 Task: Buy 3 EGR Valve Gaskets from Exhaust & Emissions section under best seller category for shipping address: Ella Clark, 1129 Star Trek Drive, Pensacola, Florida 32501, Cell Number 8503109646. Pay from credit card number 3744 337826 32005, Name on card Mark Taylor, Expiration date 12/2024, CVV 3321
Action: Mouse moved to (51, 108)
Screenshot: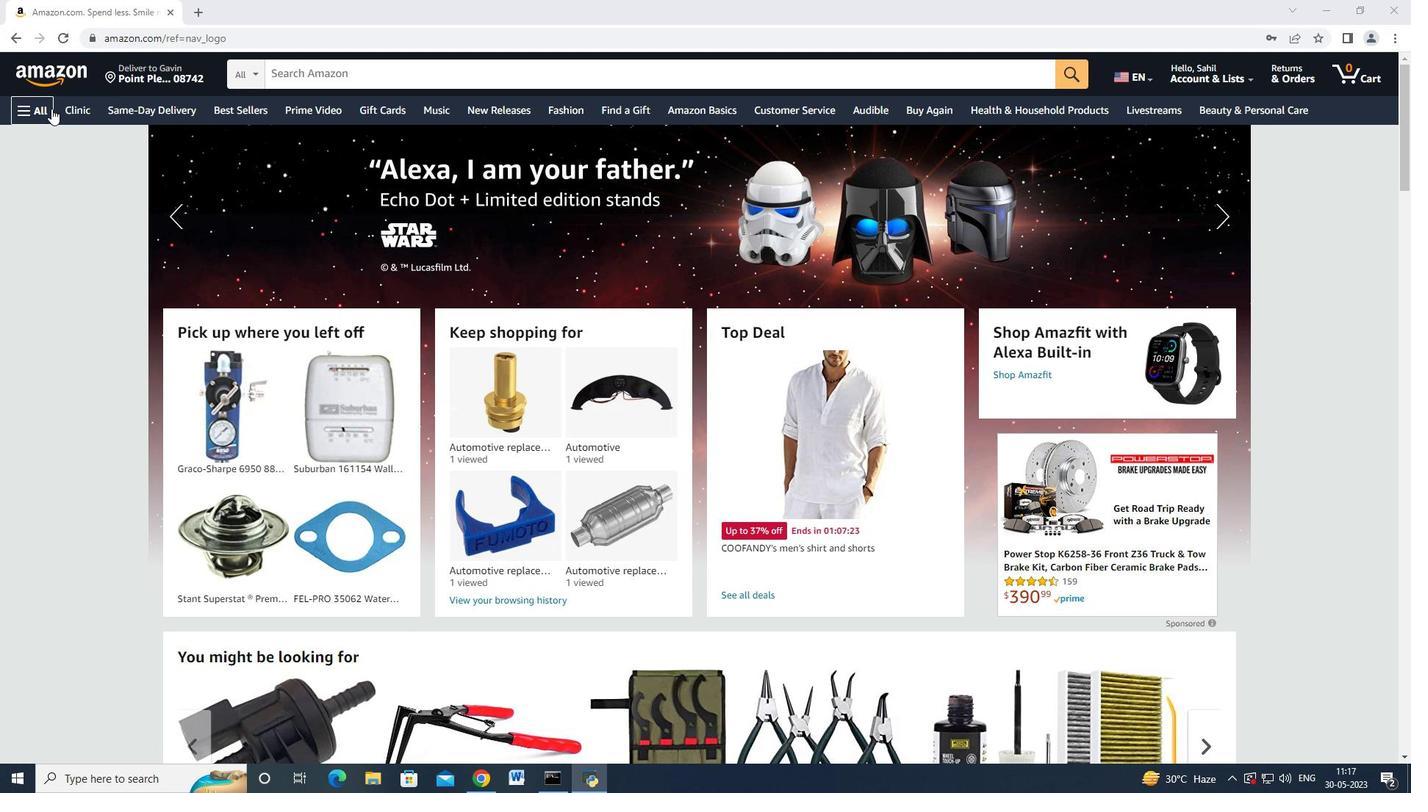 
Action: Mouse pressed left at (51, 108)
Screenshot: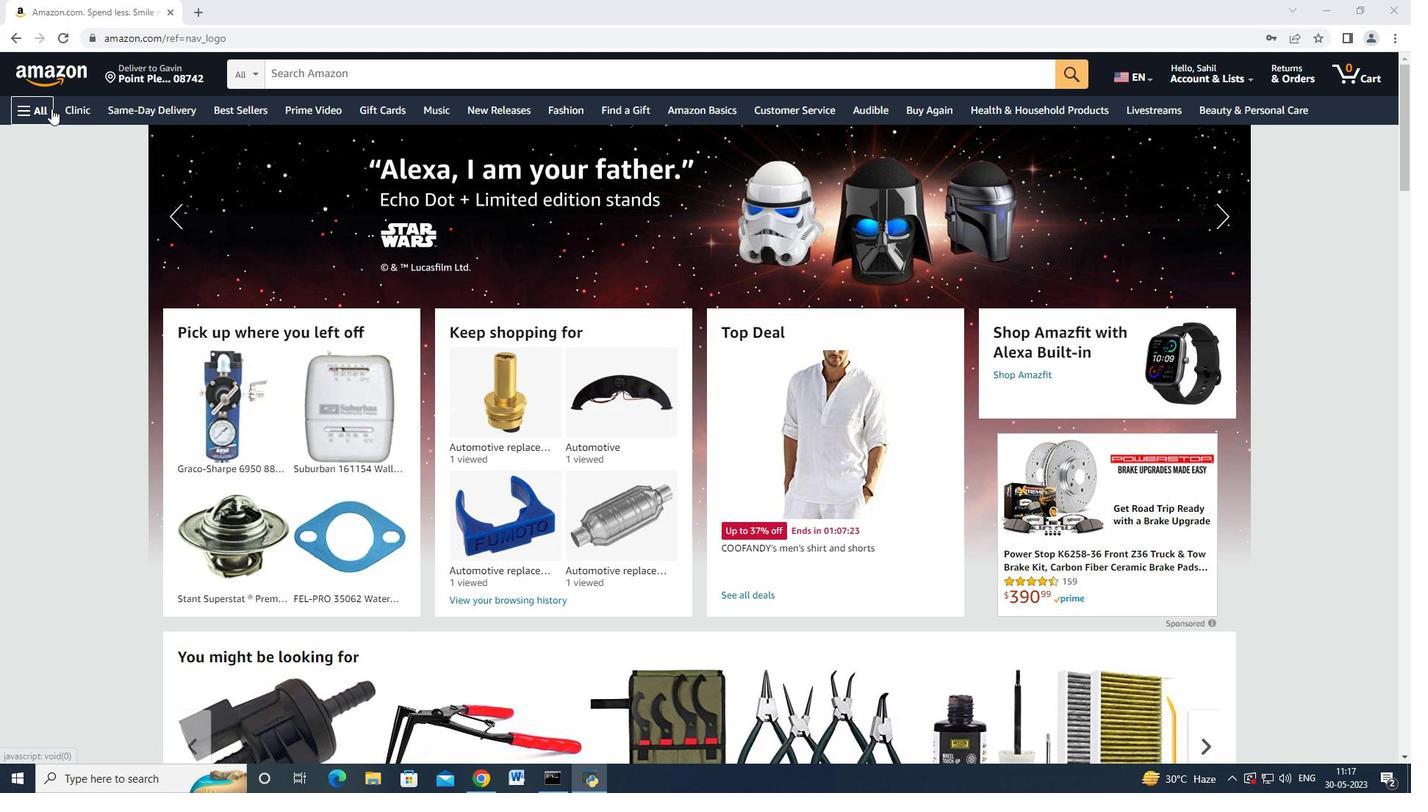 
Action: Mouse moved to (148, 354)
Screenshot: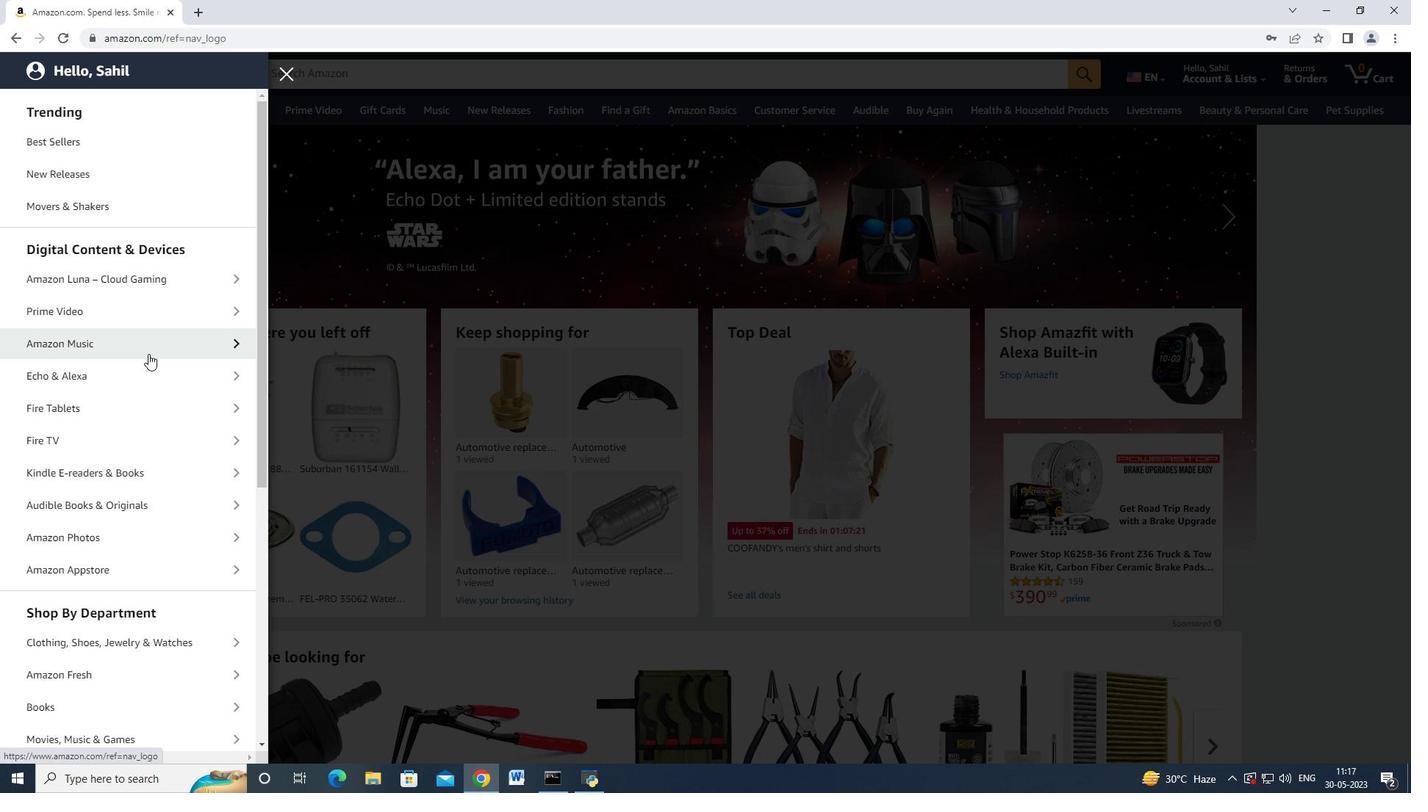 
Action: Mouse scrolled (148, 353) with delta (0, 0)
Screenshot: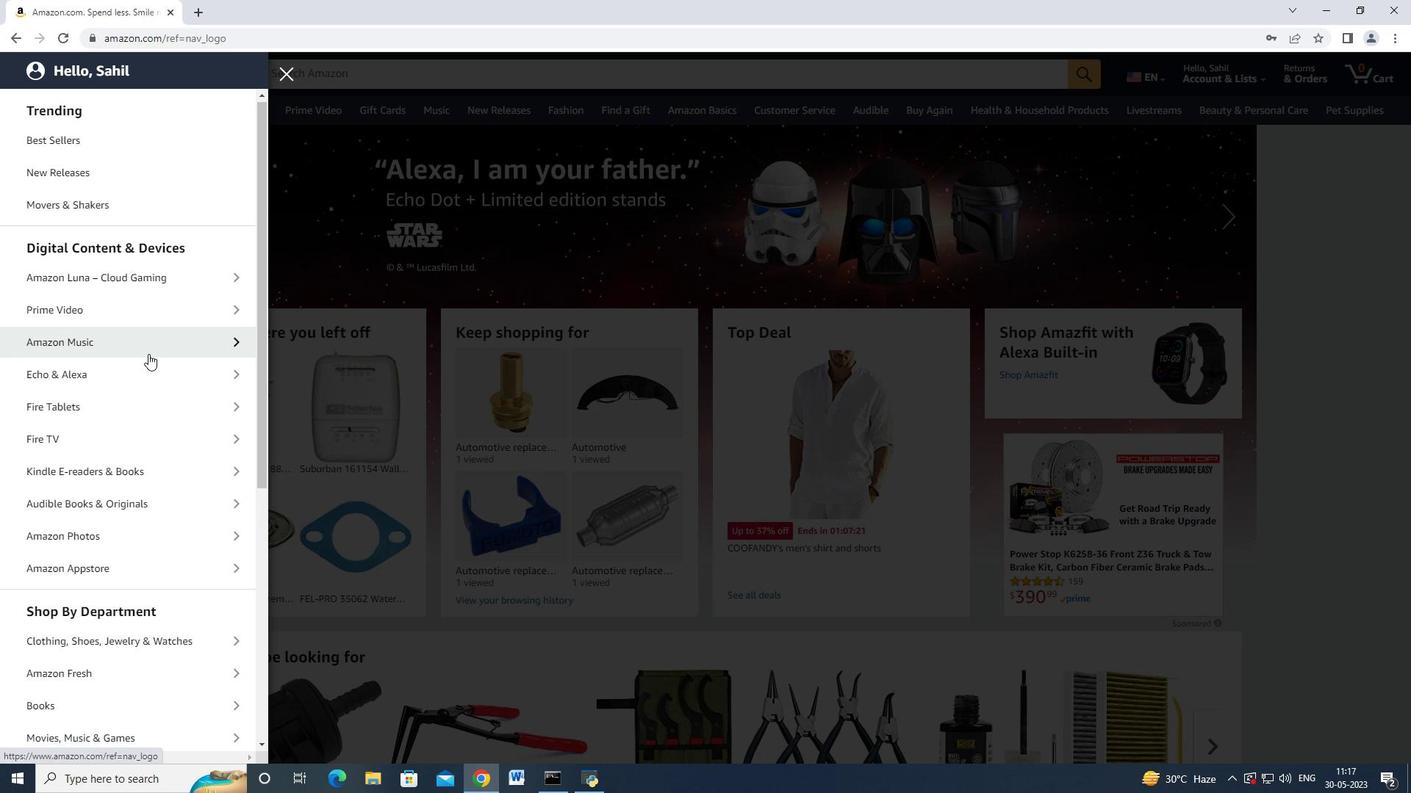 
Action: Mouse scrolled (148, 353) with delta (0, 0)
Screenshot: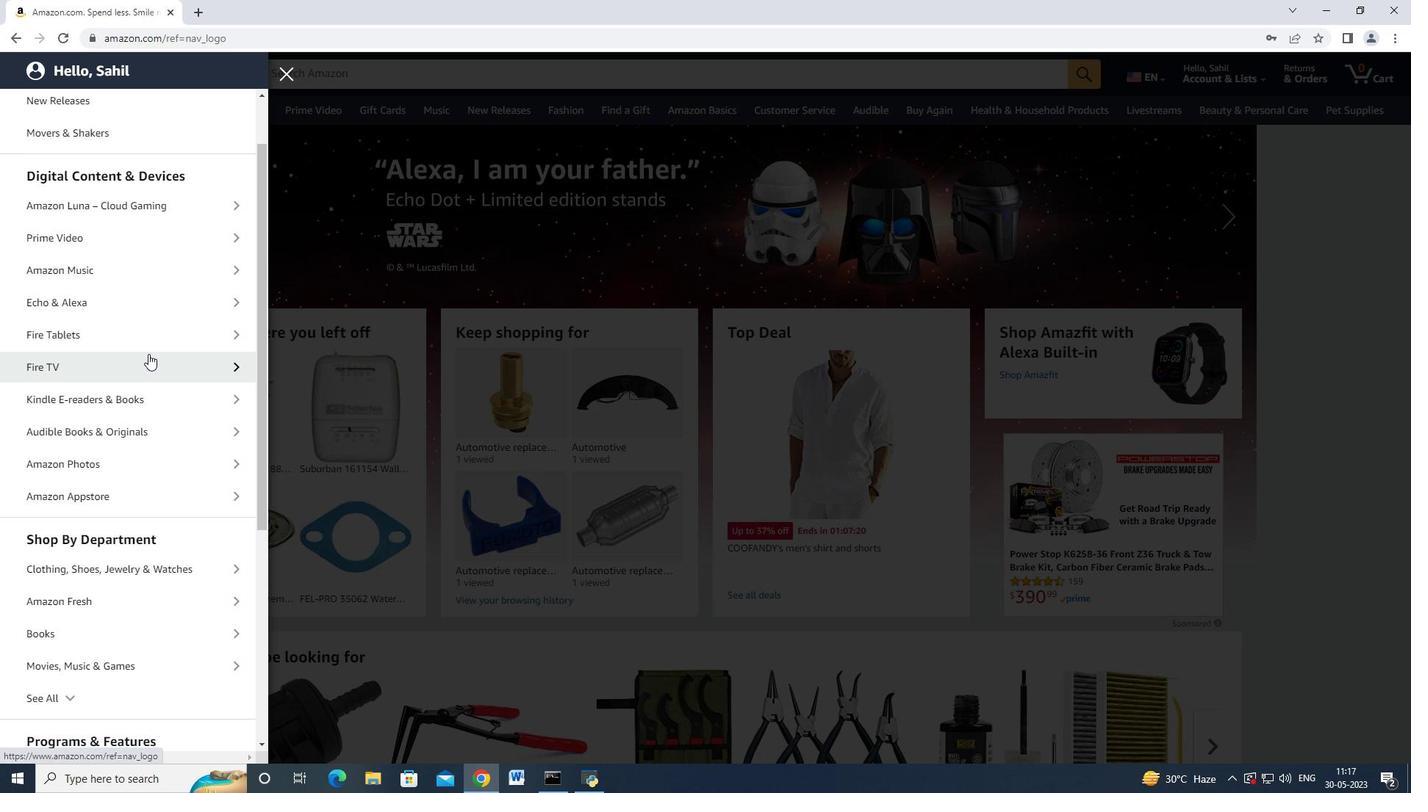 
Action: Mouse scrolled (148, 353) with delta (0, 0)
Screenshot: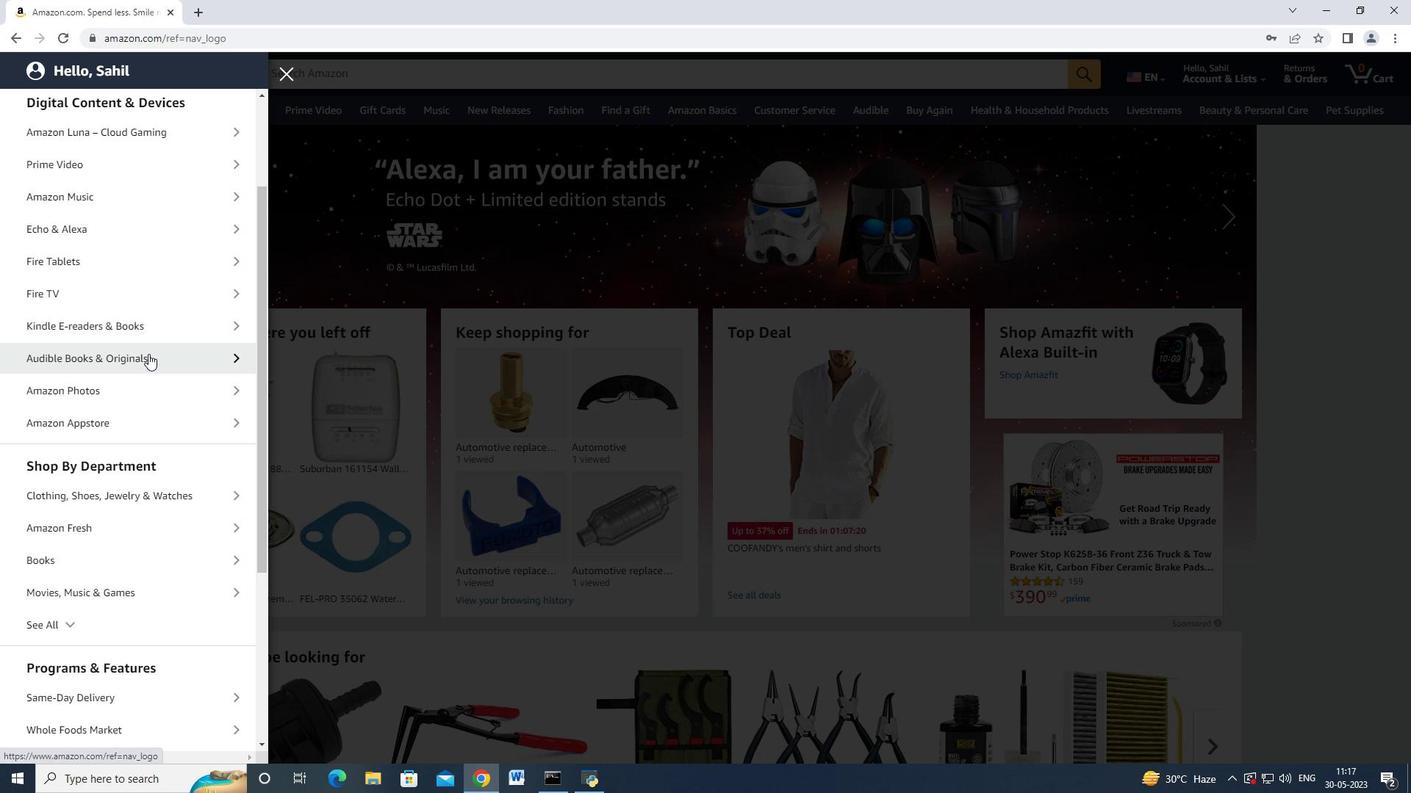 
Action: Mouse scrolled (148, 353) with delta (0, 0)
Screenshot: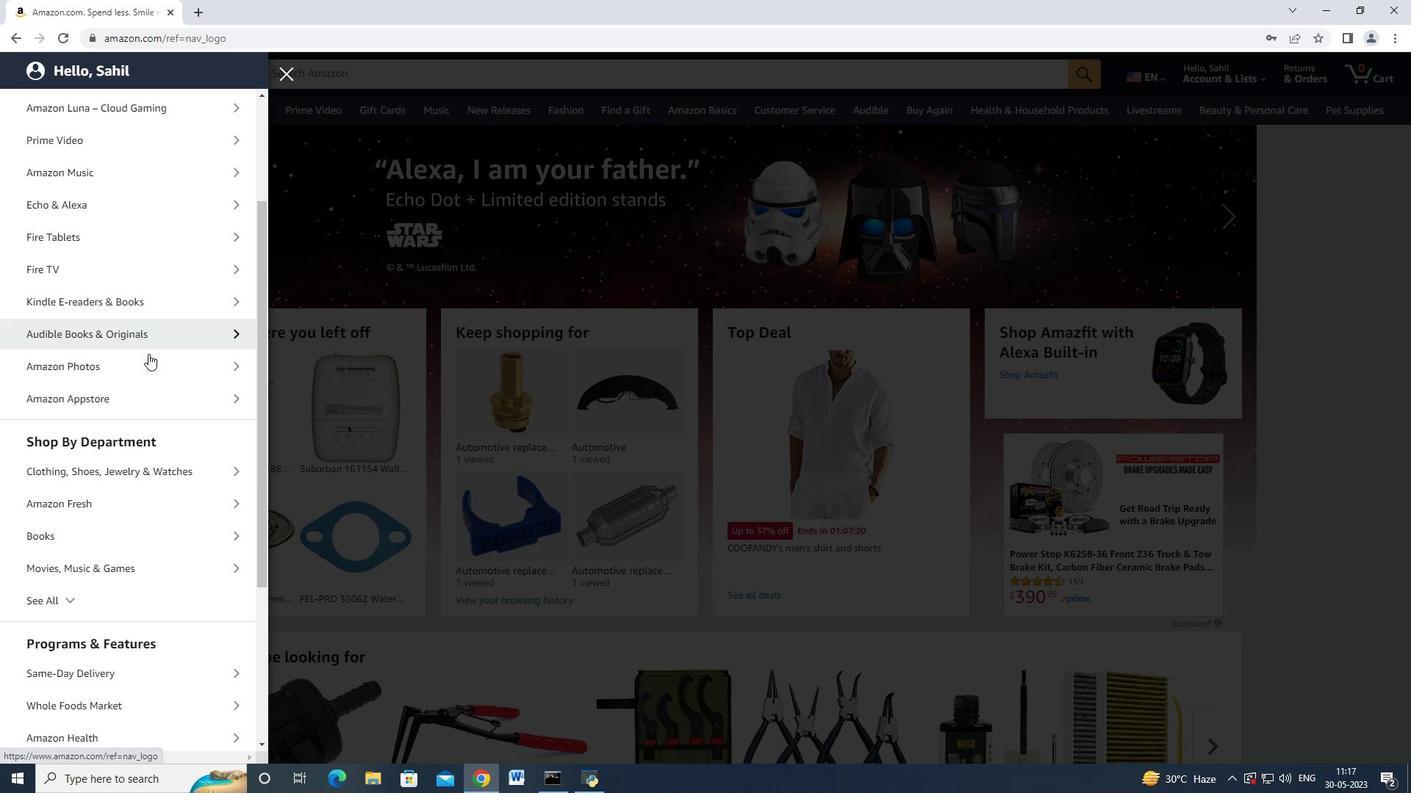 
Action: Mouse scrolled (148, 353) with delta (0, 0)
Screenshot: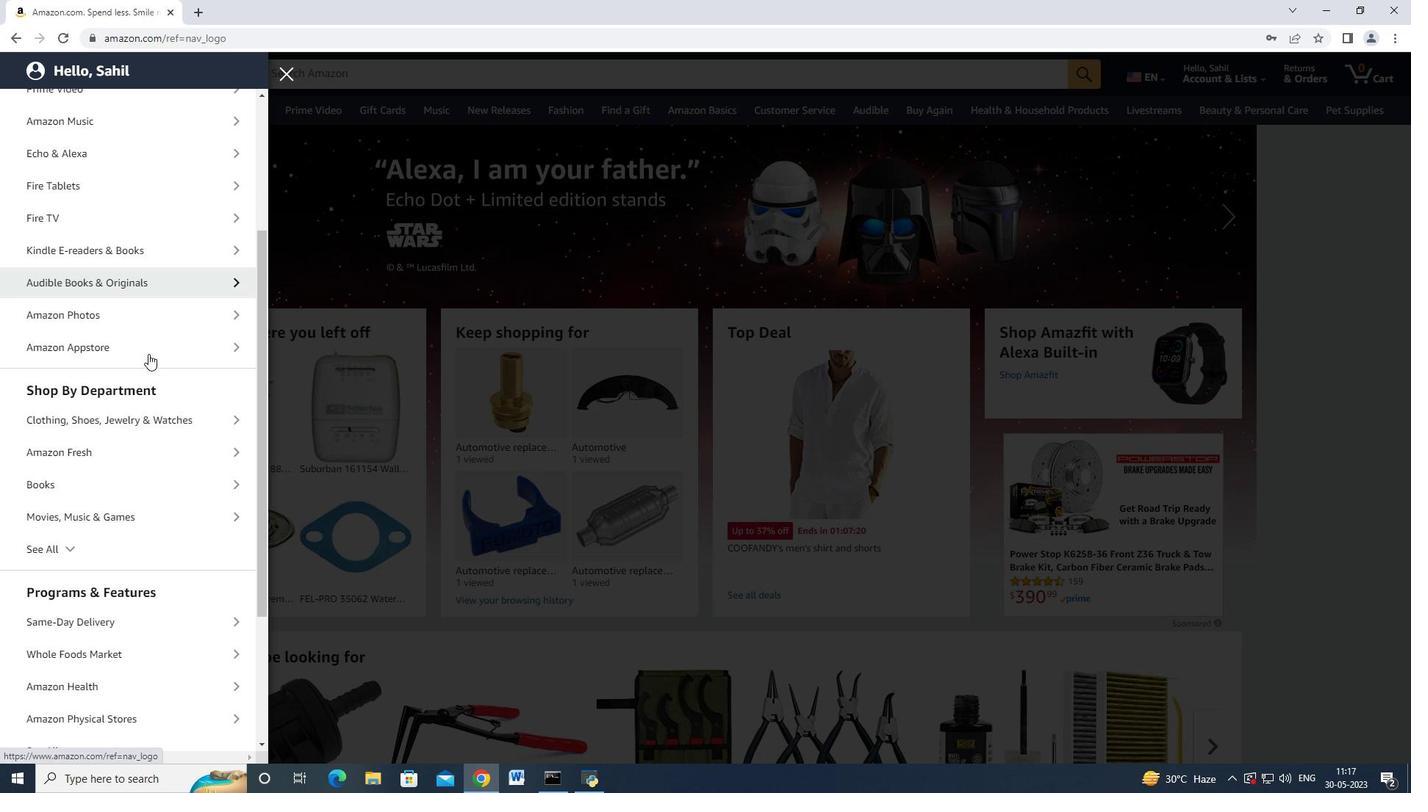 
Action: Mouse scrolled (148, 353) with delta (0, 0)
Screenshot: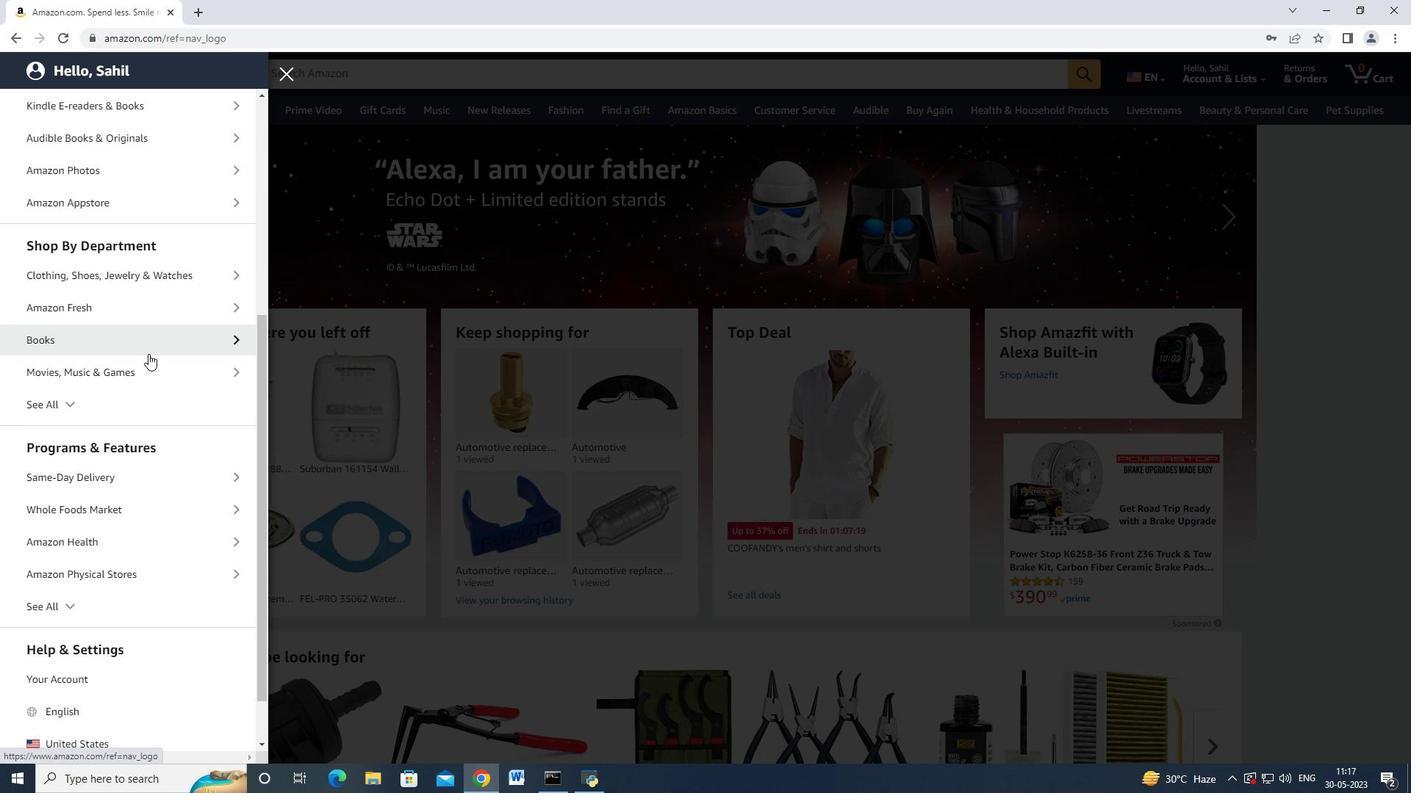 
Action: Mouse moved to (69, 346)
Screenshot: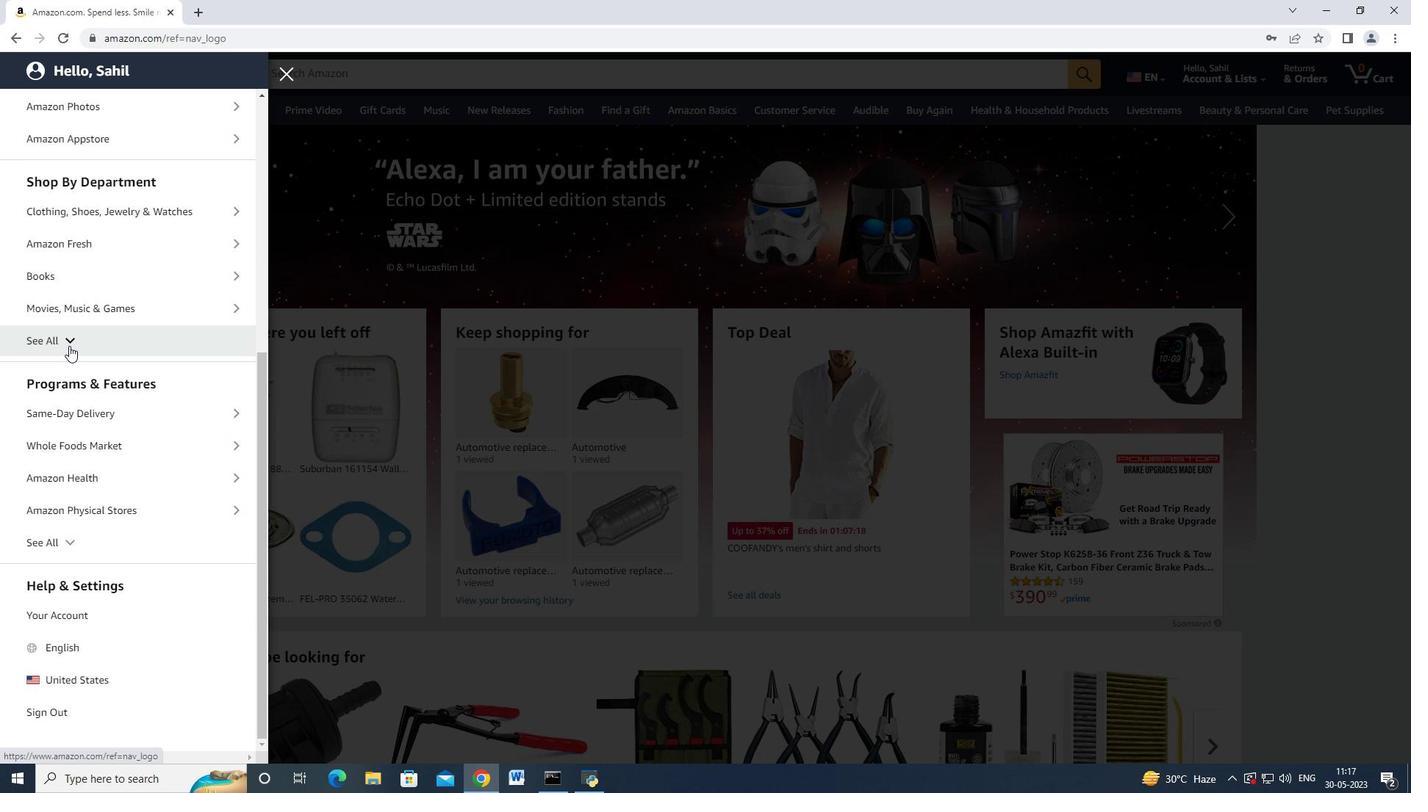 
Action: Mouse pressed left at (69, 346)
Screenshot: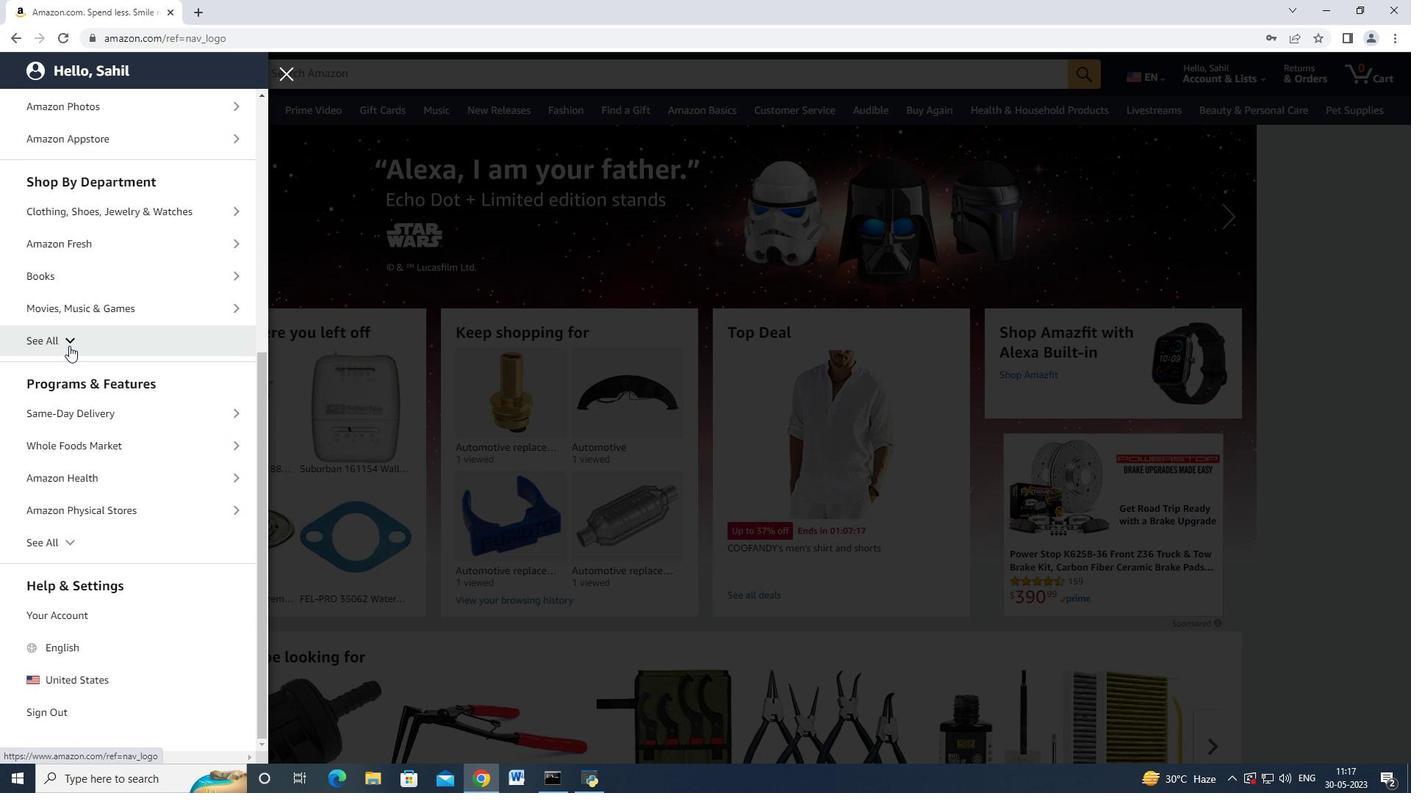 
Action: Mouse moved to (80, 344)
Screenshot: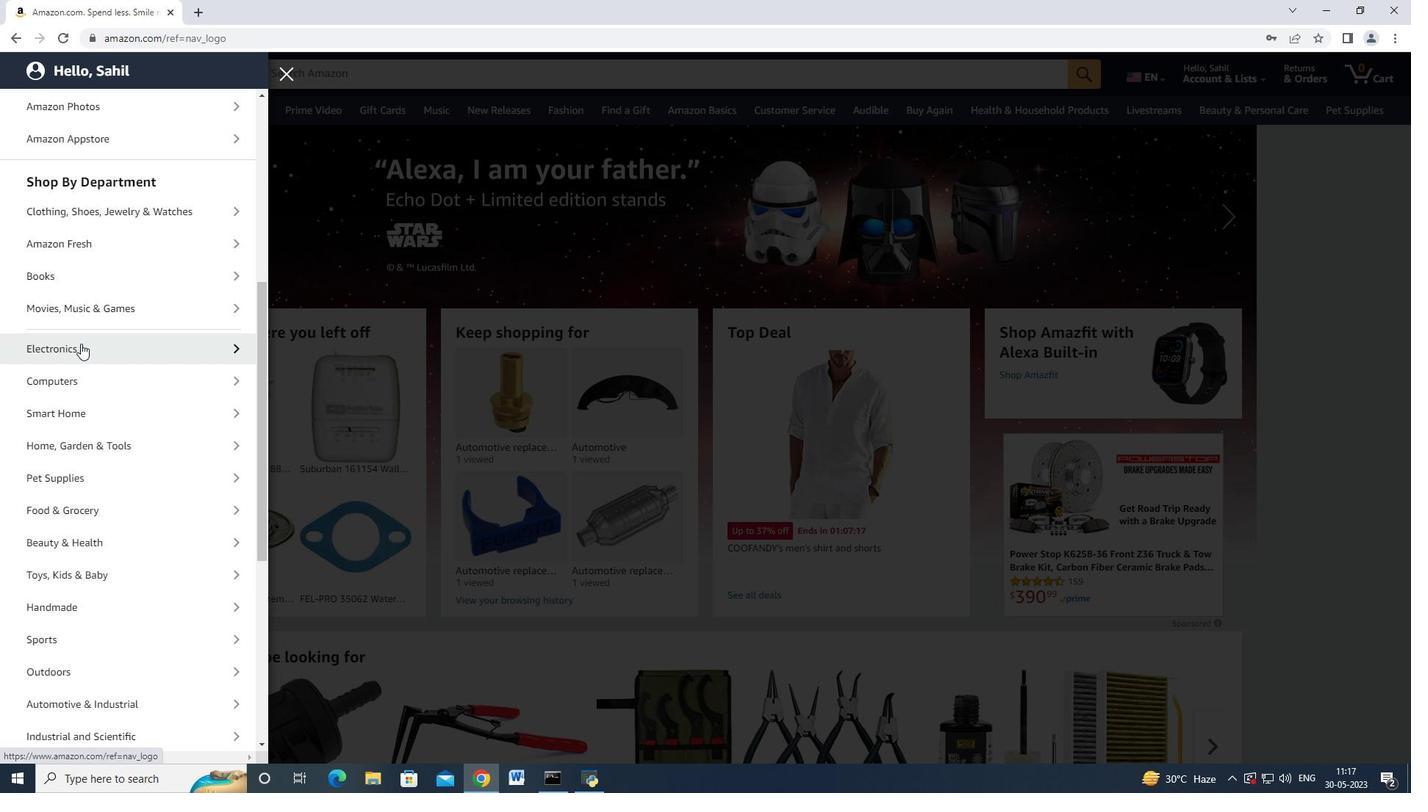 
Action: Mouse scrolled (80, 343) with delta (0, 0)
Screenshot: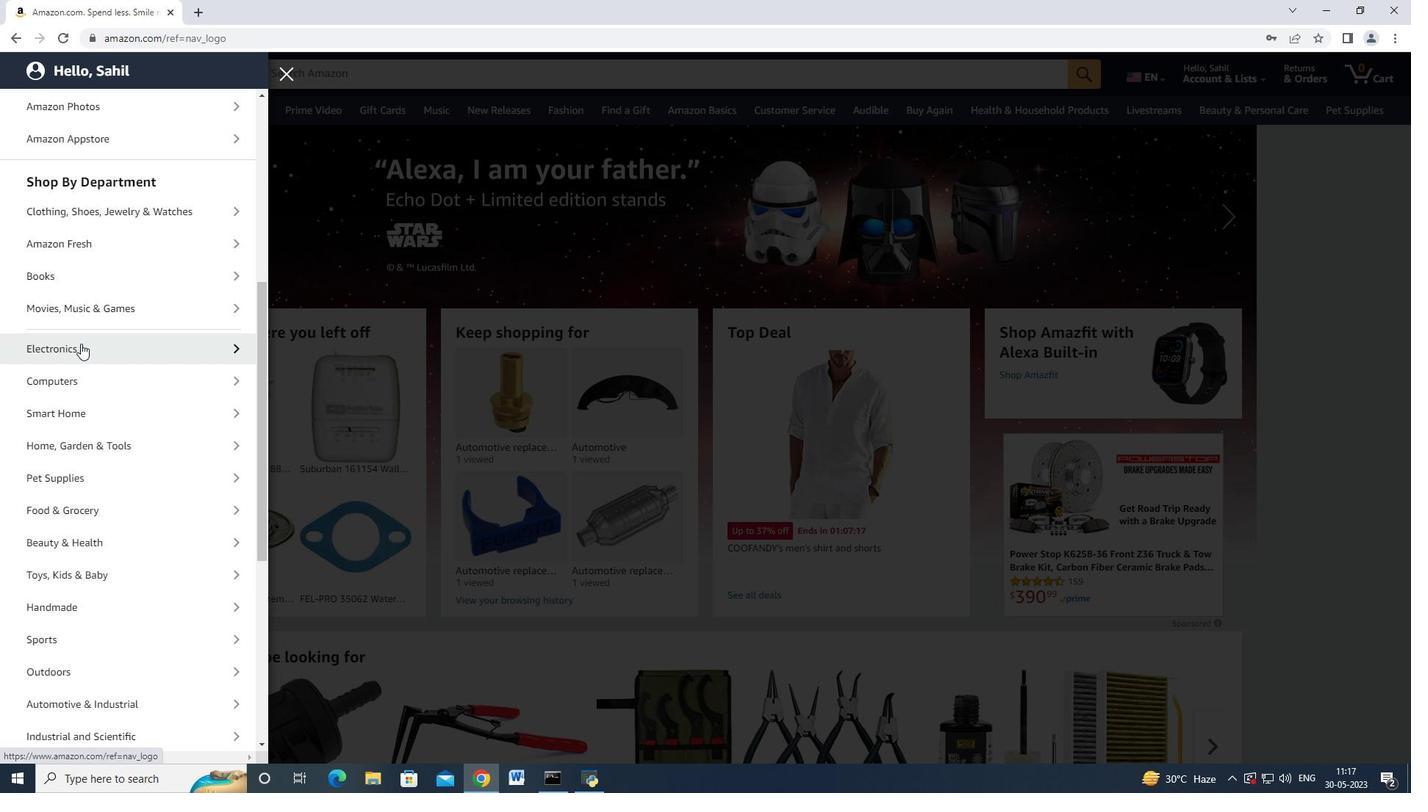 
Action: Mouse scrolled (80, 343) with delta (0, 0)
Screenshot: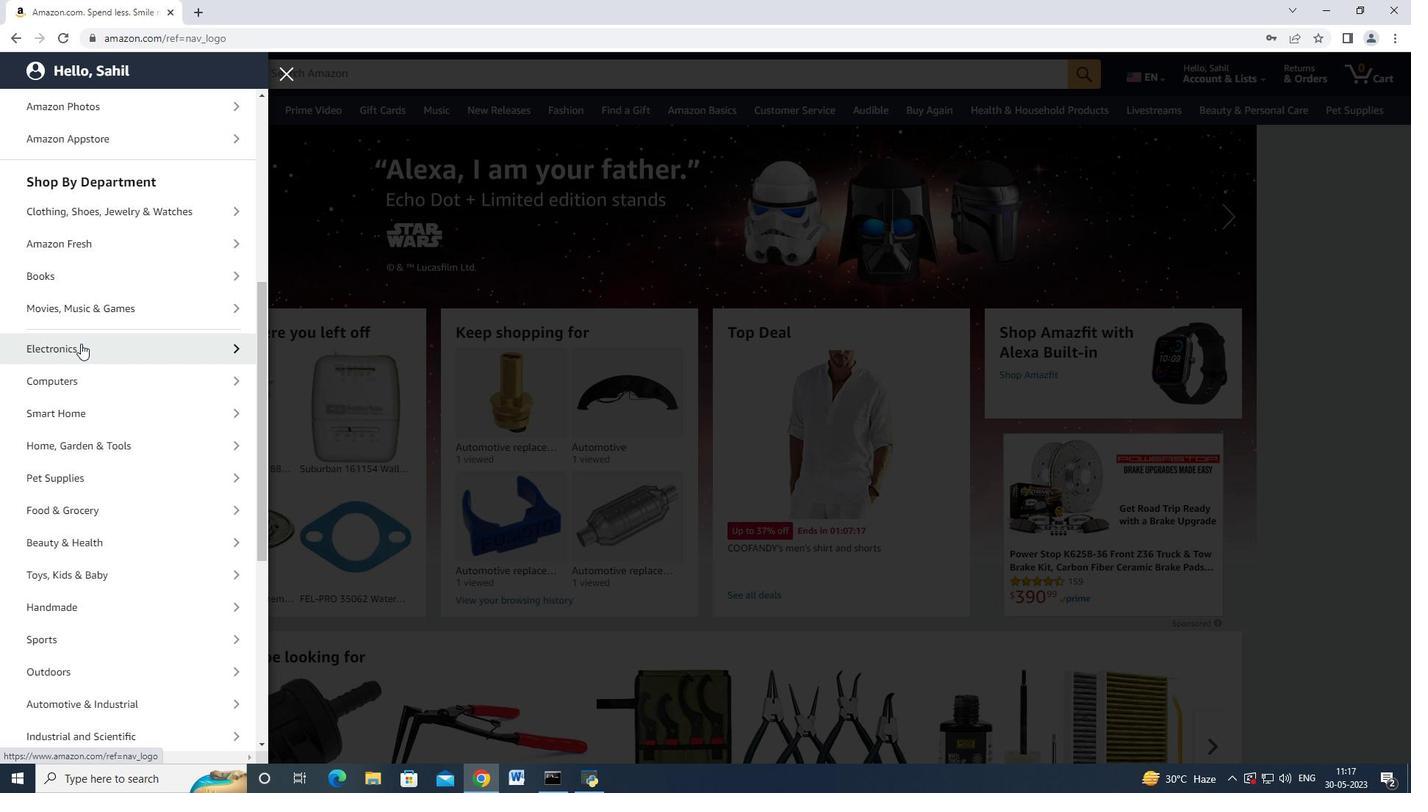 
Action: Mouse moved to (80, 344)
Screenshot: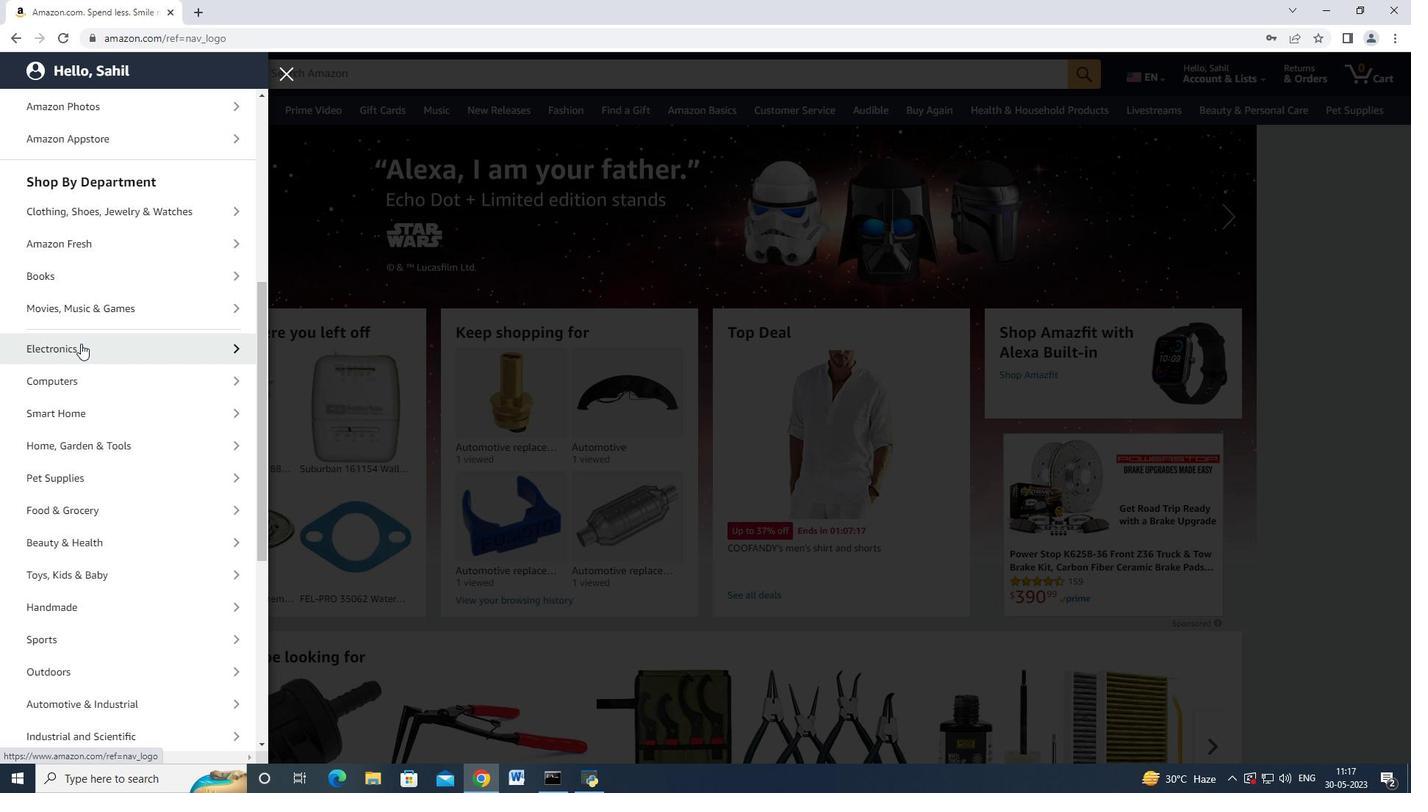 
Action: Mouse scrolled (80, 343) with delta (0, 0)
Screenshot: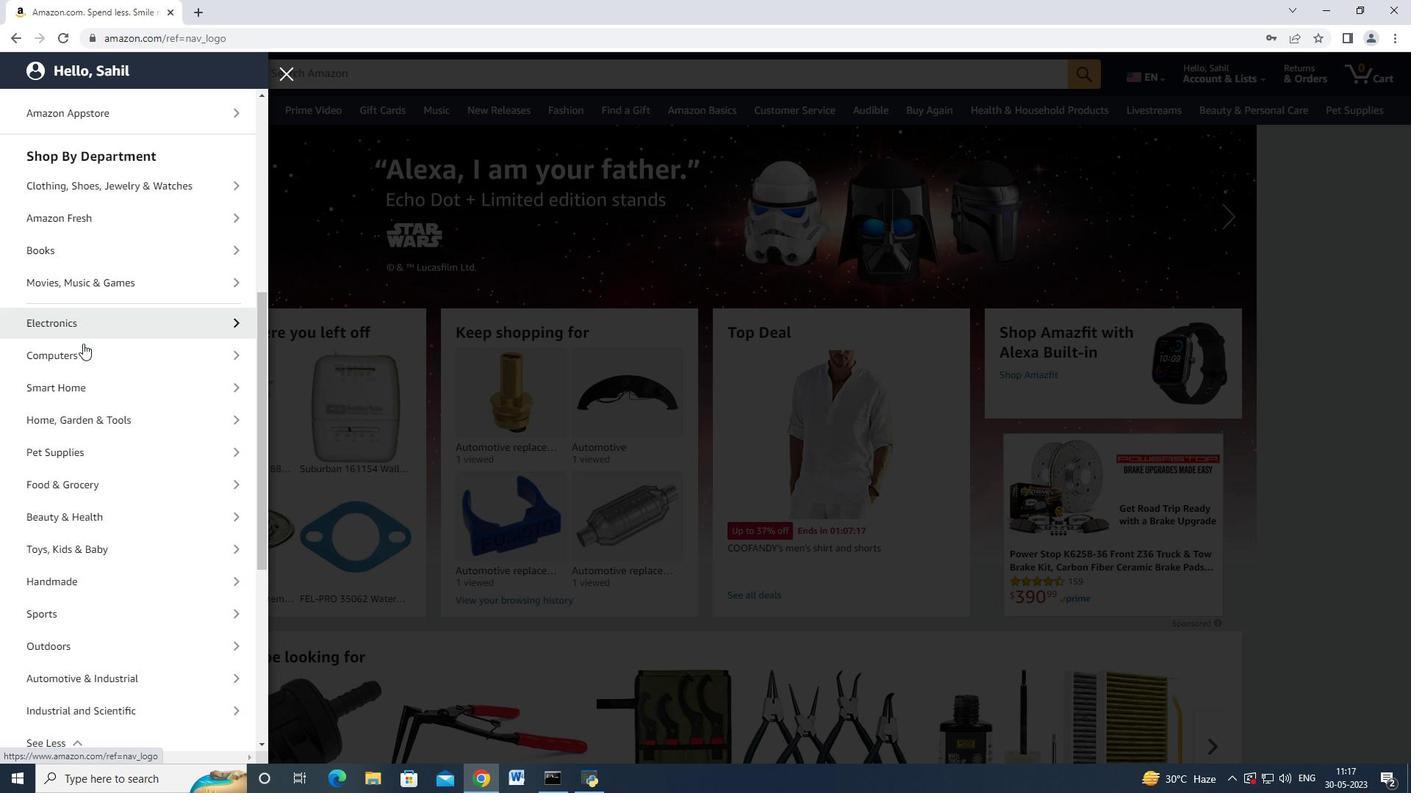 
Action: Mouse moved to (82, 344)
Screenshot: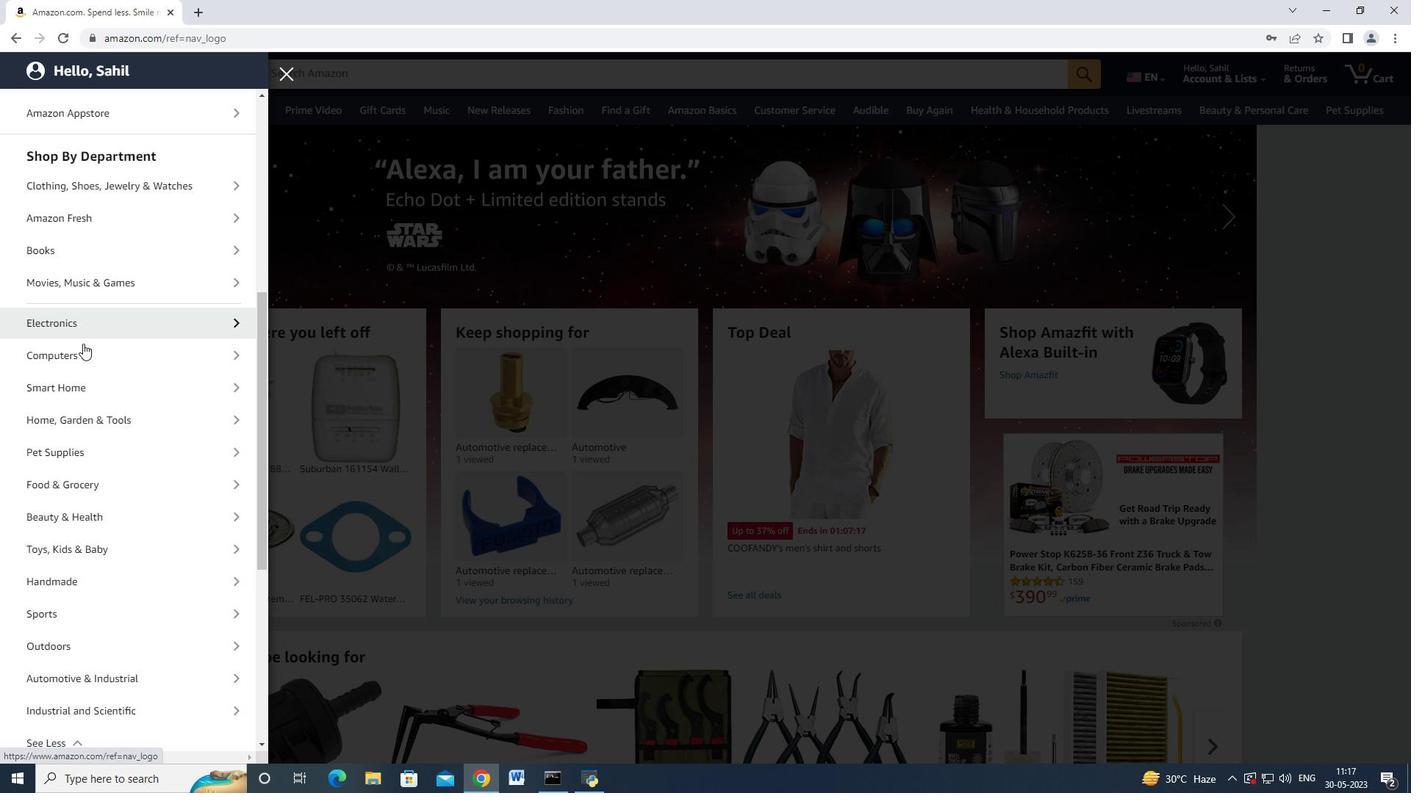 
Action: Mouse scrolled (82, 343) with delta (0, 0)
Screenshot: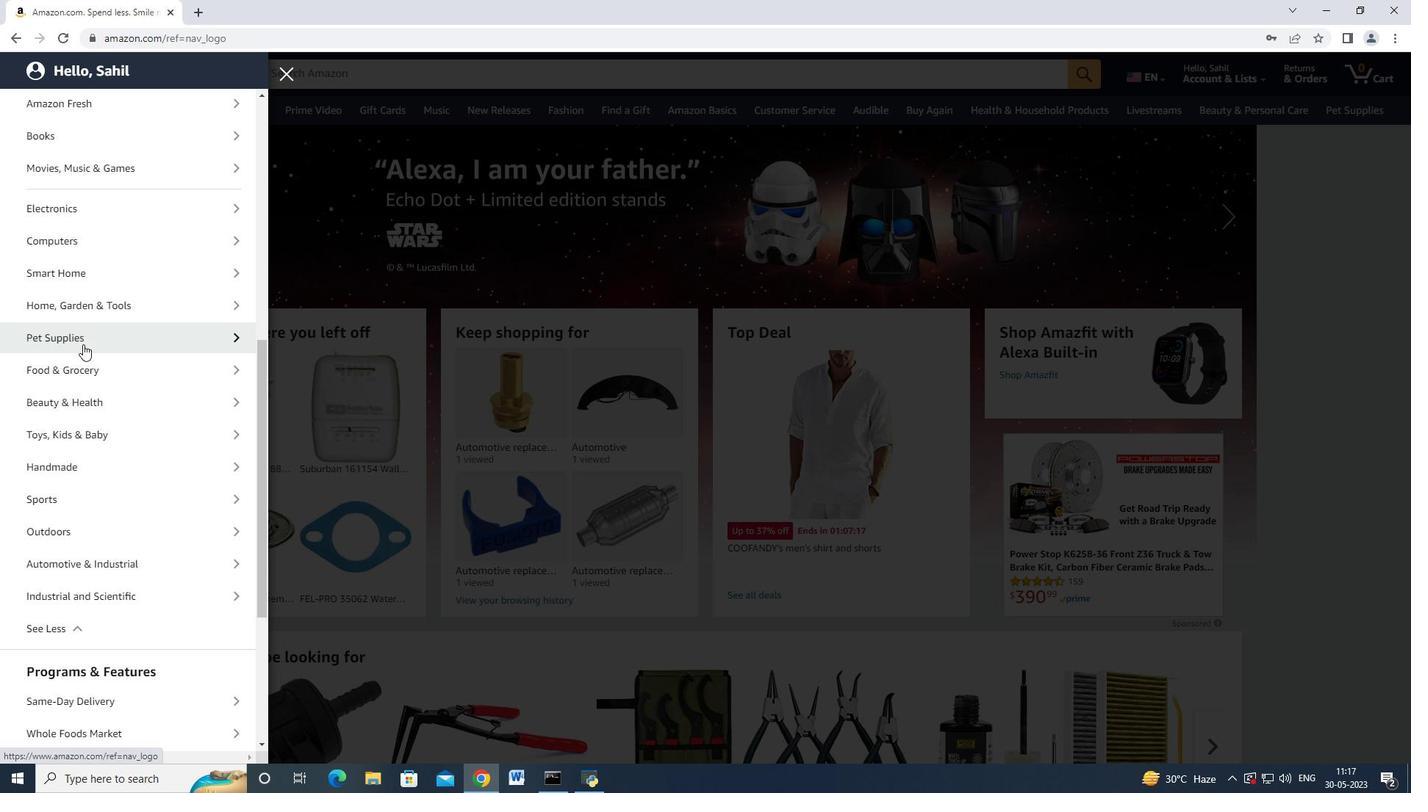 
Action: Mouse moved to (117, 405)
Screenshot: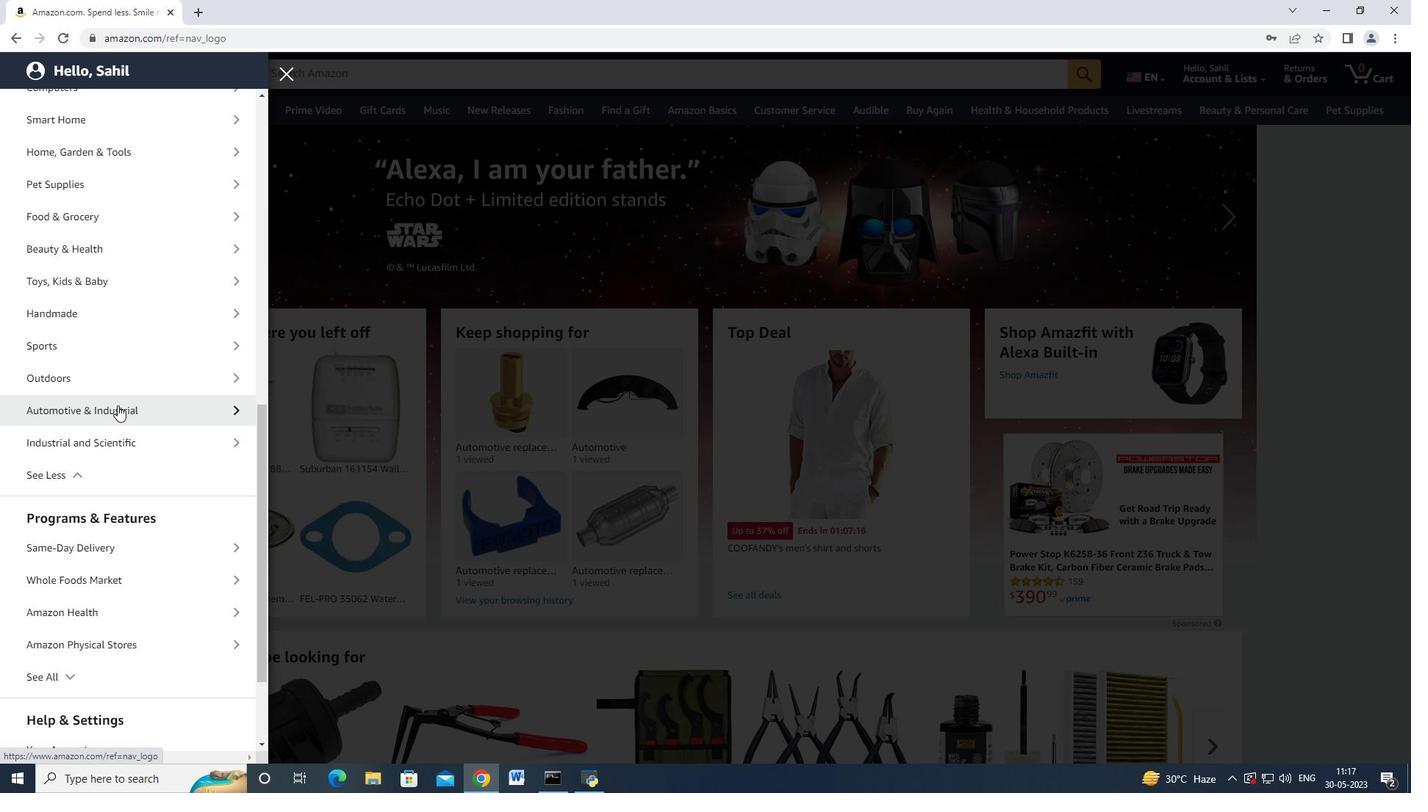 
Action: Mouse pressed left at (117, 405)
Screenshot: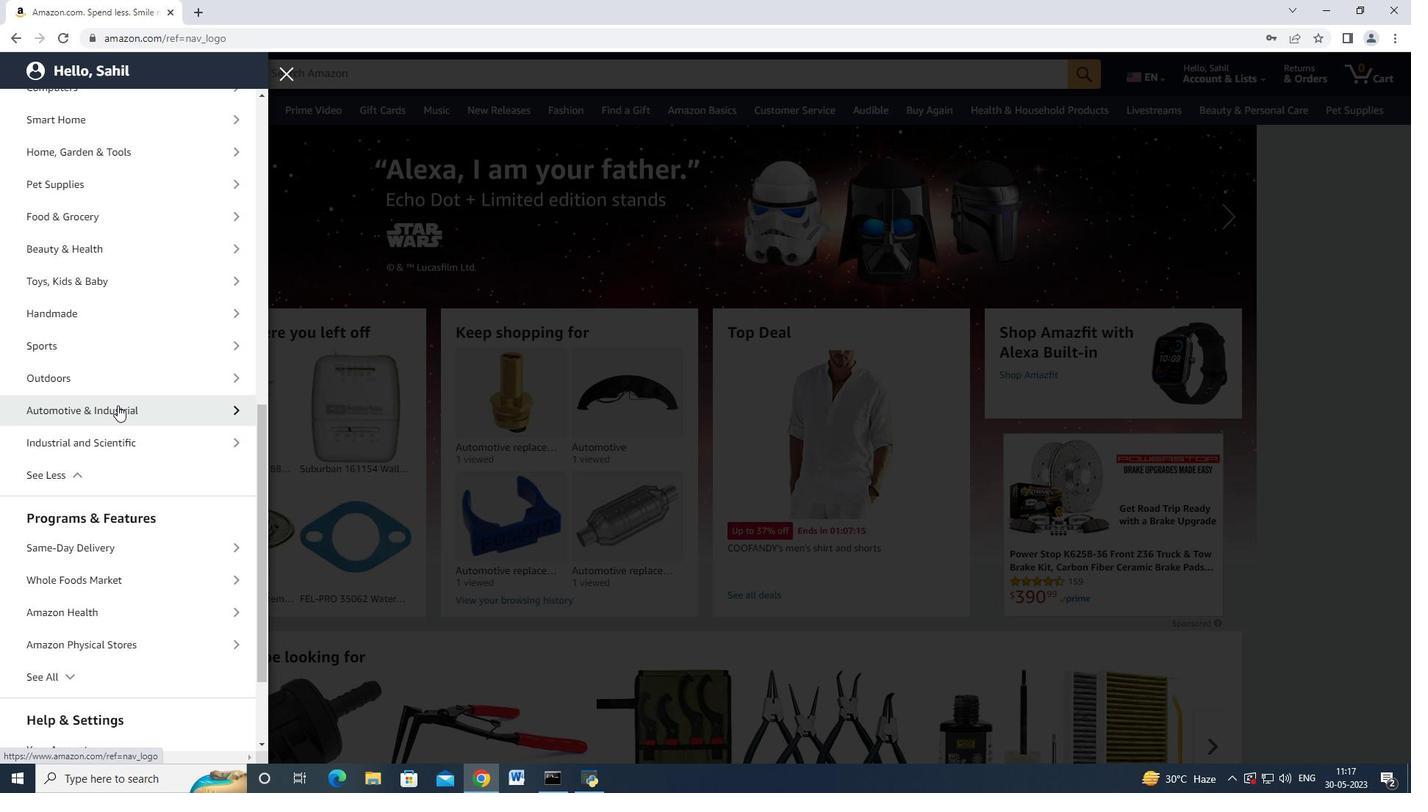 
Action: Mouse moved to (111, 178)
Screenshot: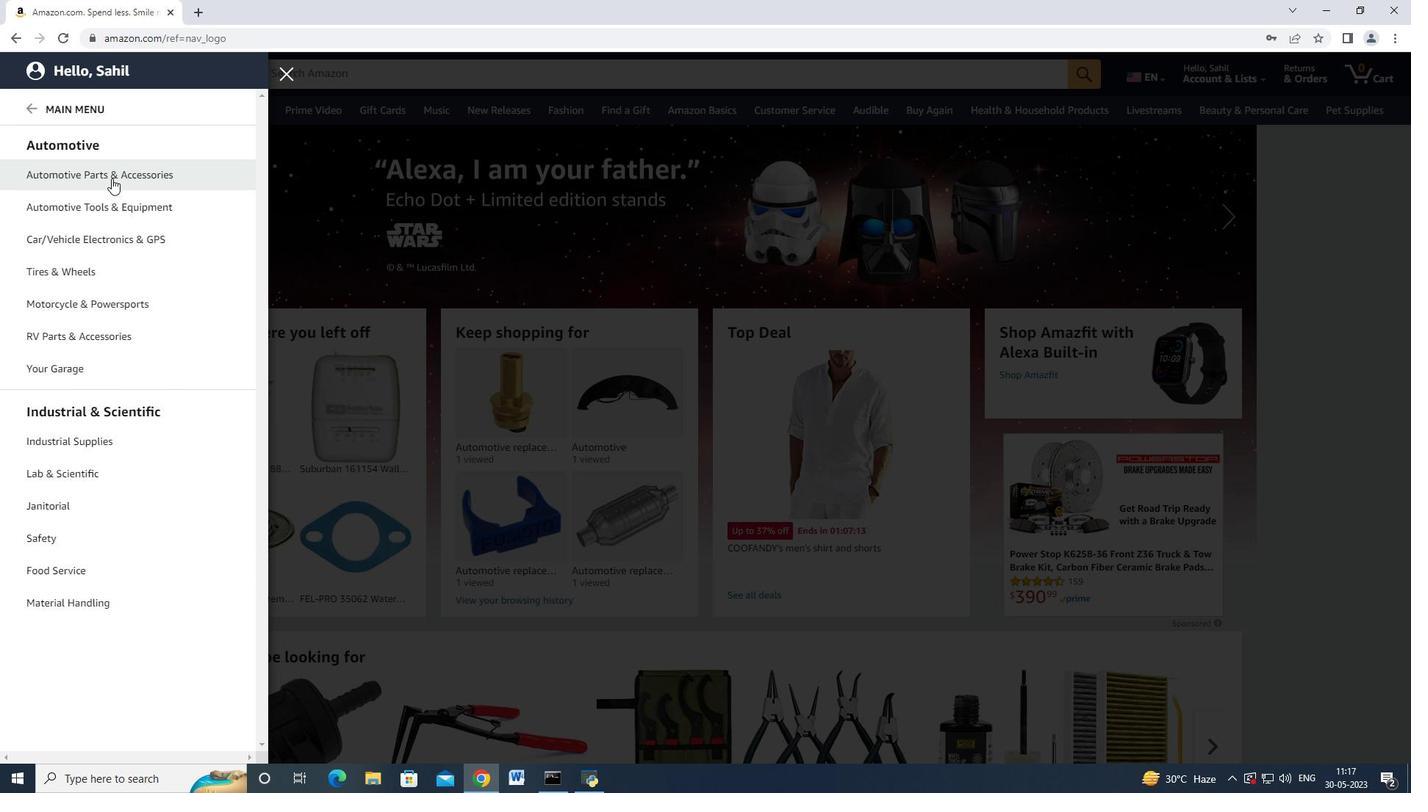 
Action: Mouse pressed left at (111, 178)
Screenshot: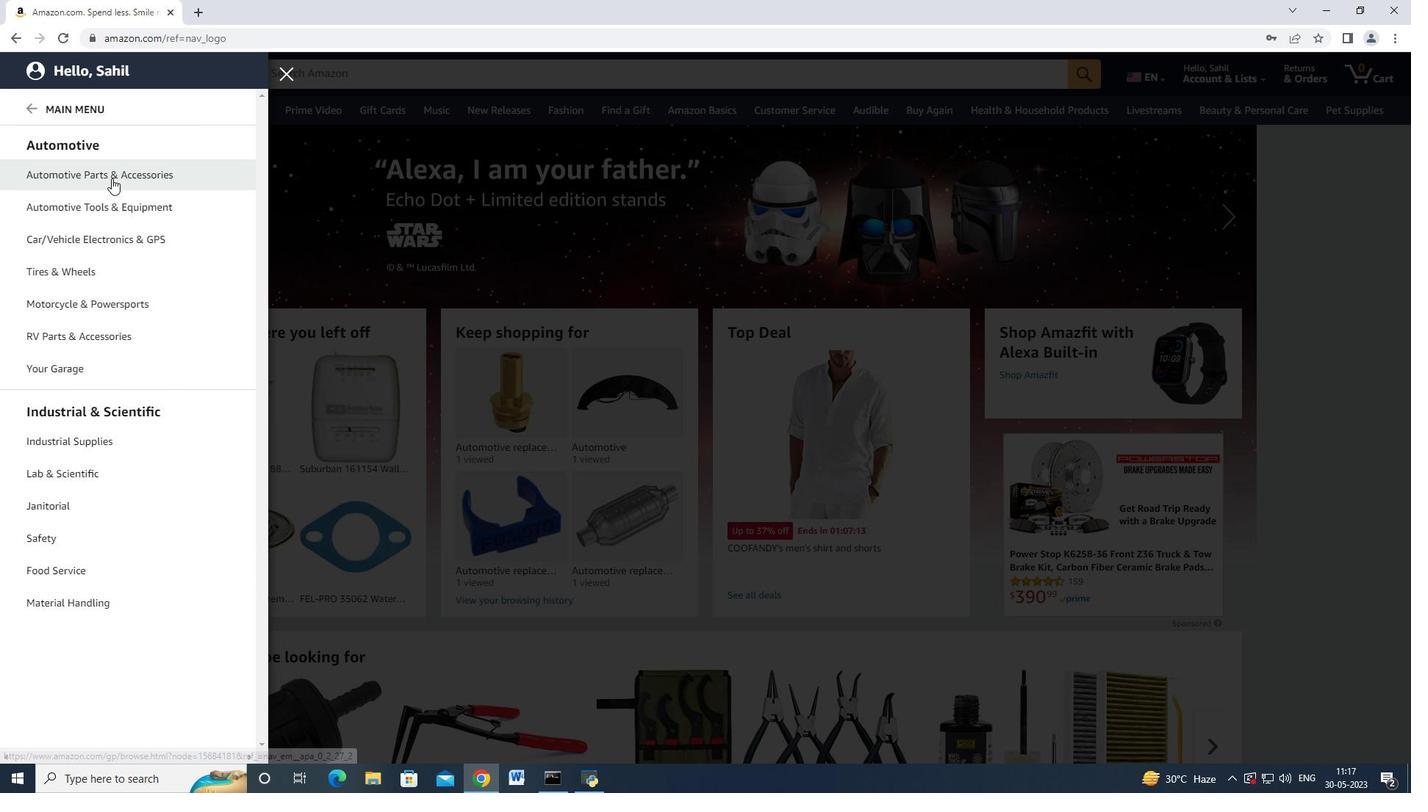 
Action: Mouse moved to (247, 140)
Screenshot: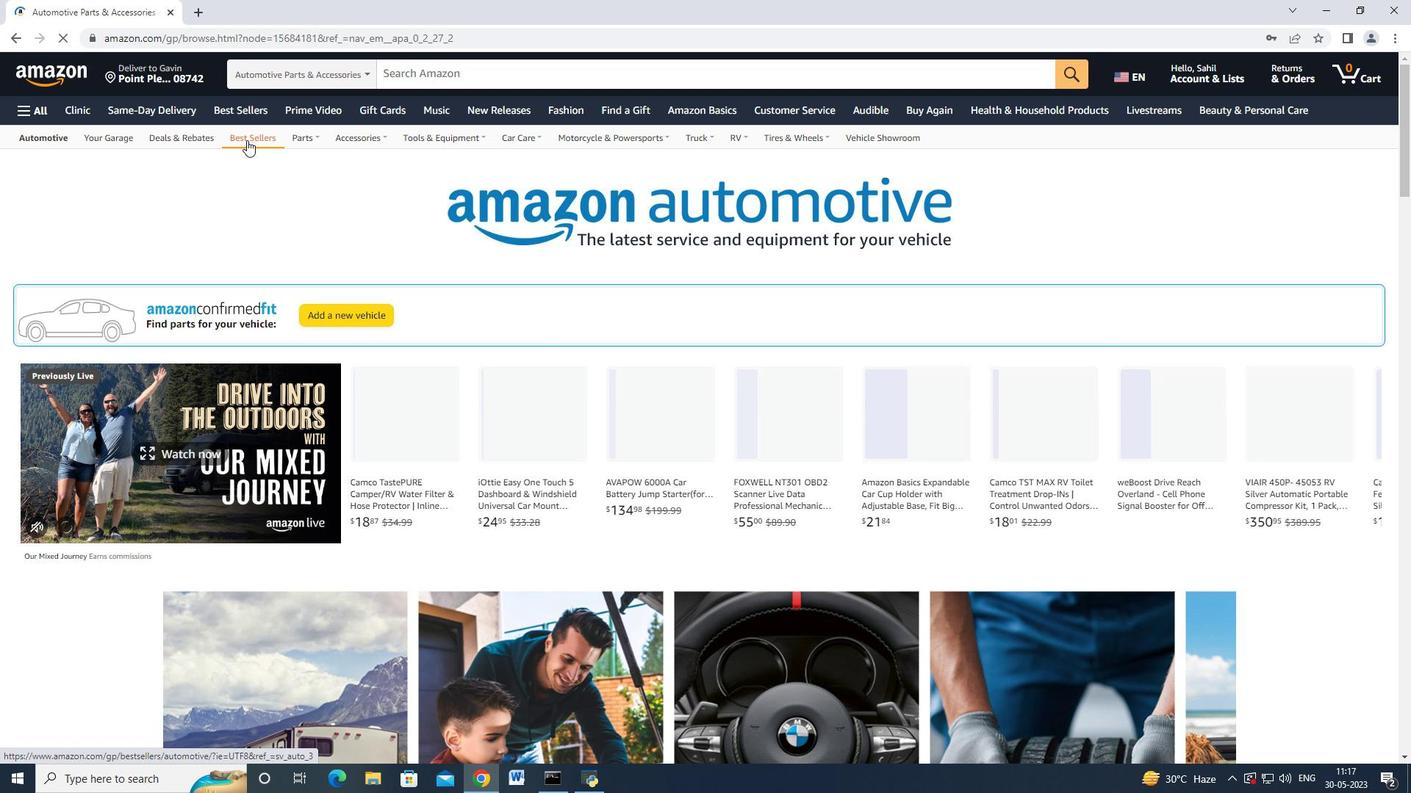 
Action: Mouse pressed left at (247, 140)
Screenshot: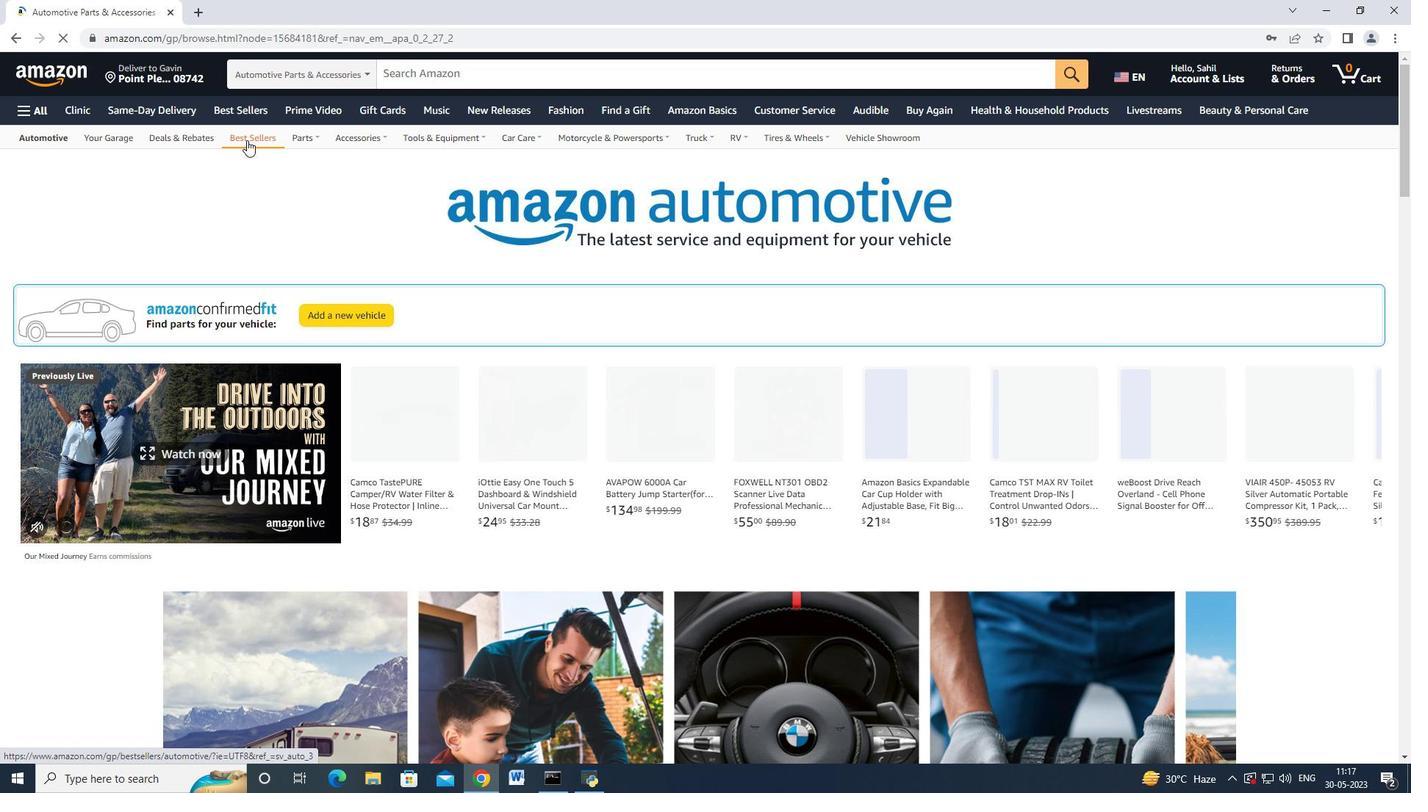 
Action: Mouse moved to (205, 274)
Screenshot: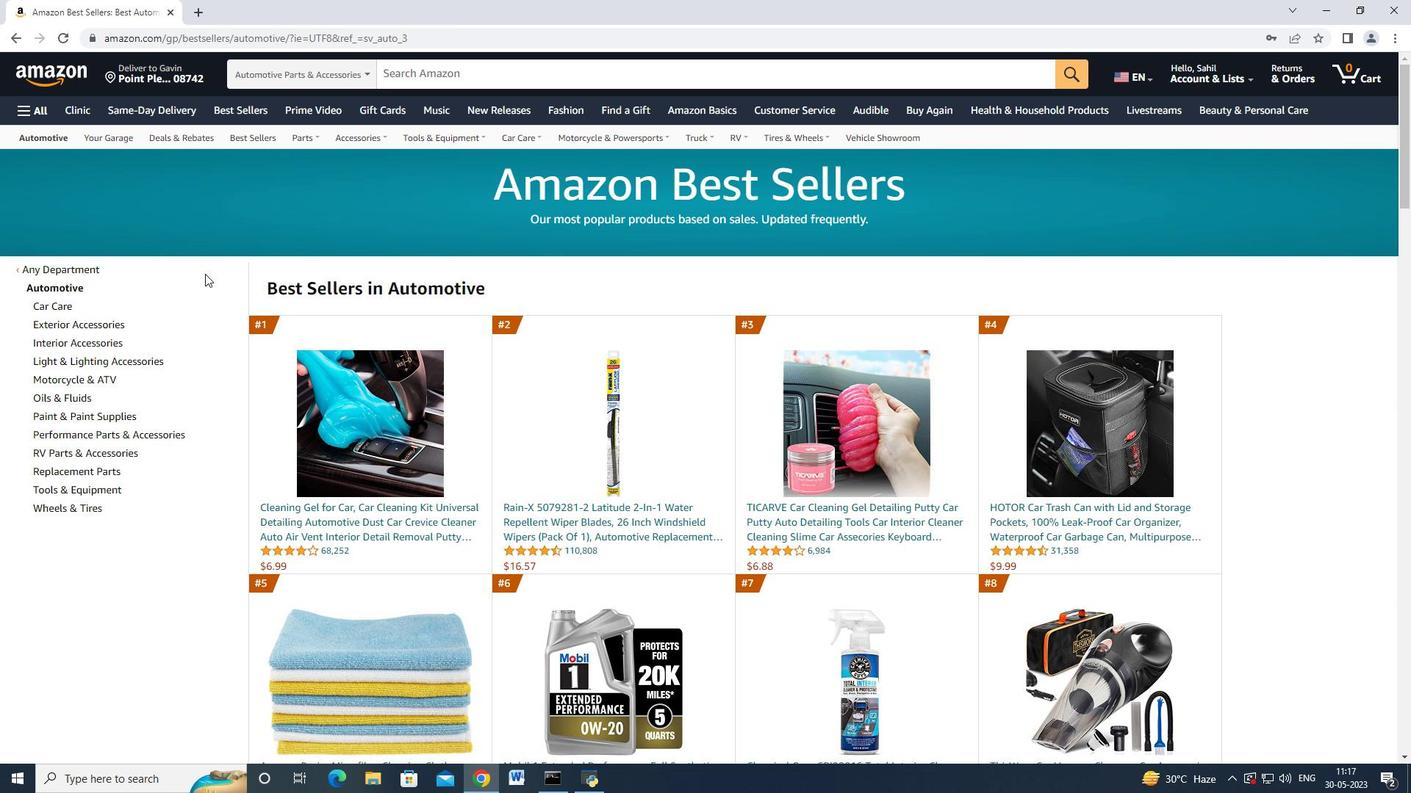 
Action: Mouse scrolled (205, 273) with delta (0, 0)
Screenshot: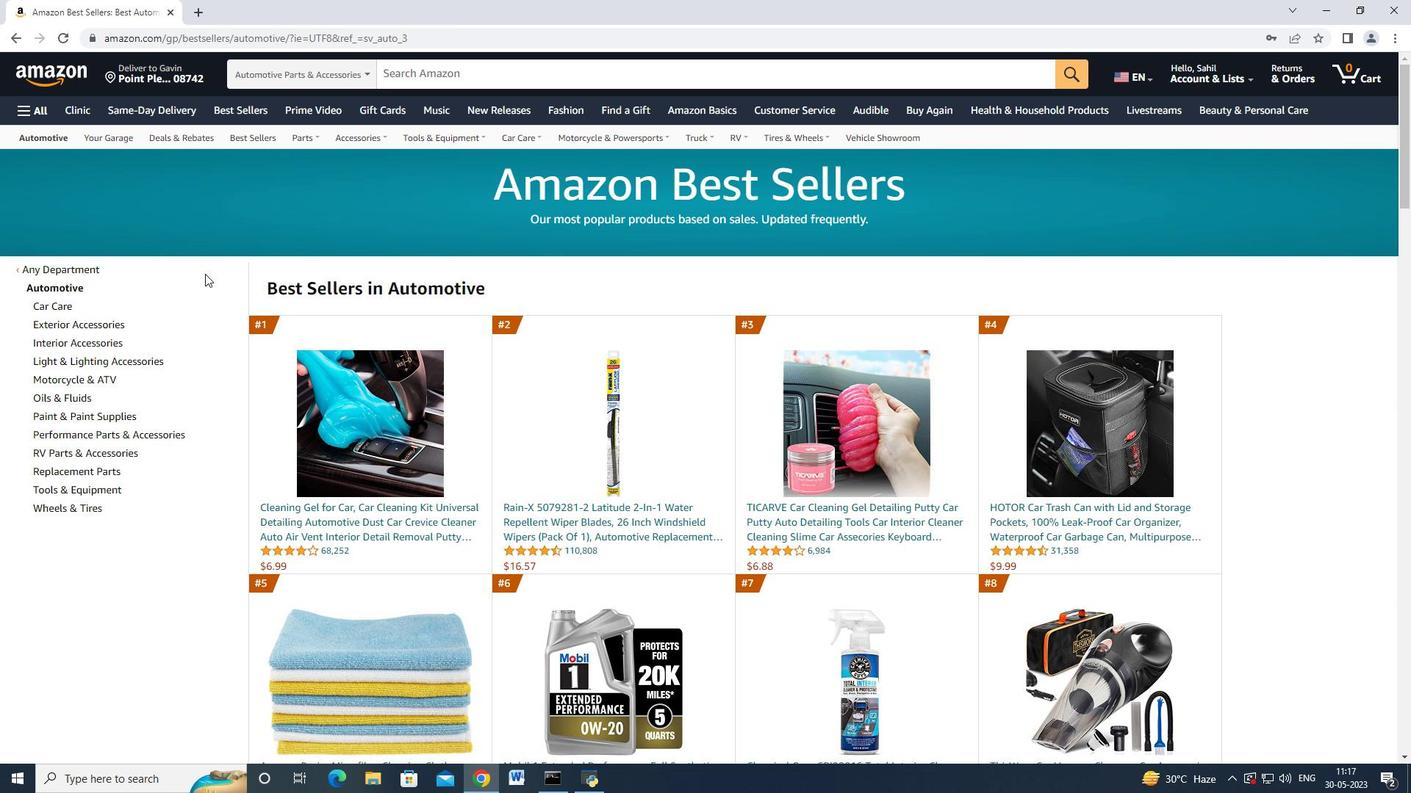 
Action: Mouse moved to (99, 394)
Screenshot: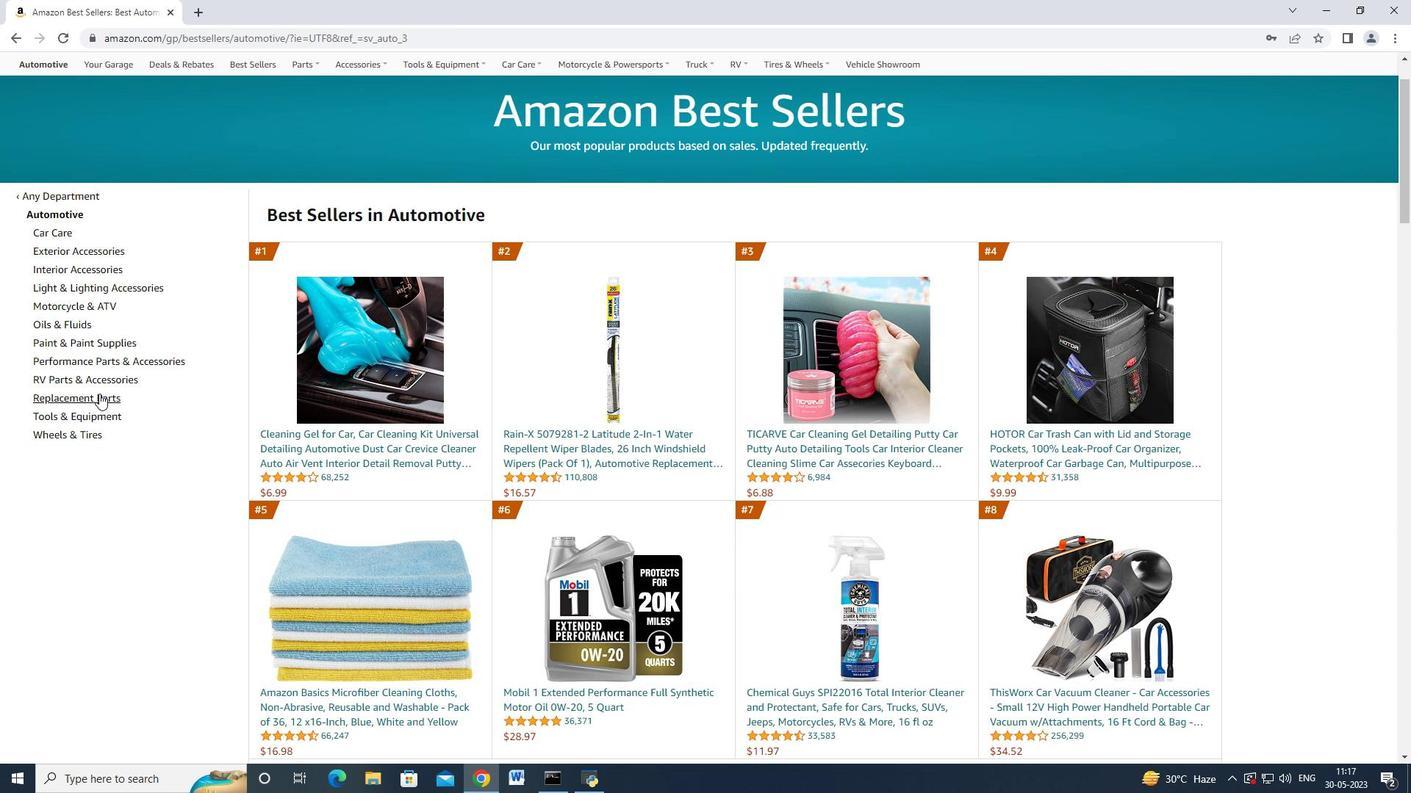 
Action: Mouse pressed left at (99, 394)
Screenshot: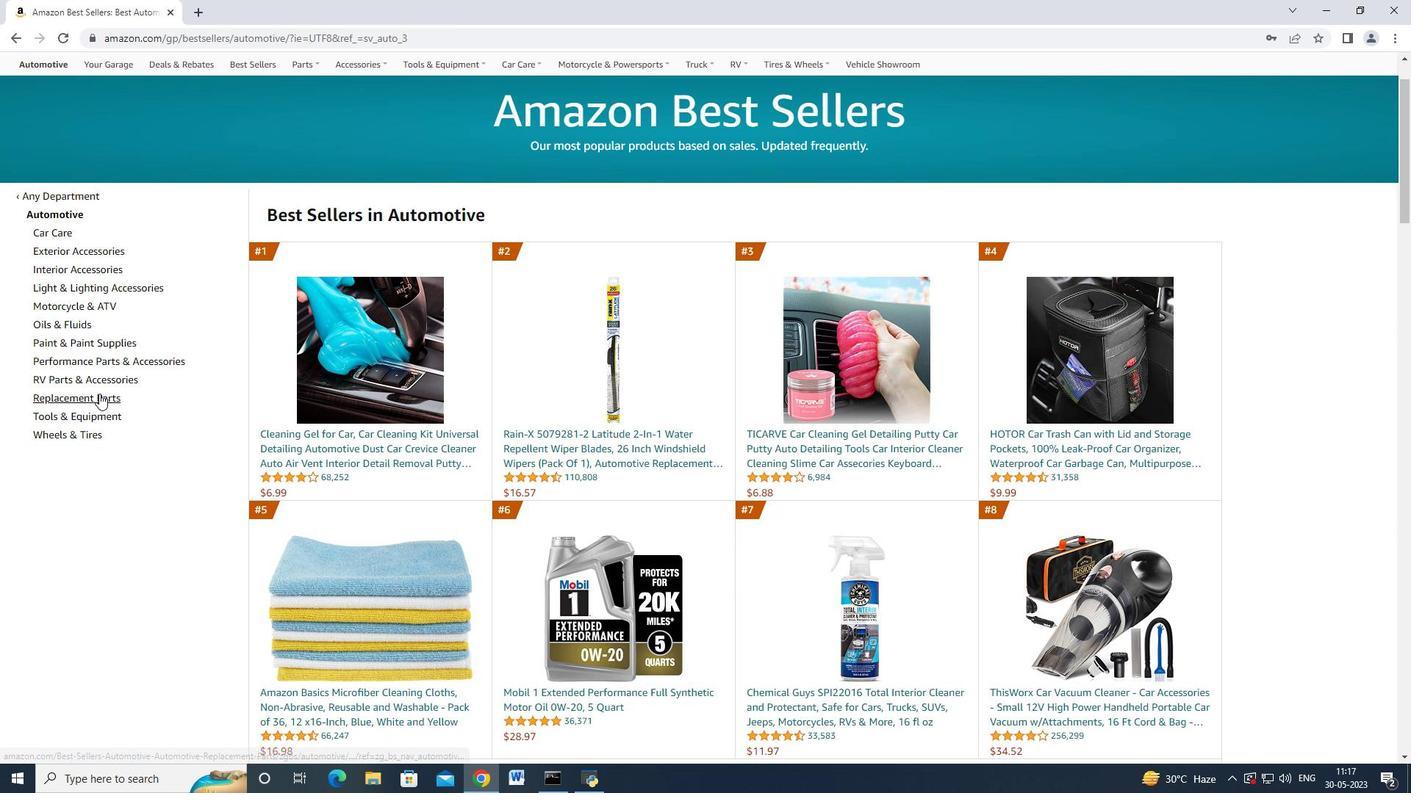 
Action: Mouse moved to (135, 367)
Screenshot: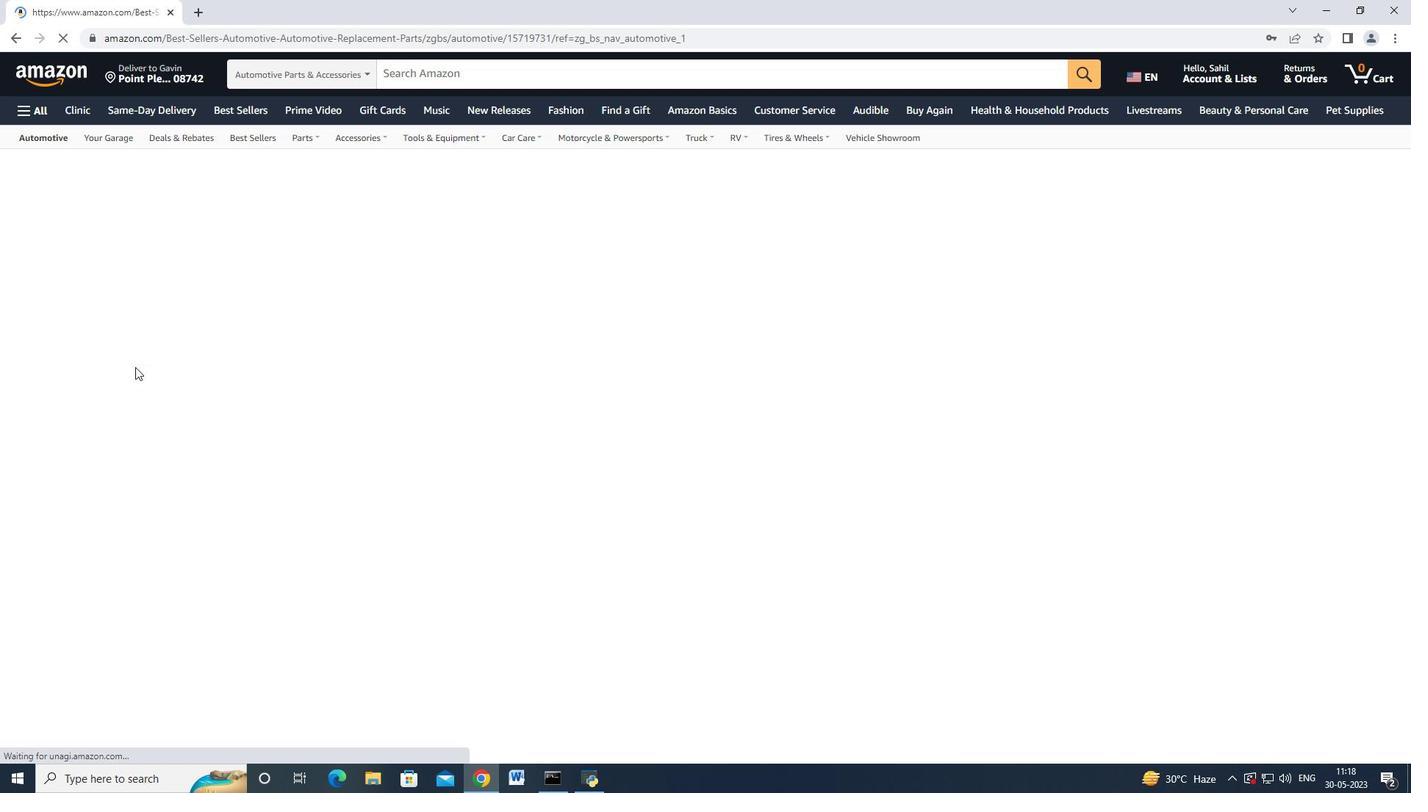 
Action: Mouse scrolled (135, 366) with delta (0, 0)
Screenshot: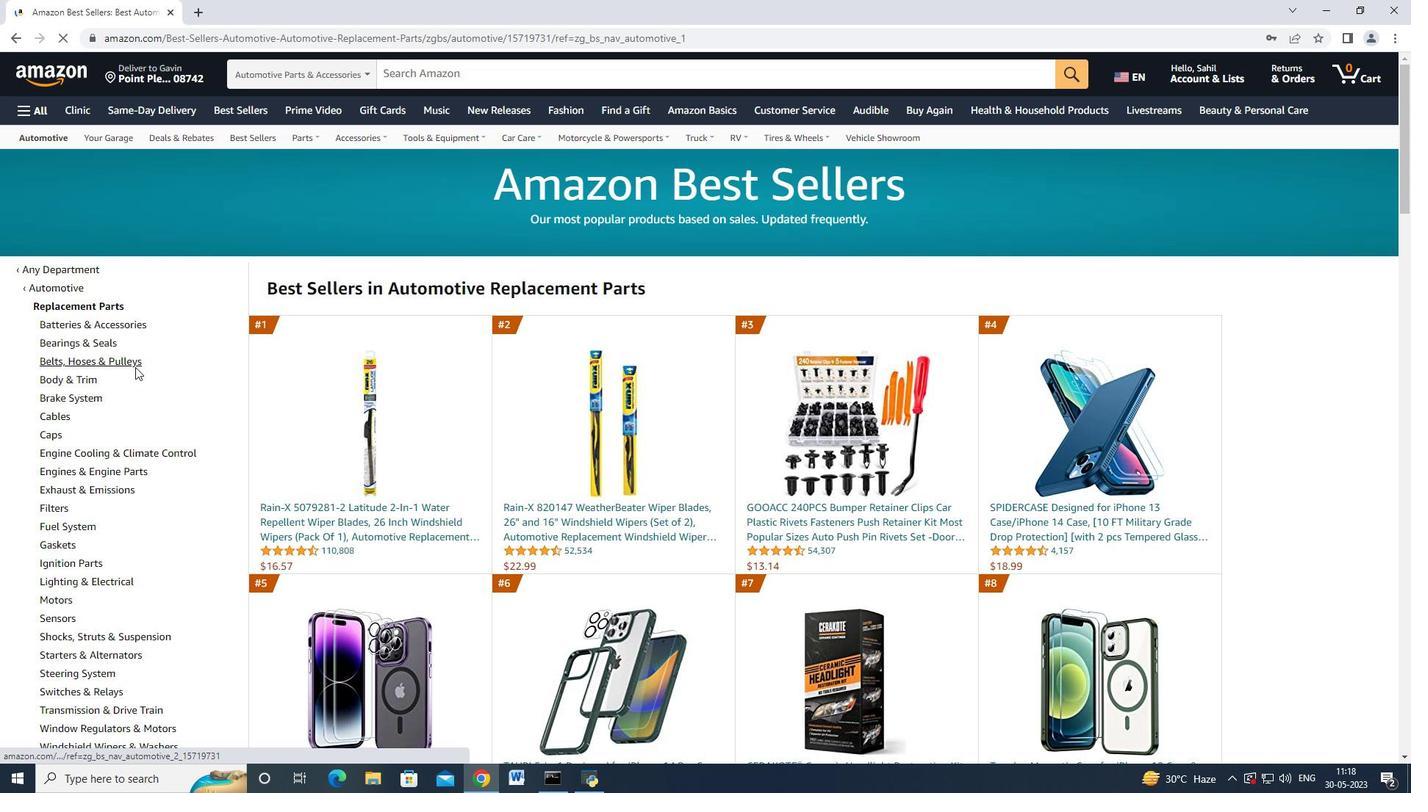 
Action: Mouse scrolled (135, 366) with delta (0, 0)
Screenshot: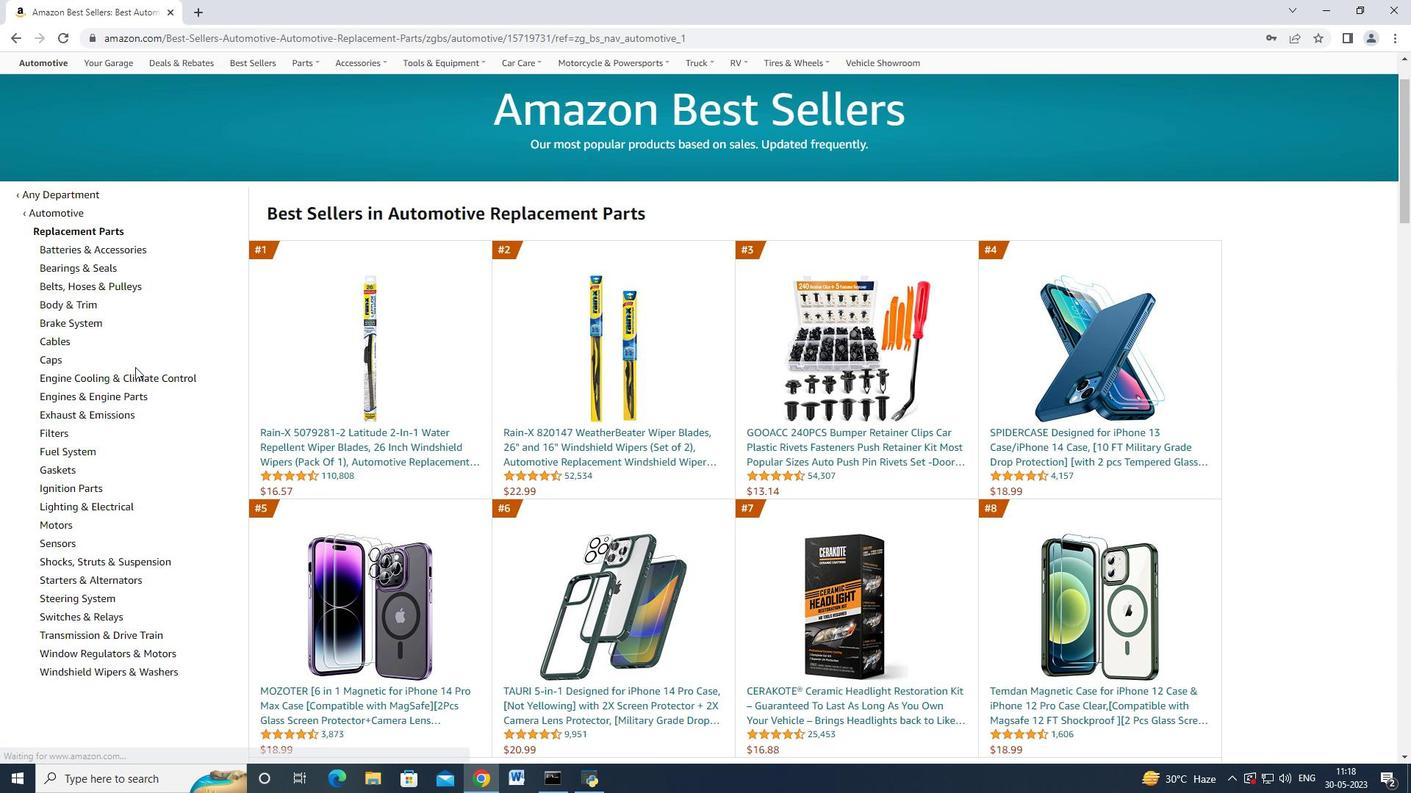 
Action: Mouse moved to (96, 343)
Screenshot: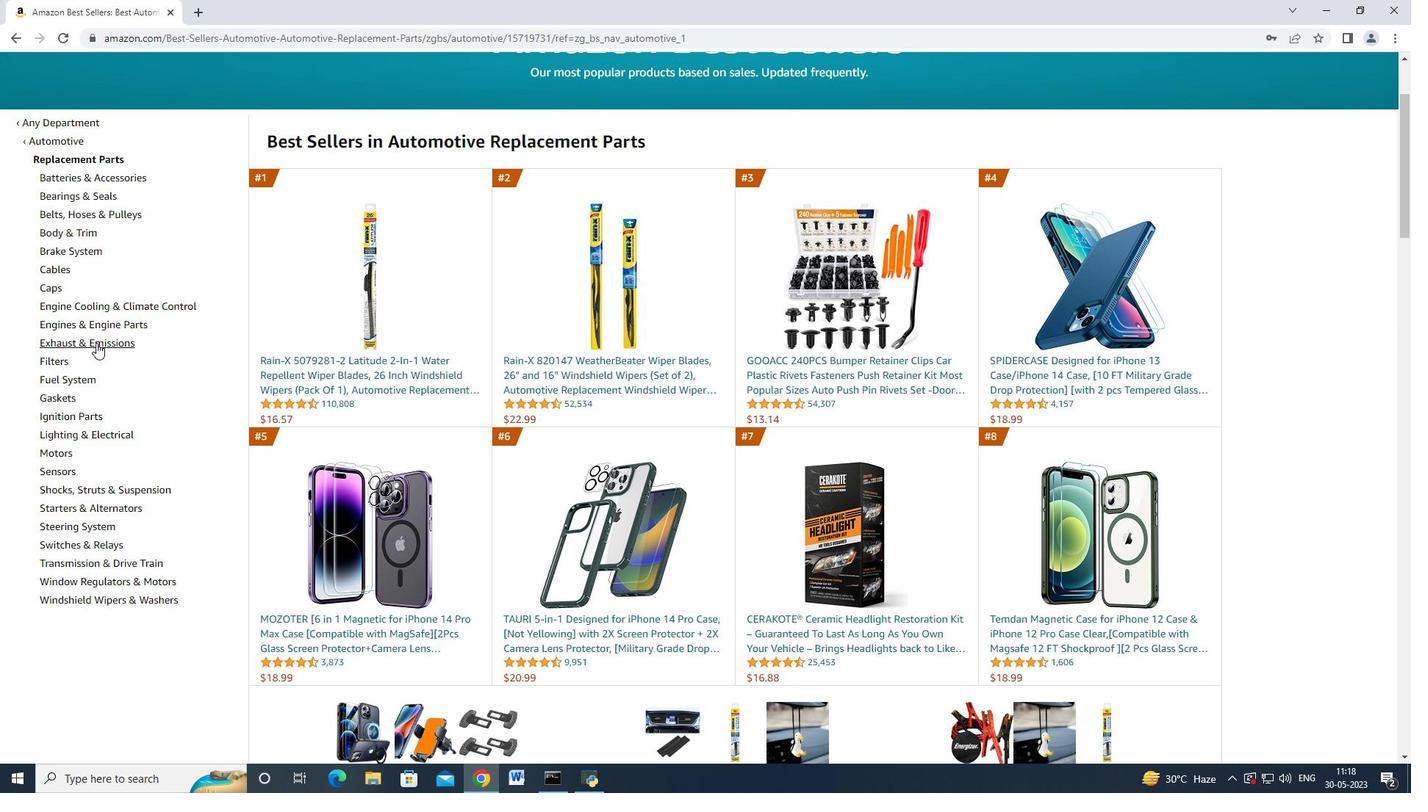 
Action: Mouse pressed left at (96, 343)
Screenshot: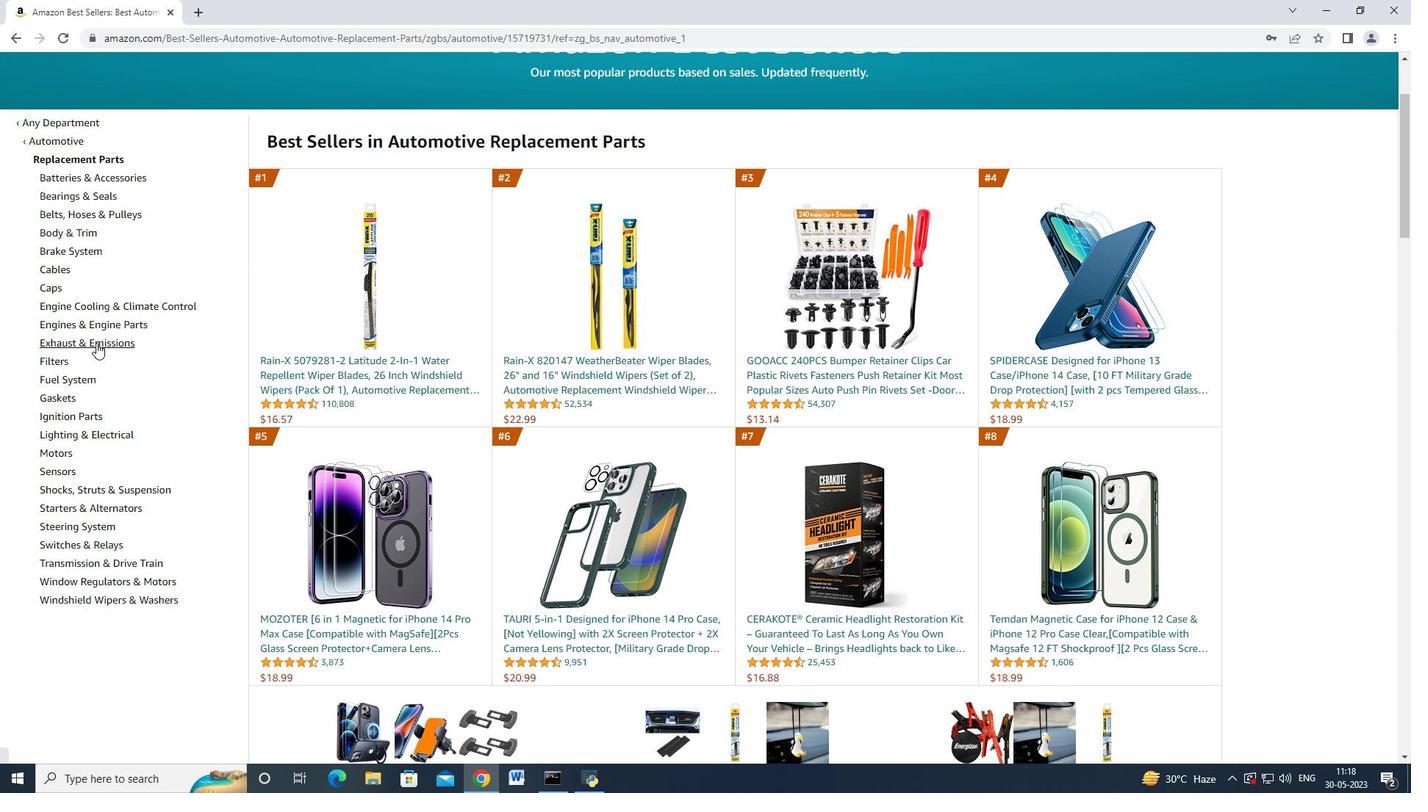 
Action: Mouse moved to (116, 338)
Screenshot: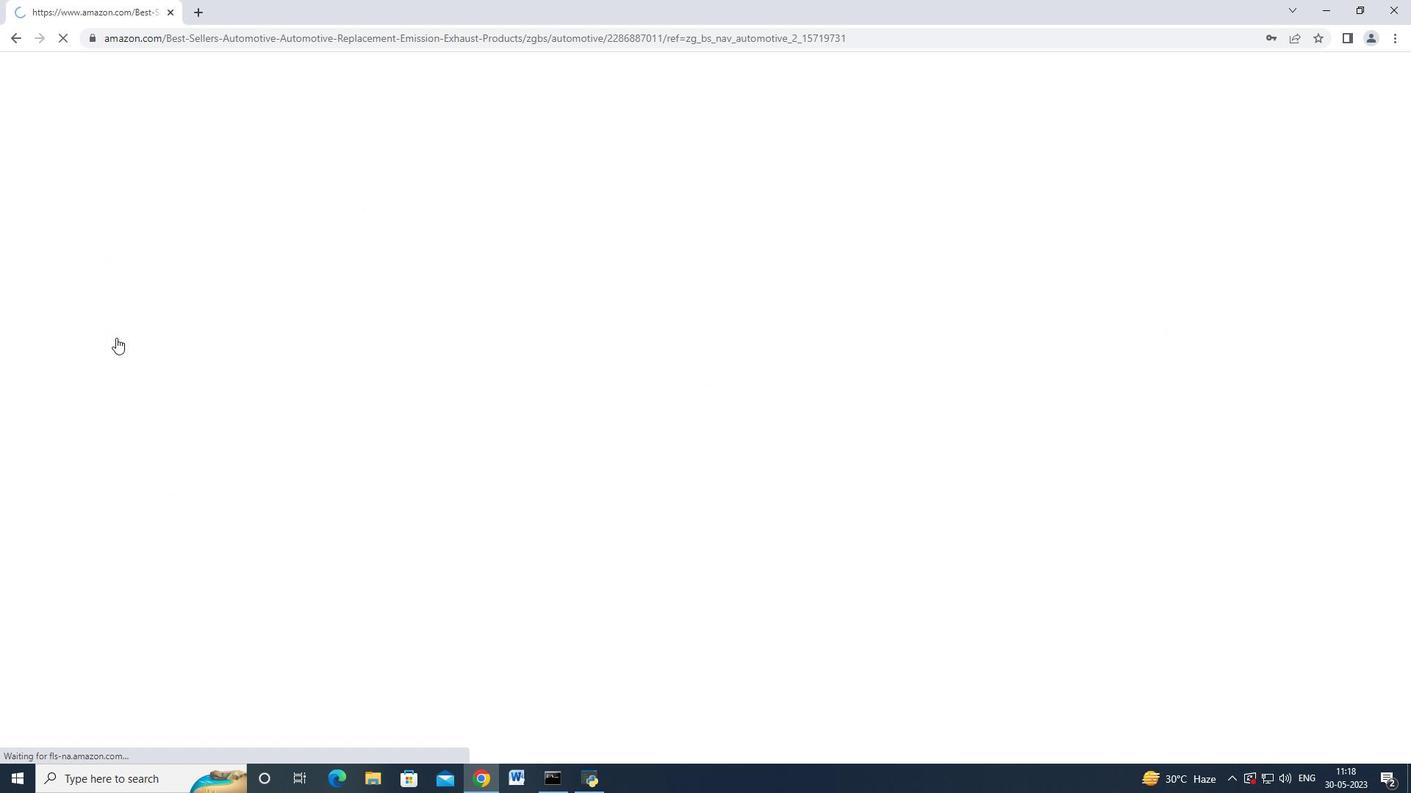 
Action: Mouse scrolled (116, 337) with delta (0, 0)
Screenshot: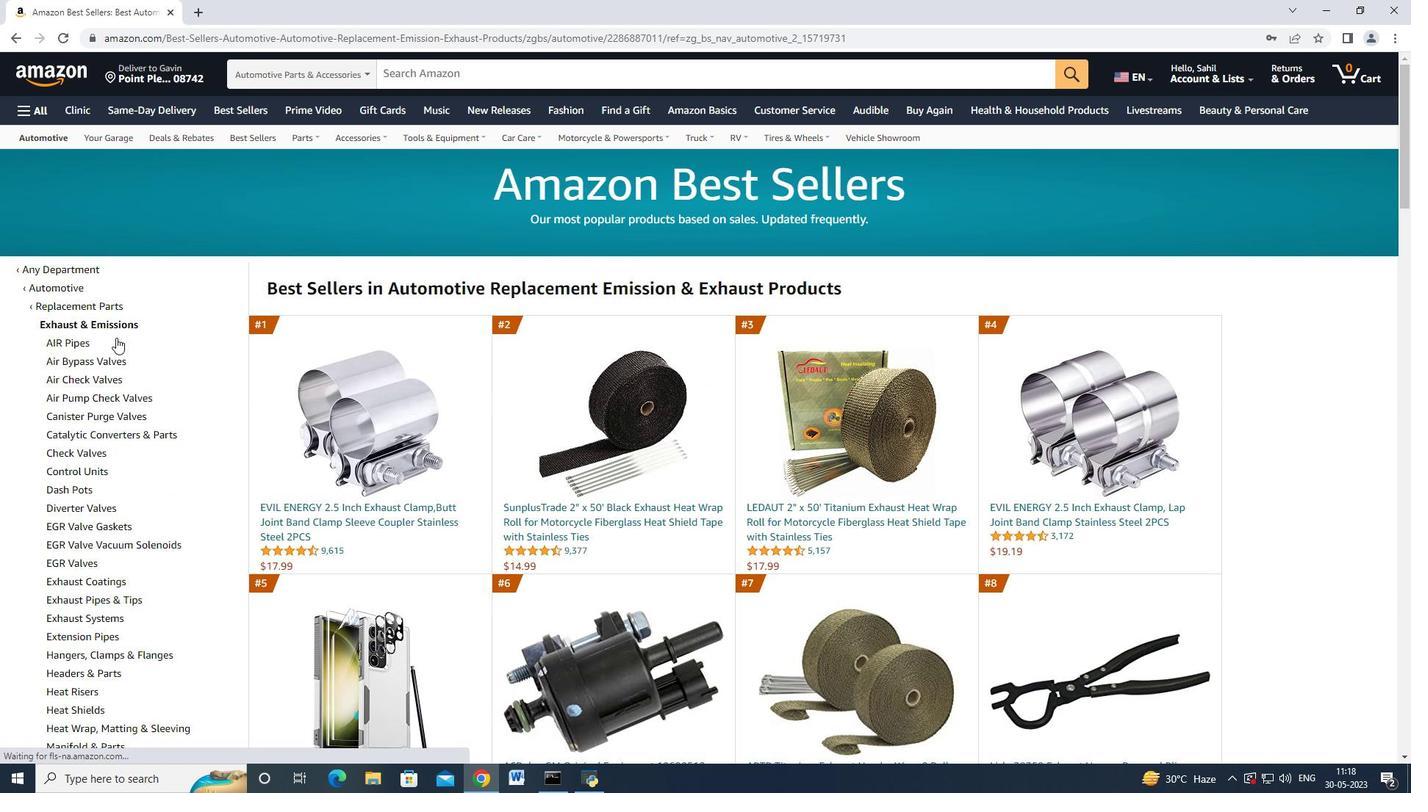 
Action: Mouse scrolled (116, 337) with delta (0, 0)
Screenshot: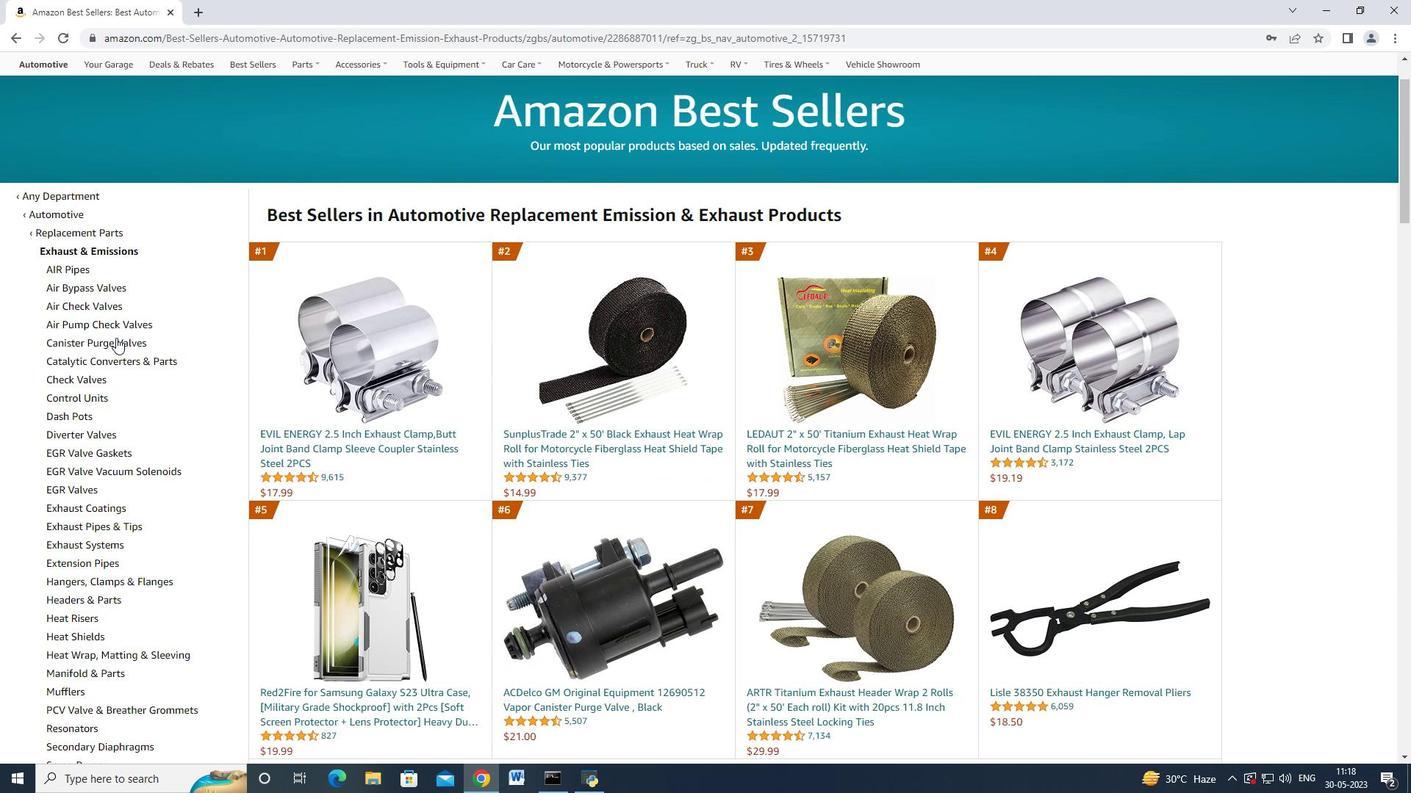 
Action: Mouse scrolled (116, 337) with delta (0, 0)
Screenshot: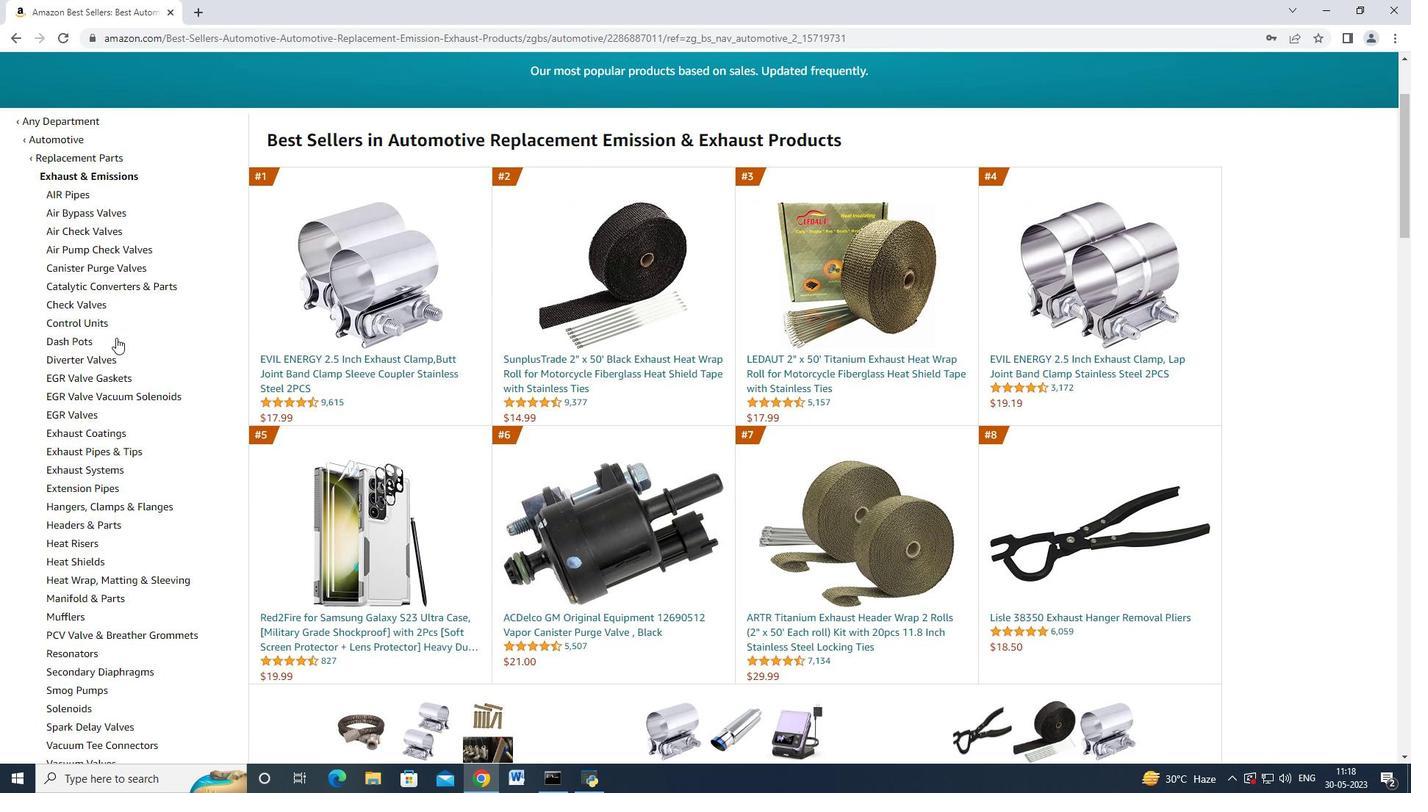 
Action: Mouse scrolled (116, 337) with delta (0, 0)
Screenshot: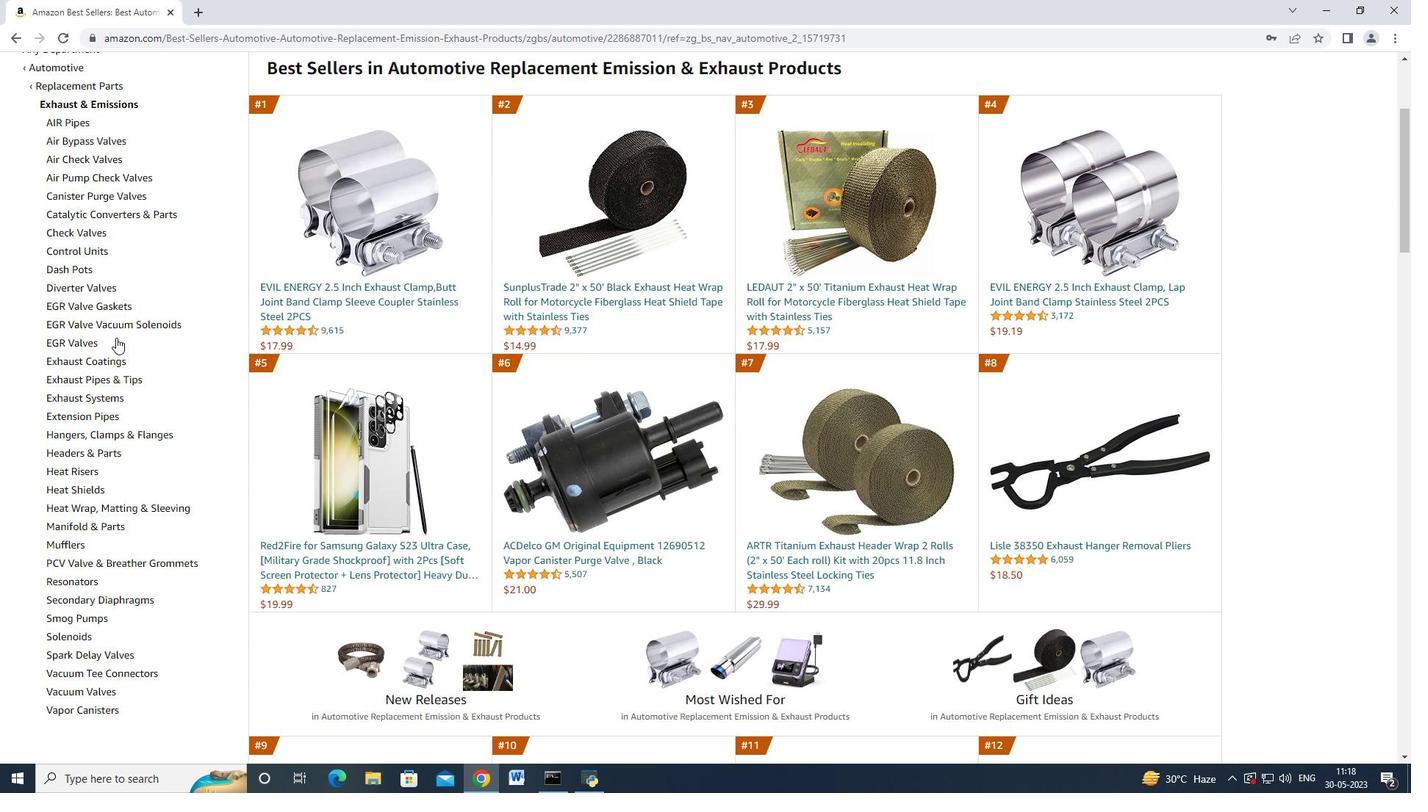 
Action: Mouse scrolled (116, 337) with delta (0, 0)
Screenshot: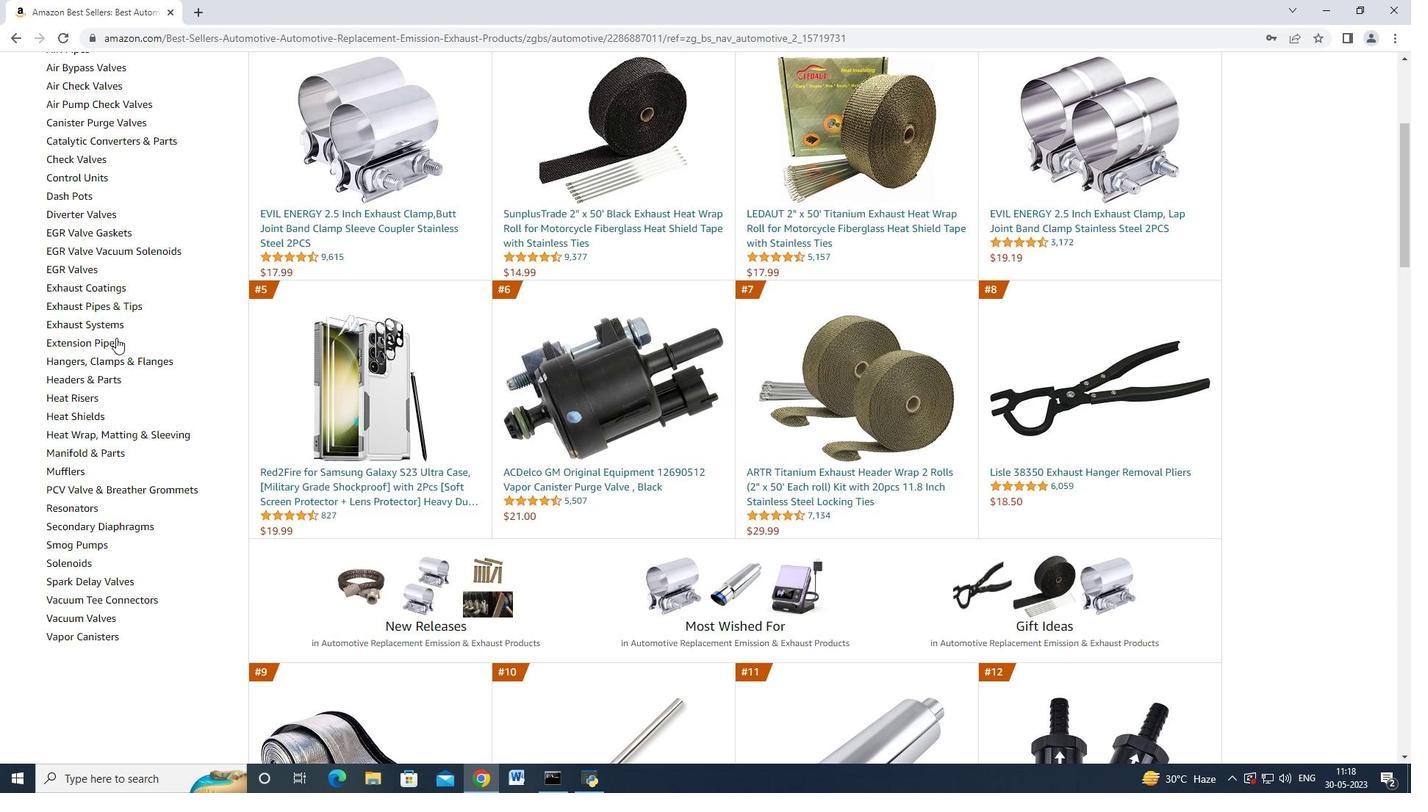 
Action: Mouse scrolled (116, 337) with delta (0, 0)
Screenshot: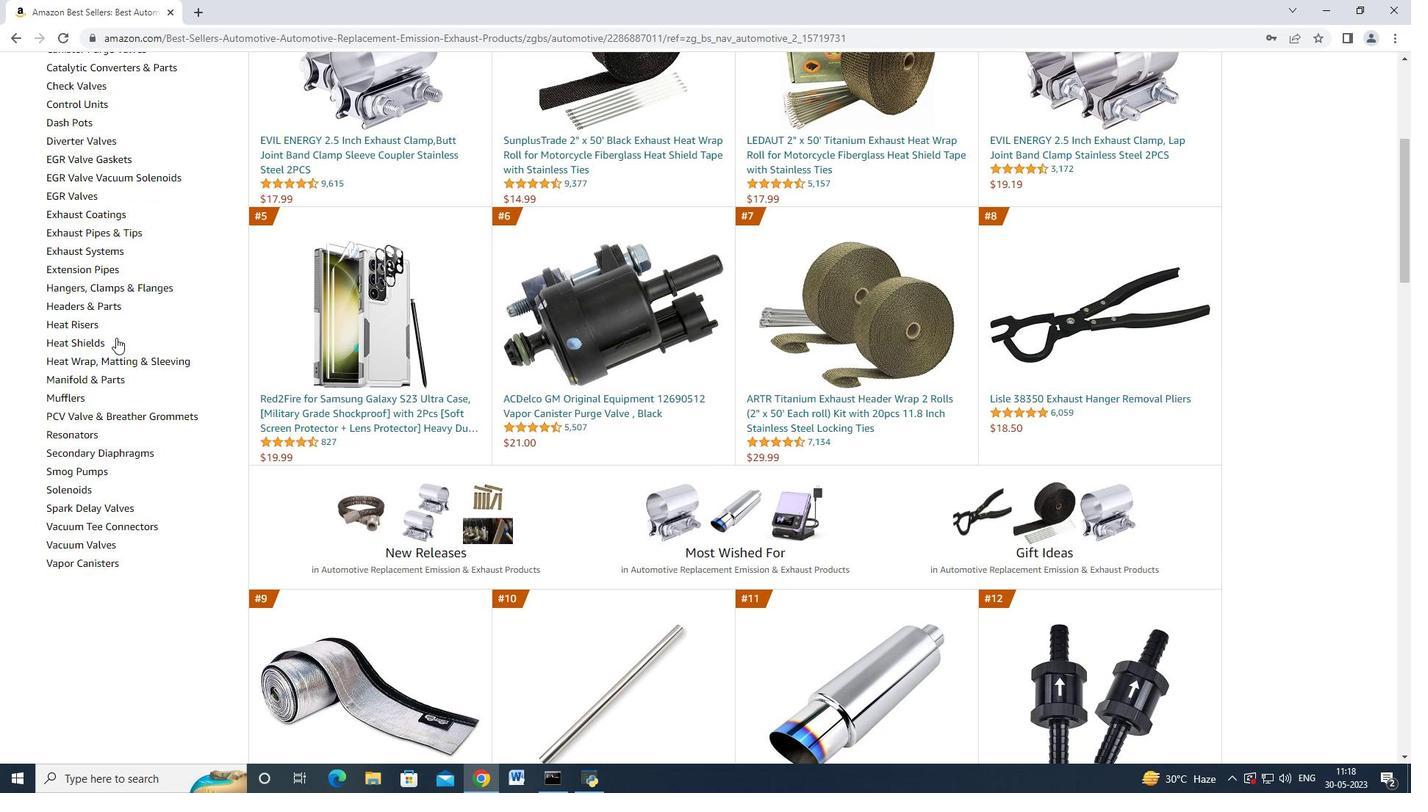 
Action: Mouse scrolled (116, 337) with delta (0, 0)
Screenshot: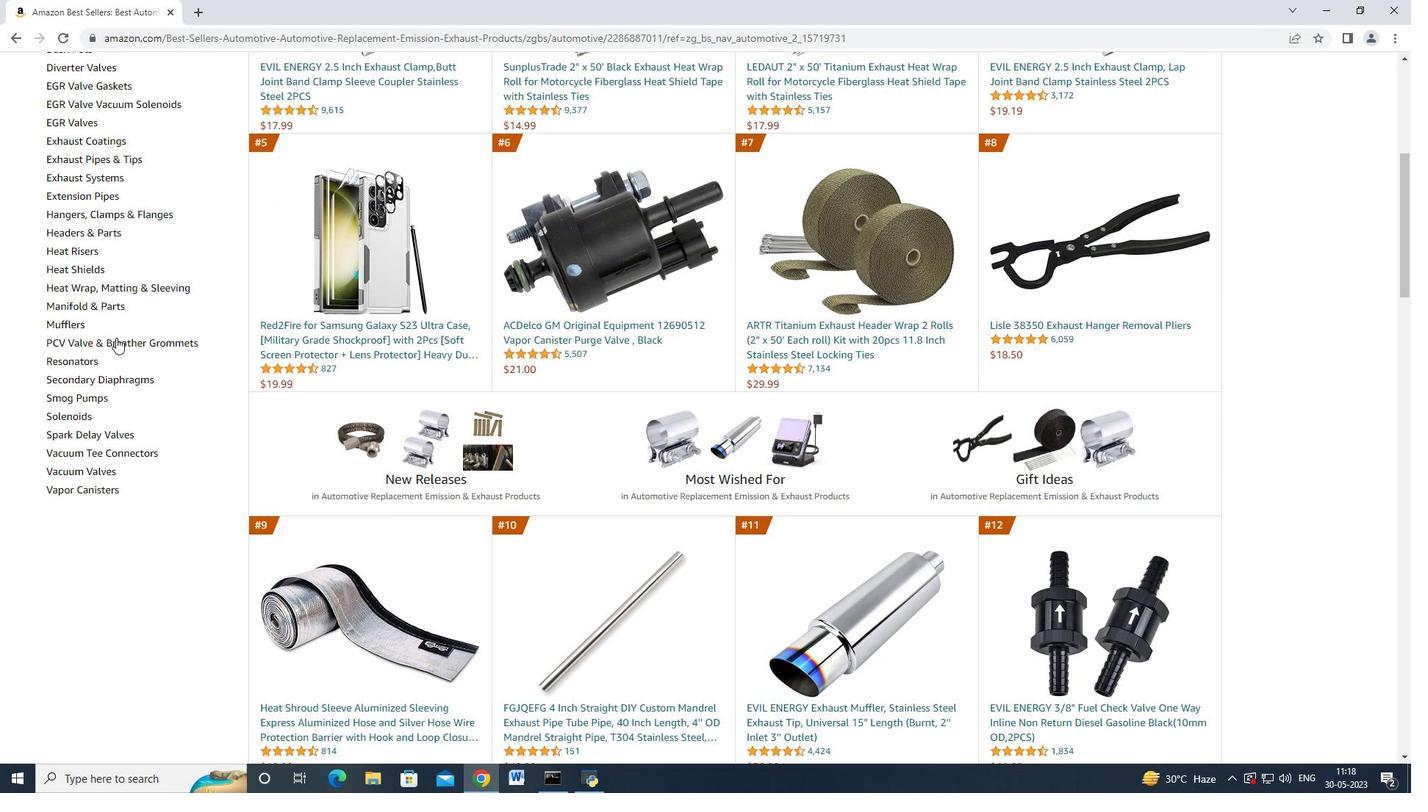 
Action: Mouse scrolled (116, 338) with delta (0, 0)
Screenshot: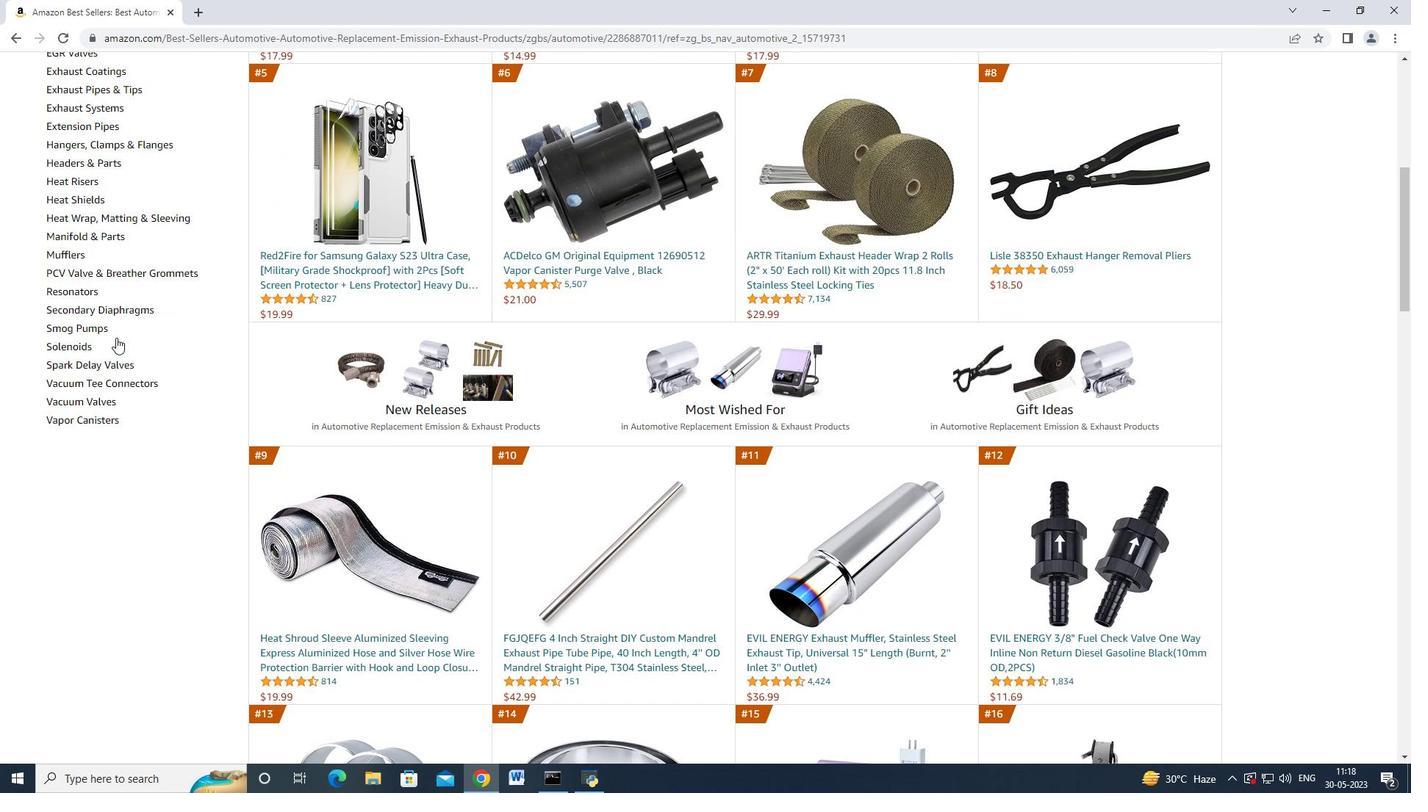 
Action: Mouse scrolled (116, 338) with delta (0, 0)
Screenshot: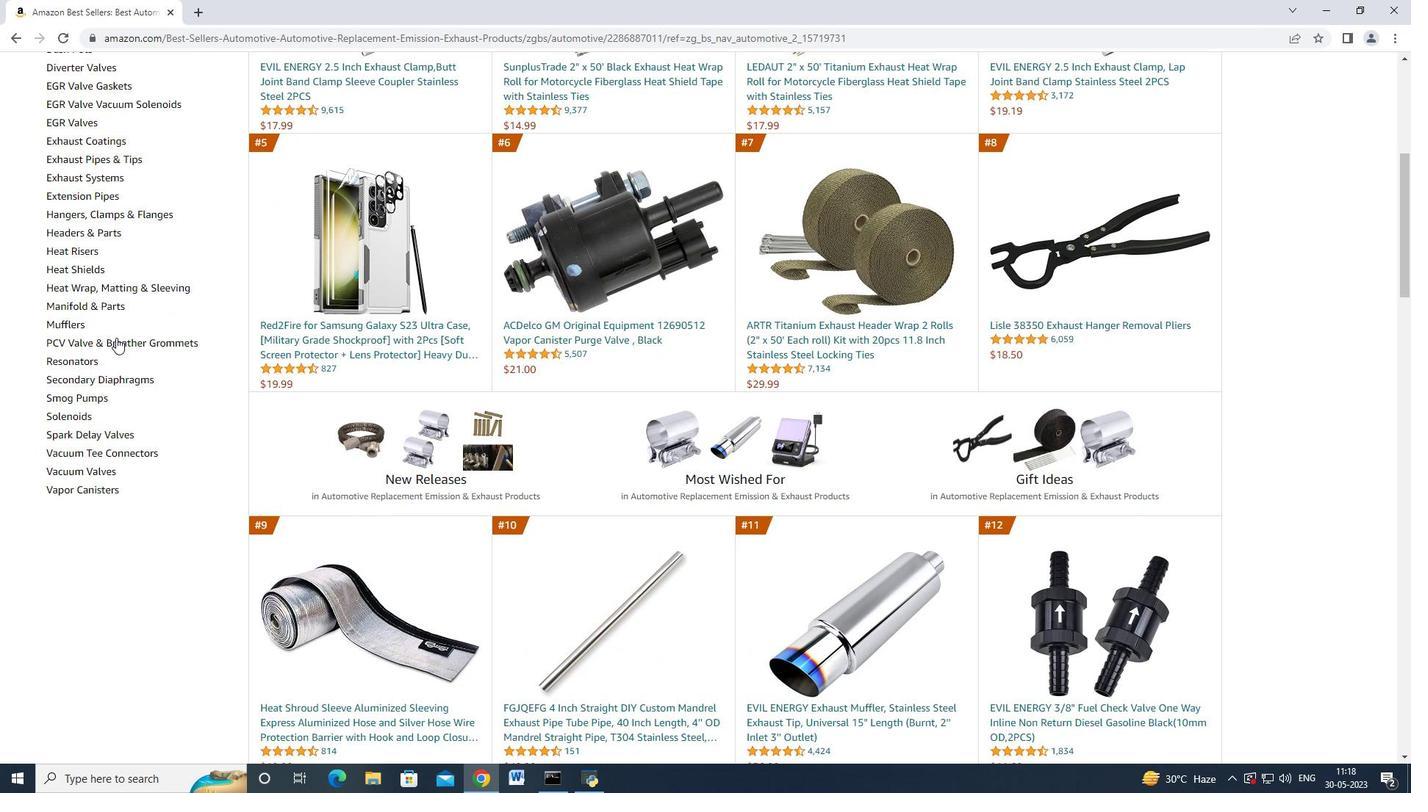 
Action: Mouse moved to (116, 319)
Screenshot: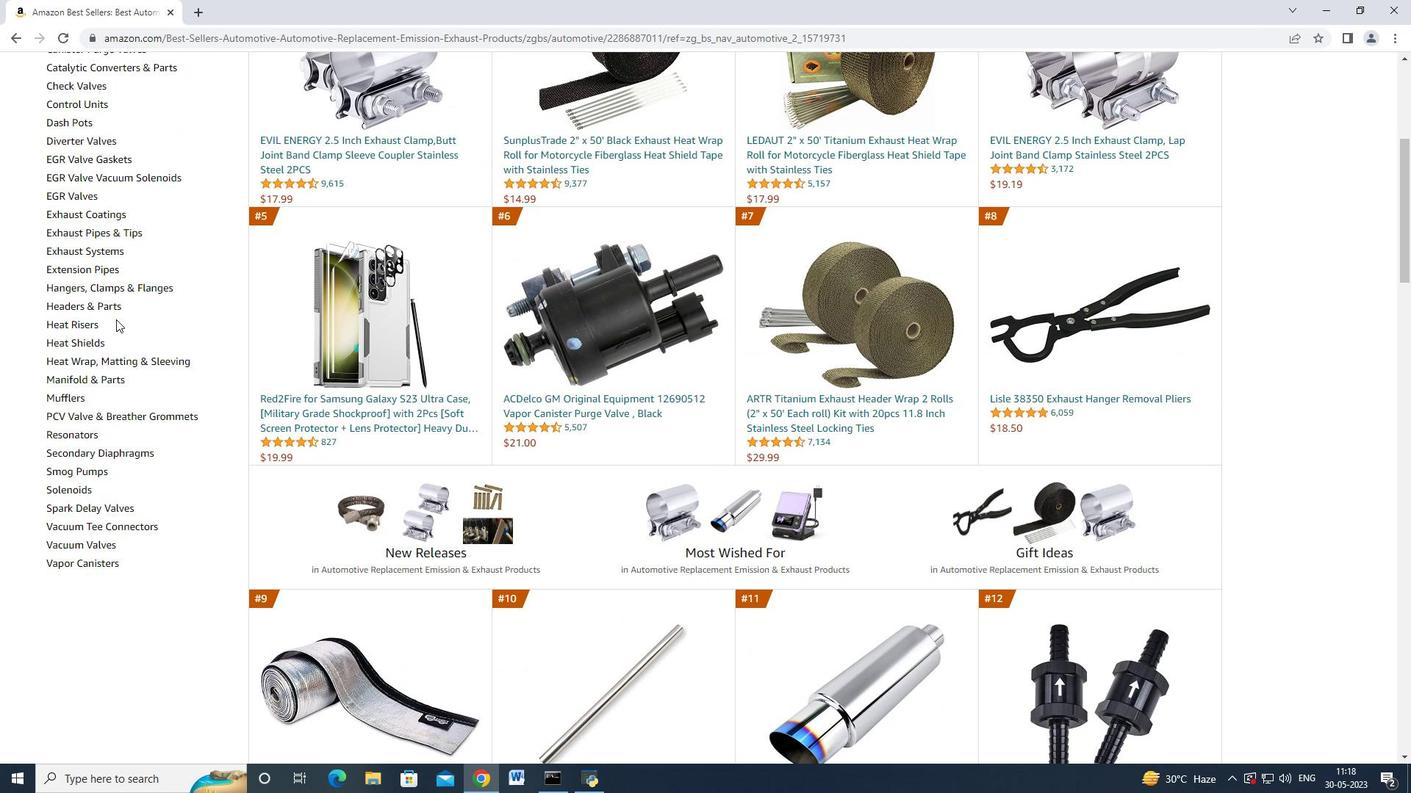 
Action: Mouse scrolled (116, 320) with delta (0, 0)
Screenshot: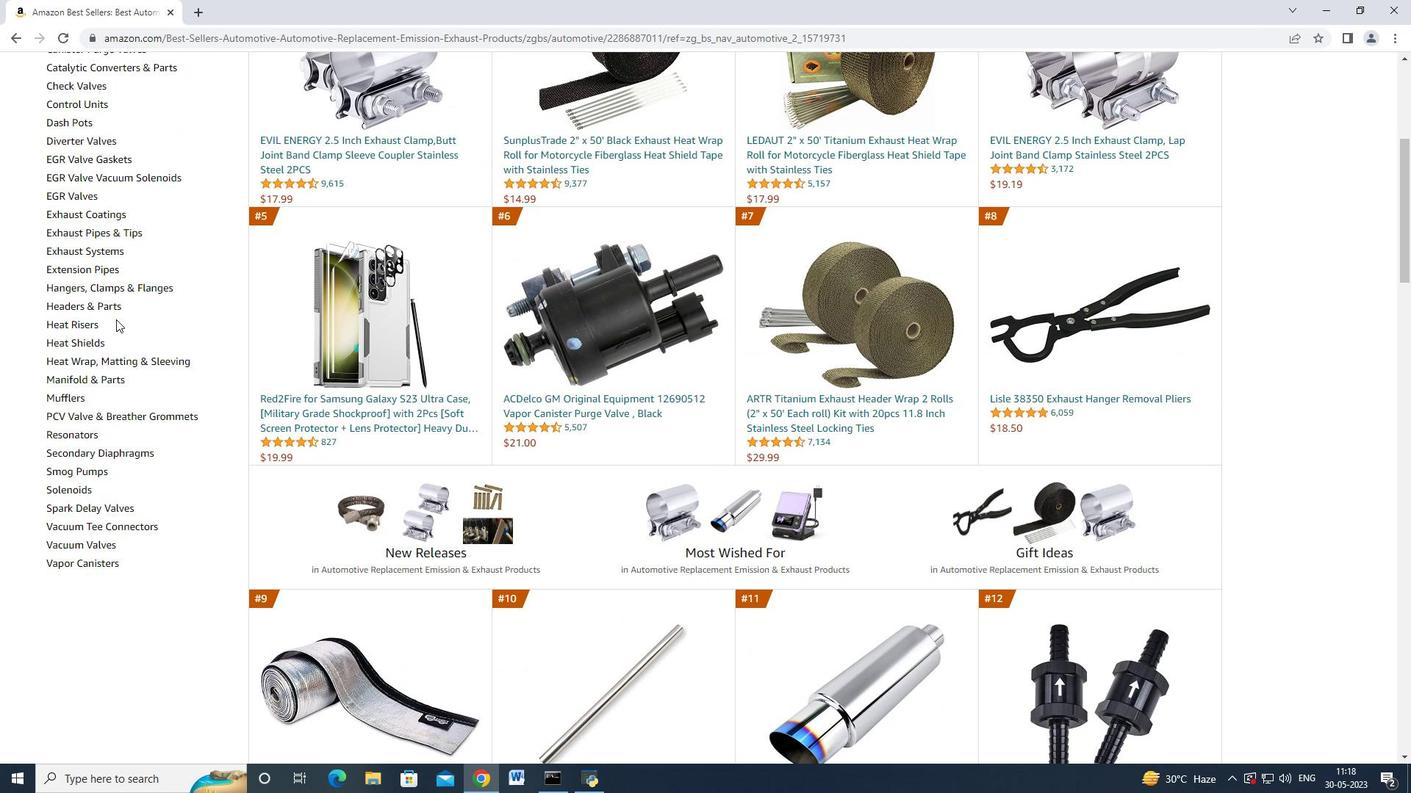 
Action: Mouse scrolled (116, 320) with delta (0, 0)
Screenshot: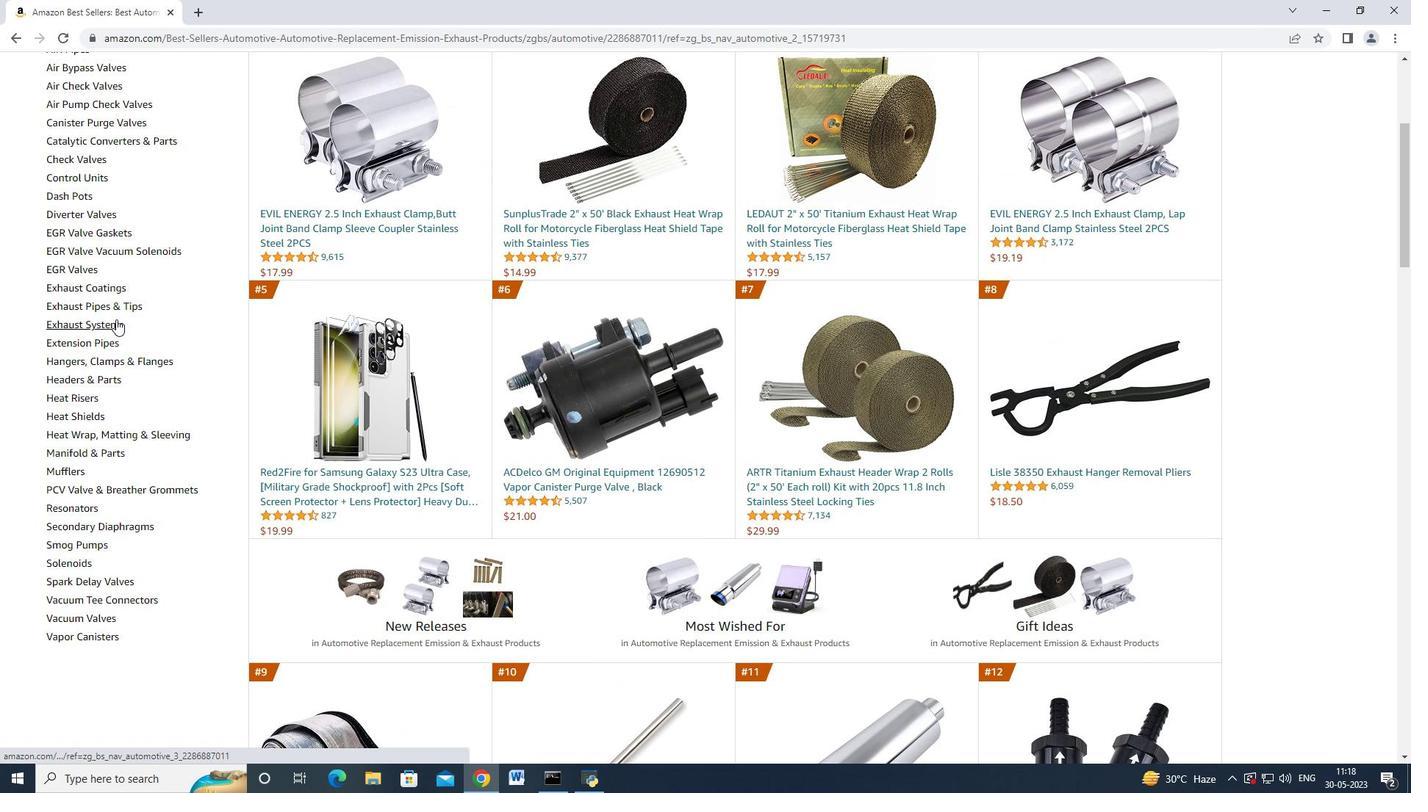 
Action: Mouse scrolled (116, 320) with delta (0, 0)
Screenshot: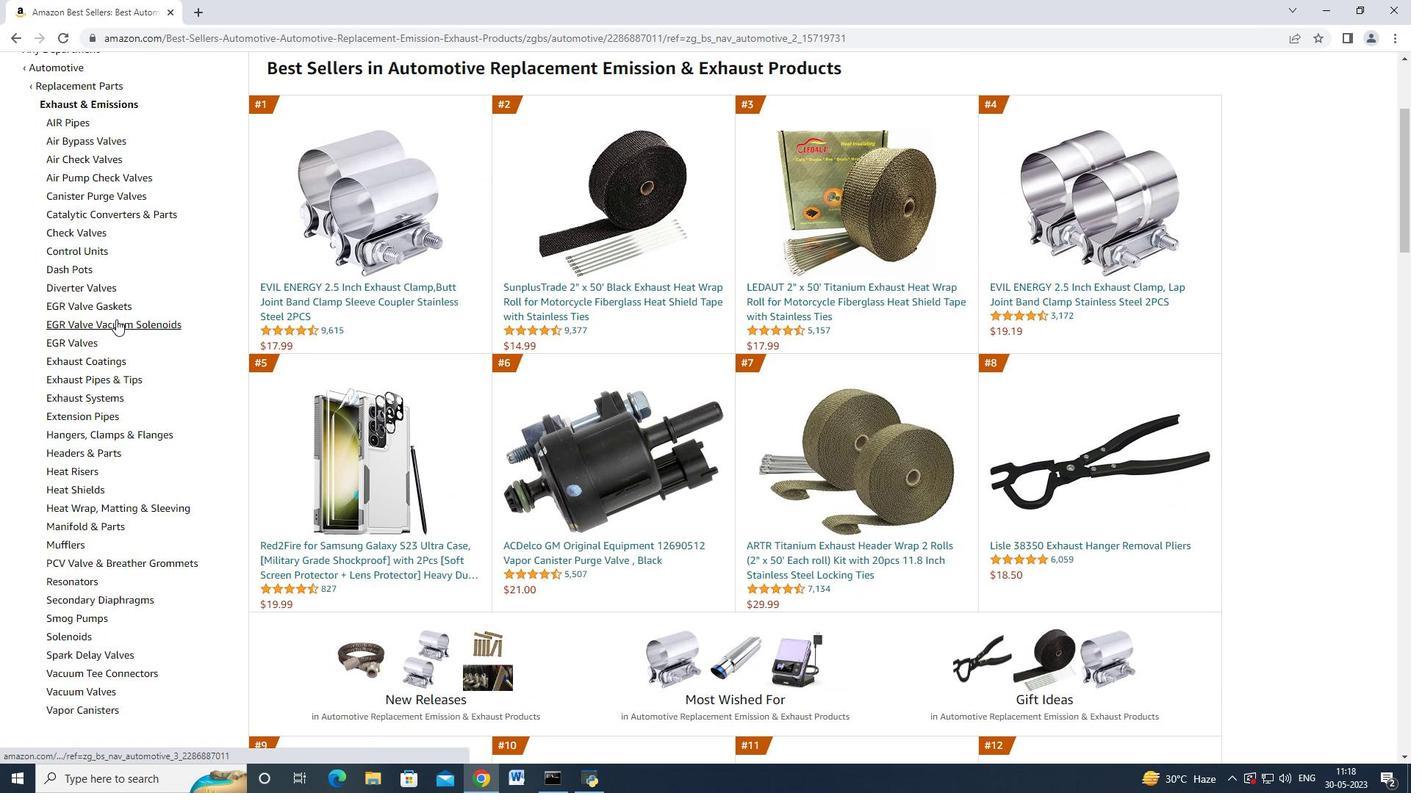 
Action: Mouse moved to (112, 377)
Screenshot: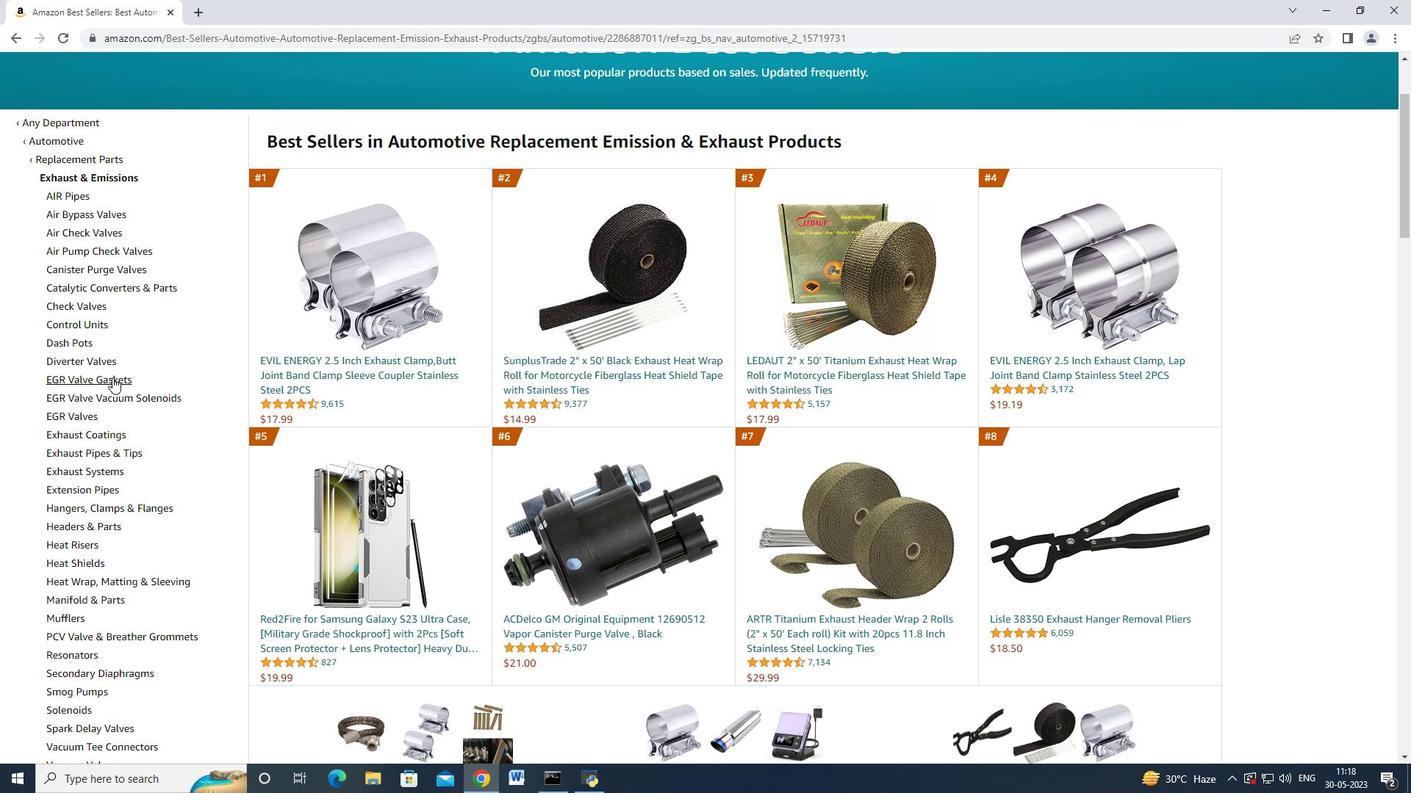 
Action: Mouse pressed left at (112, 377)
Screenshot: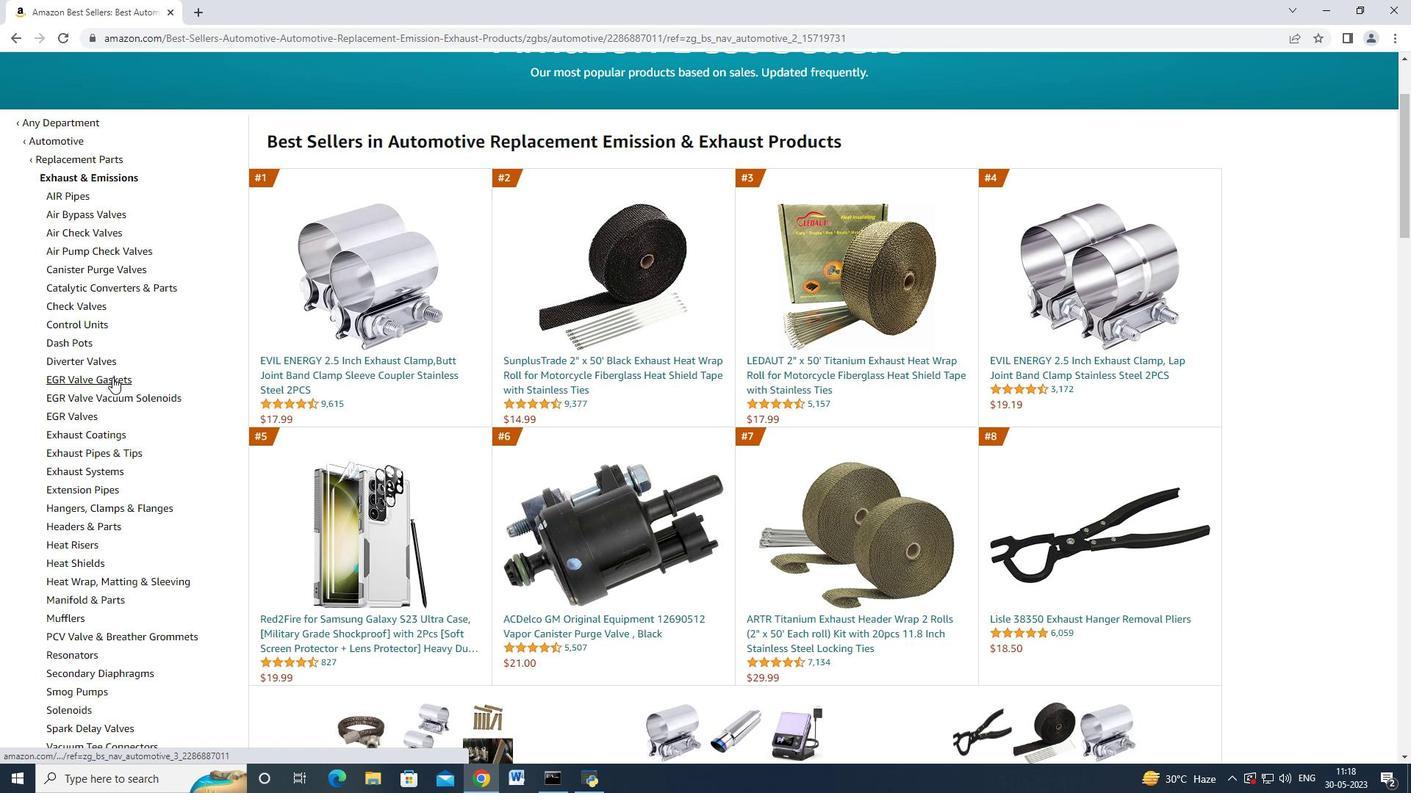 
Action: Mouse moved to (396, 504)
Screenshot: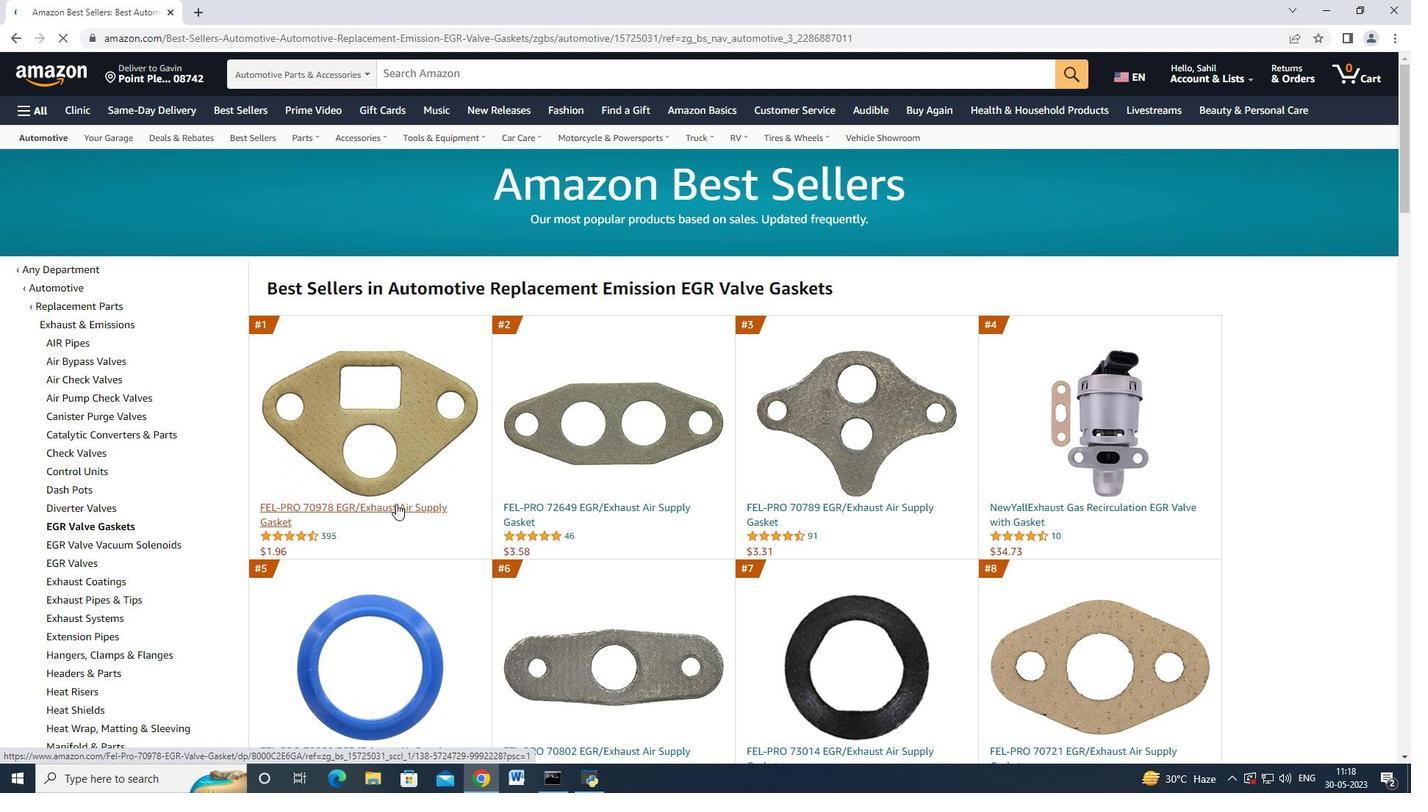 
Action: Mouse pressed left at (396, 504)
Screenshot: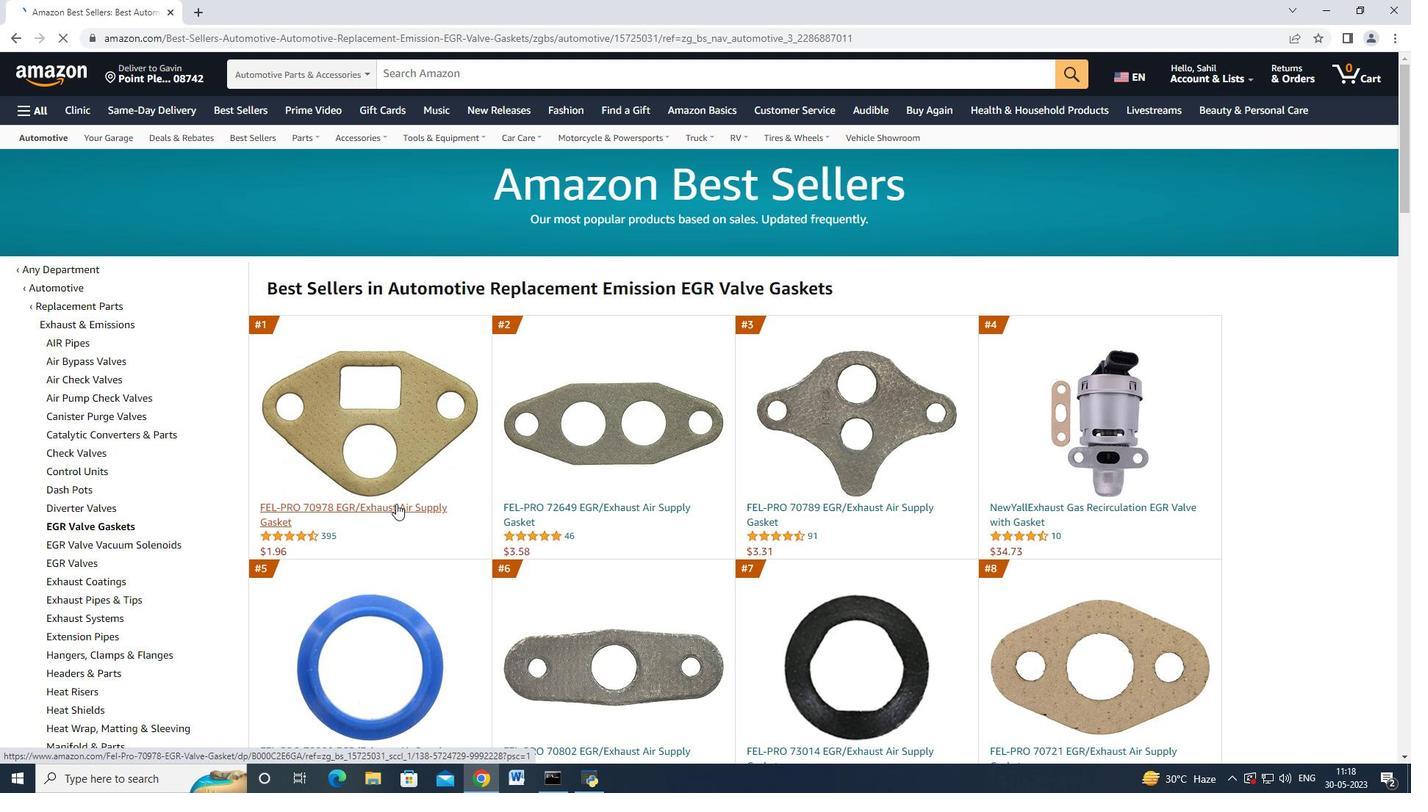 
Action: Mouse moved to (1160, 632)
Screenshot: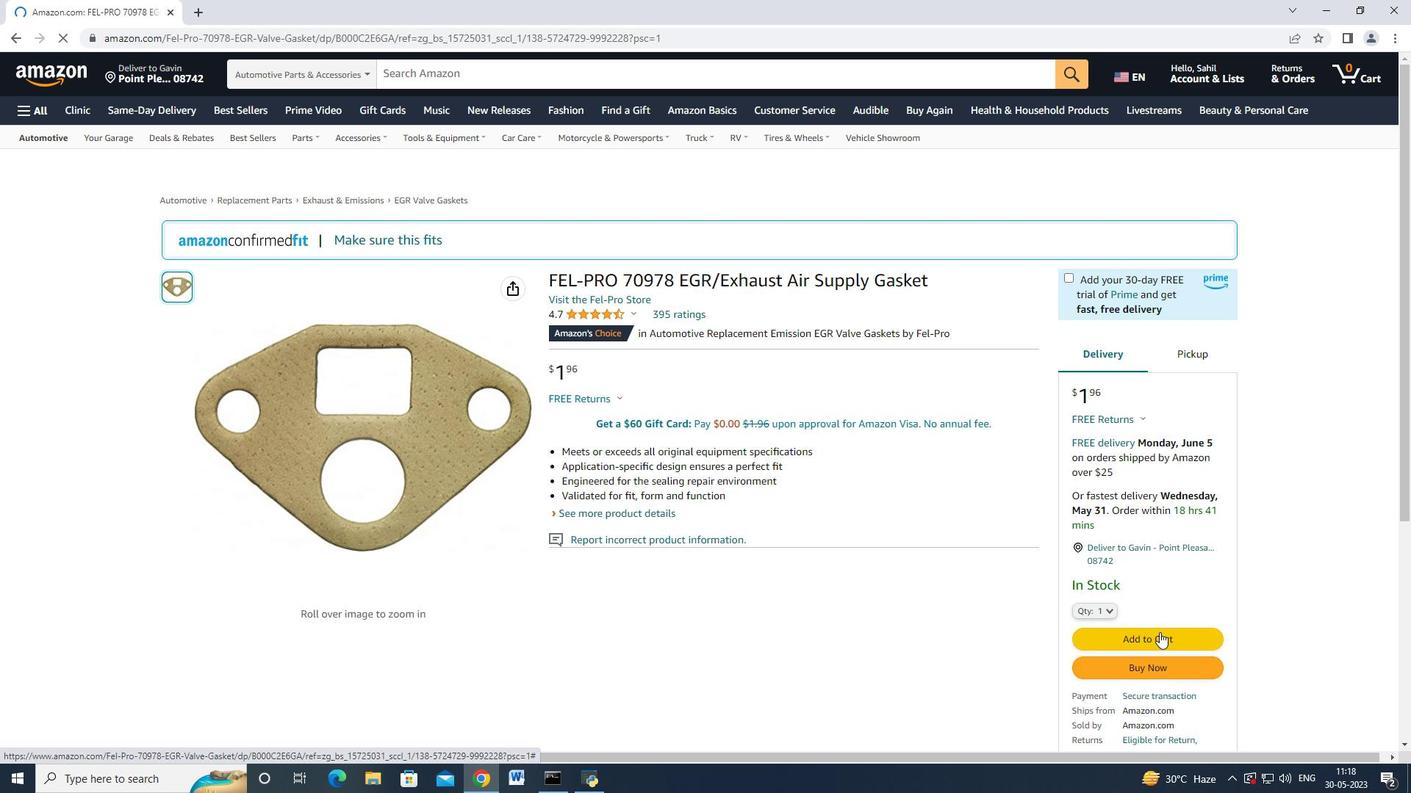 
Action: Mouse pressed left at (1160, 632)
Screenshot: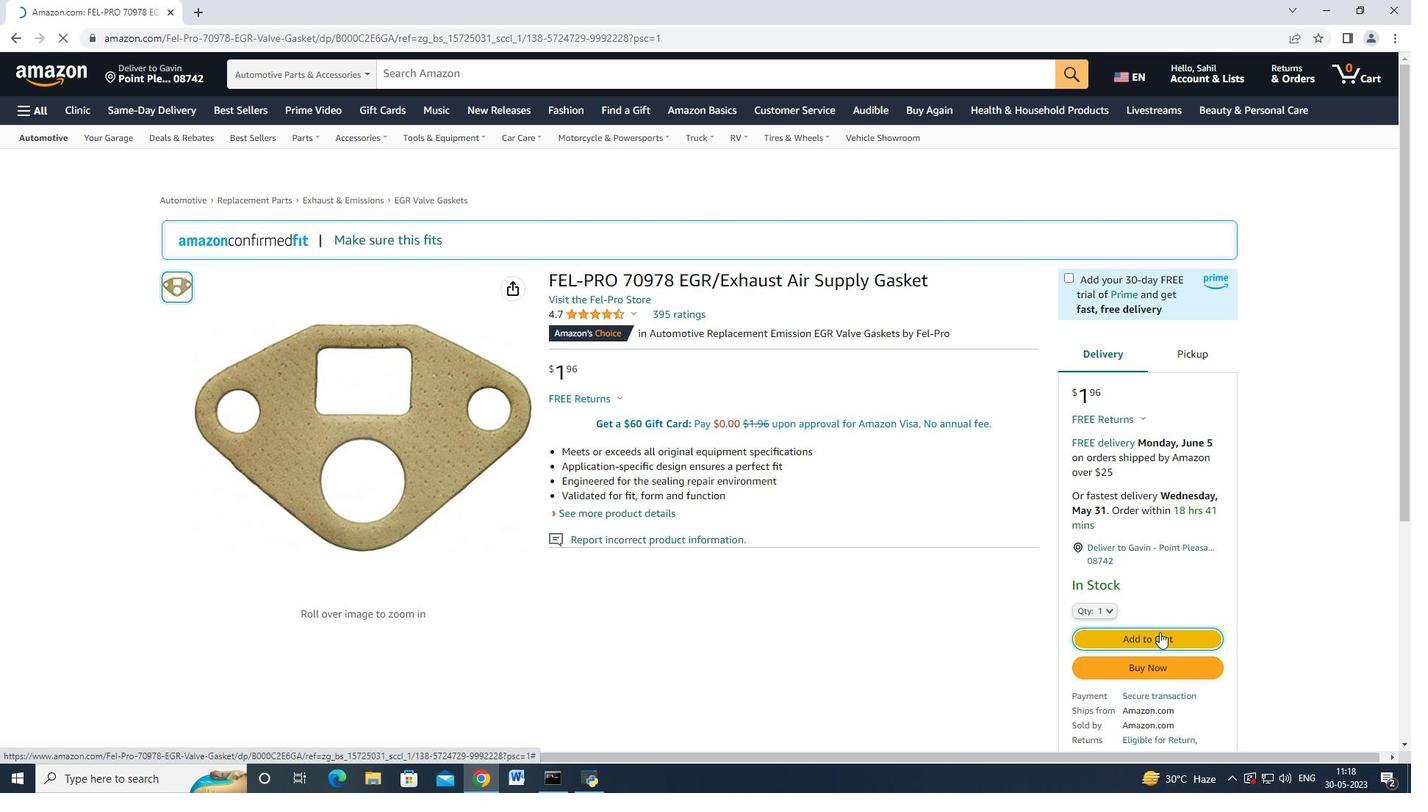 
Action: Mouse moved to (2, 37)
Screenshot: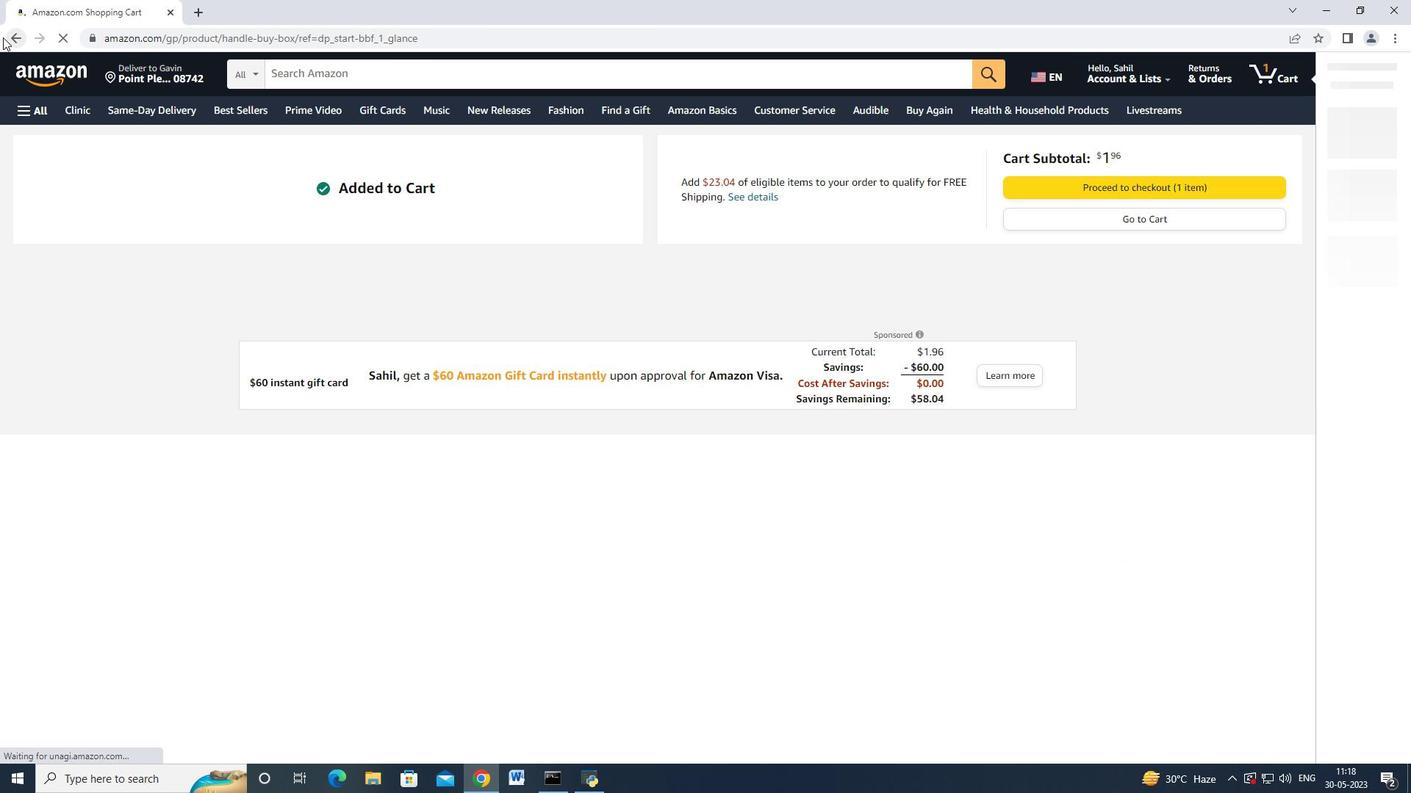 
Action: Mouse pressed left at (2, 37)
Screenshot: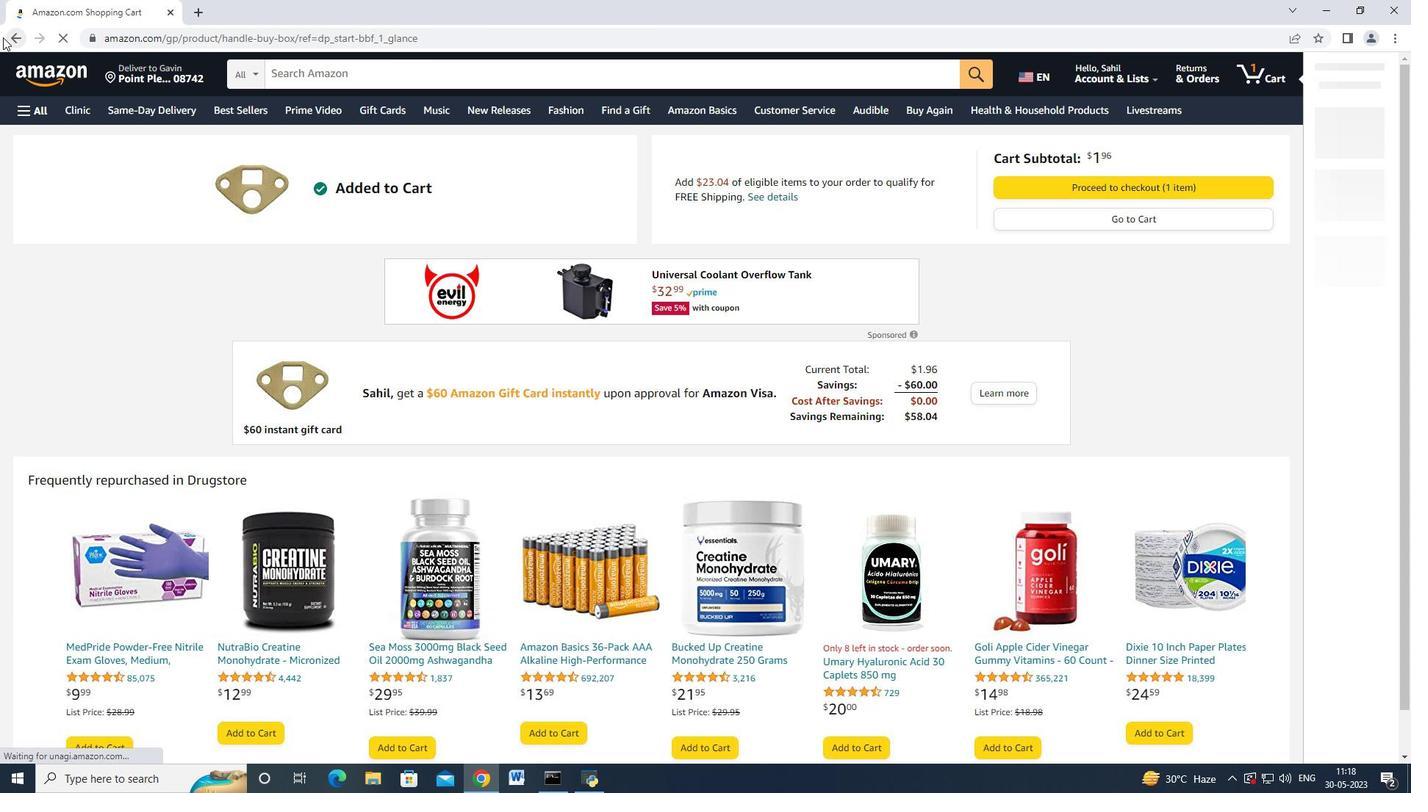 
Action: Mouse moved to (4, 37)
Screenshot: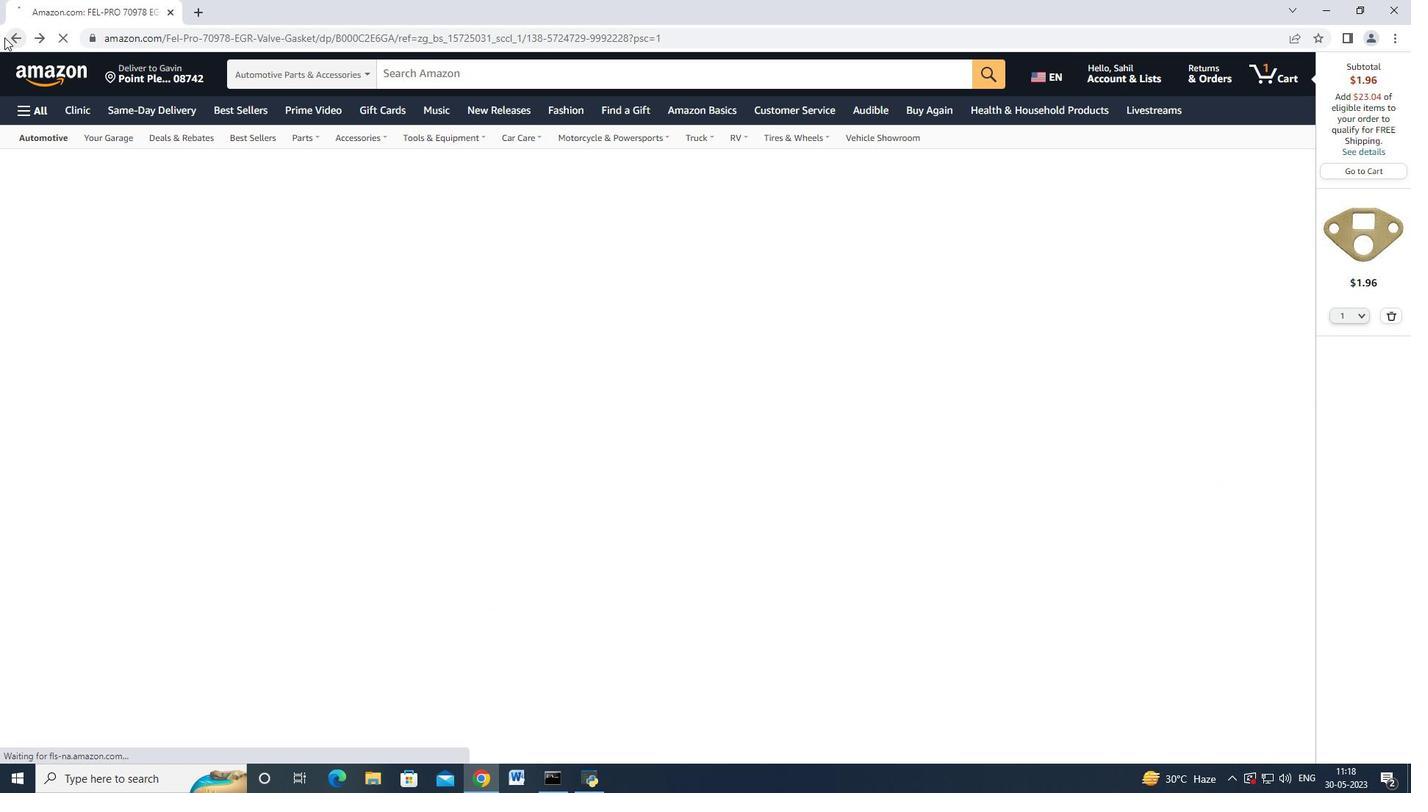
Action: Mouse pressed left at (4, 37)
Screenshot: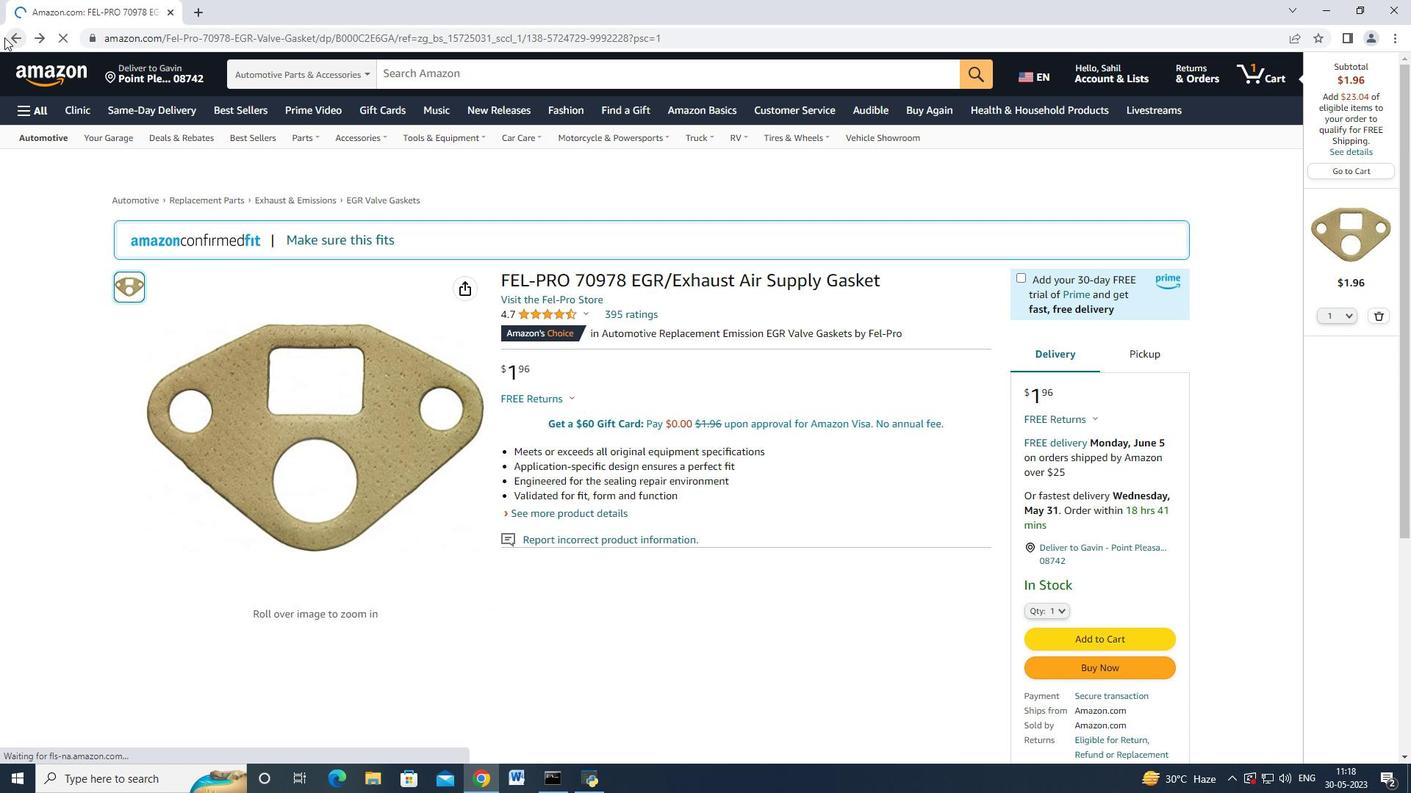 
Action: Mouse moved to (674, 519)
Screenshot: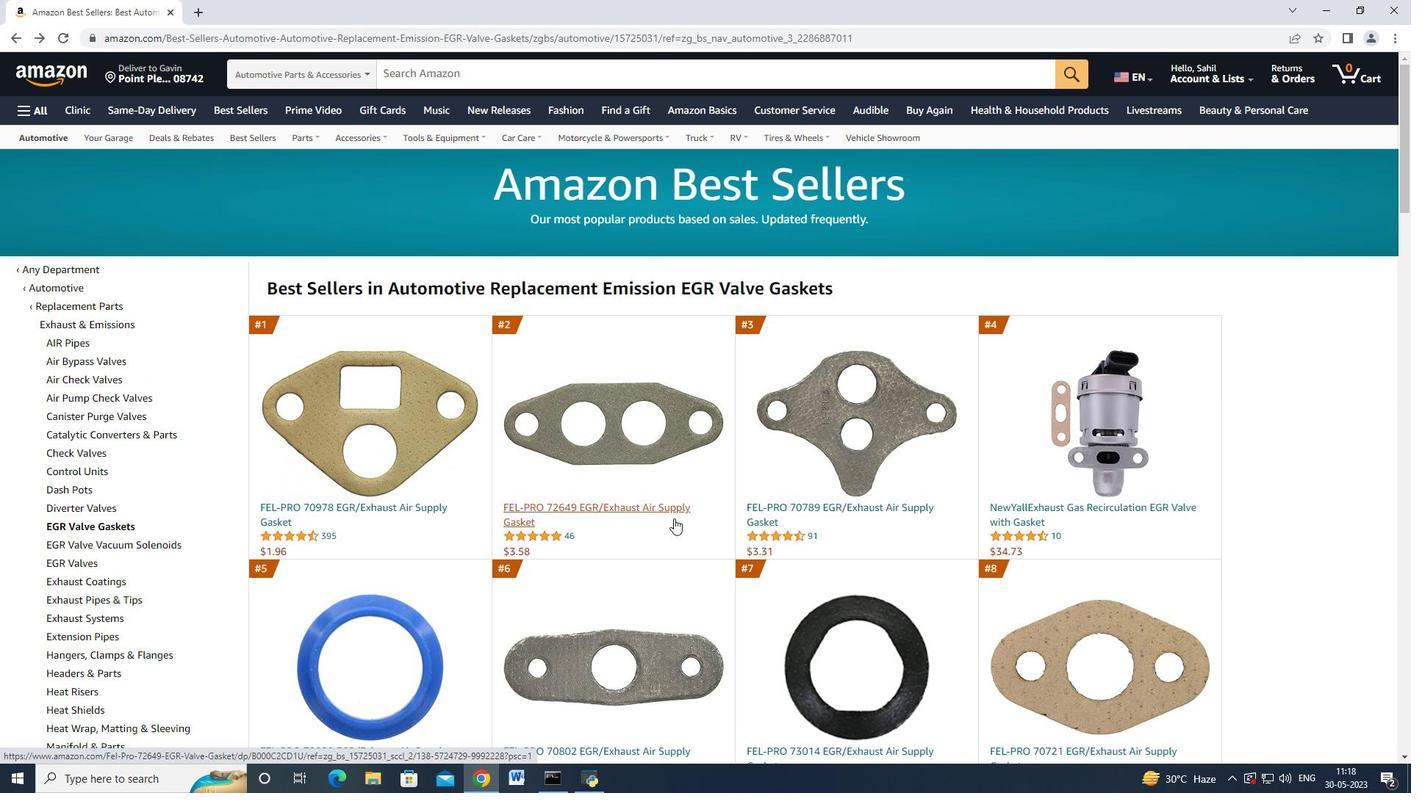 
Action: Mouse pressed left at (674, 519)
Screenshot: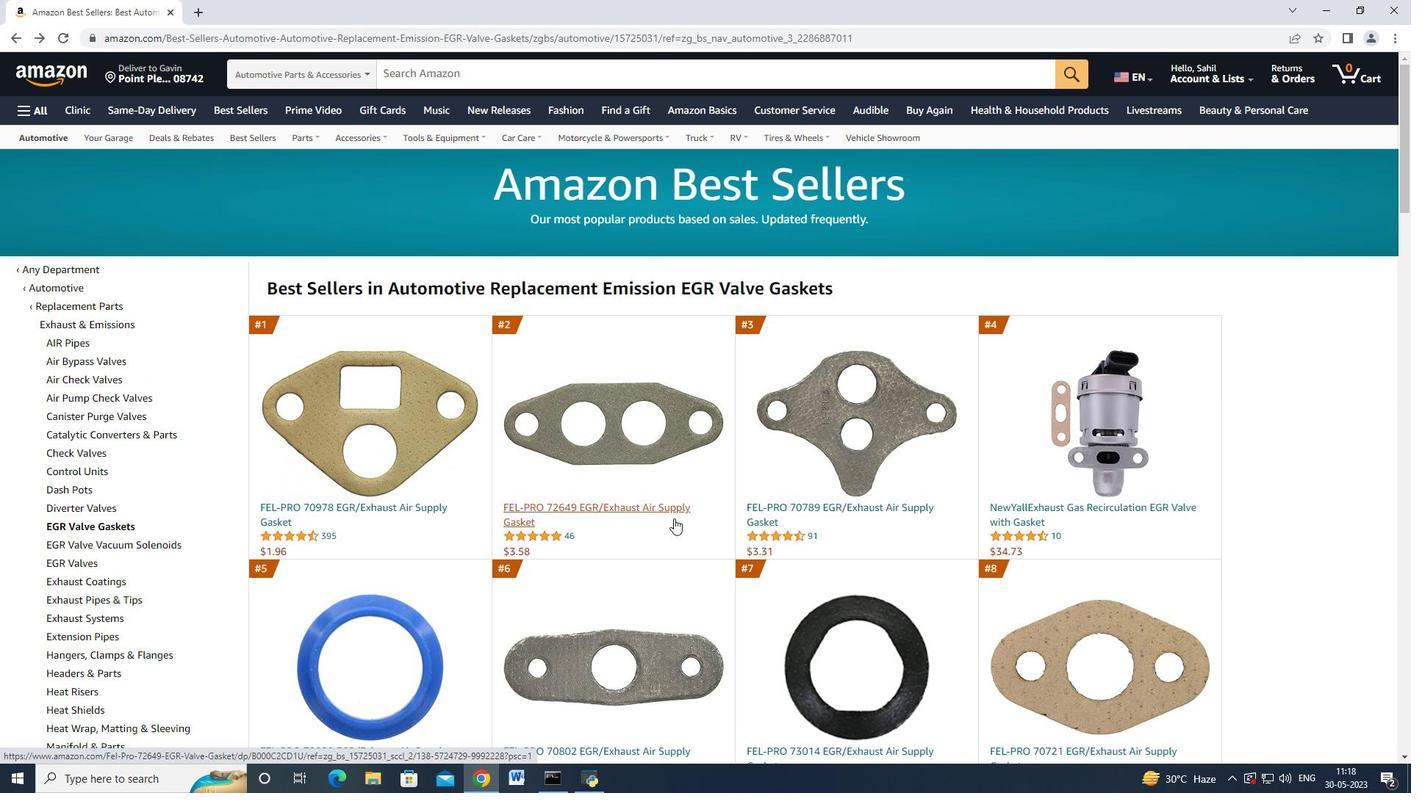 
Action: Mouse moved to (1060, 635)
Screenshot: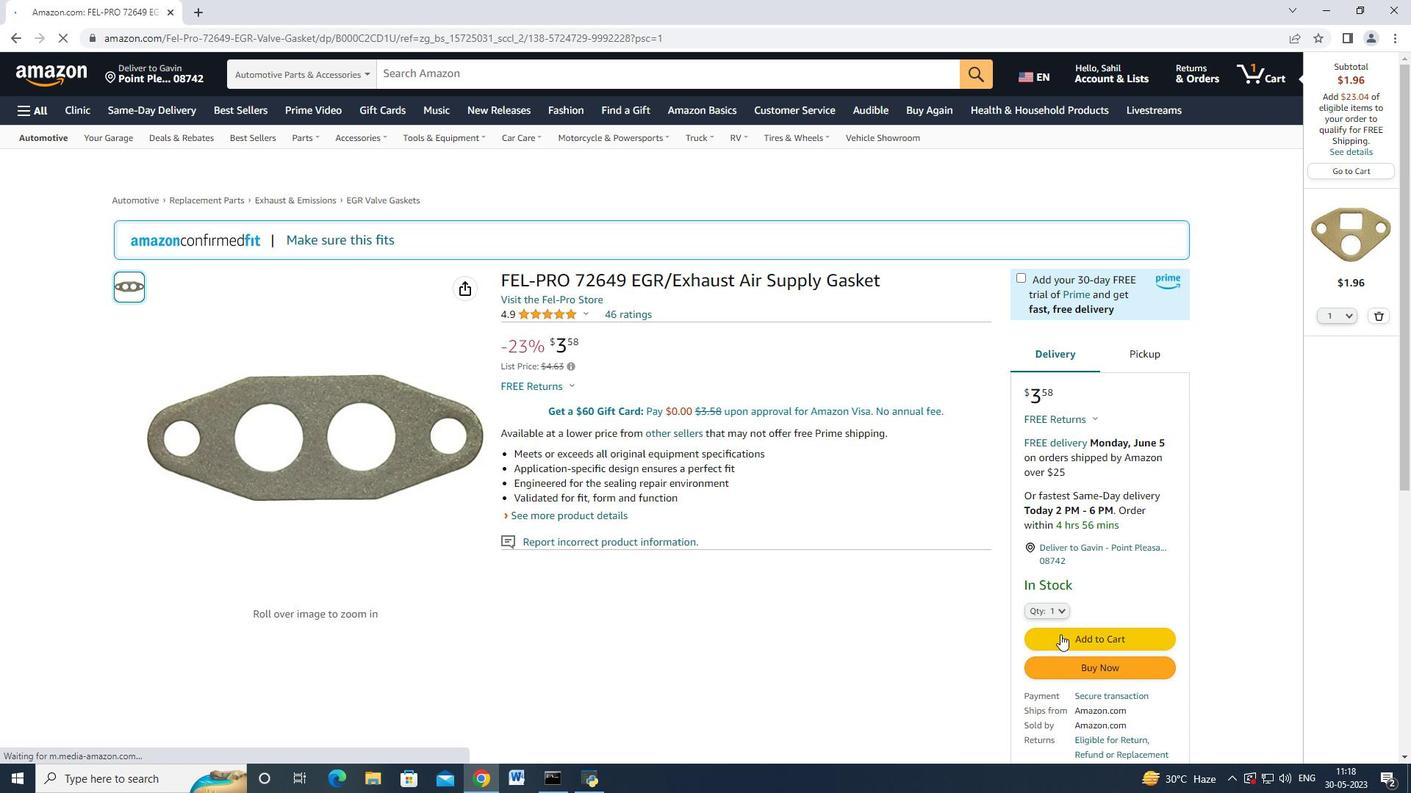 
Action: Mouse pressed left at (1060, 635)
Screenshot: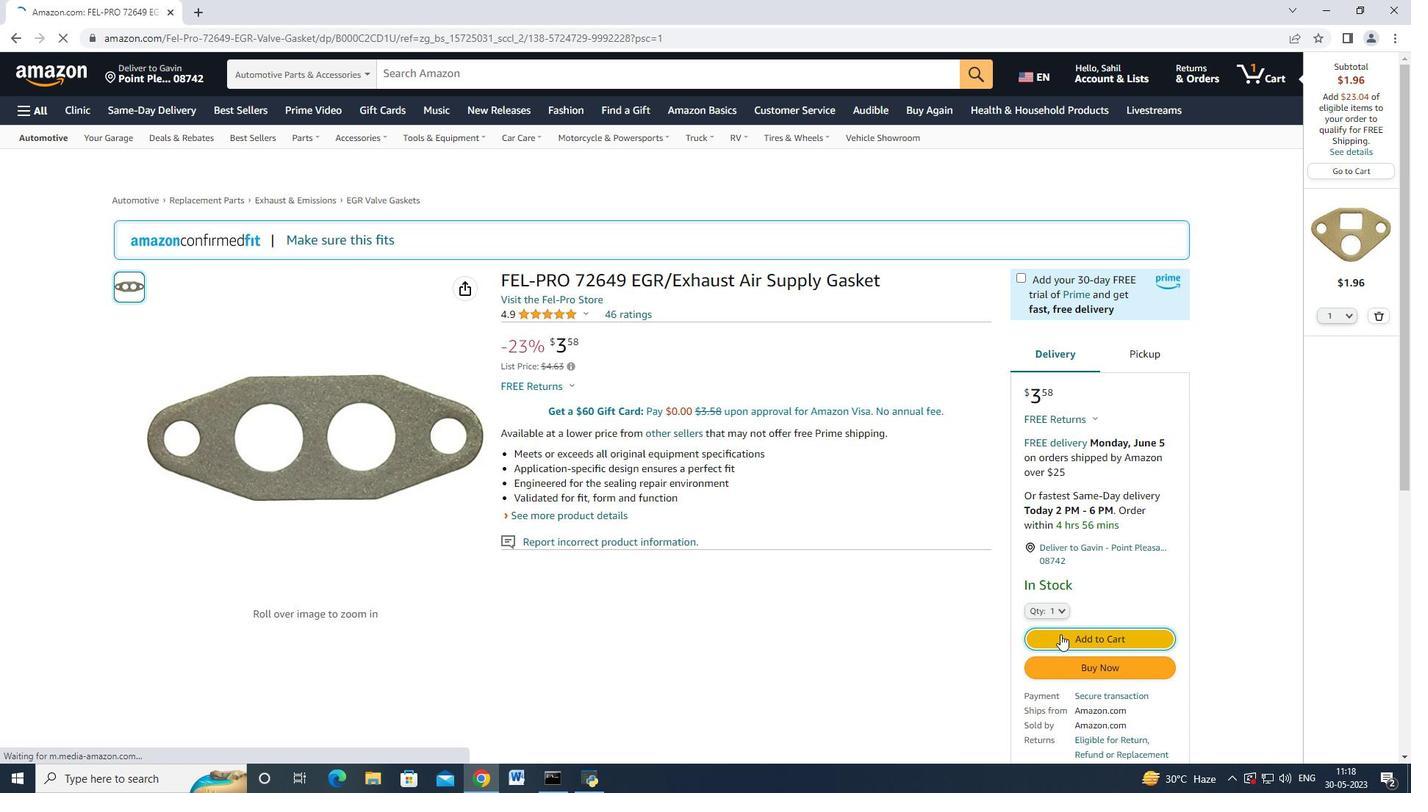
Action: Mouse moved to (9, 36)
Screenshot: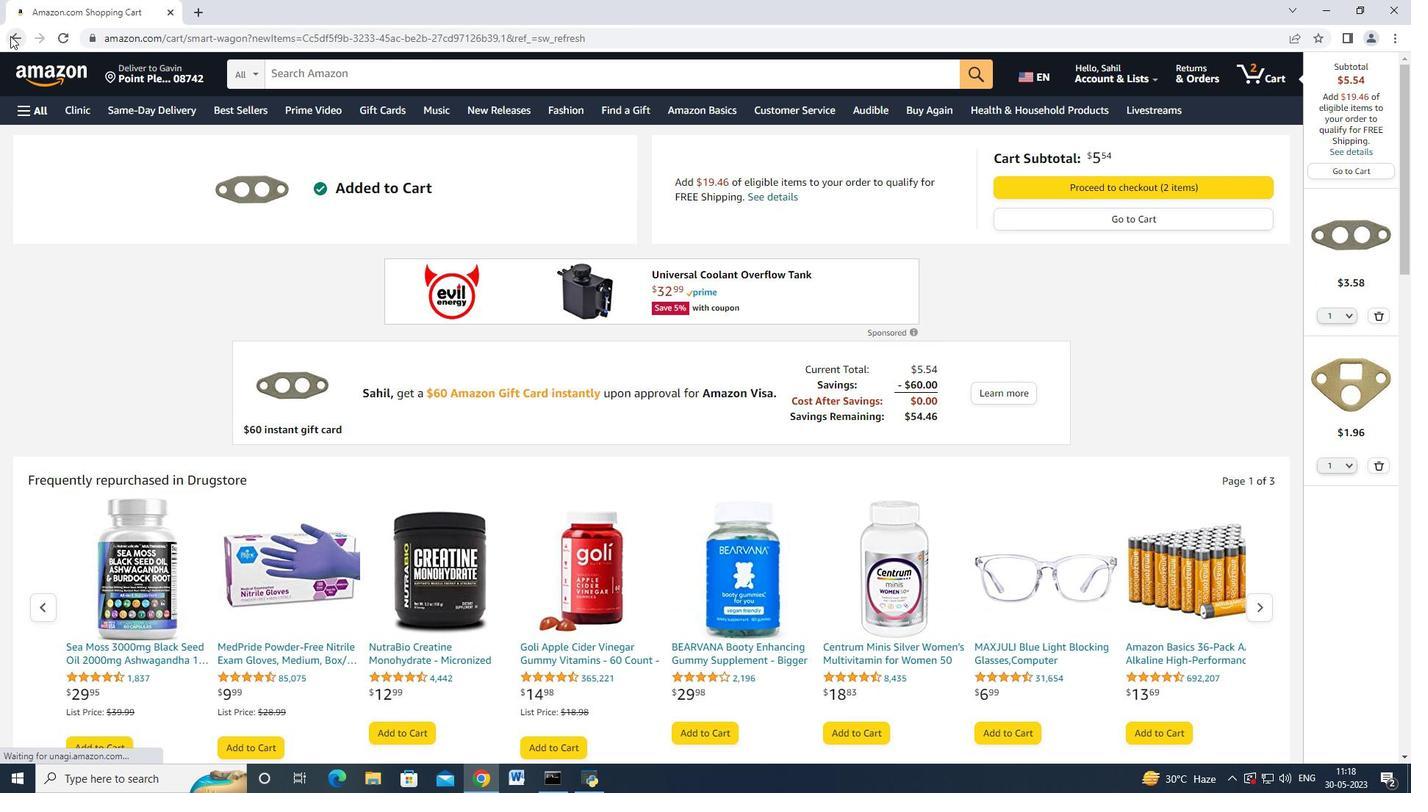 
Action: Mouse pressed left at (9, 36)
Screenshot: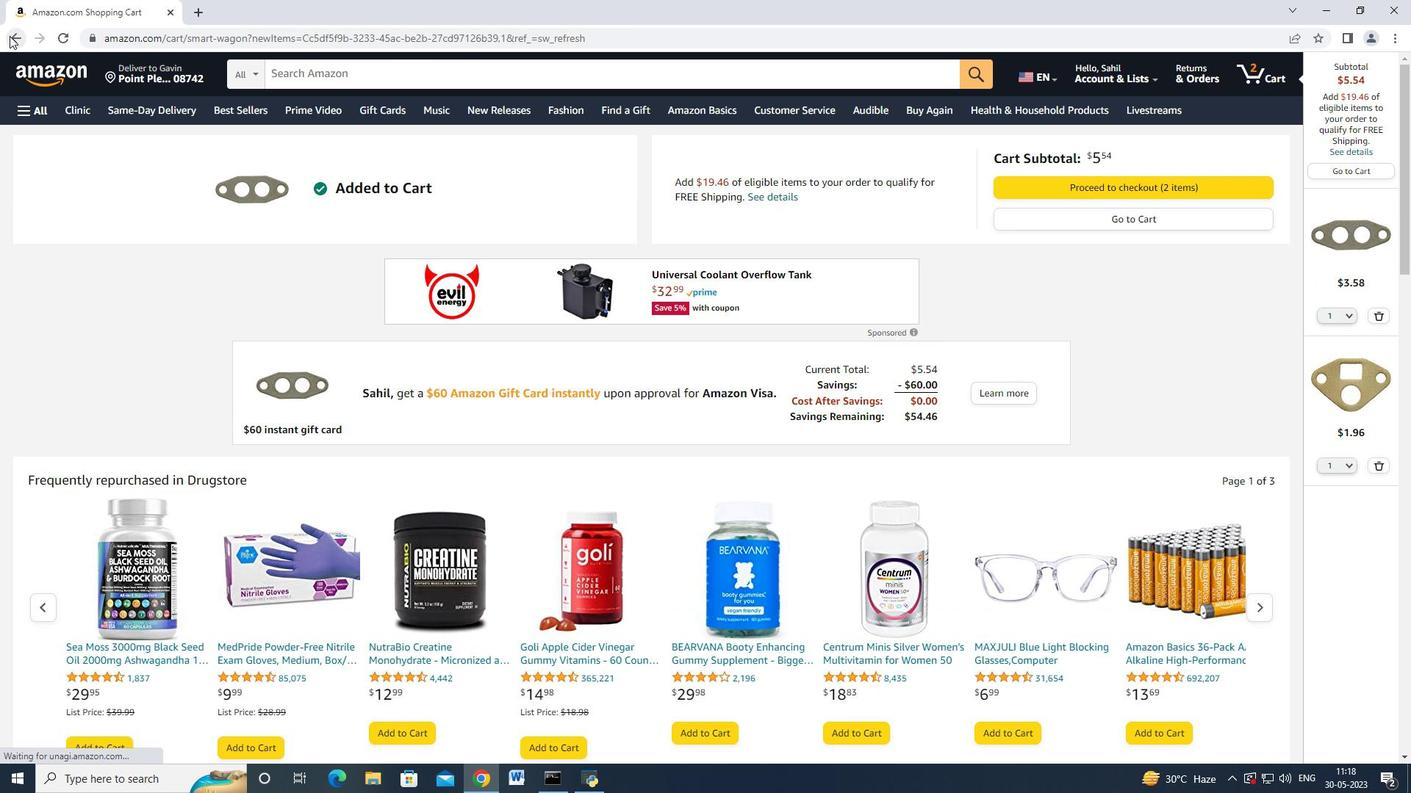 
Action: Mouse moved to (19, 36)
Screenshot: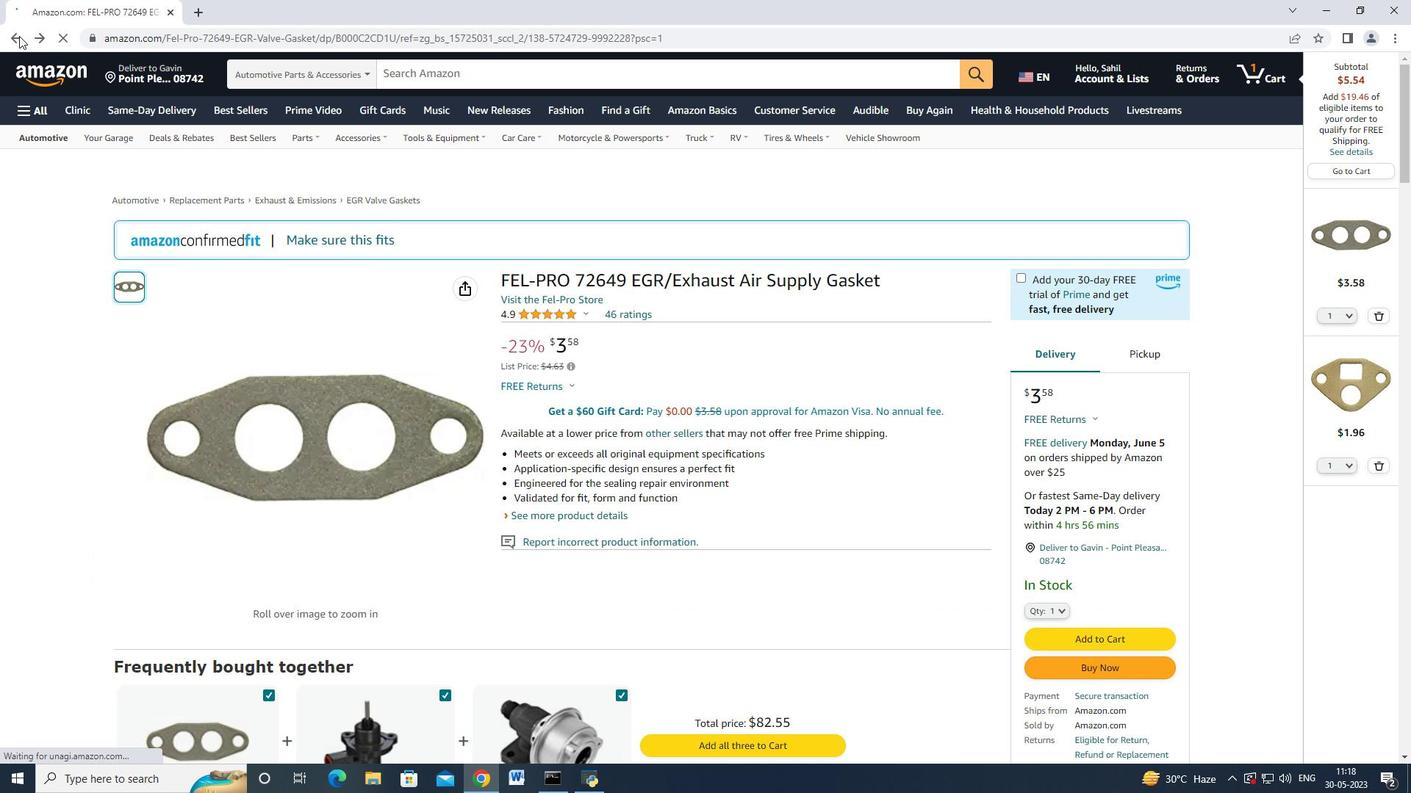 
Action: Mouse pressed left at (19, 36)
Screenshot: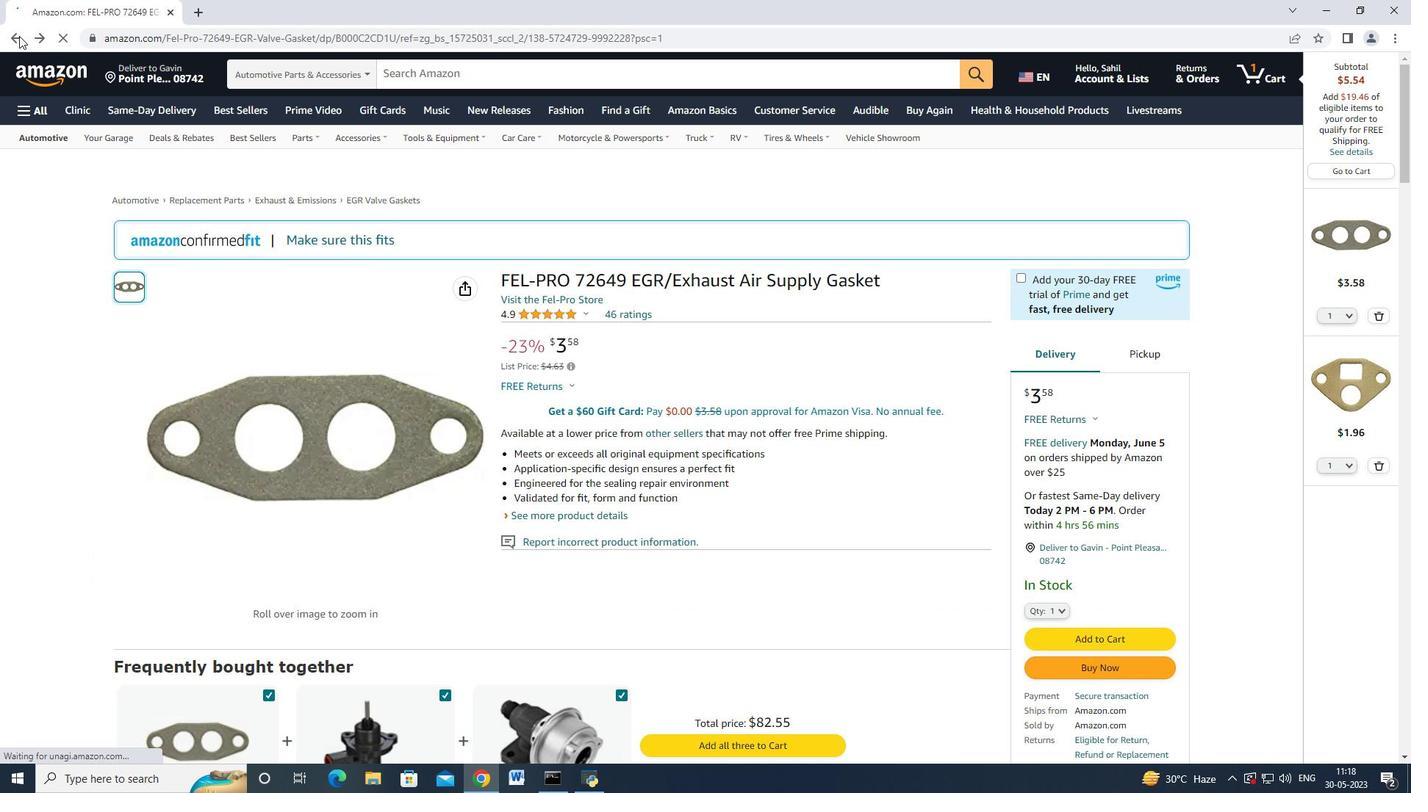 
Action: Mouse moved to (841, 508)
Screenshot: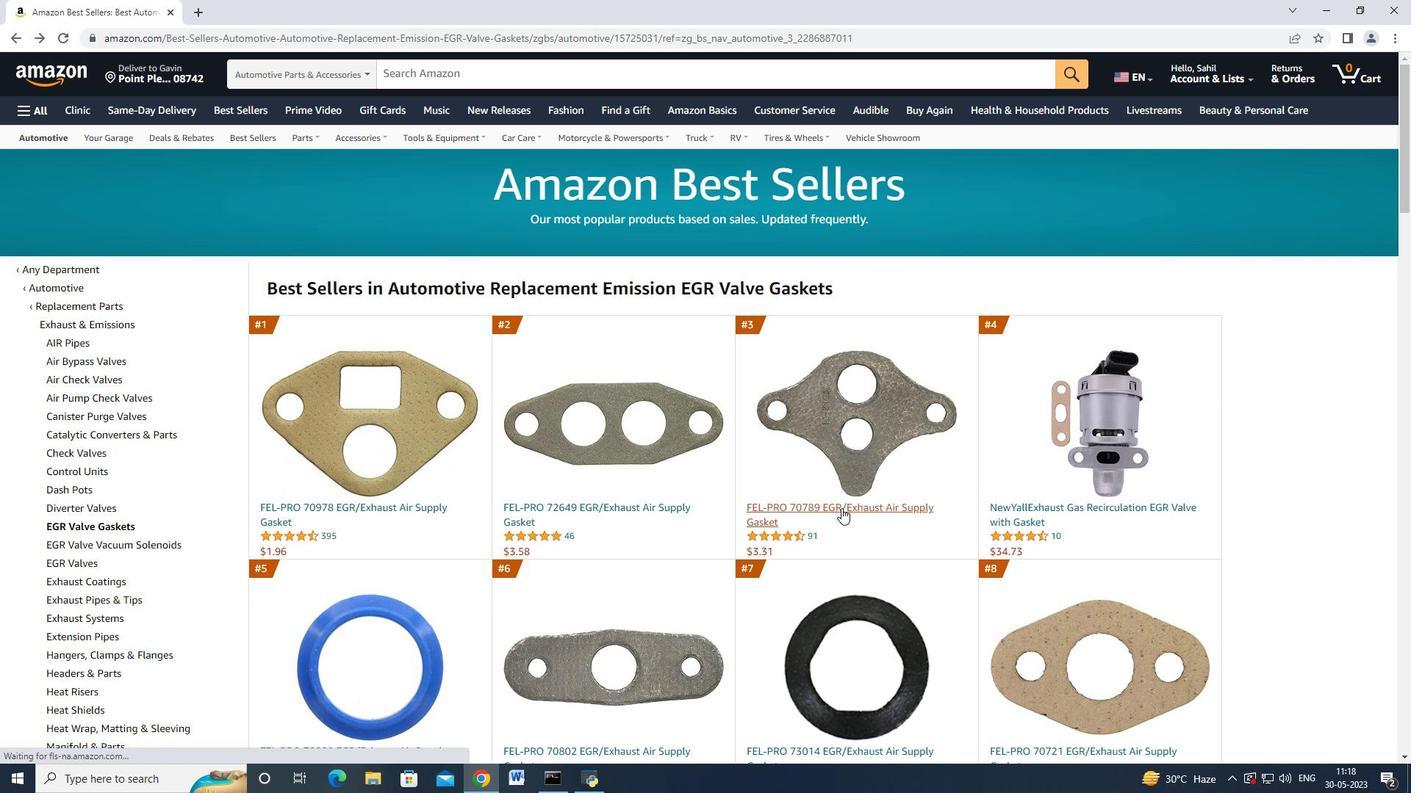 
Action: Mouse pressed left at (841, 508)
Screenshot: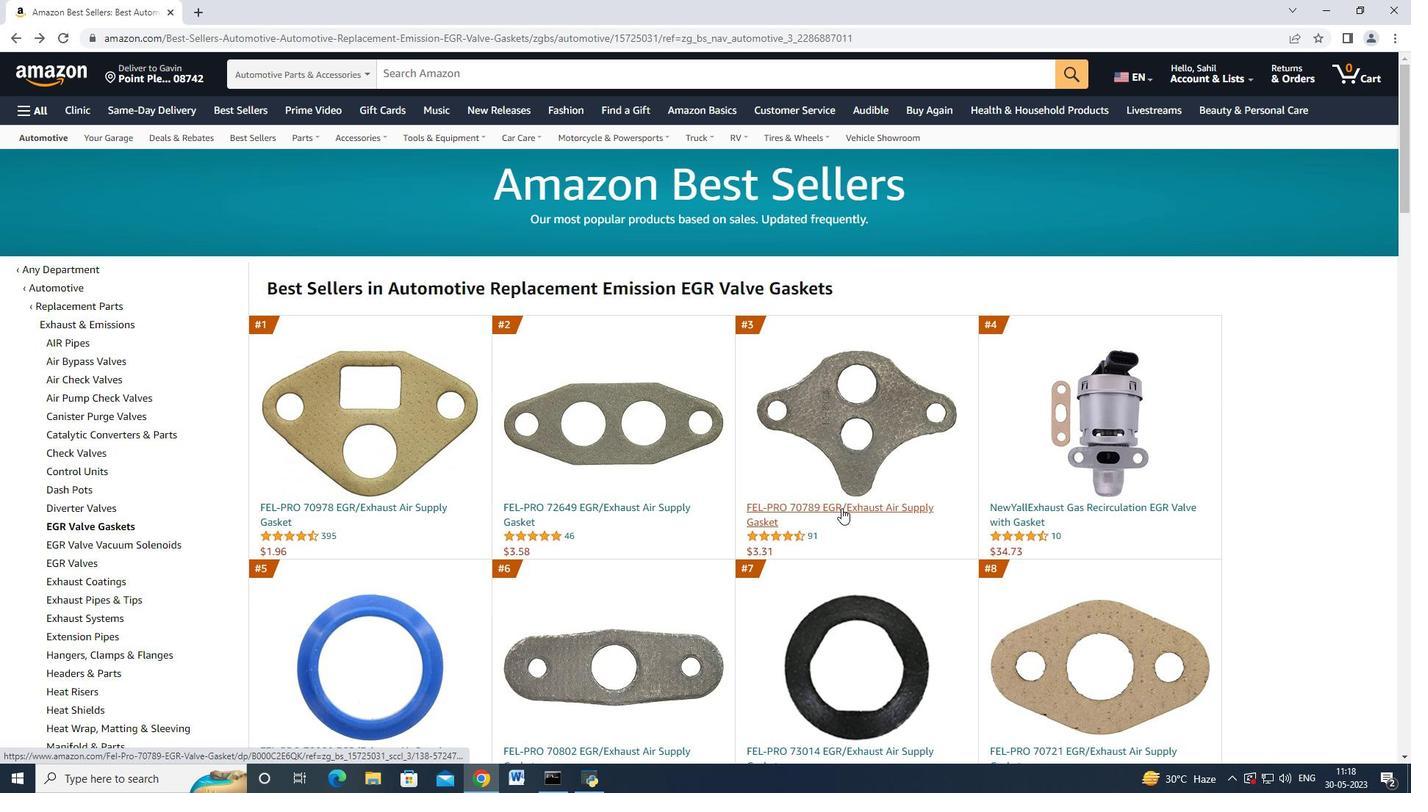 
Action: Mouse moved to (1048, 638)
Screenshot: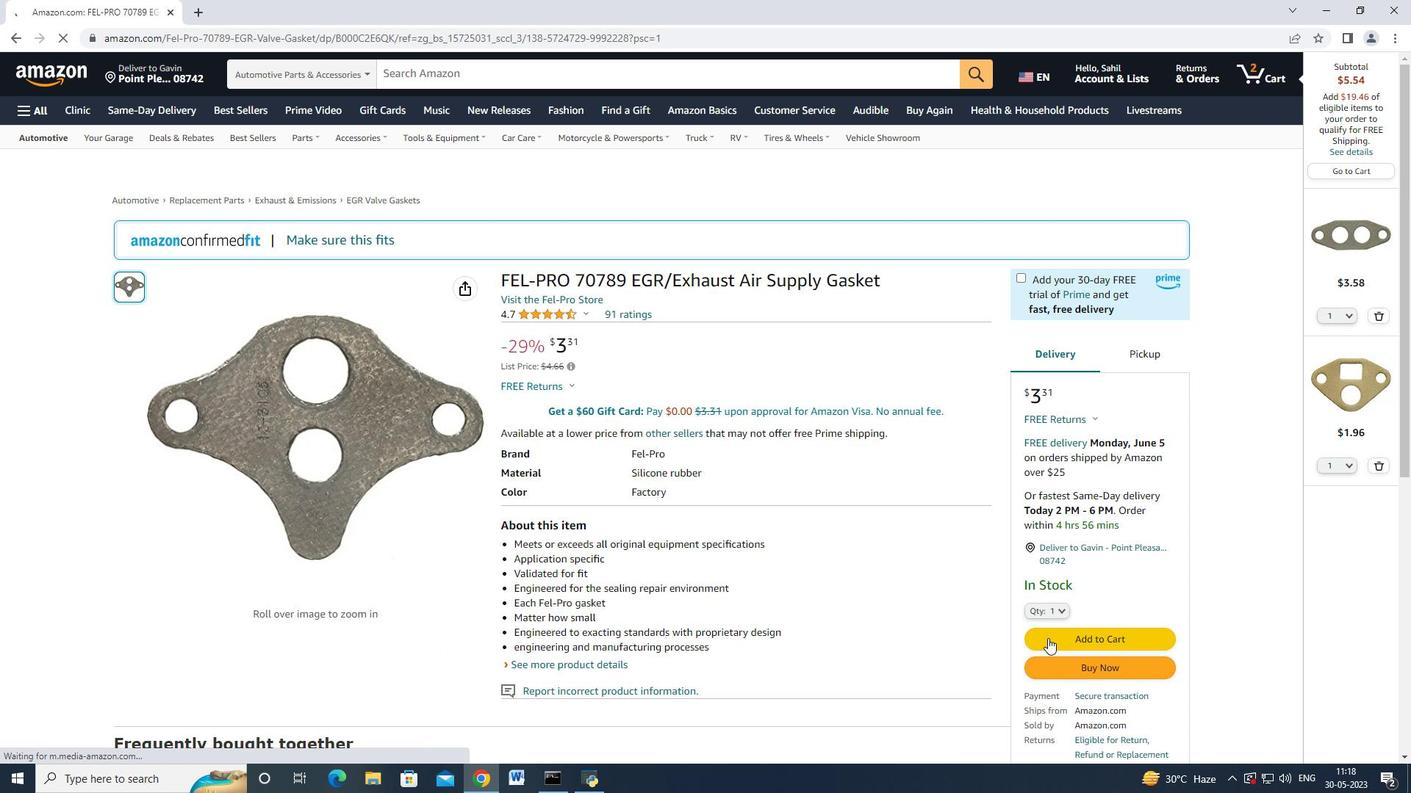 
Action: Mouse pressed left at (1048, 638)
Screenshot: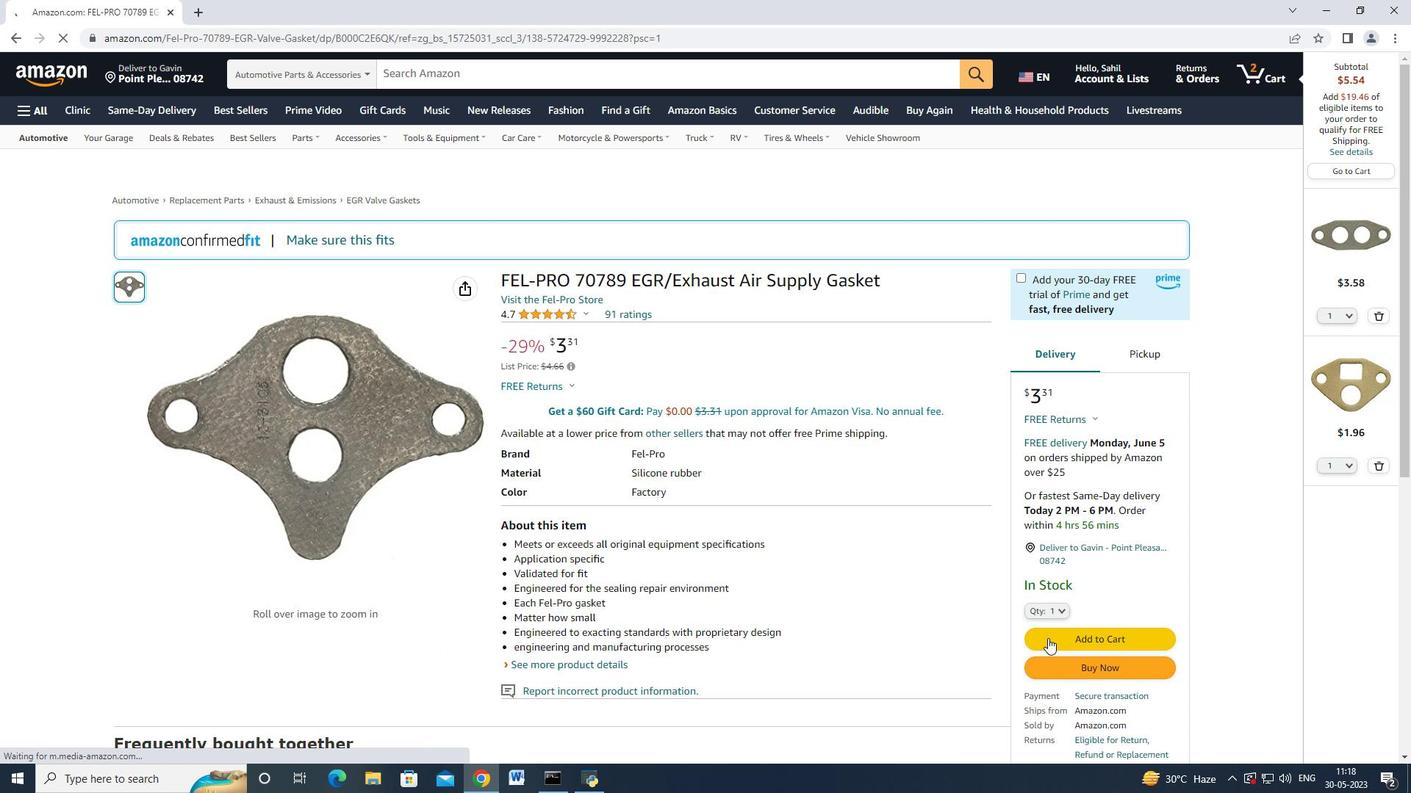 
Action: Mouse moved to (1148, 182)
Screenshot: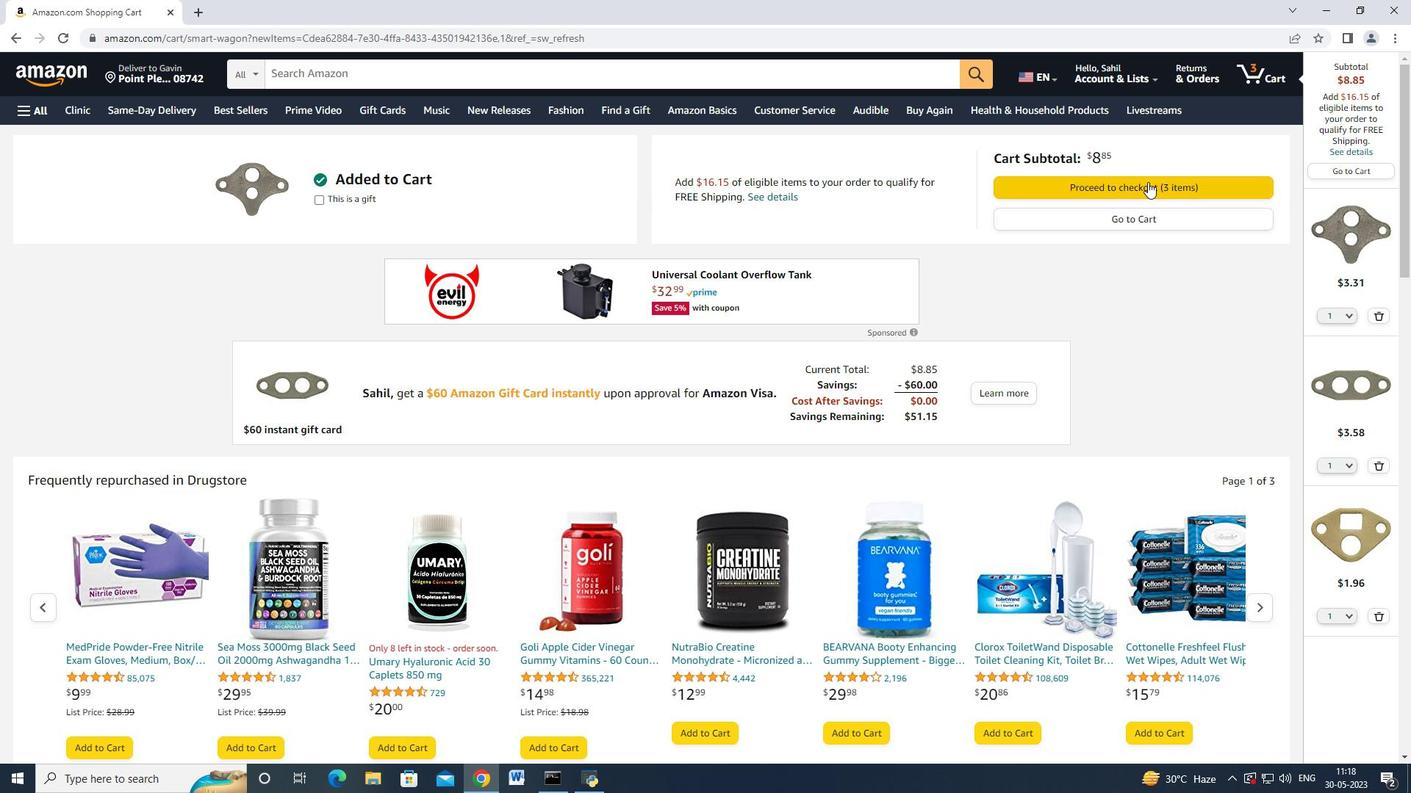 
Action: Mouse pressed left at (1148, 182)
Screenshot: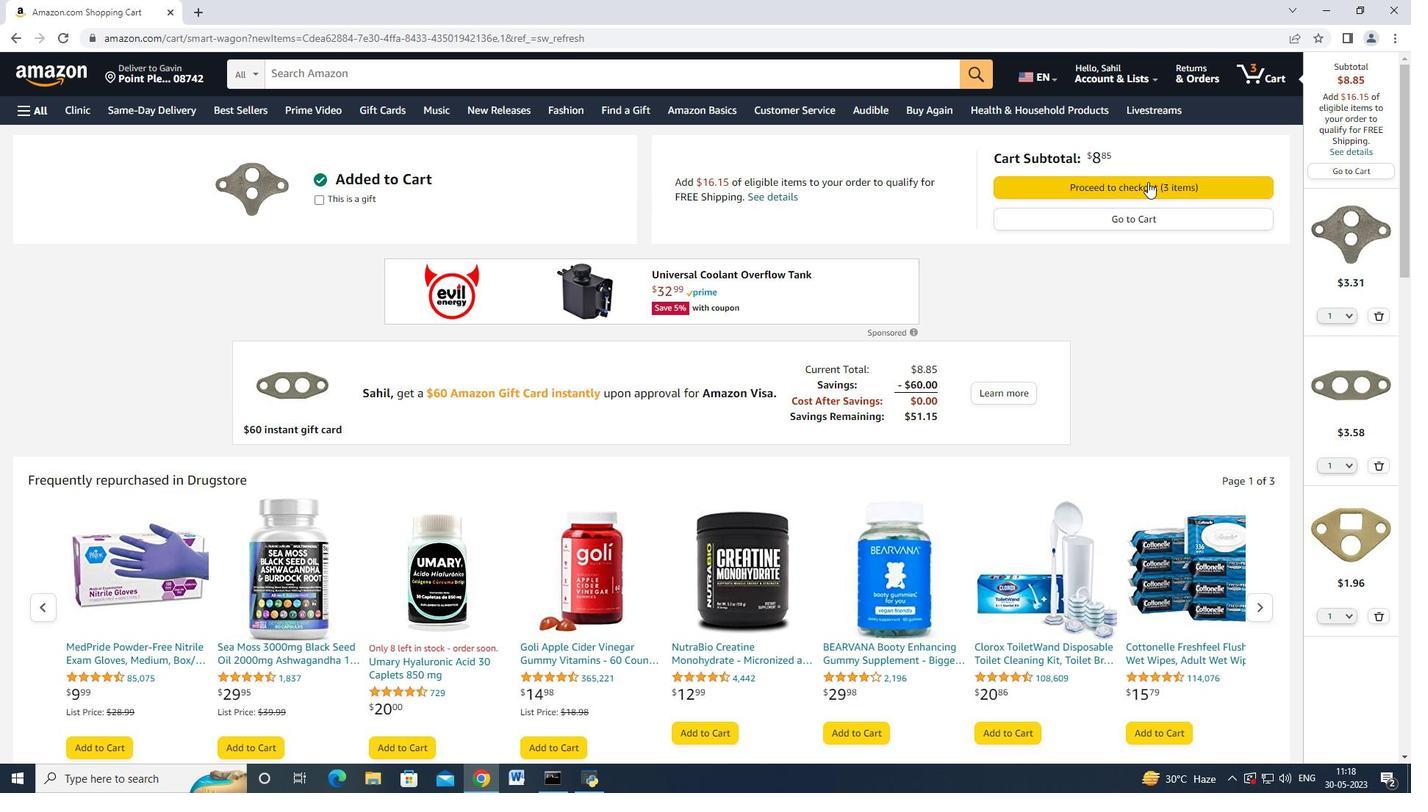 
Action: Mouse moved to (621, 294)
Screenshot: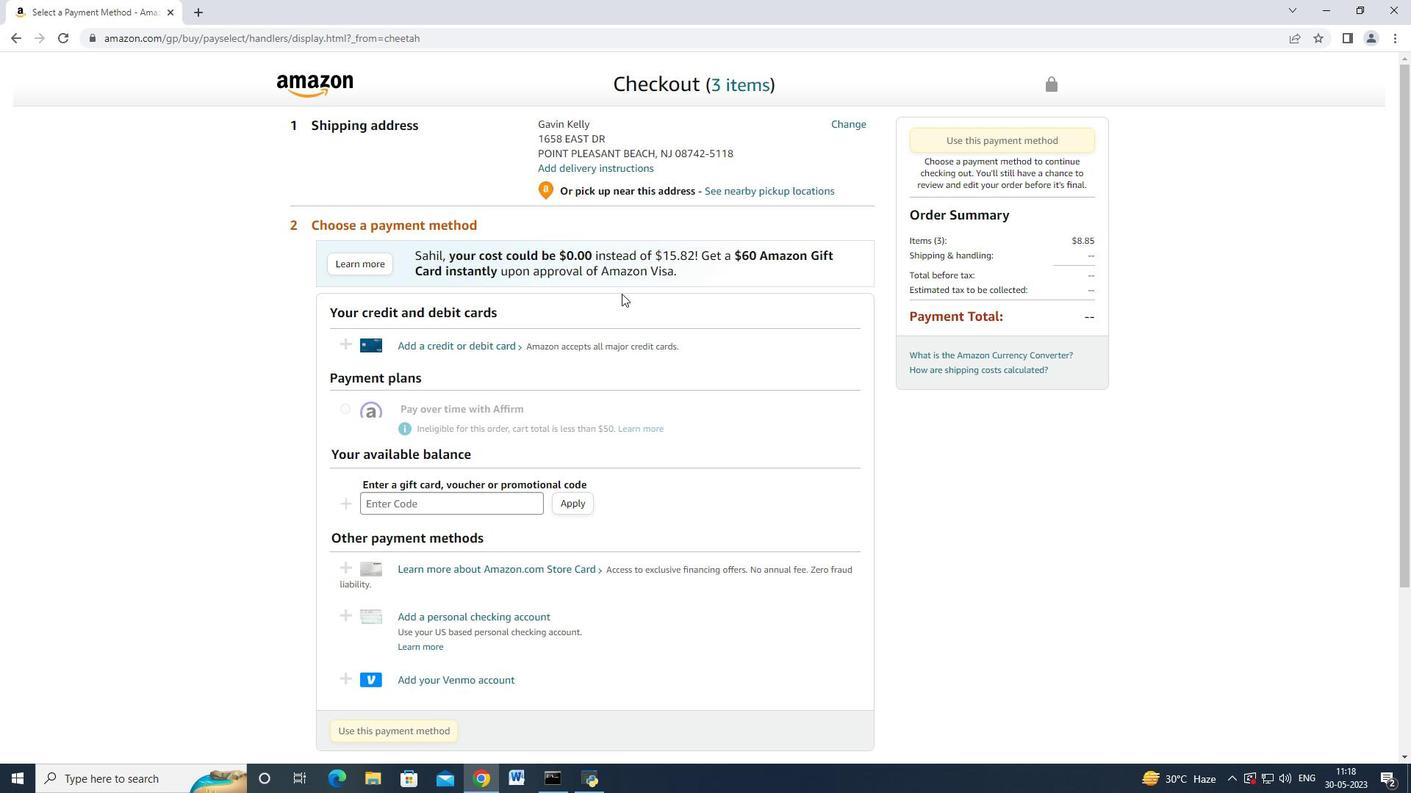 
Action: Mouse scrolled (621, 293) with delta (0, 0)
Screenshot: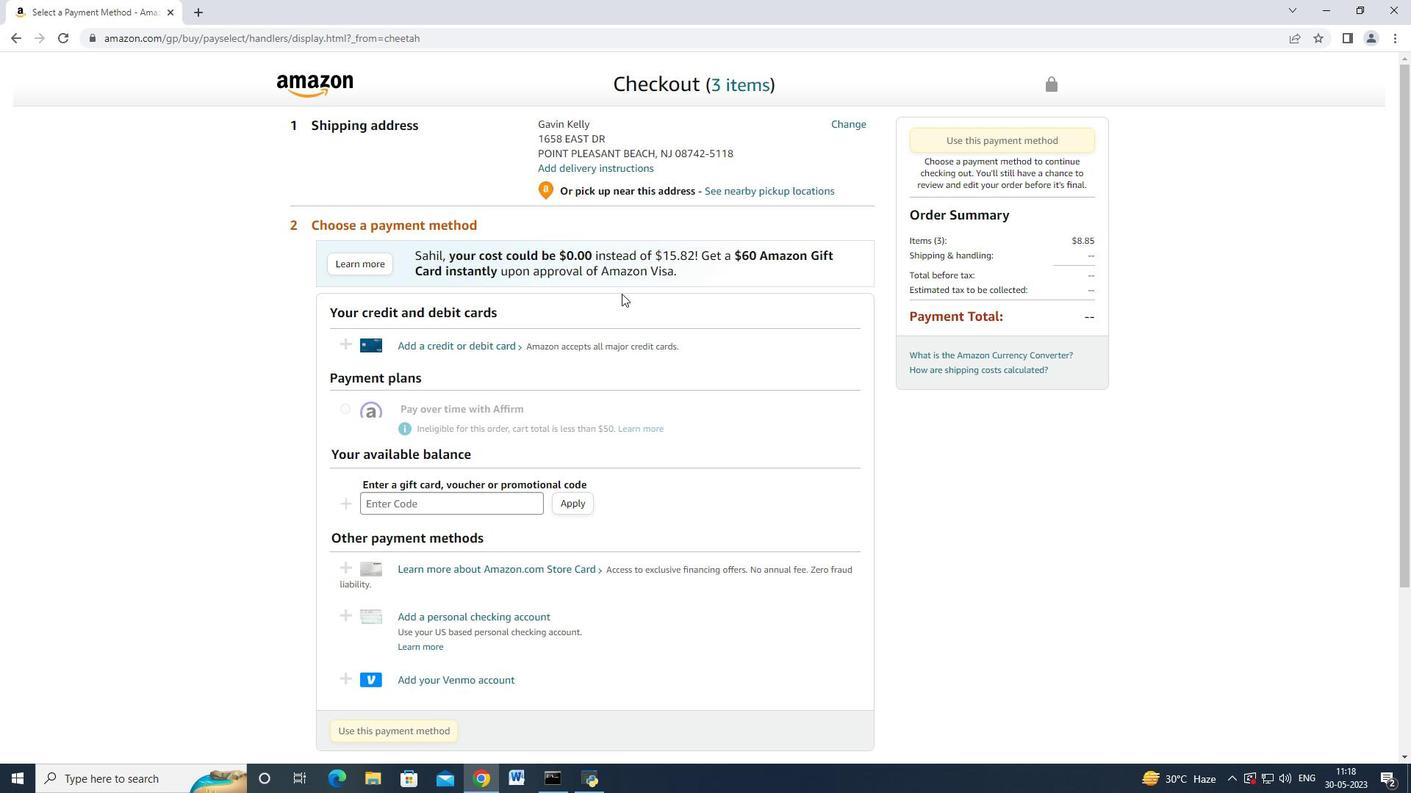 
Action: Mouse moved to (449, 272)
Screenshot: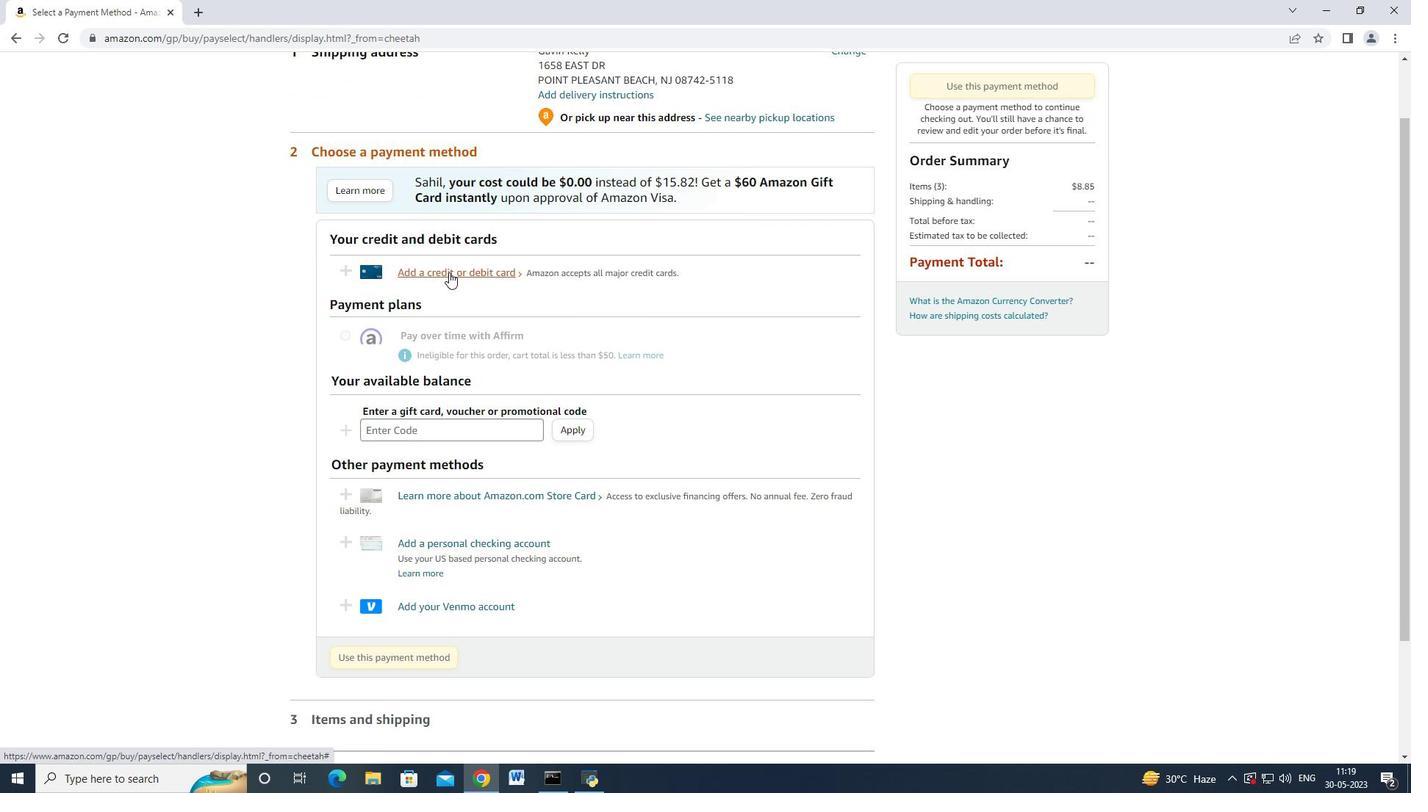
Action: Mouse scrolled (449, 273) with delta (0, 0)
Screenshot: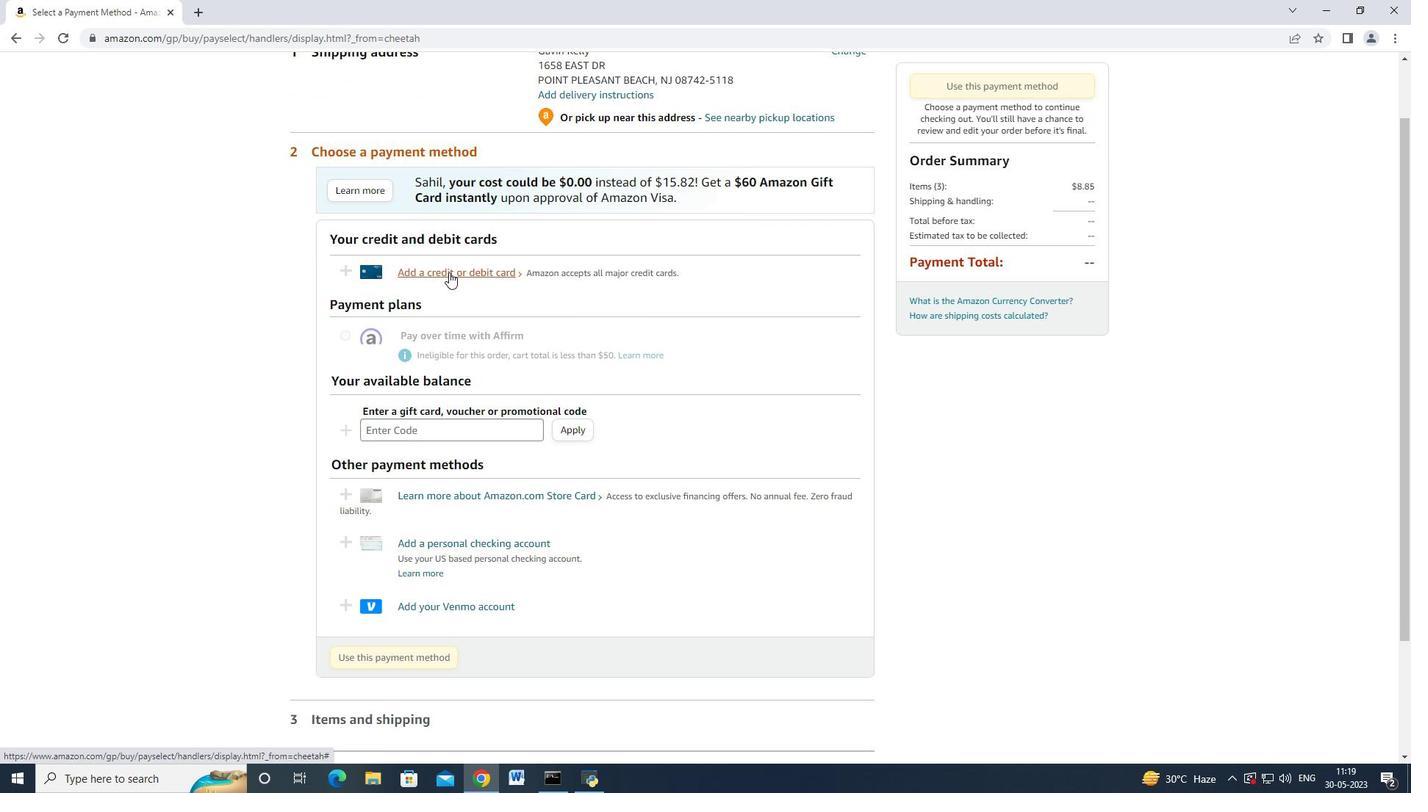 
Action: Mouse scrolled (449, 273) with delta (0, 0)
Screenshot: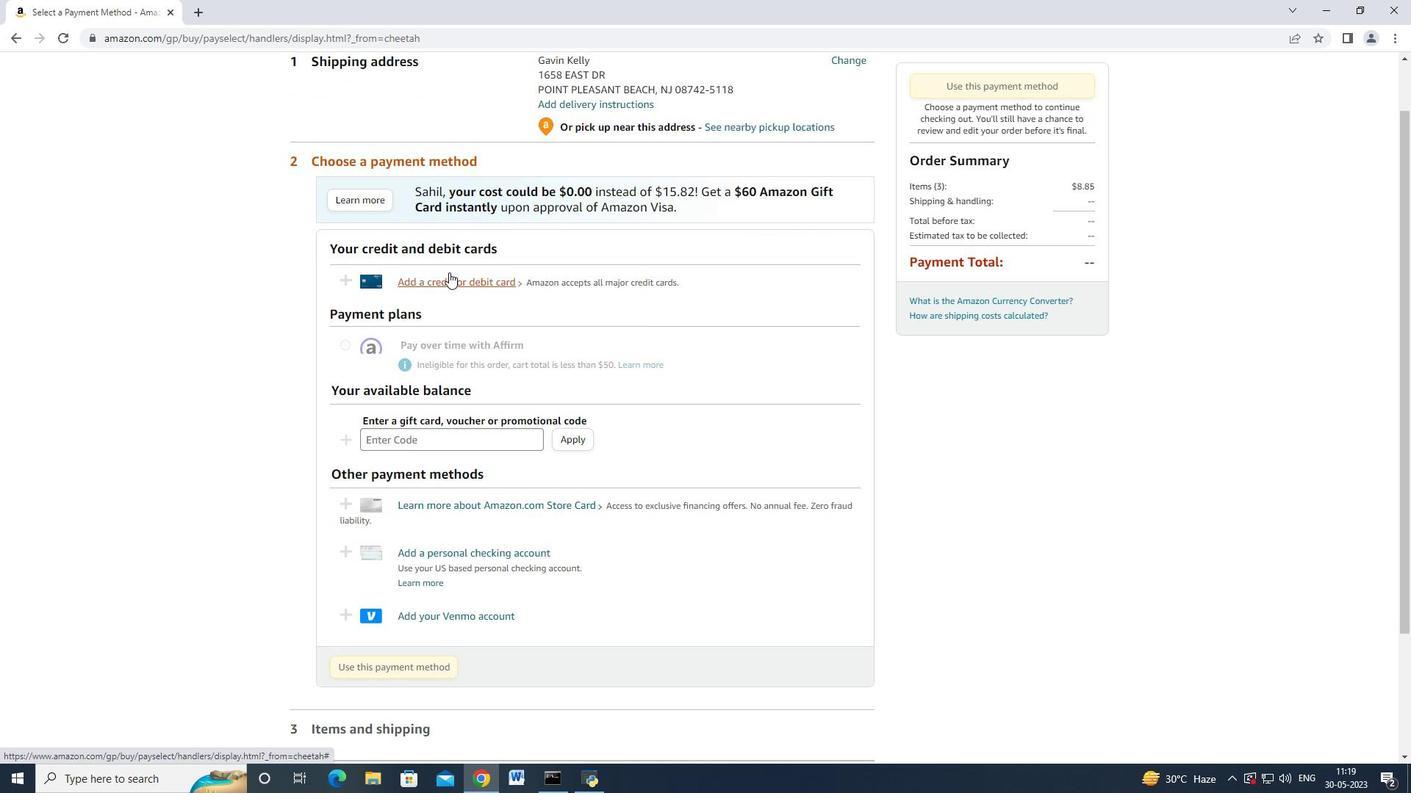 
Action: Mouse moved to (846, 130)
Screenshot: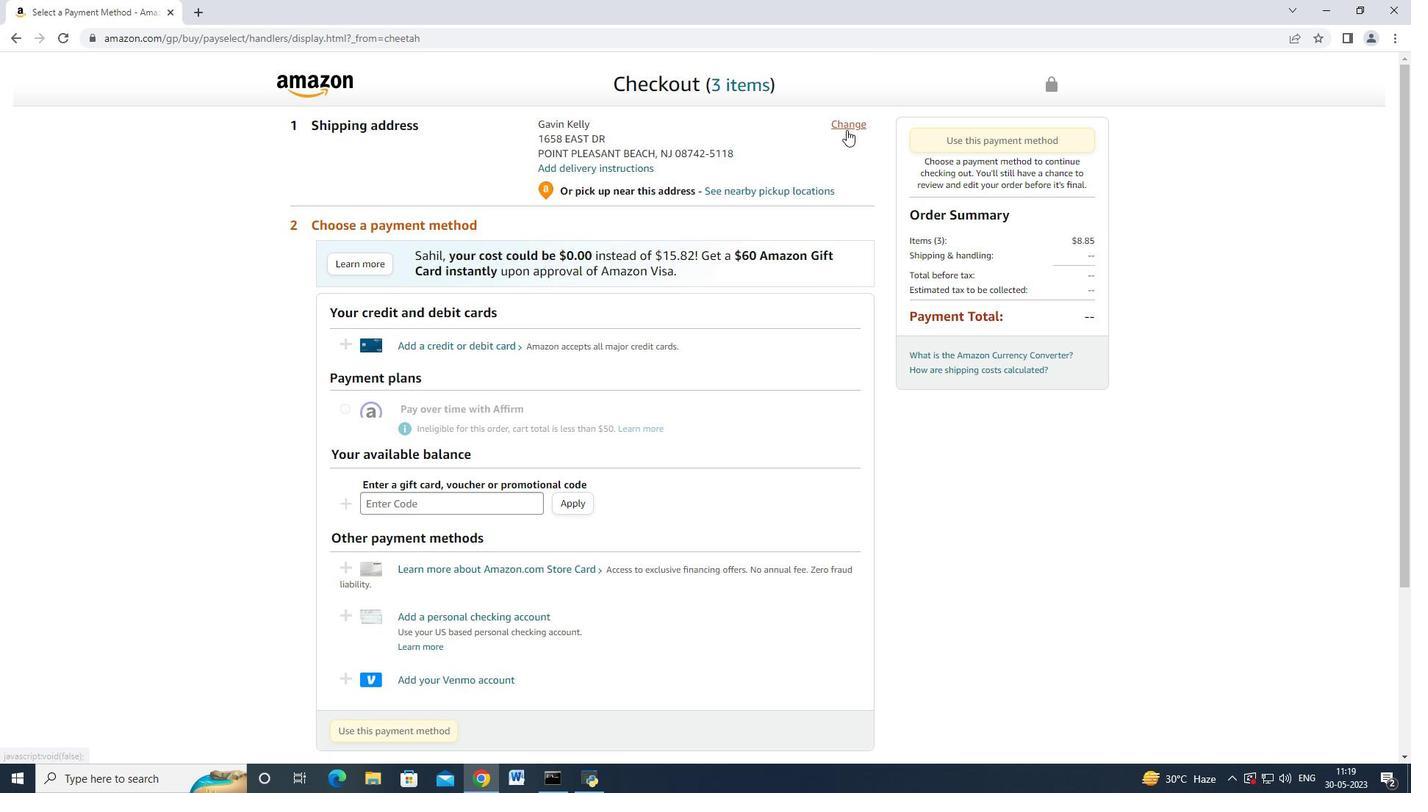 
Action: Mouse pressed left at (846, 130)
Screenshot: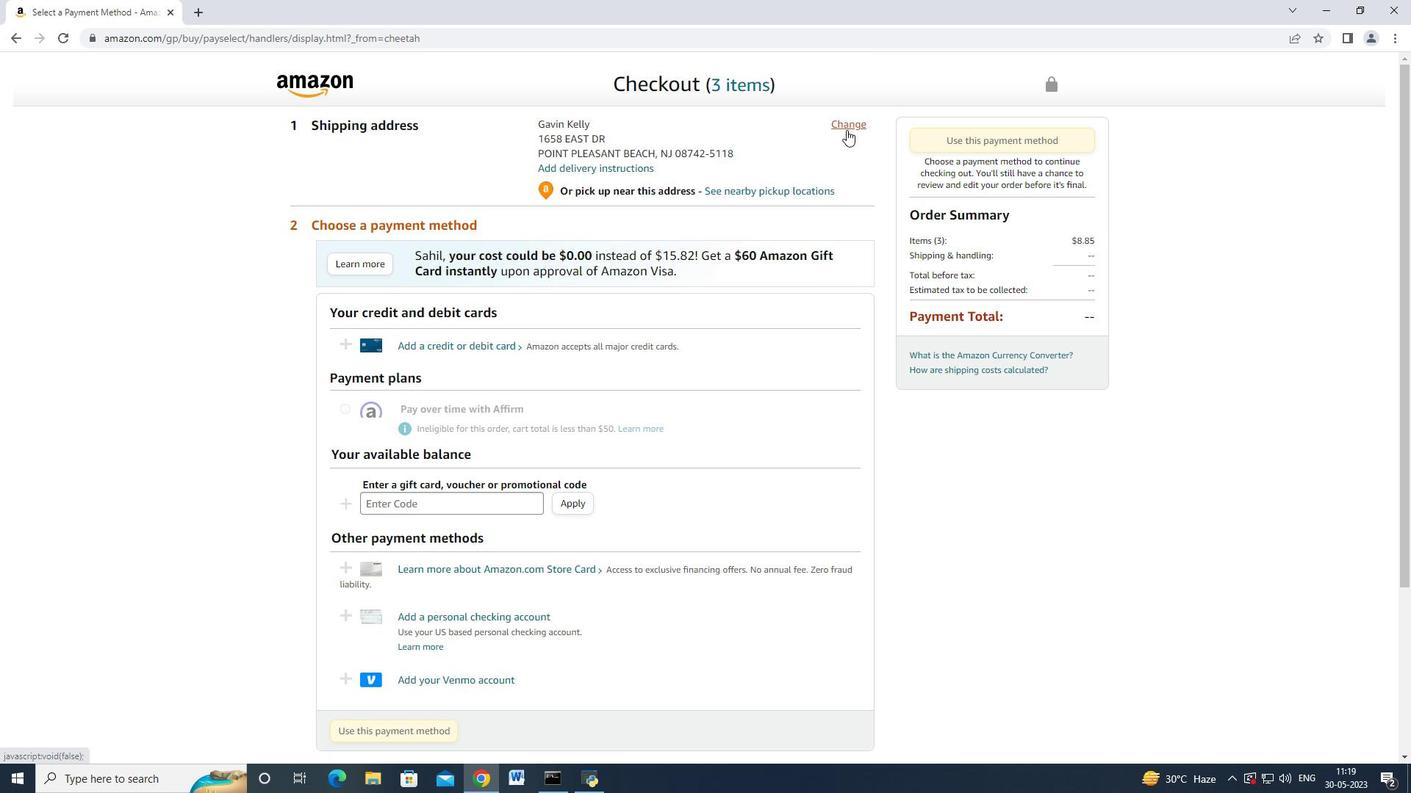 
Action: Mouse moved to (689, 304)
Screenshot: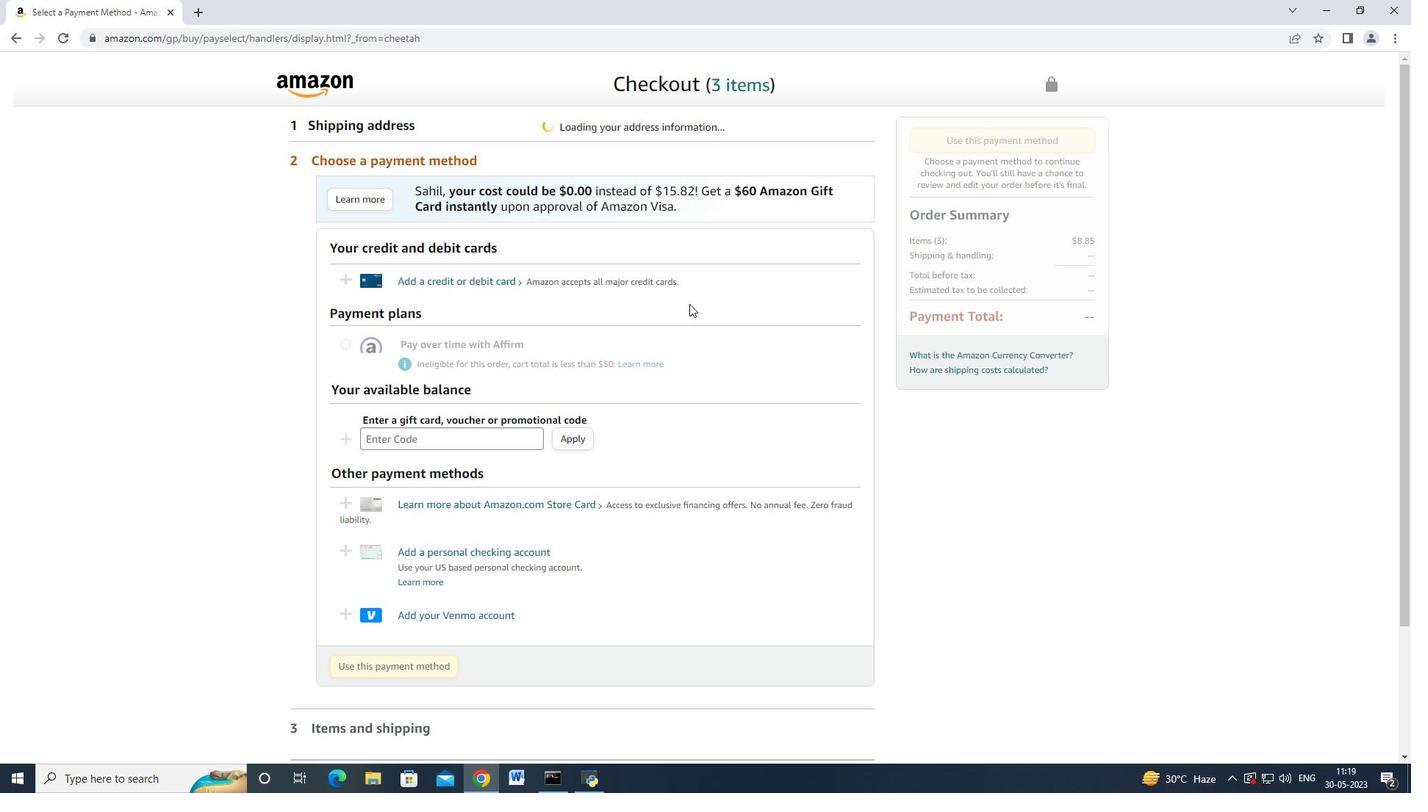 
Action: Mouse scrolled (689, 305) with delta (0, 0)
Screenshot: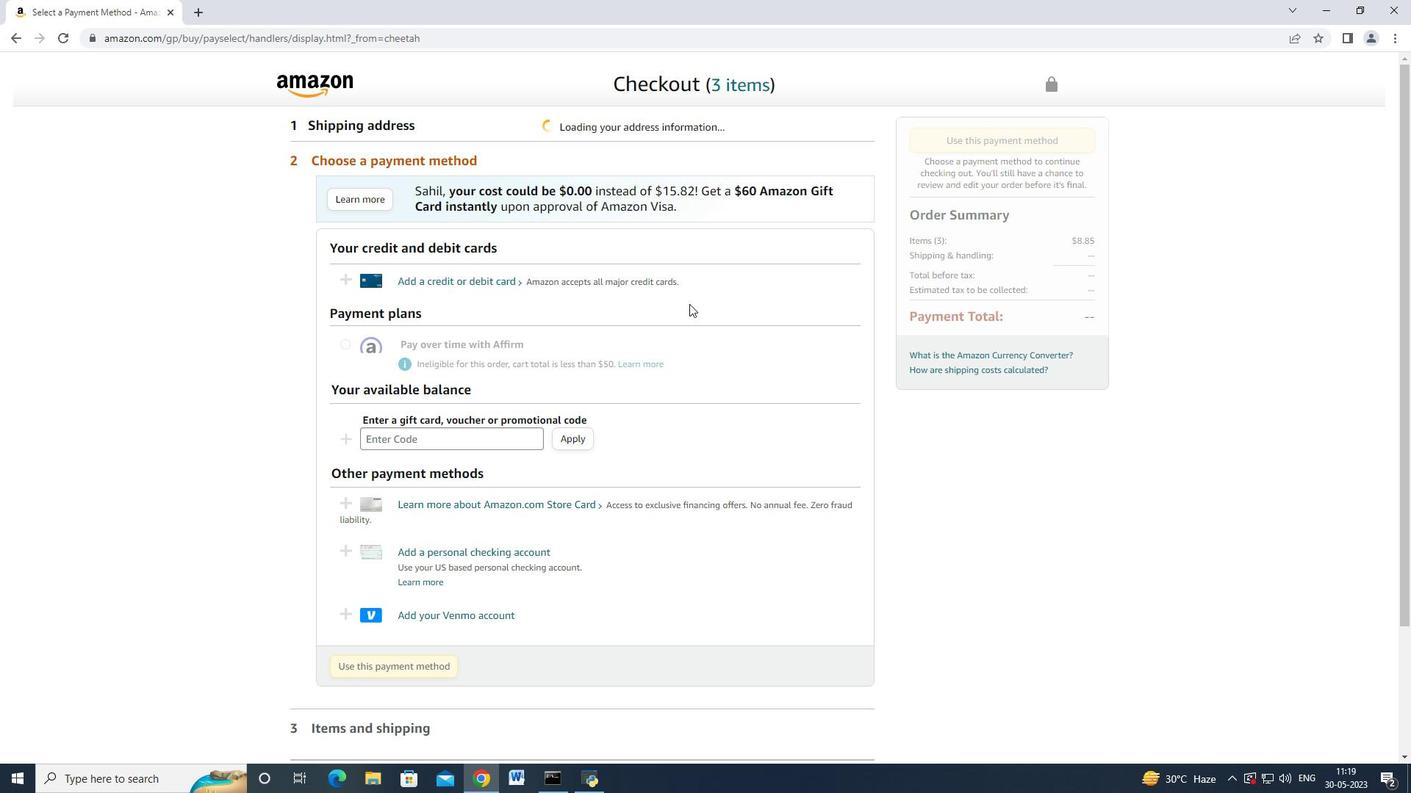 
Action: Mouse scrolled (689, 305) with delta (0, 0)
Screenshot: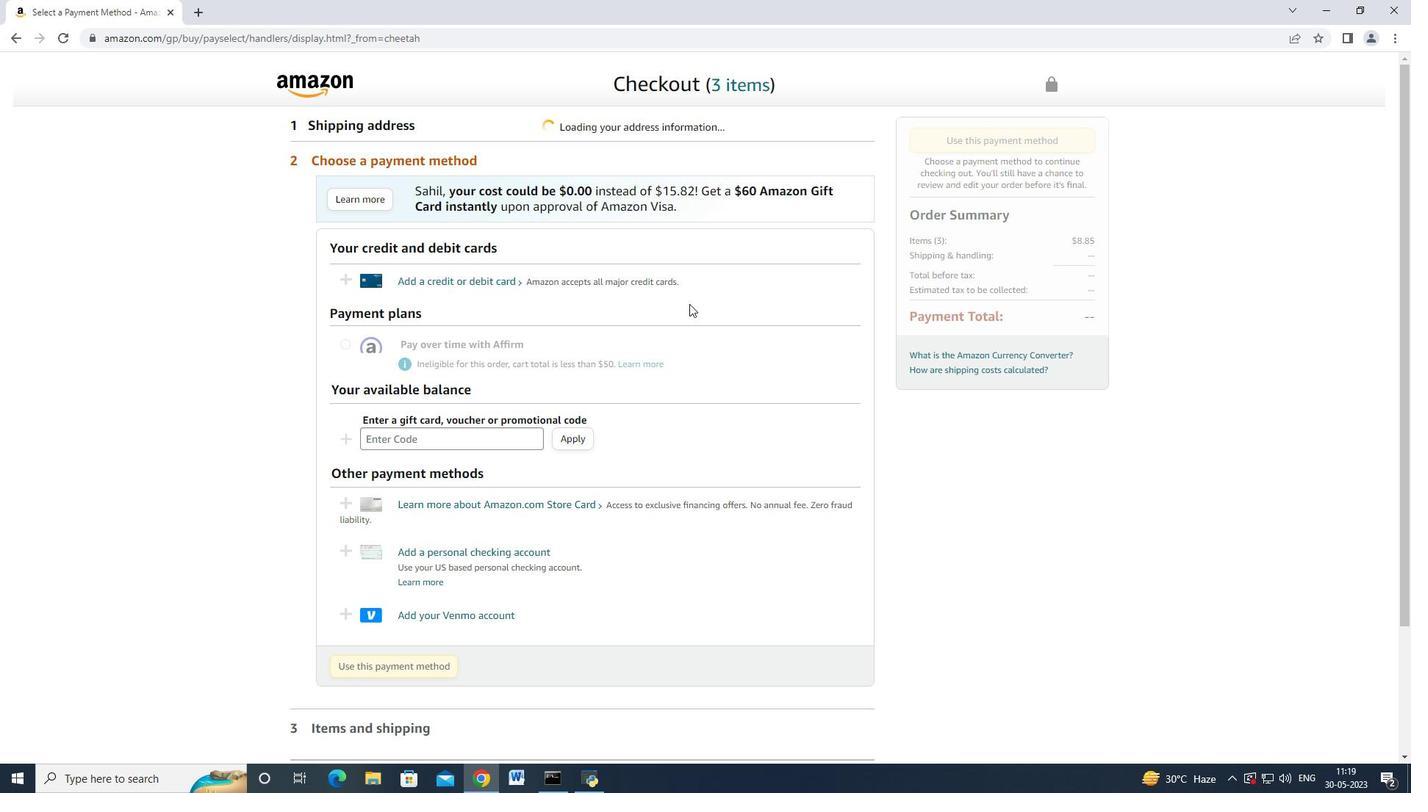 
Action: Mouse moved to (626, 523)
Screenshot: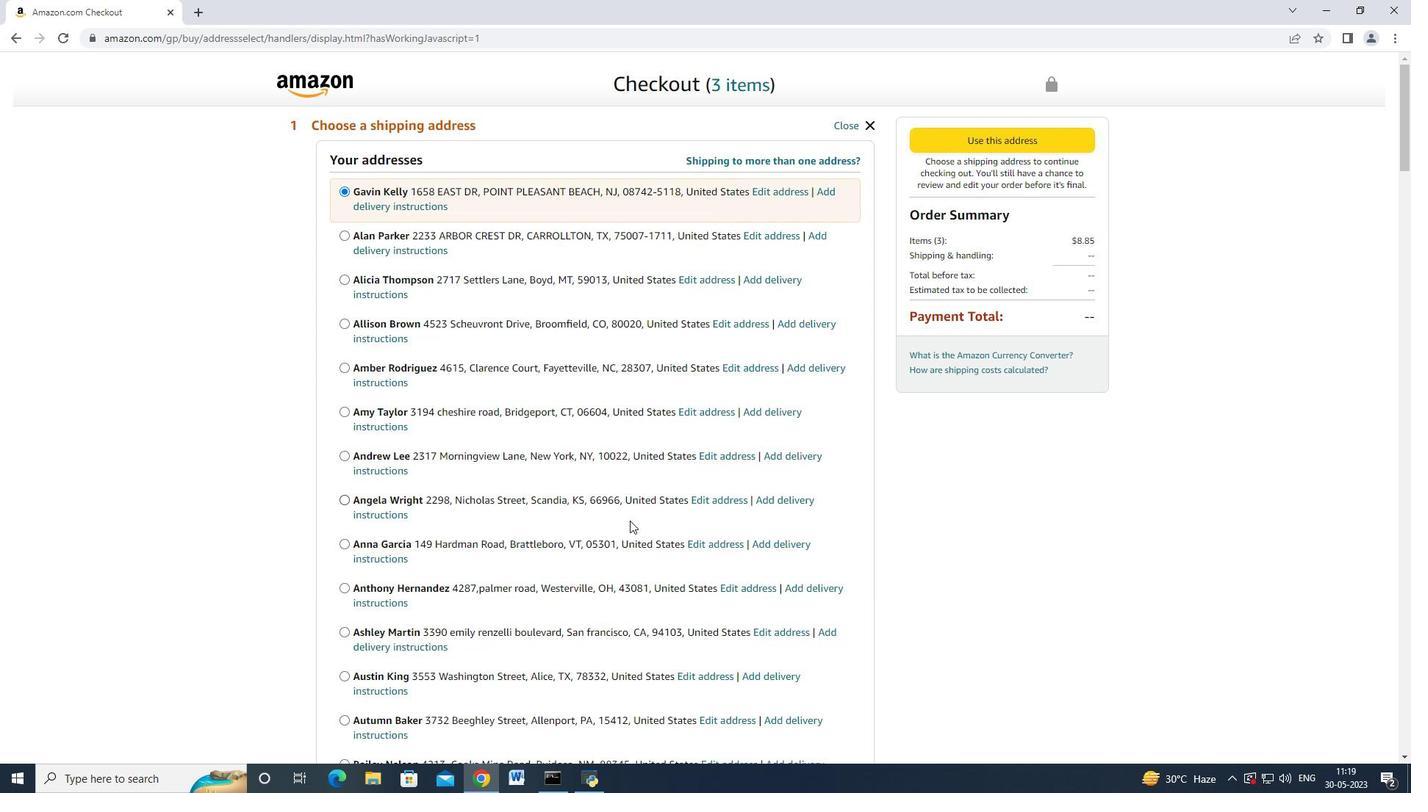 
Action: Mouse scrolled (630, 520) with delta (0, 0)
Screenshot: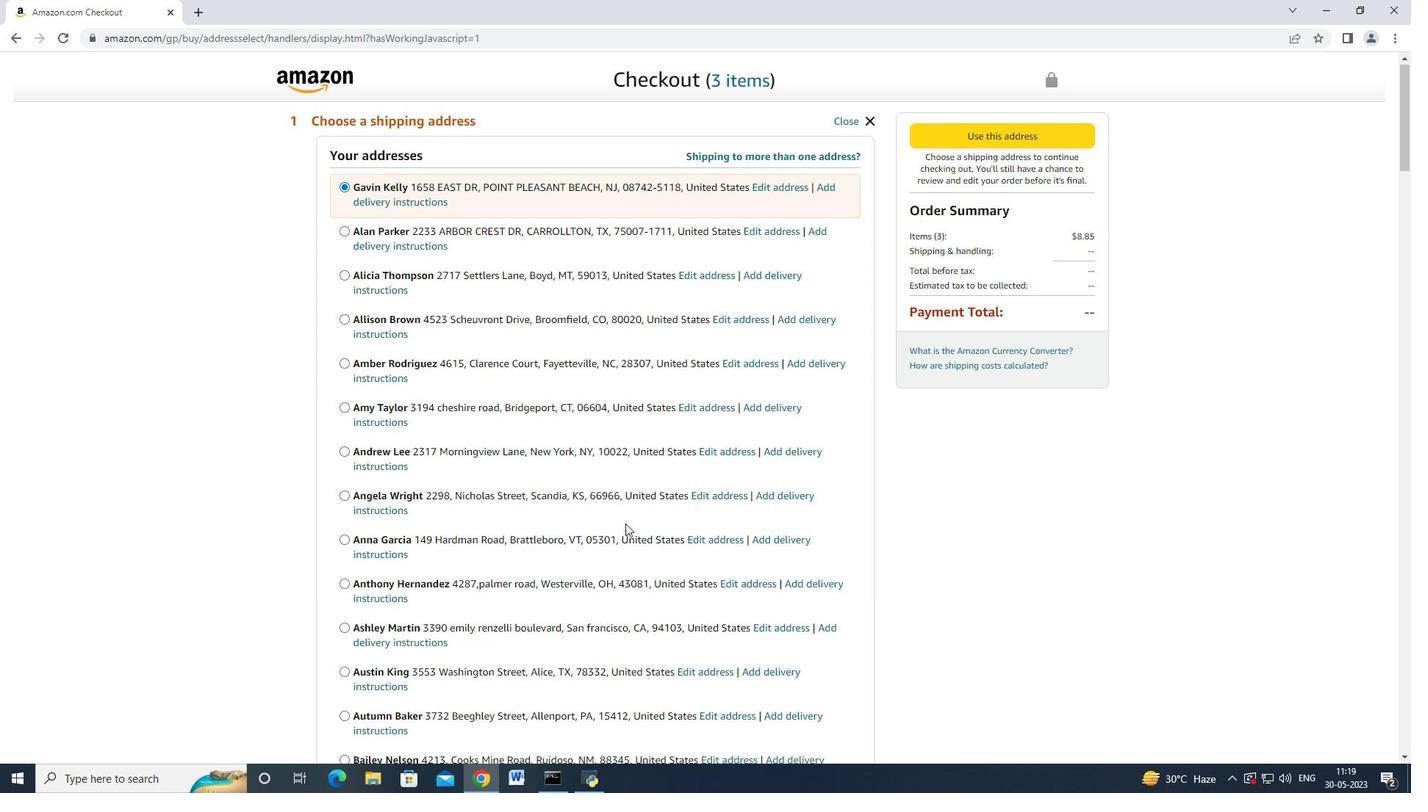
Action: Mouse moved to (626, 523)
Screenshot: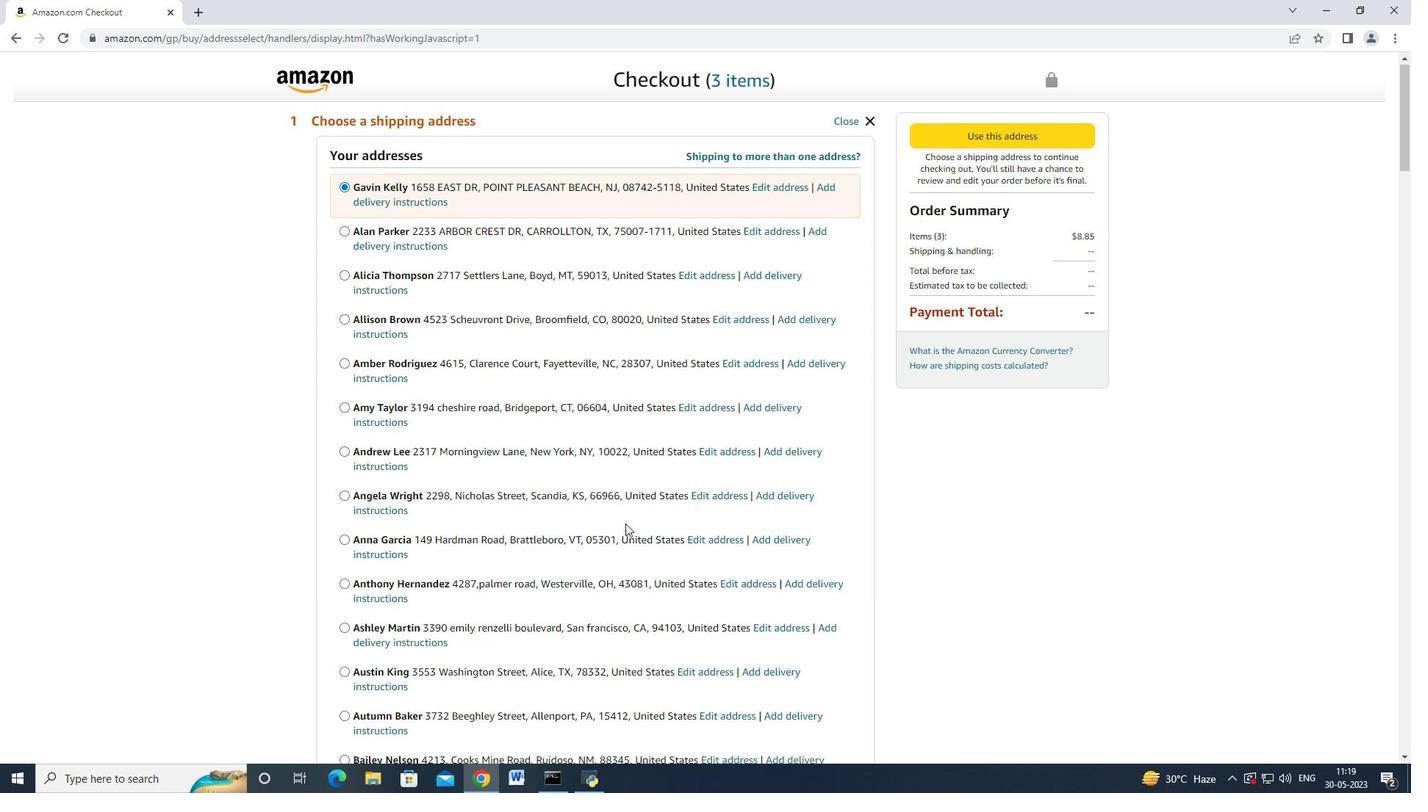 
Action: Mouse scrolled (630, 520) with delta (0, 0)
Screenshot: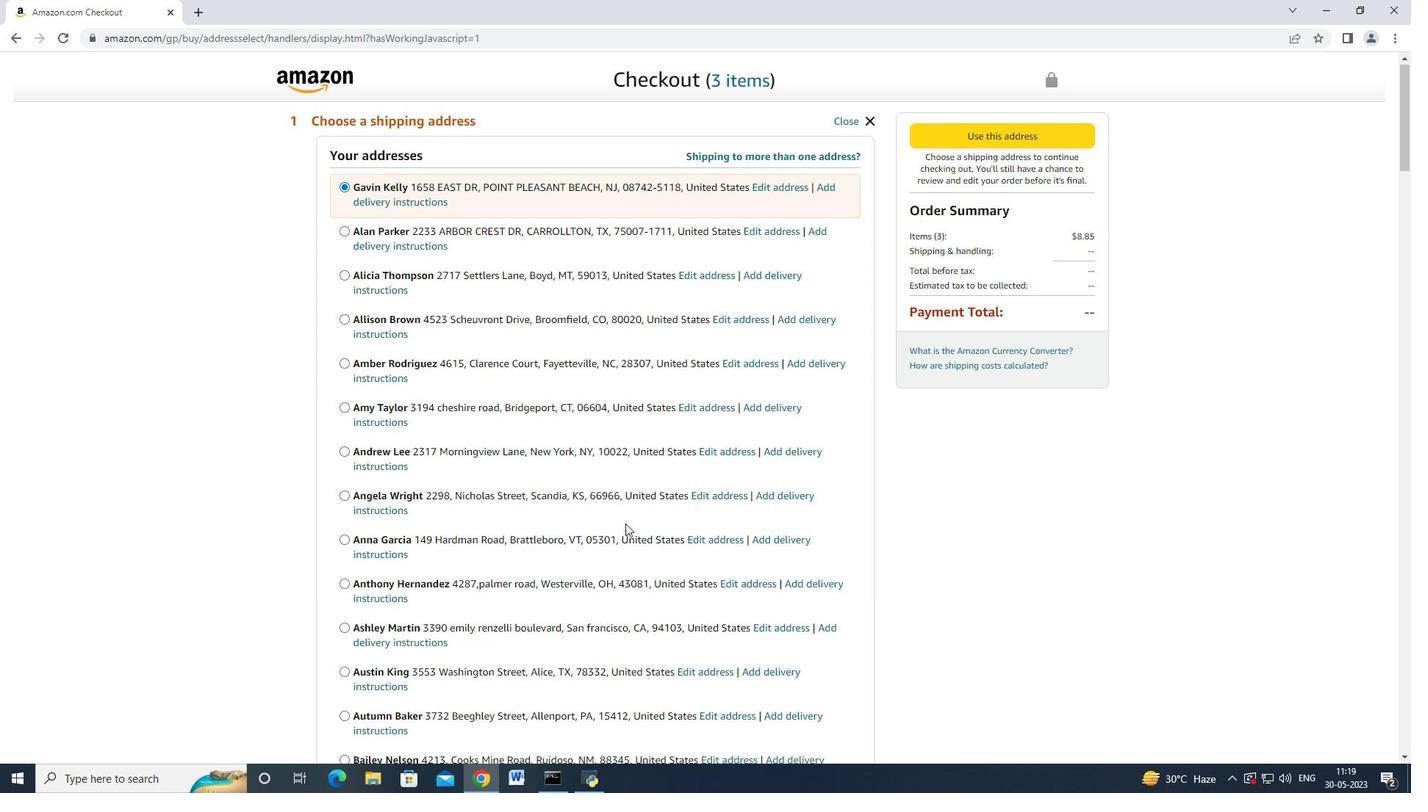 
Action: Mouse moved to (625, 524)
Screenshot: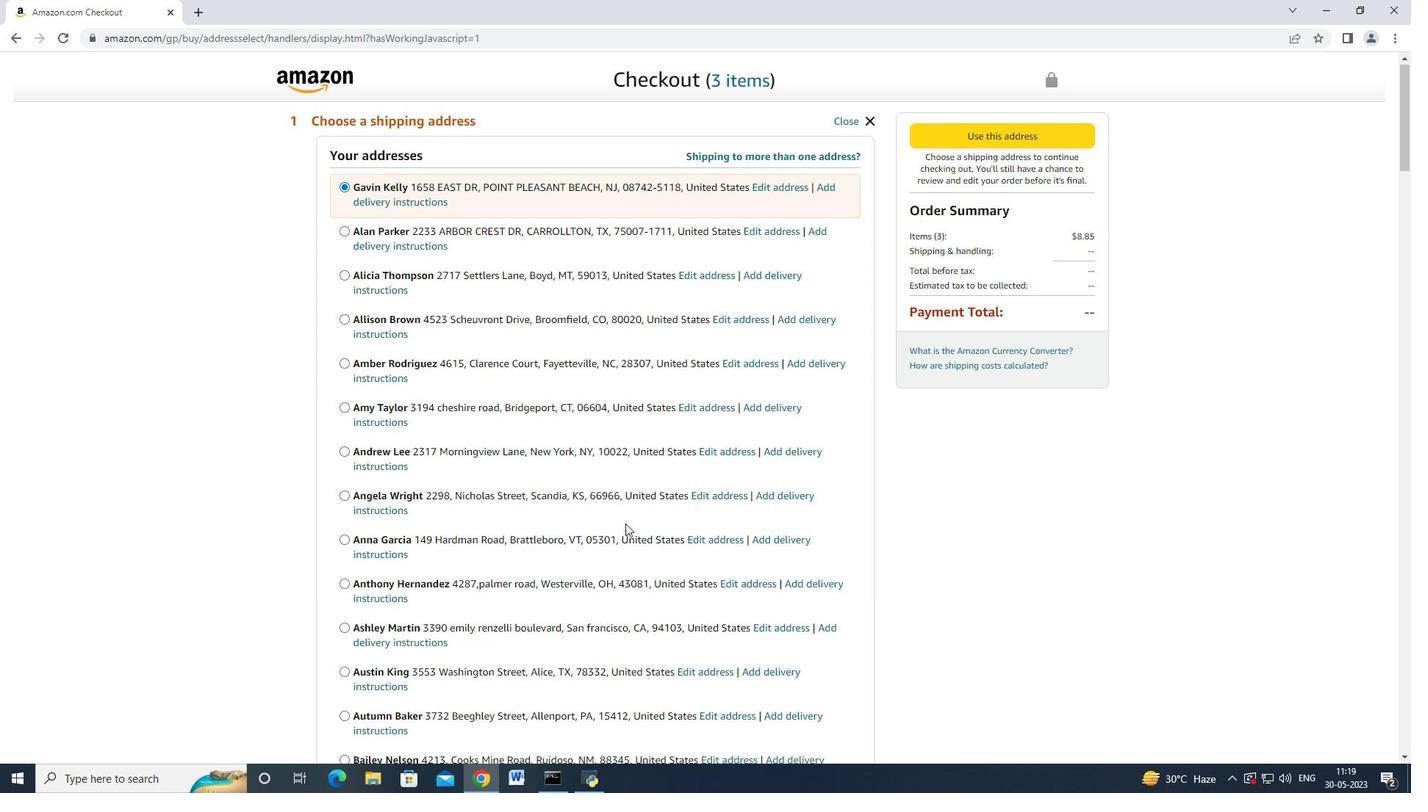 
Action: Mouse scrolled (629, 520) with delta (0, 0)
Screenshot: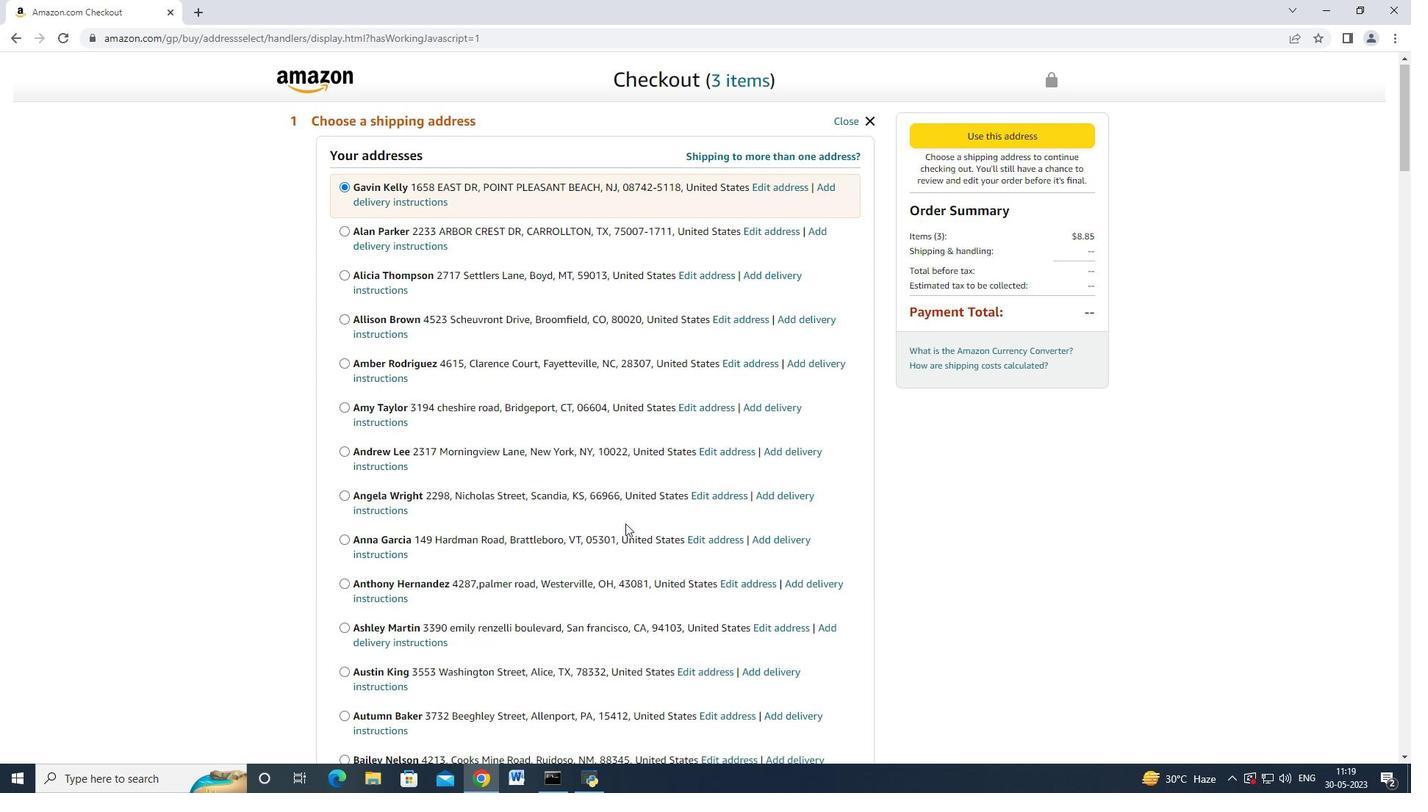 
Action: Mouse scrolled (629, 520) with delta (0, 0)
Screenshot: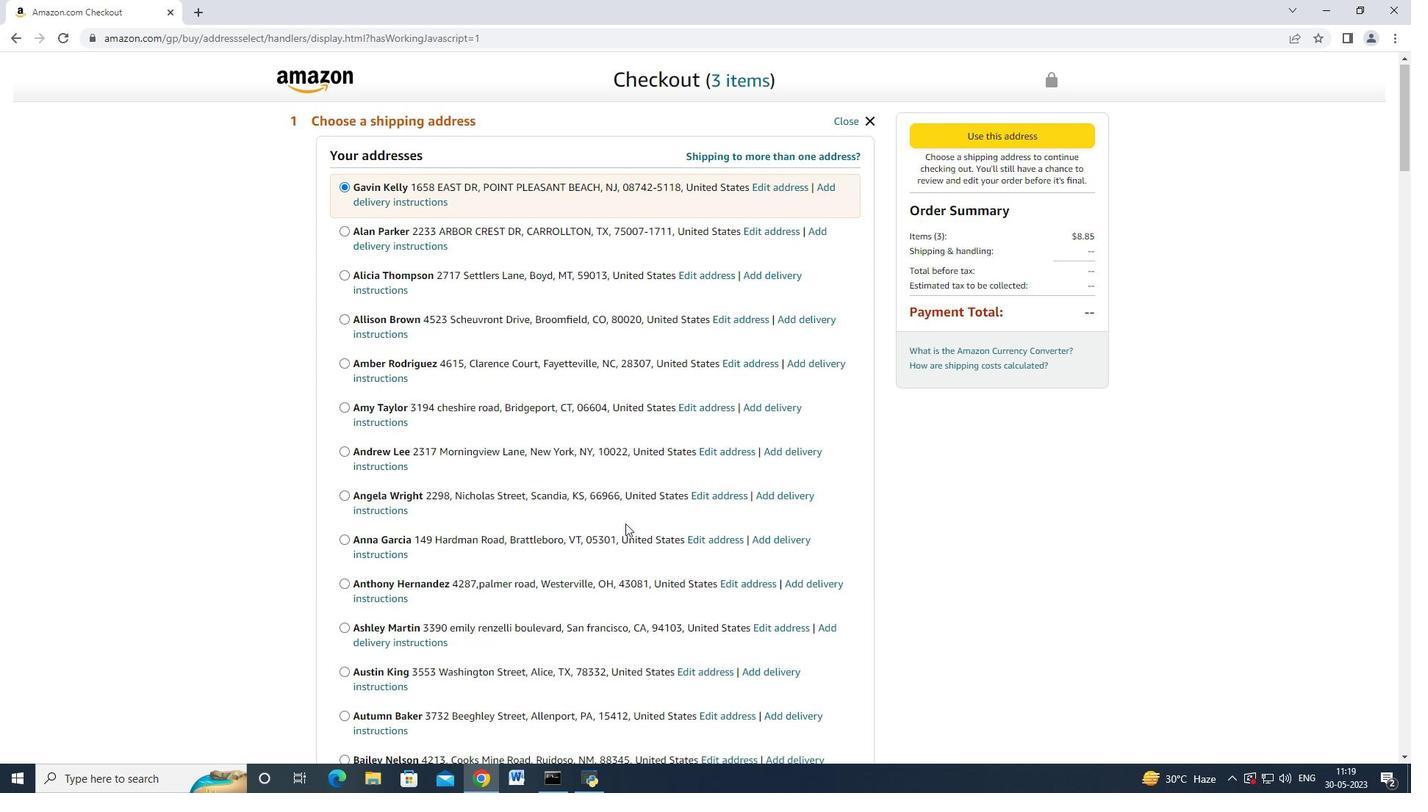 
Action: Mouse scrolled (629, 520) with delta (0, 0)
Screenshot: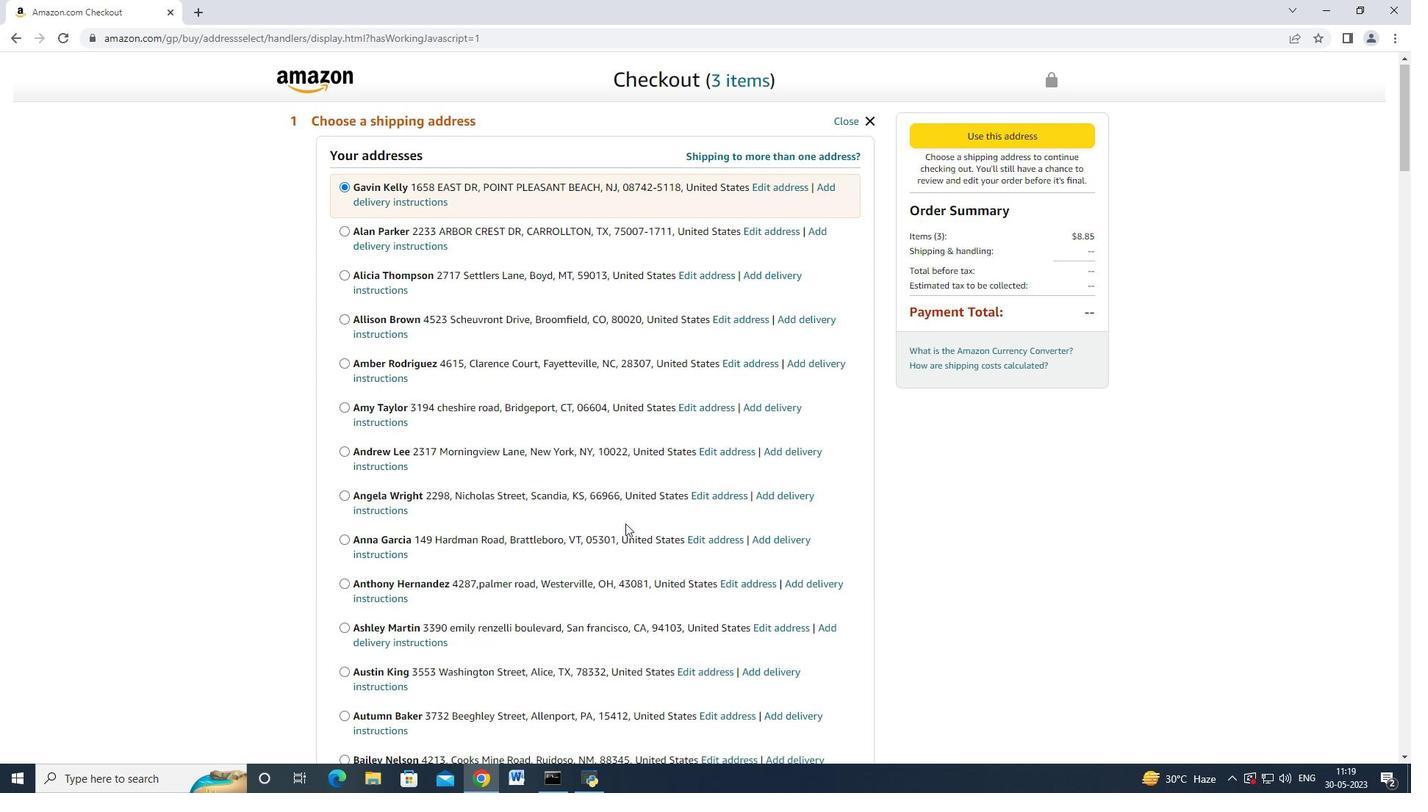 
Action: Mouse scrolled (625, 523) with delta (0, 0)
Screenshot: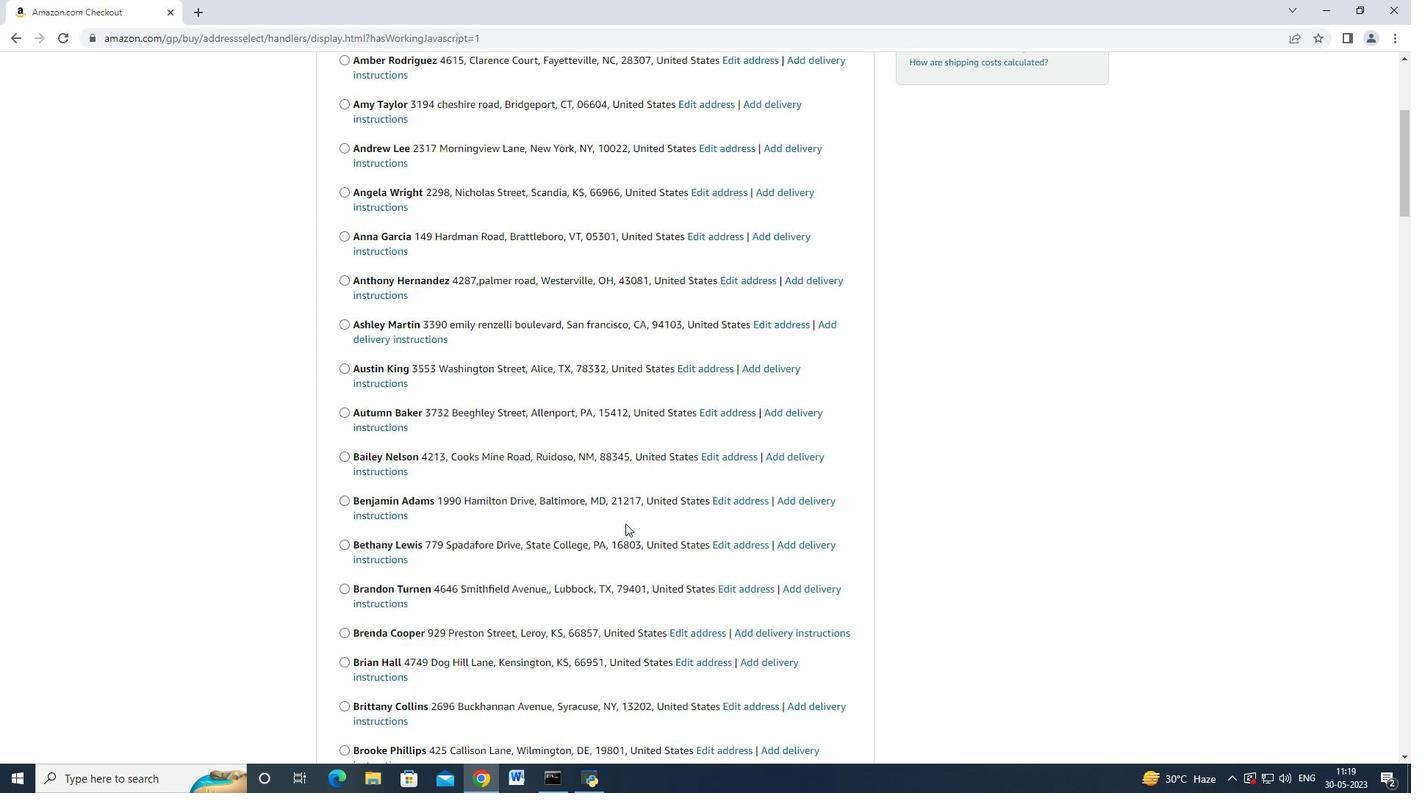 
Action: Mouse scrolled (625, 523) with delta (0, 0)
Screenshot: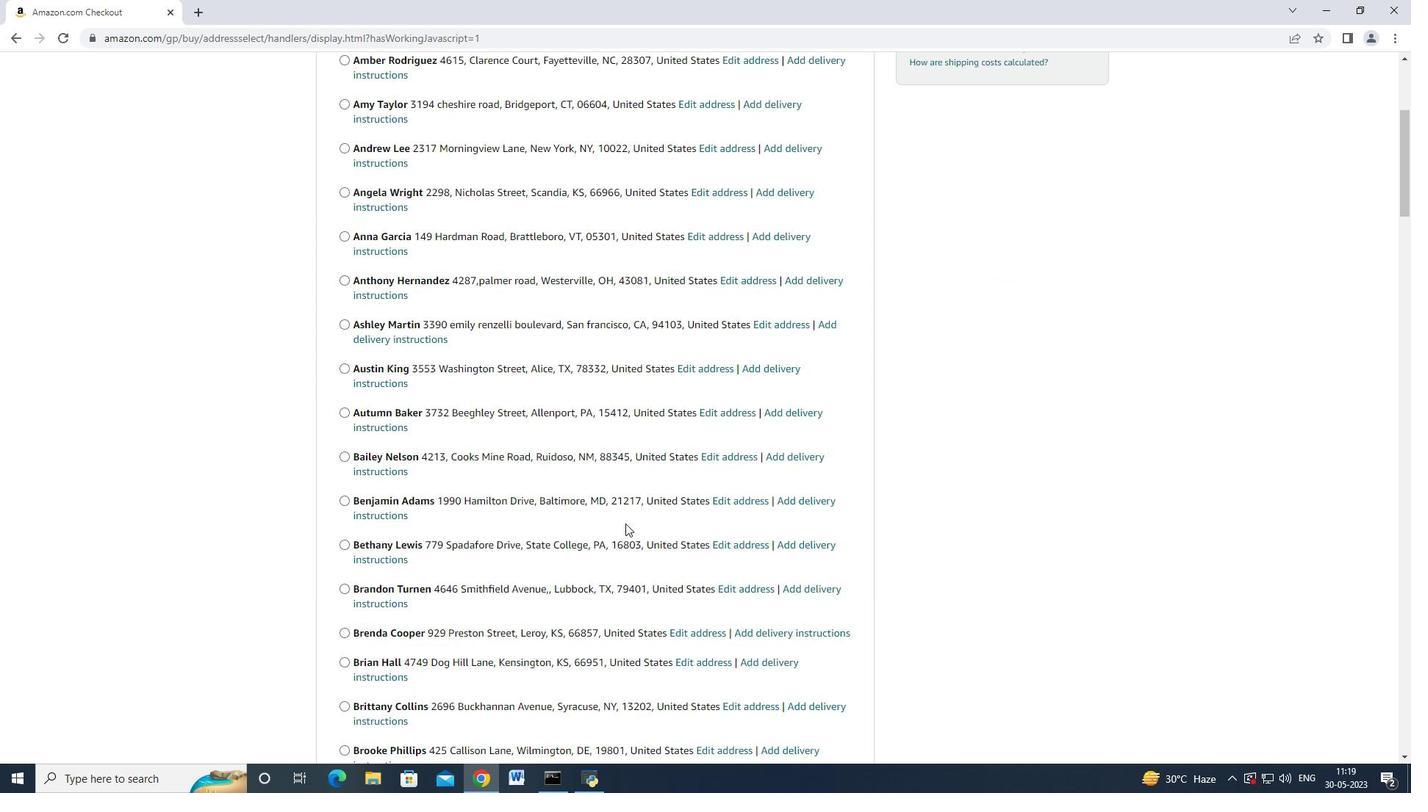 
Action: Mouse scrolled (625, 523) with delta (0, 0)
Screenshot: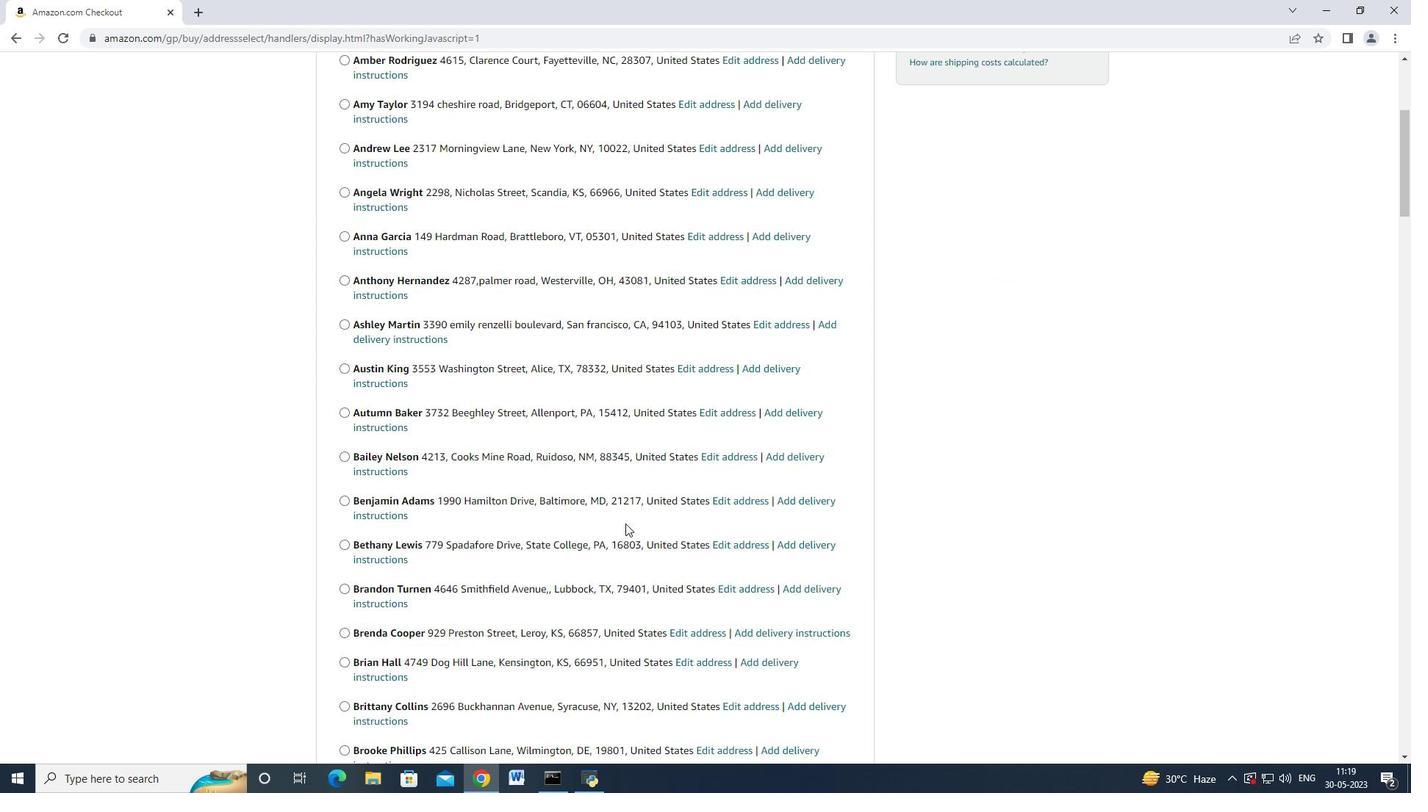 
Action: Mouse scrolled (625, 523) with delta (0, 0)
Screenshot: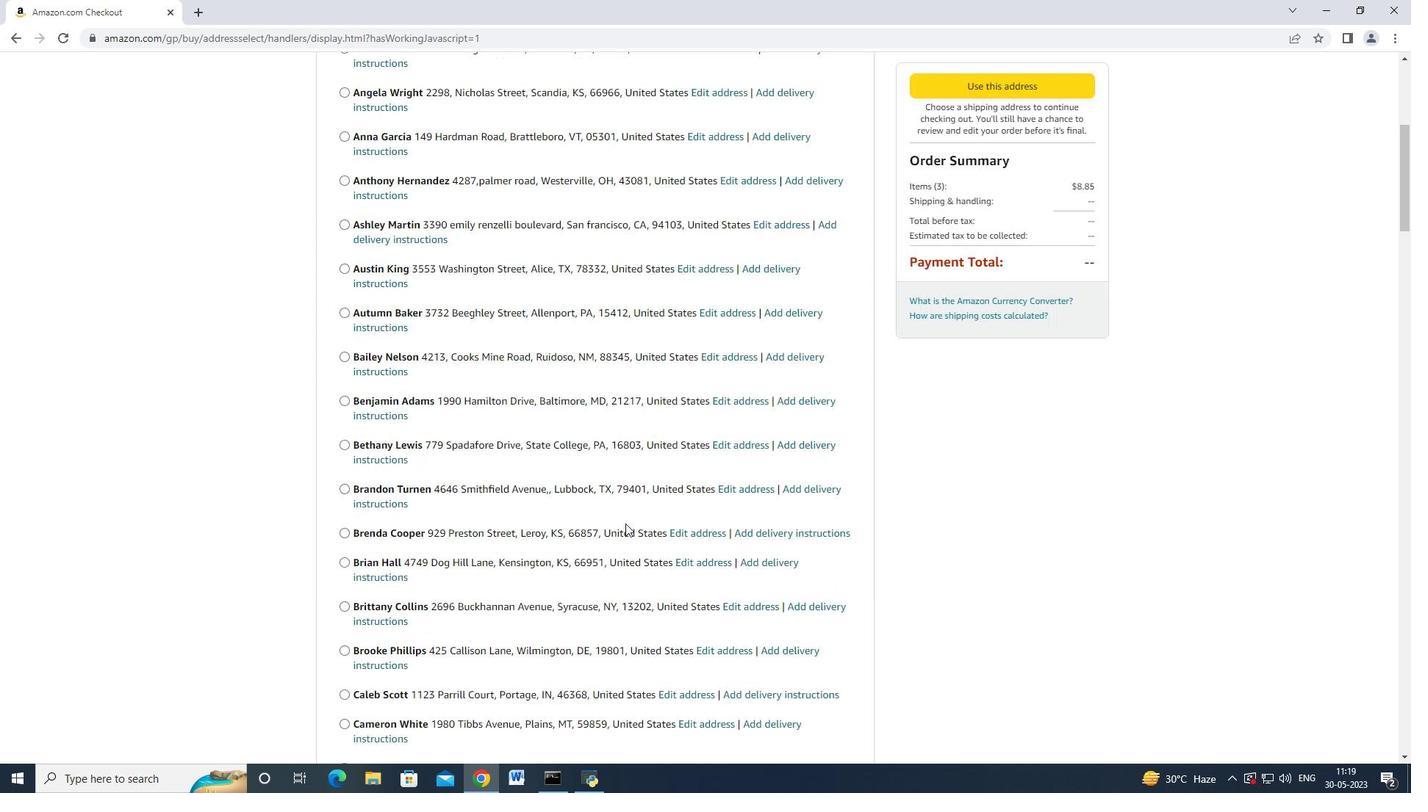 
Action: Mouse scrolled (625, 523) with delta (0, 0)
Screenshot: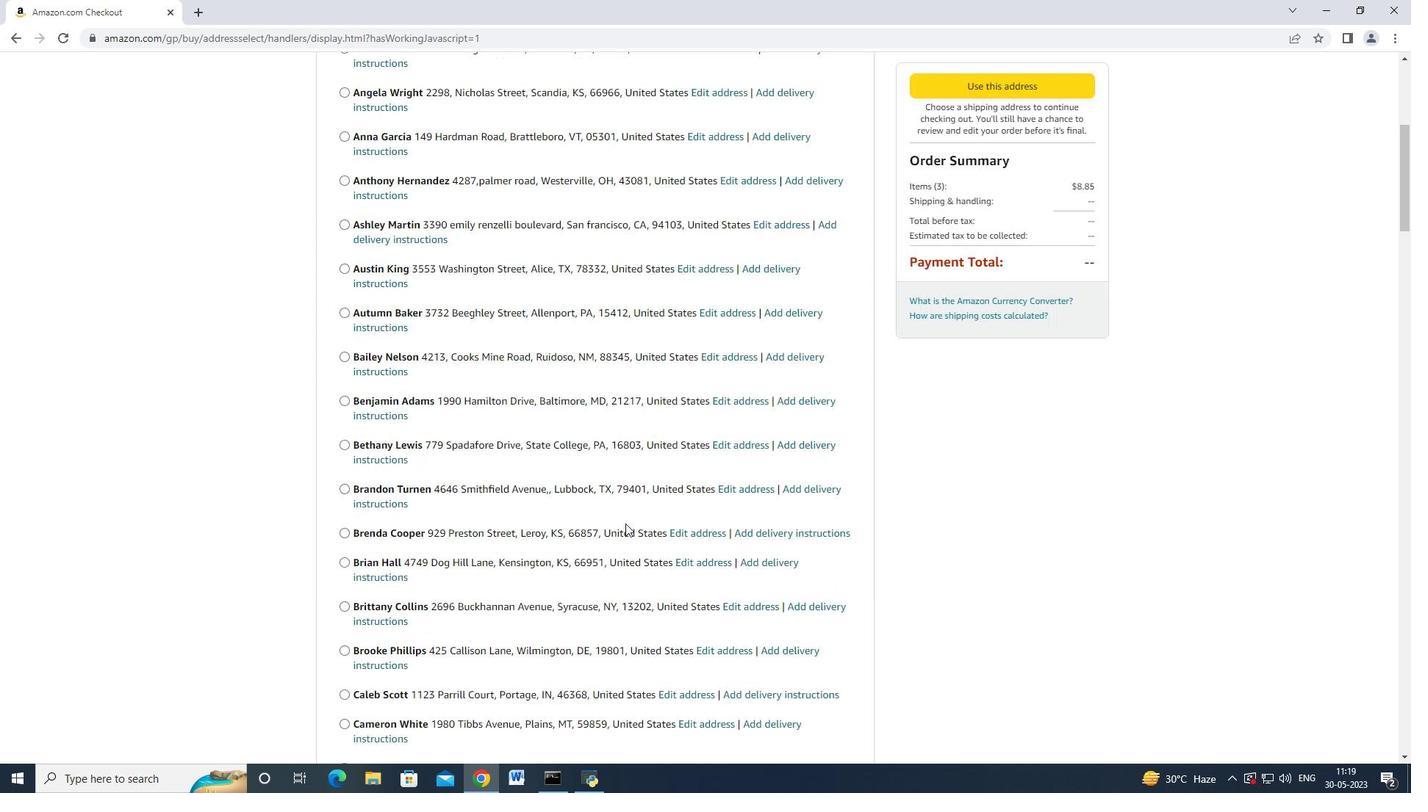 
Action: Mouse scrolled (625, 523) with delta (0, 0)
Screenshot: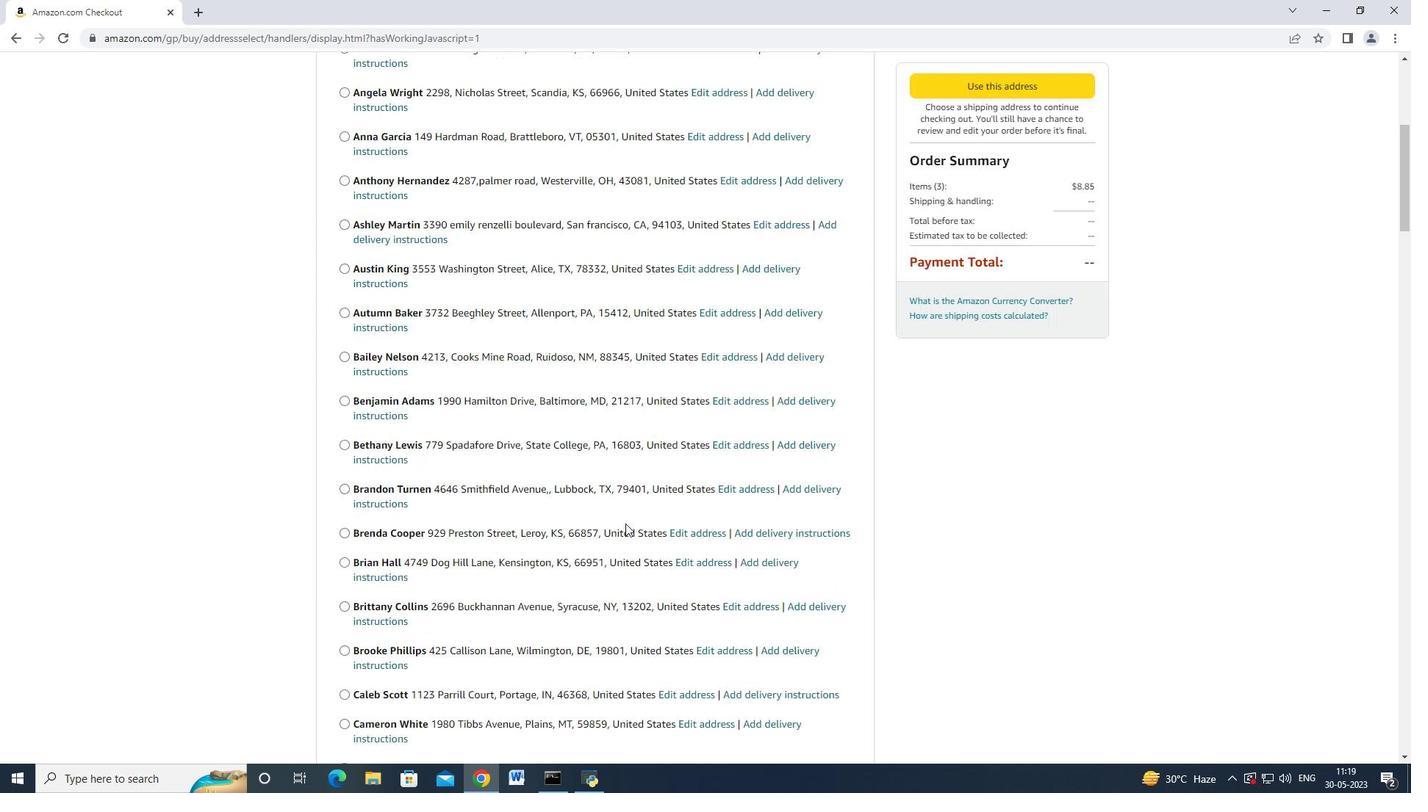 
Action: Mouse scrolled (625, 523) with delta (0, 0)
Screenshot: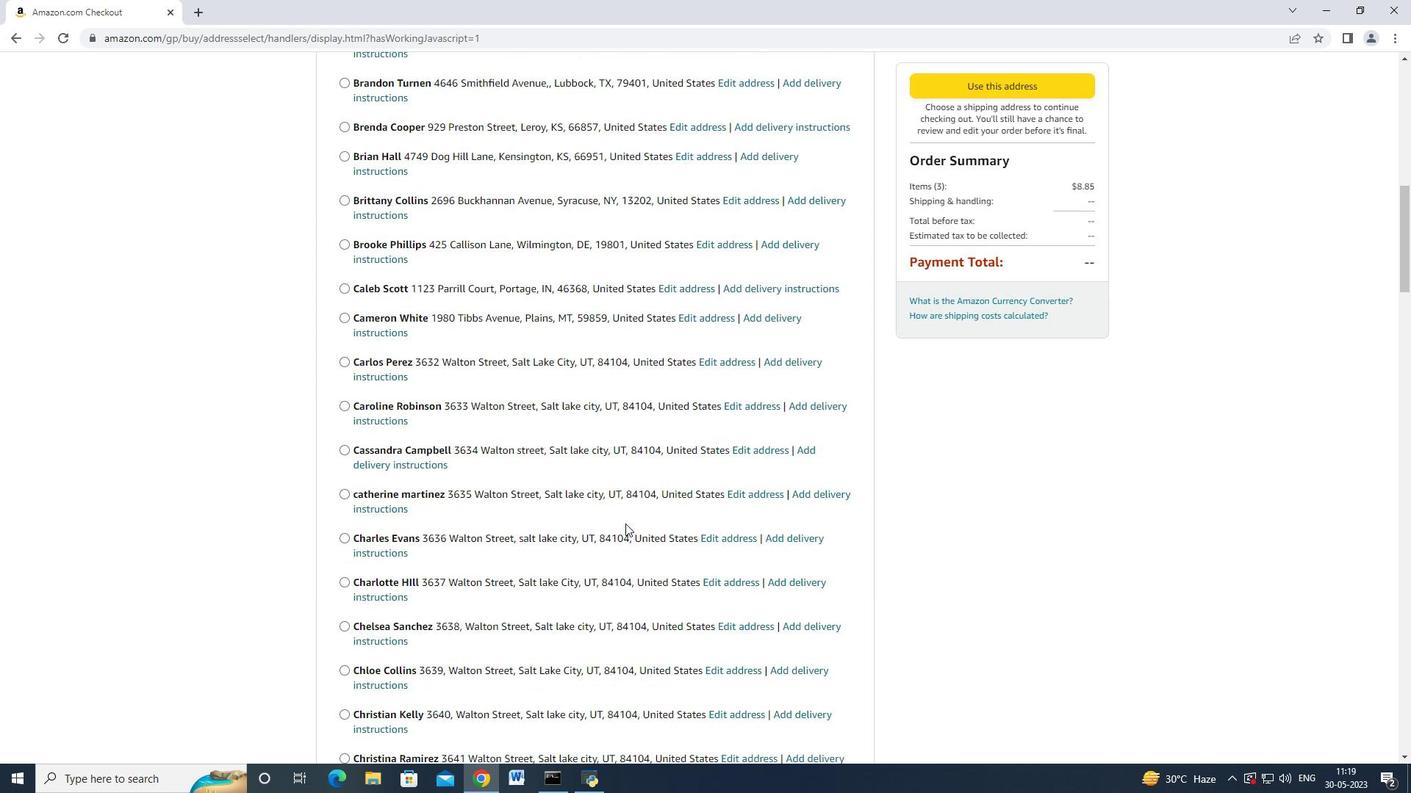 
Action: Mouse scrolled (625, 523) with delta (0, 0)
Screenshot: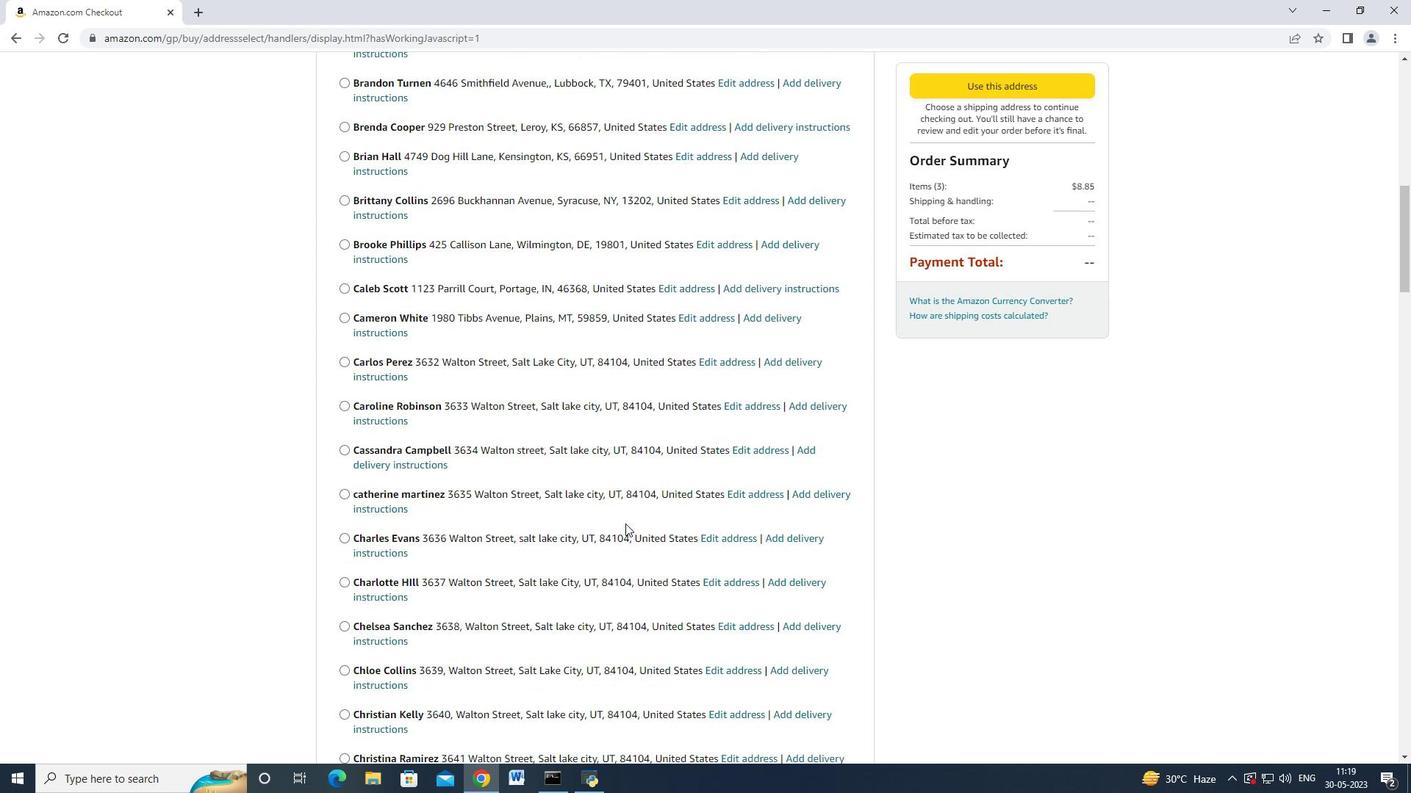 
Action: Mouse scrolled (625, 523) with delta (0, 0)
Screenshot: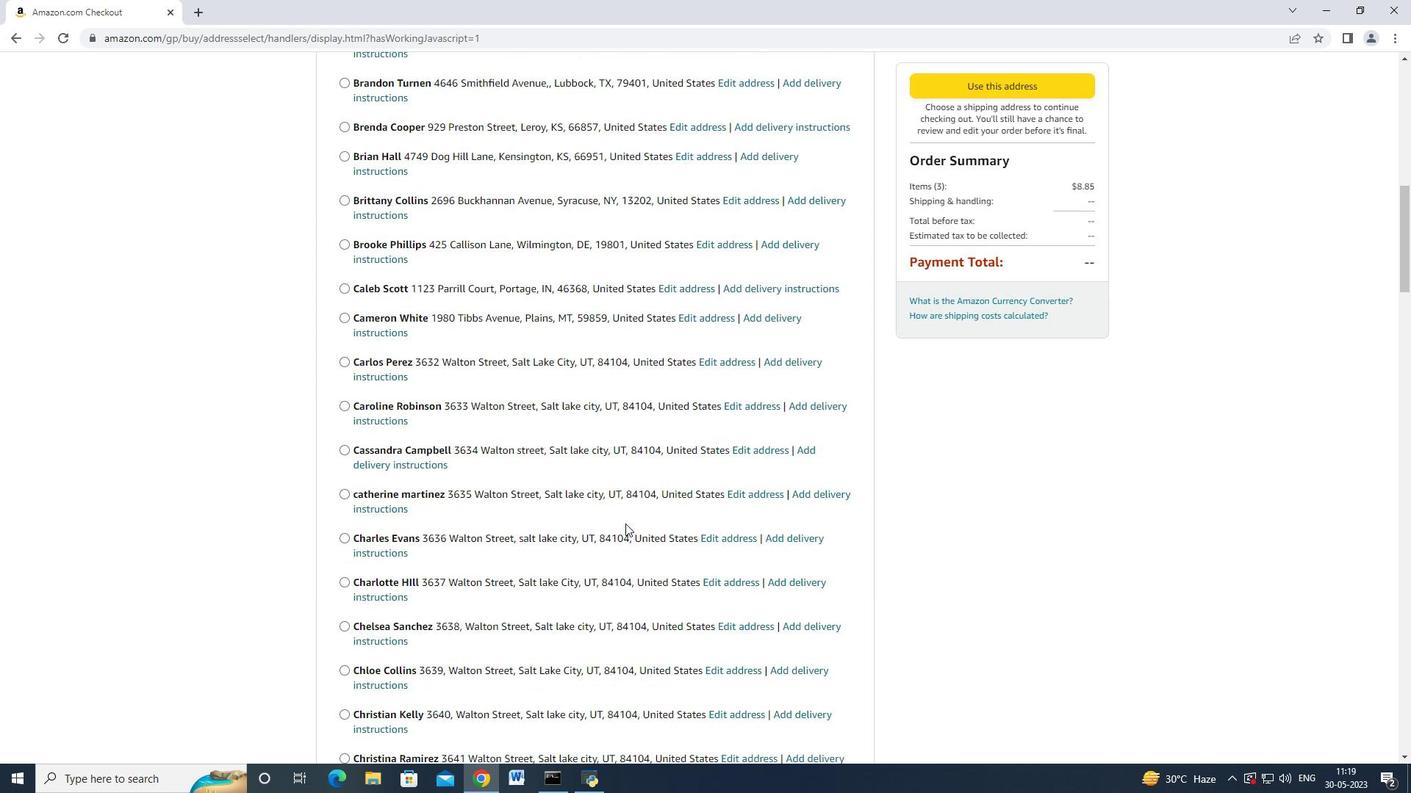 
Action: Mouse scrolled (625, 523) with delta (0, 0)
Screenshot: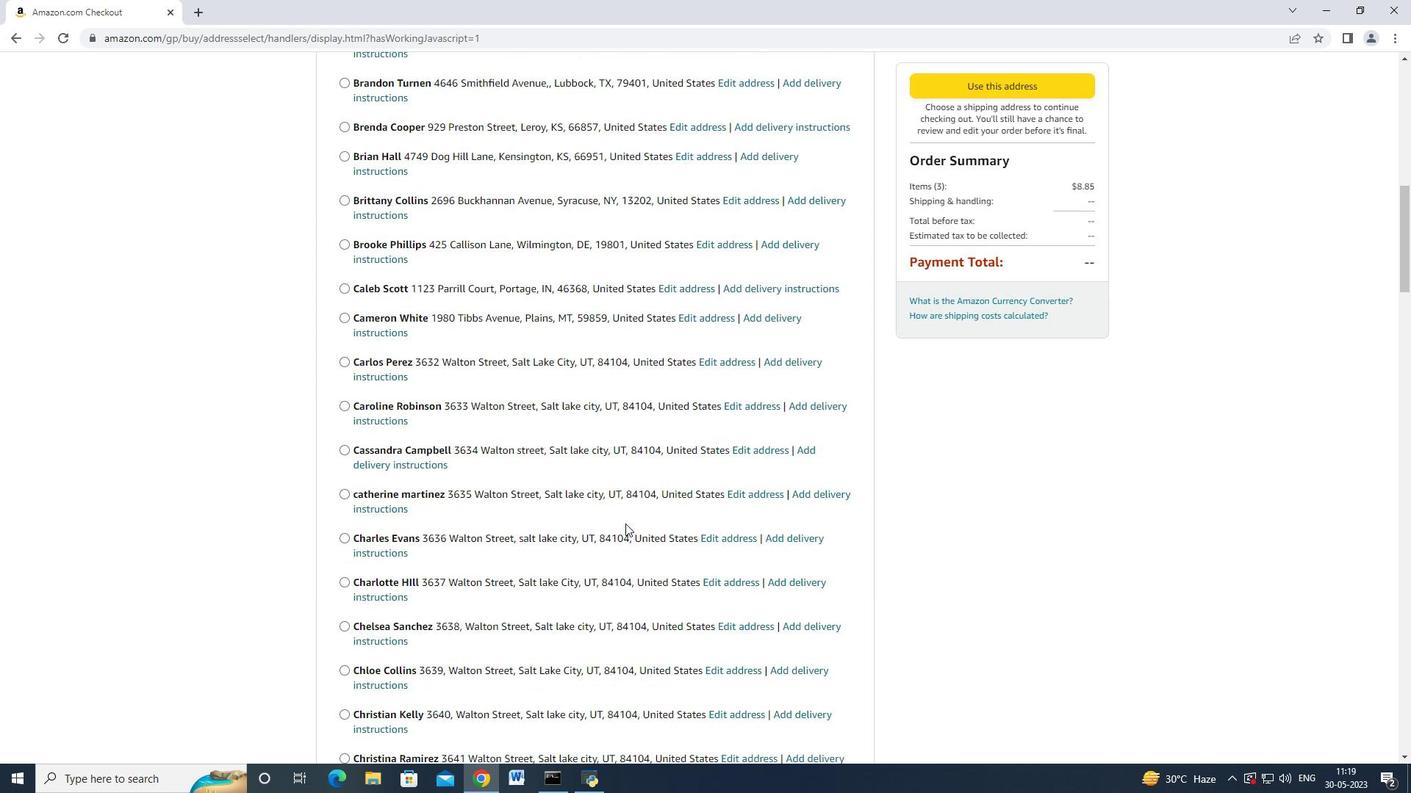 
Action: Mouse scrolled (625, 523) with delta (0, 0)
Screenshot: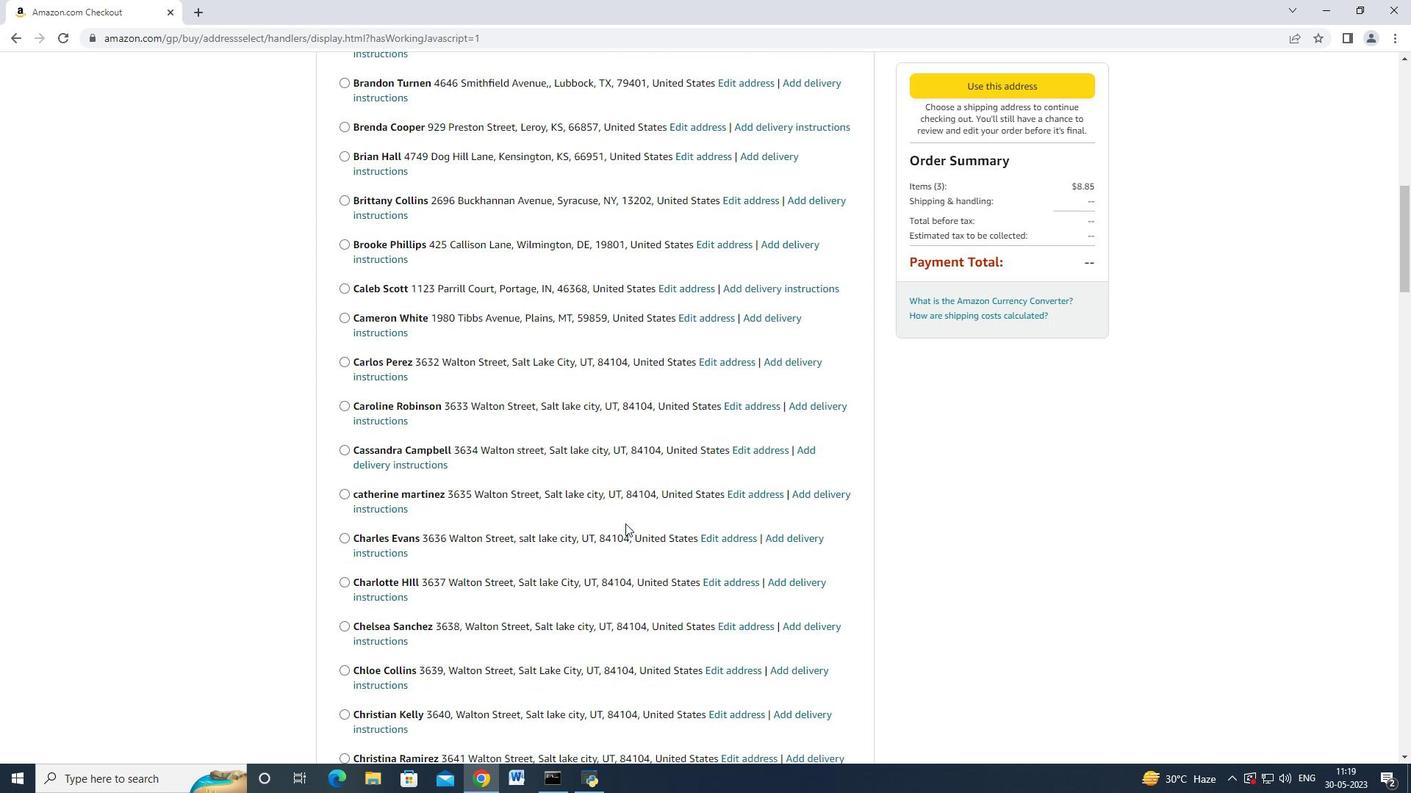 
Action: Mouse scrolled (625, 523) with delta (0, 0)
Screenshot: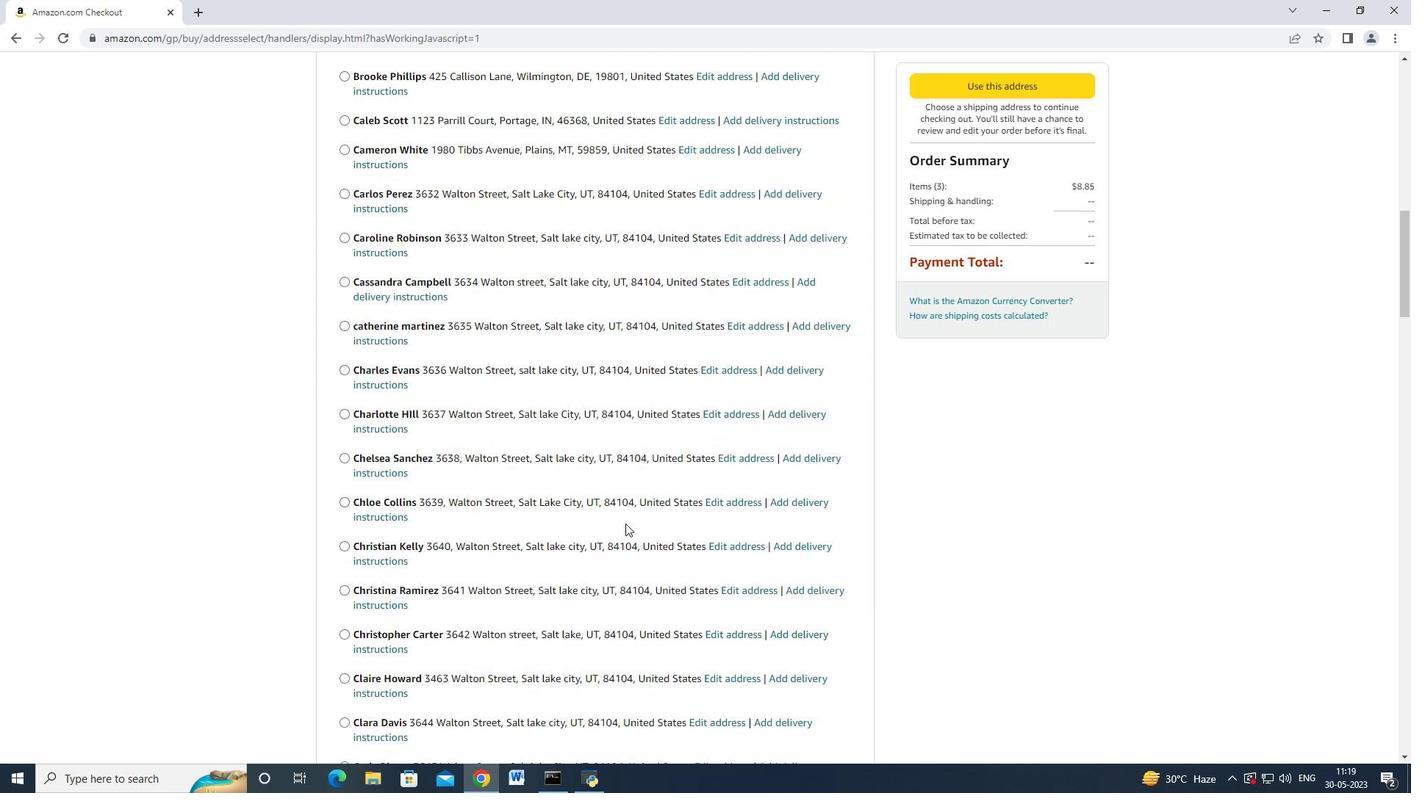 
Action: Mouse scrolled (625, 523) with delta (0, 0)
Screenshot: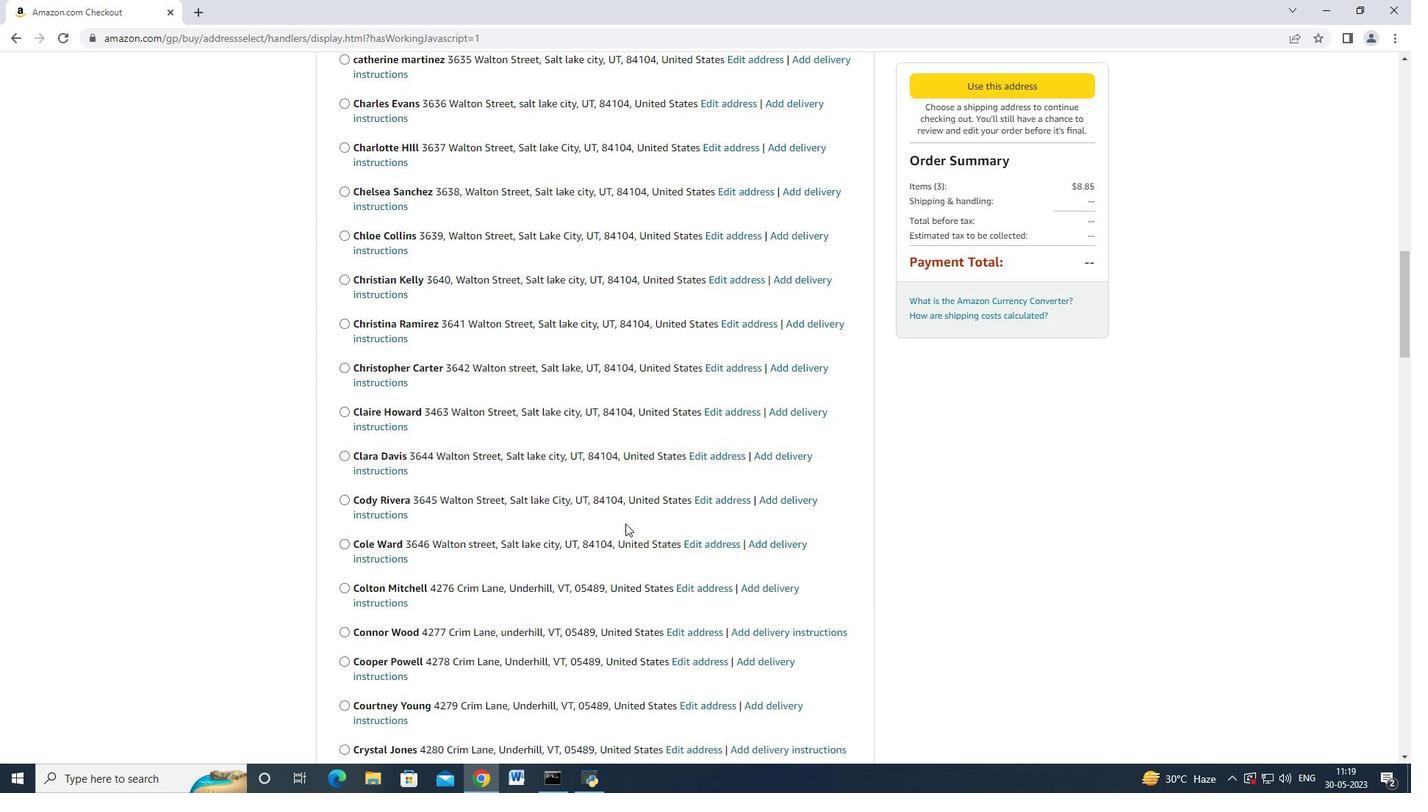 
Action: Mouse scrolled (625, 523) with delta (0, 0)
Screenshot: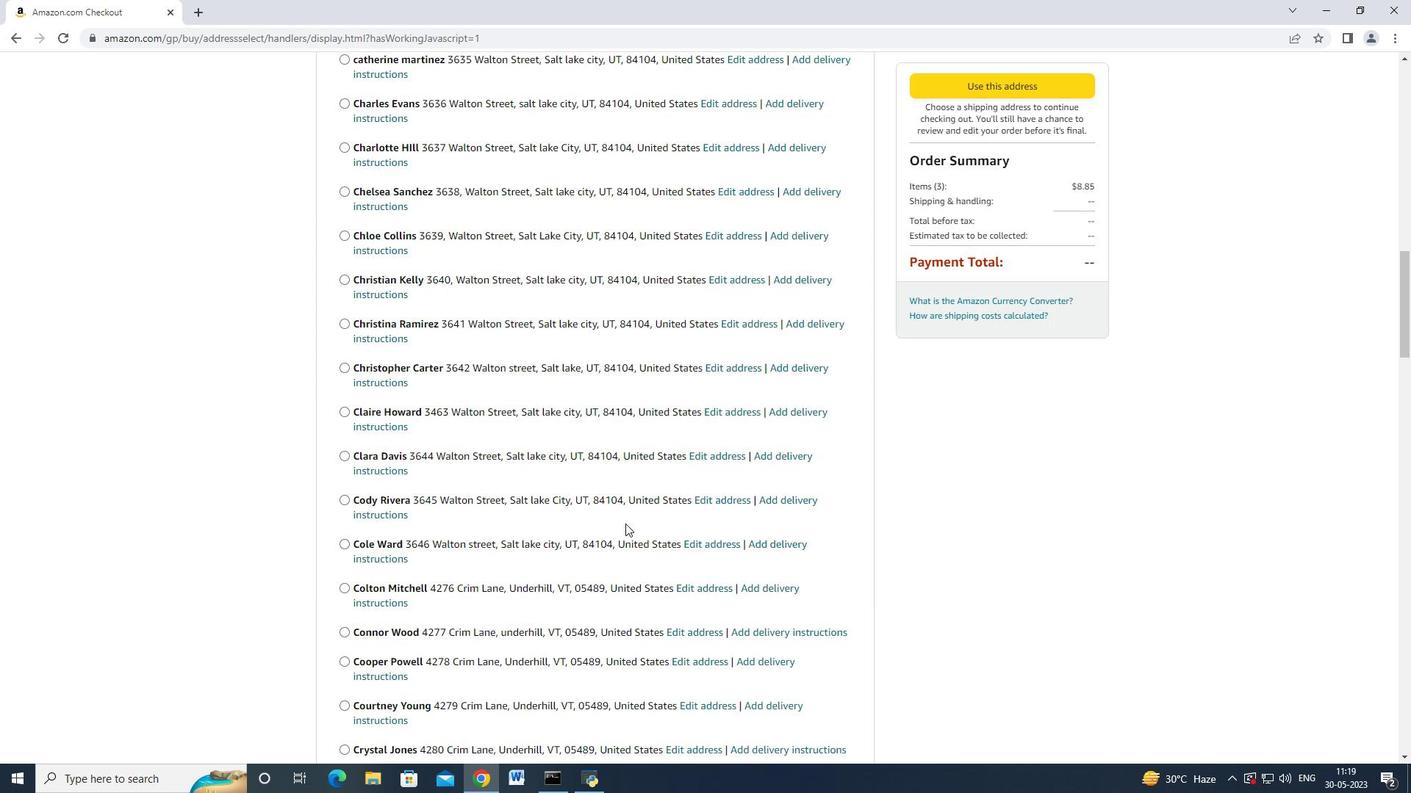 
Action: Mouse scrolled (625, 523) with delta (0, 0)
Screenshot: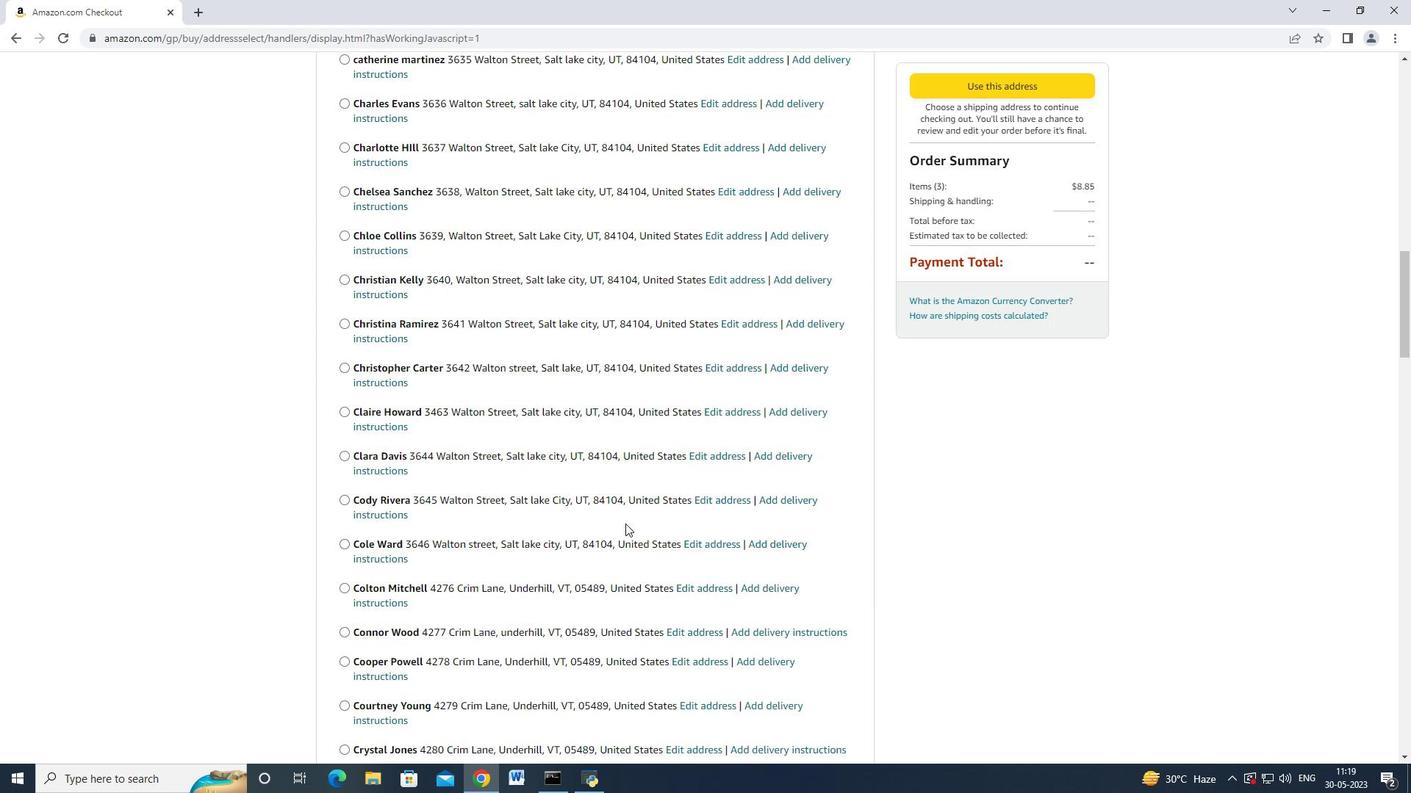 
Action: Mouse scrolled (625, 523) with delta (0, 0)
Screenshot: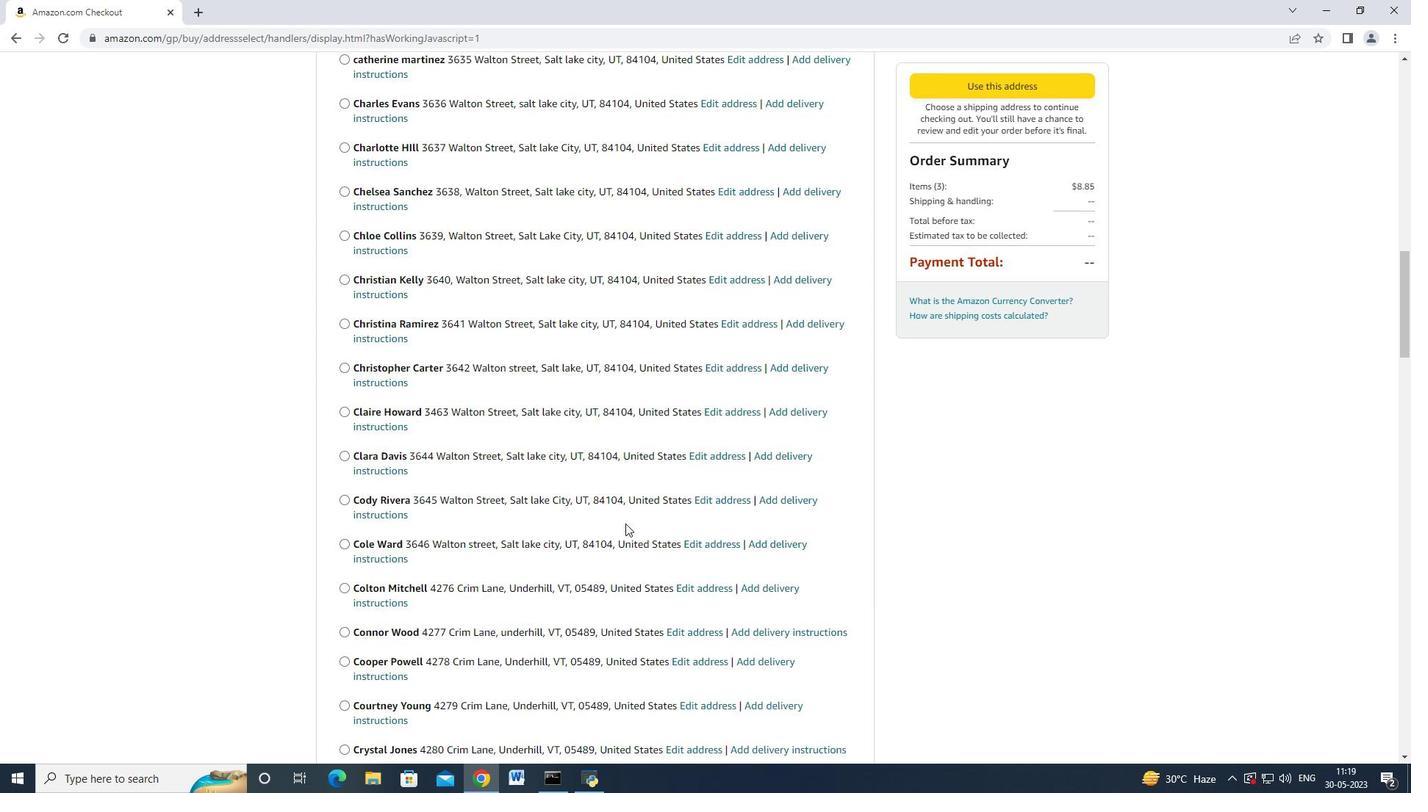 
Action: Mouse scrolled (625, 523) with delta (0, 0)
Screenshot: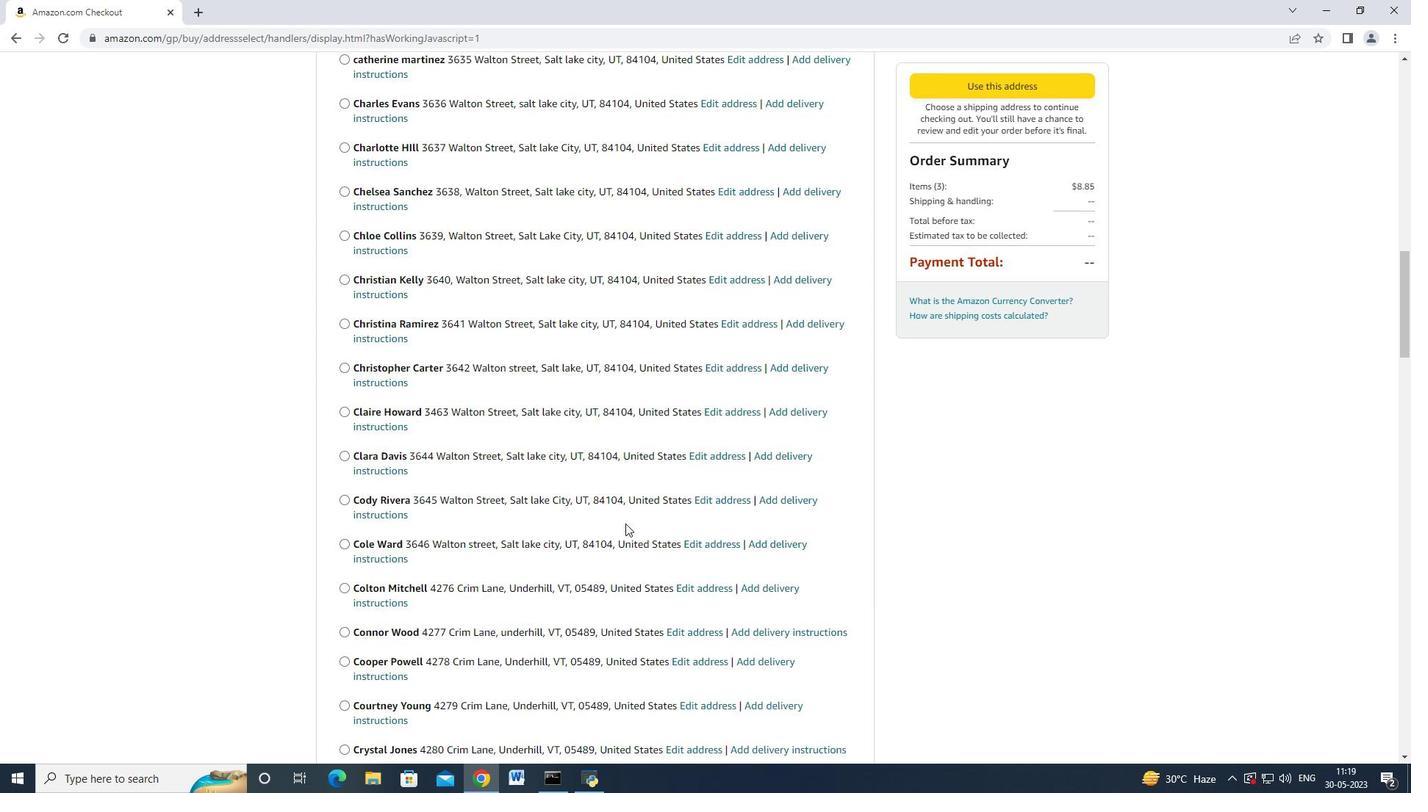 
Action: Mouse scrolled (625, 523) with delta (0, 0)
Screenshot: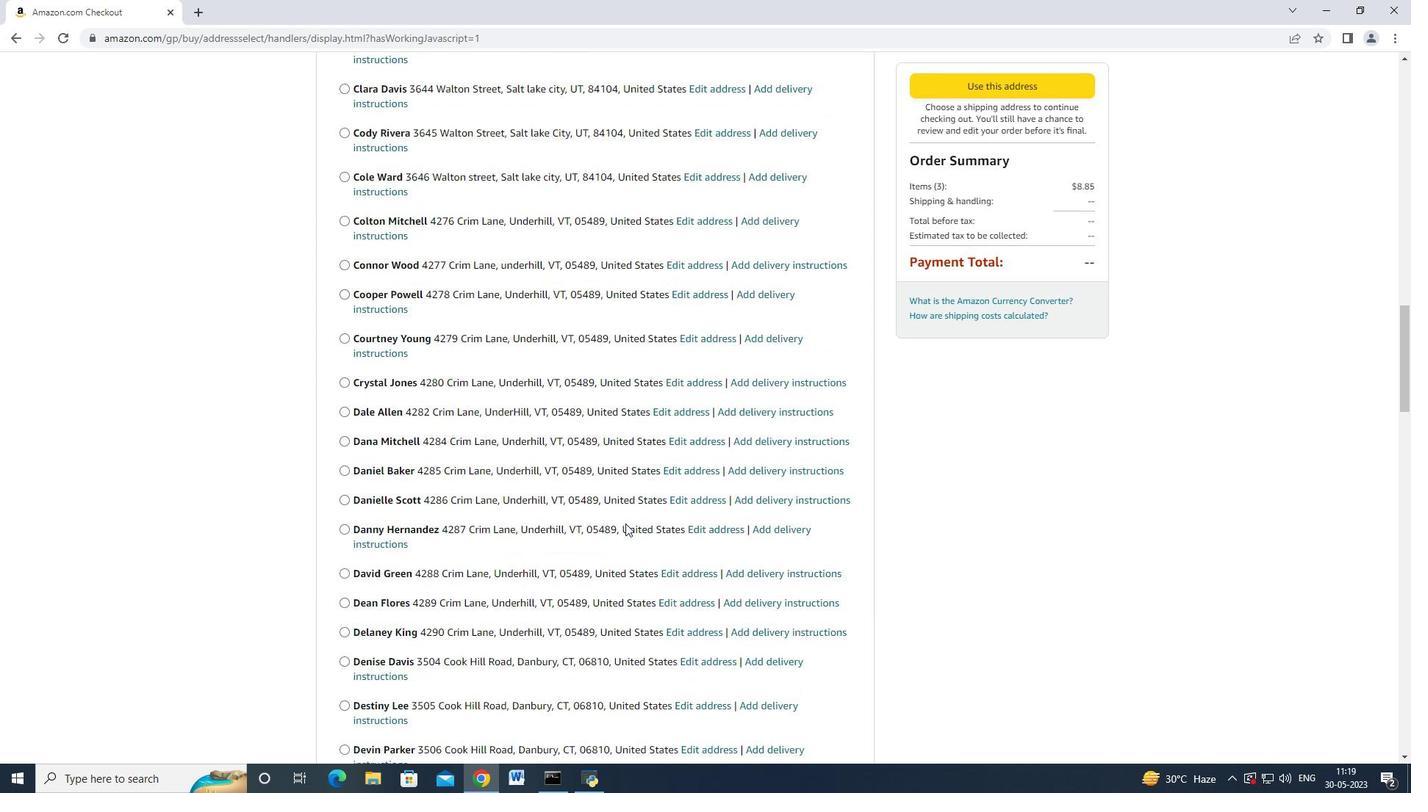 
Action: Mouse scrolled (625, 523) with delta (0, 0)
Screenshot: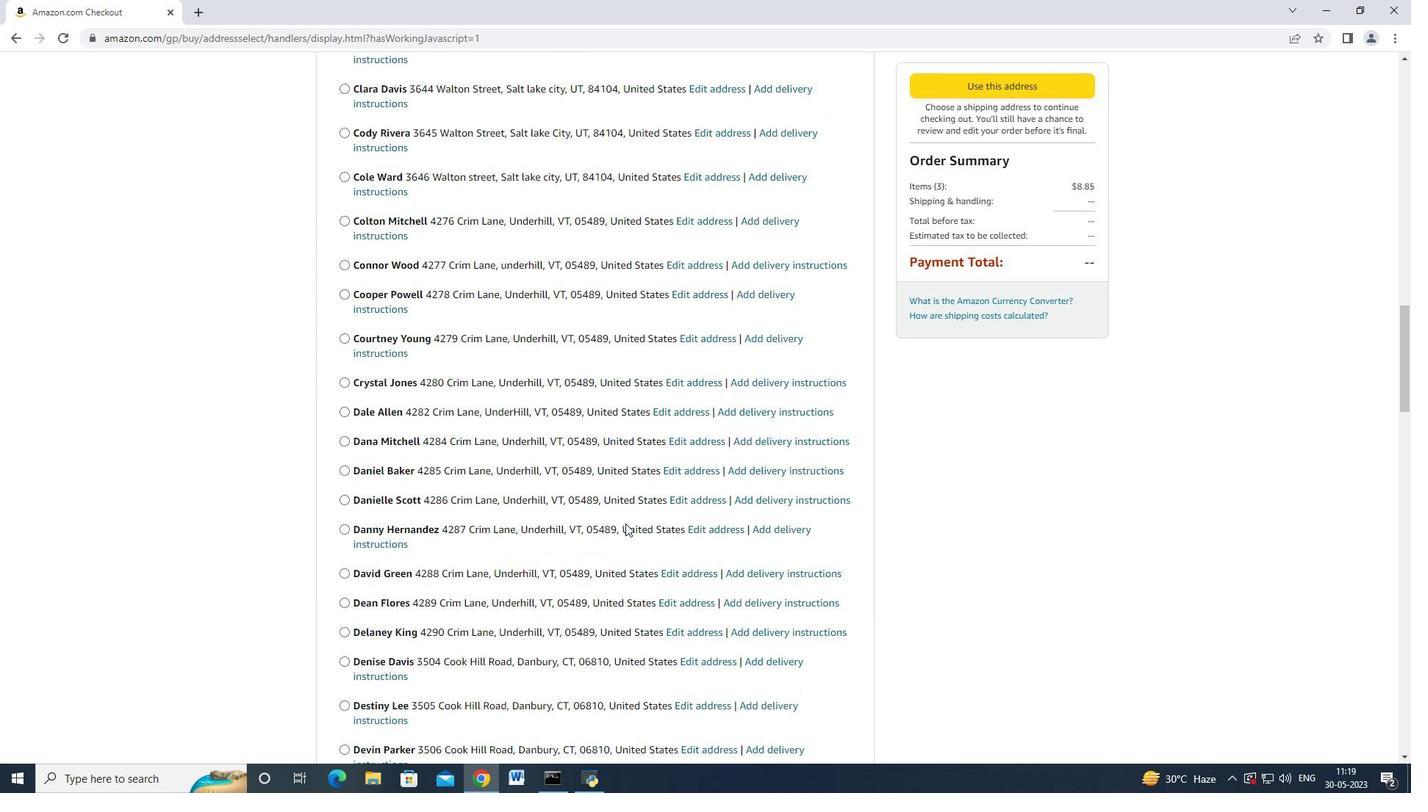 
Action: Mouse scrolled (625, 523) with delta (0, 0)
Screenshot: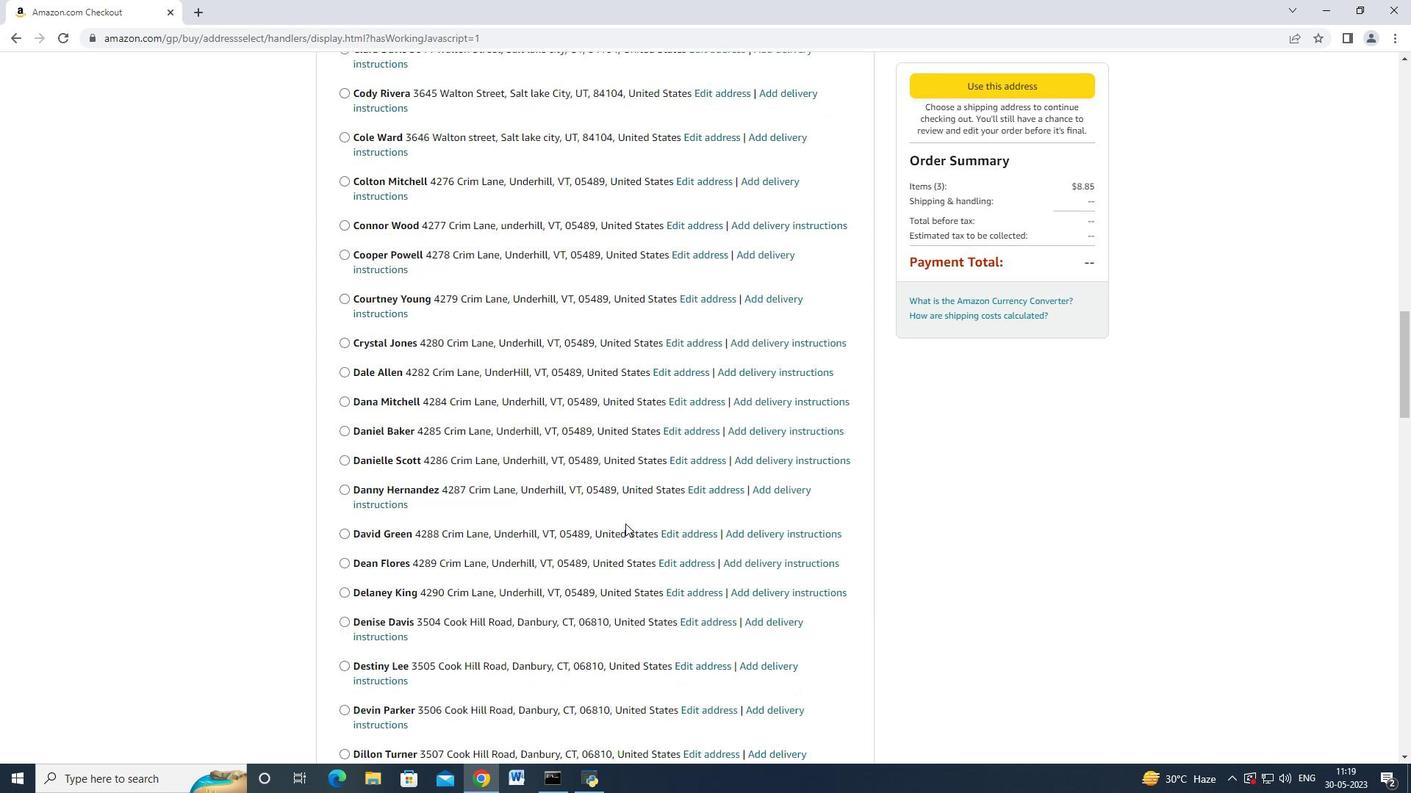 
Action: Mouse scrolled (625, 523) with delta (0, 0)
Screenshot: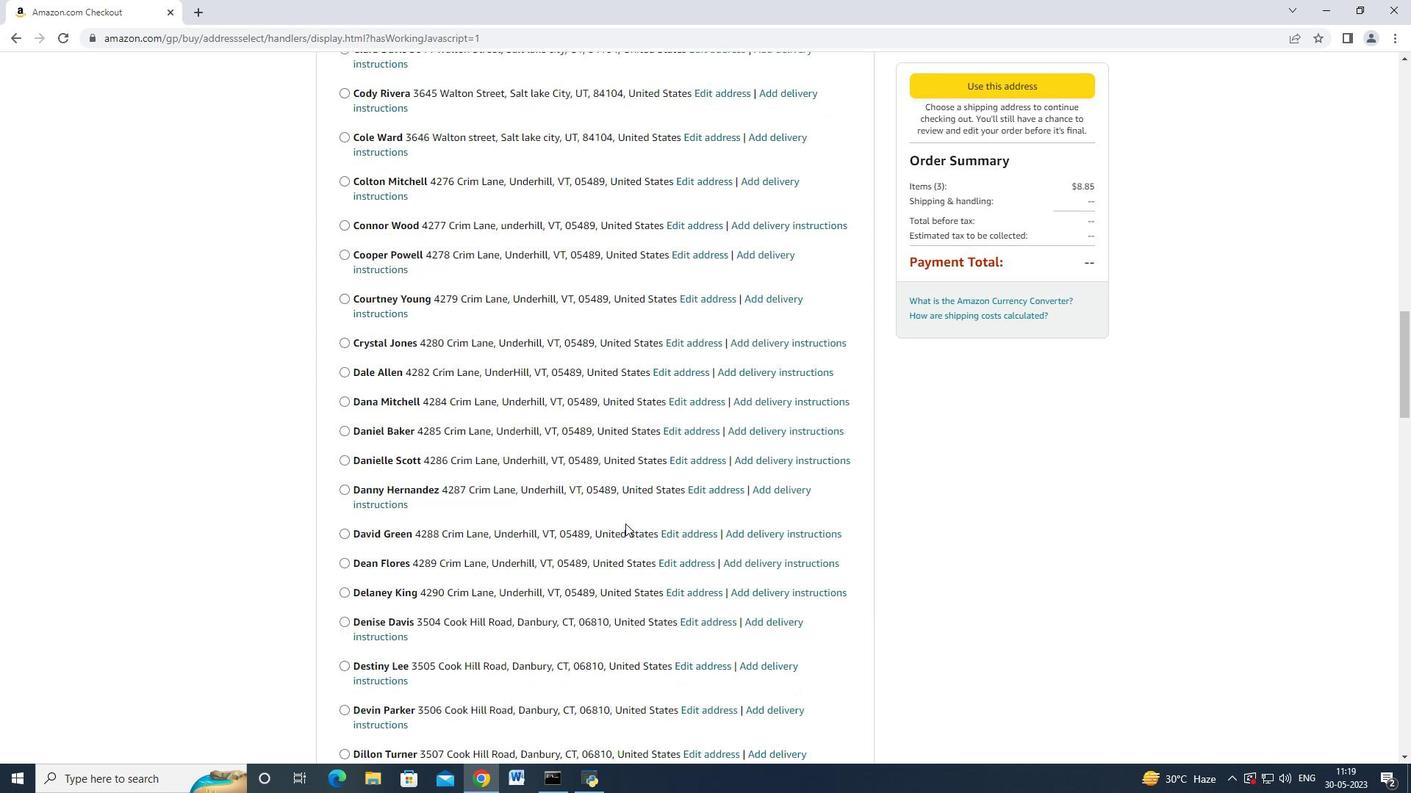 
Action: Mouse scrolled (625, 523) with delta (0, 0)
Screenshot: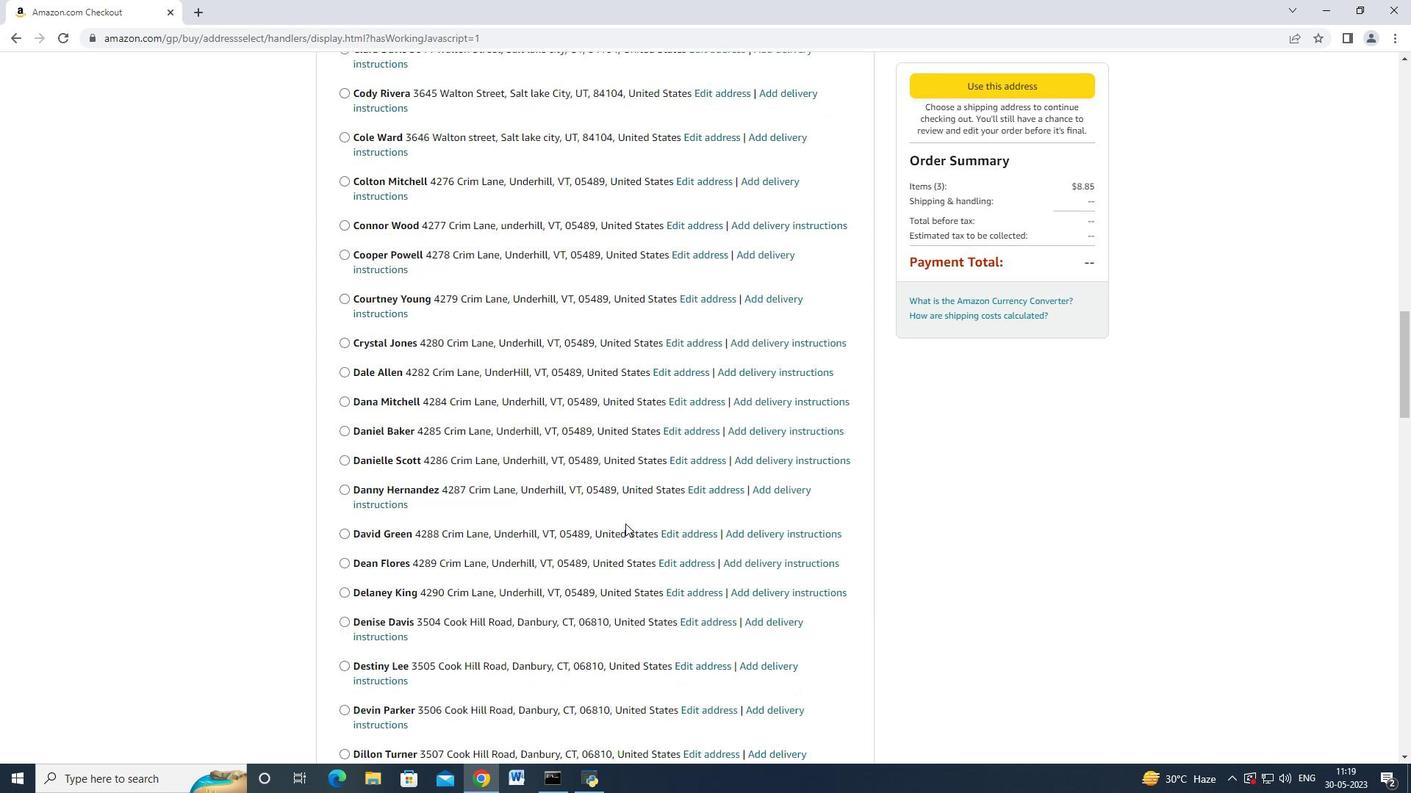 
Action: Mouse scrolled (625, 523) with delta (0, 0)
Screenshot: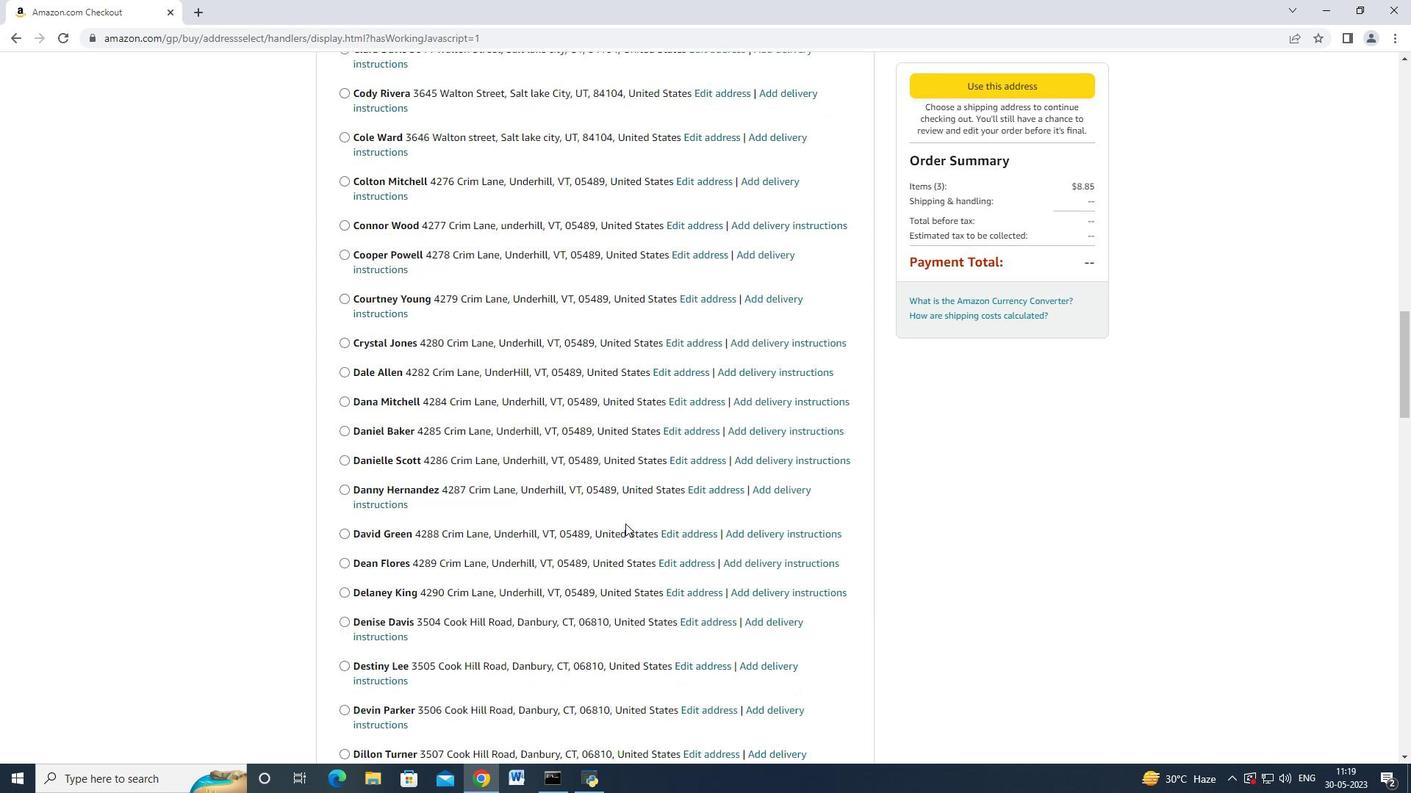 
Action: Mouse scrolled (625, 523) with delta (0, 0)
Screenshot: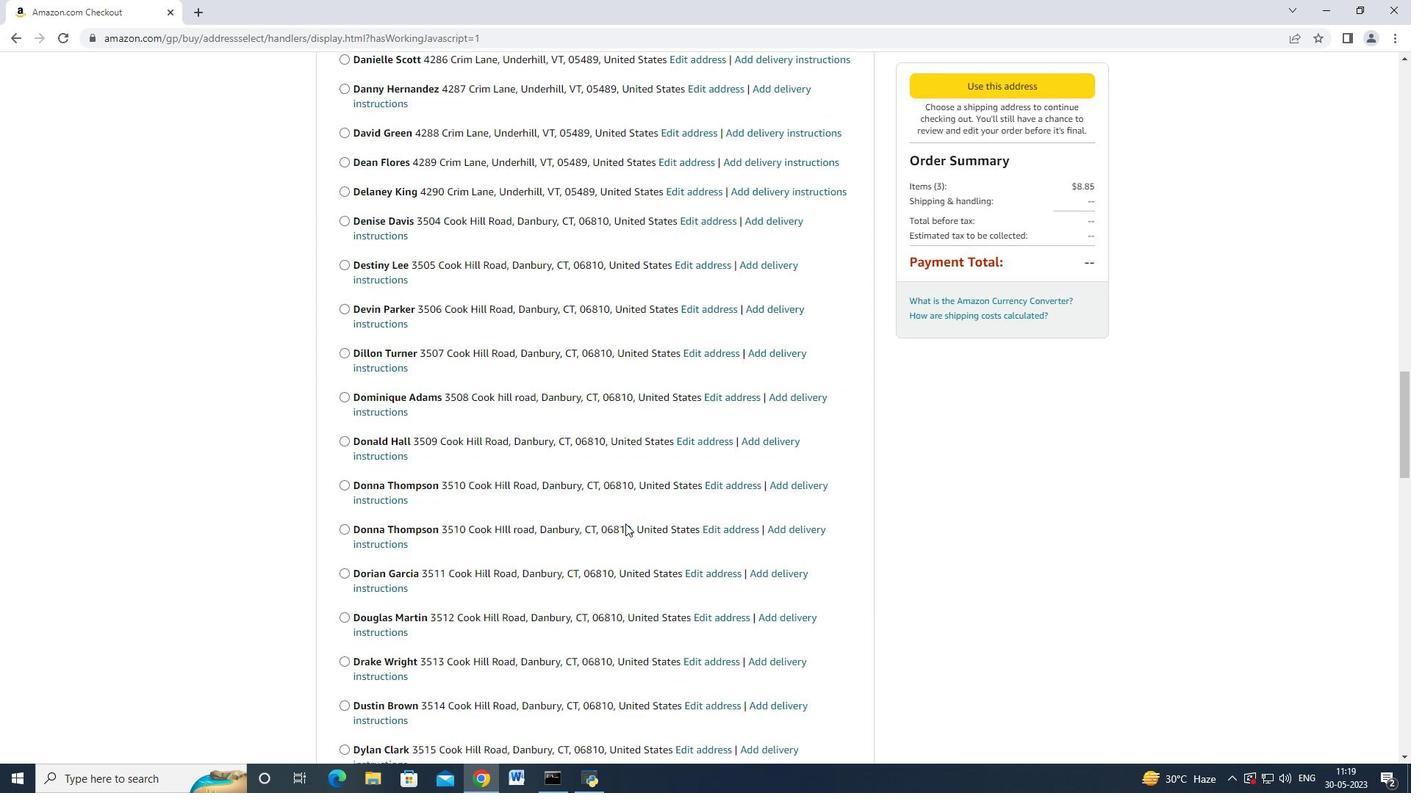 
Action: Mouse scrolled (625, 523) with delta (0, 0)
Screenshot: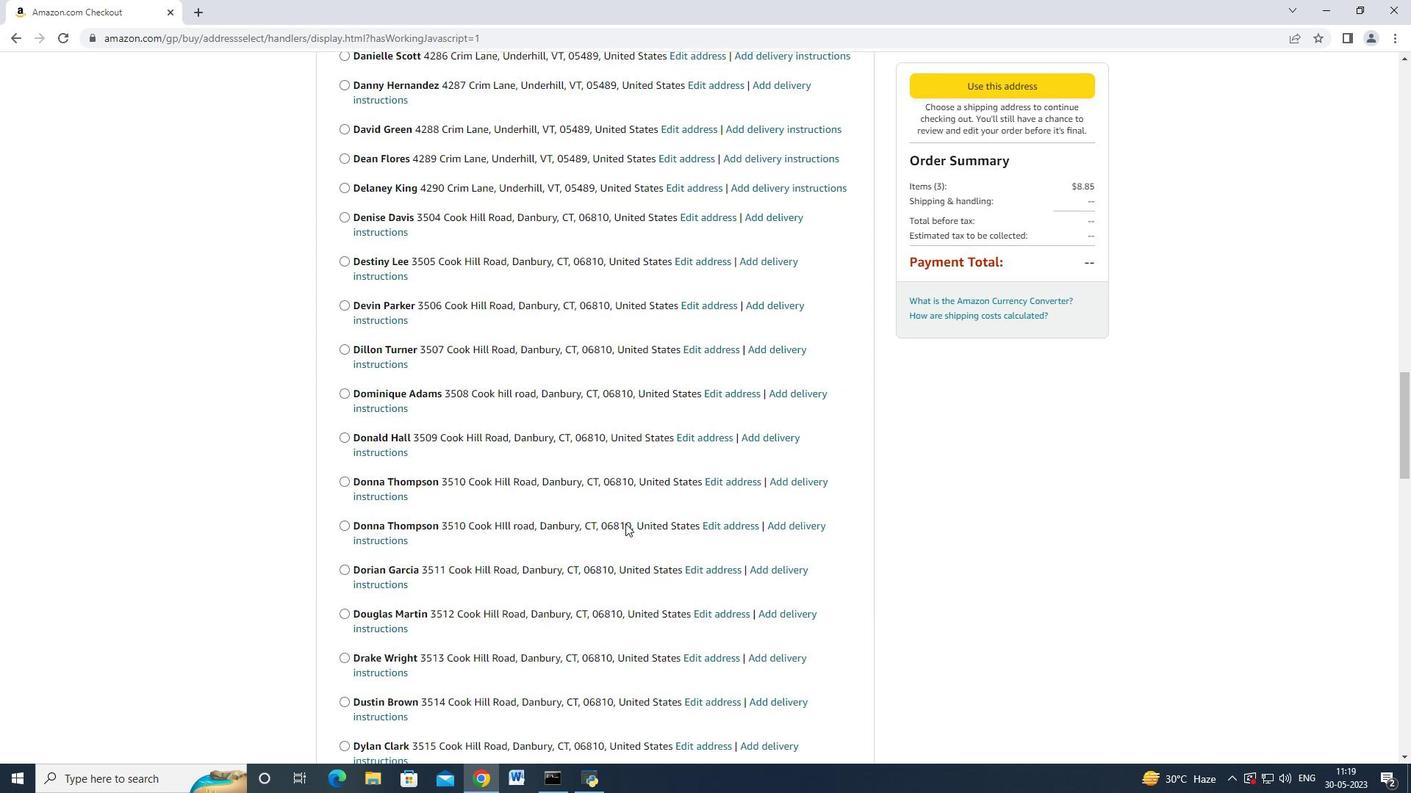 
Action: Mouse scrolled (625, 523) with delta (0, 0)
Screenshot: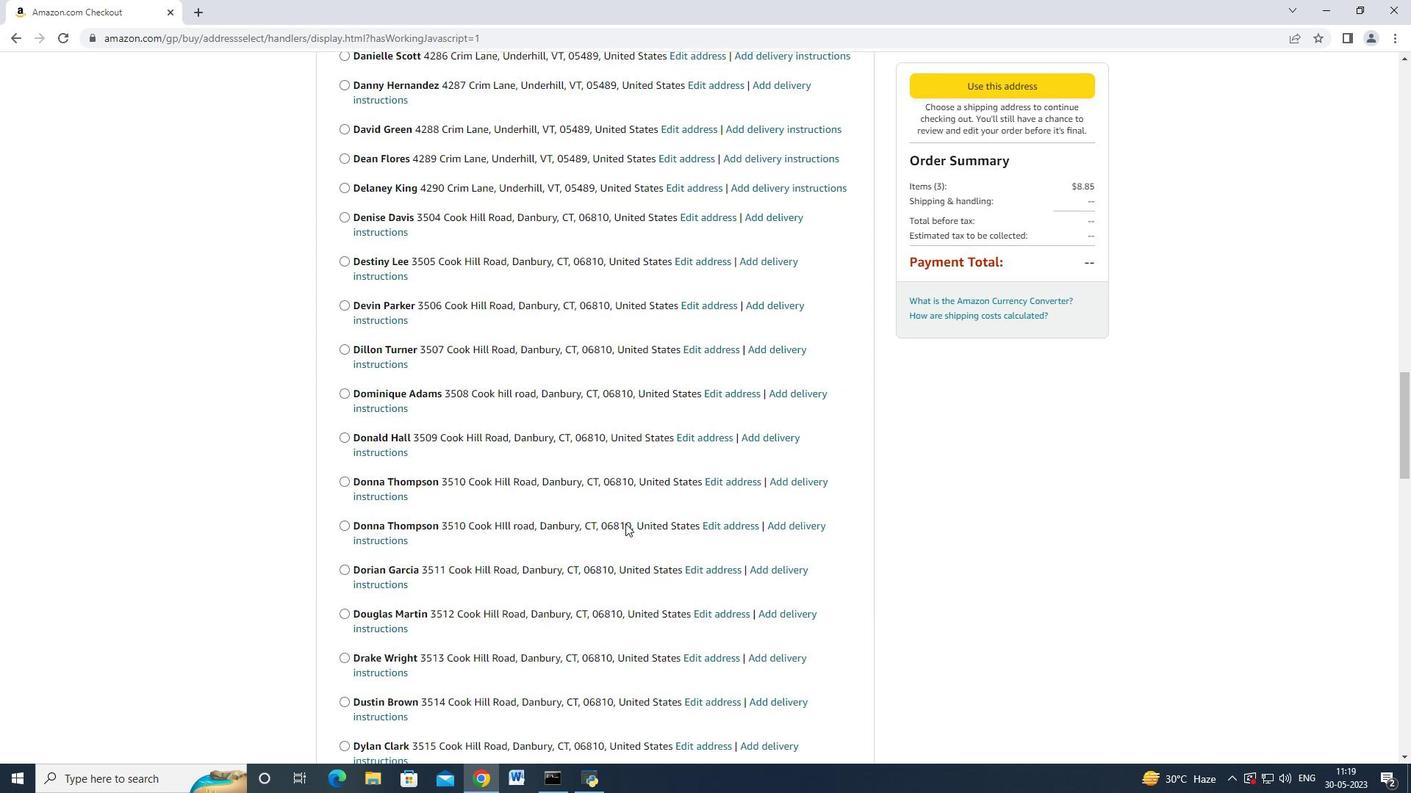 
Action: Mouse scrolled (625, 523) with delta (0, 0)
Screenshot: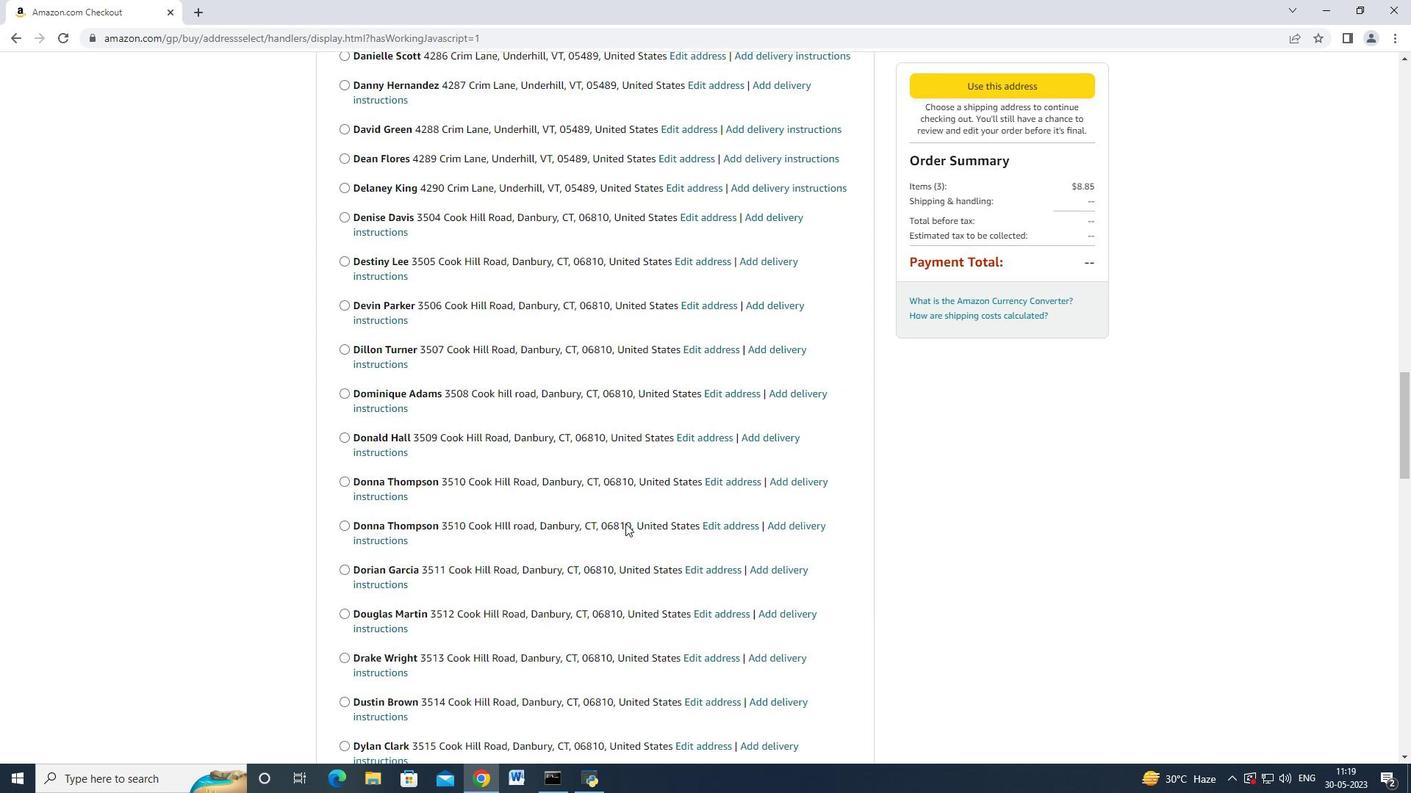 
Action: Mouse scrolled (625, 523) with delta (0, 0)
Screenshot: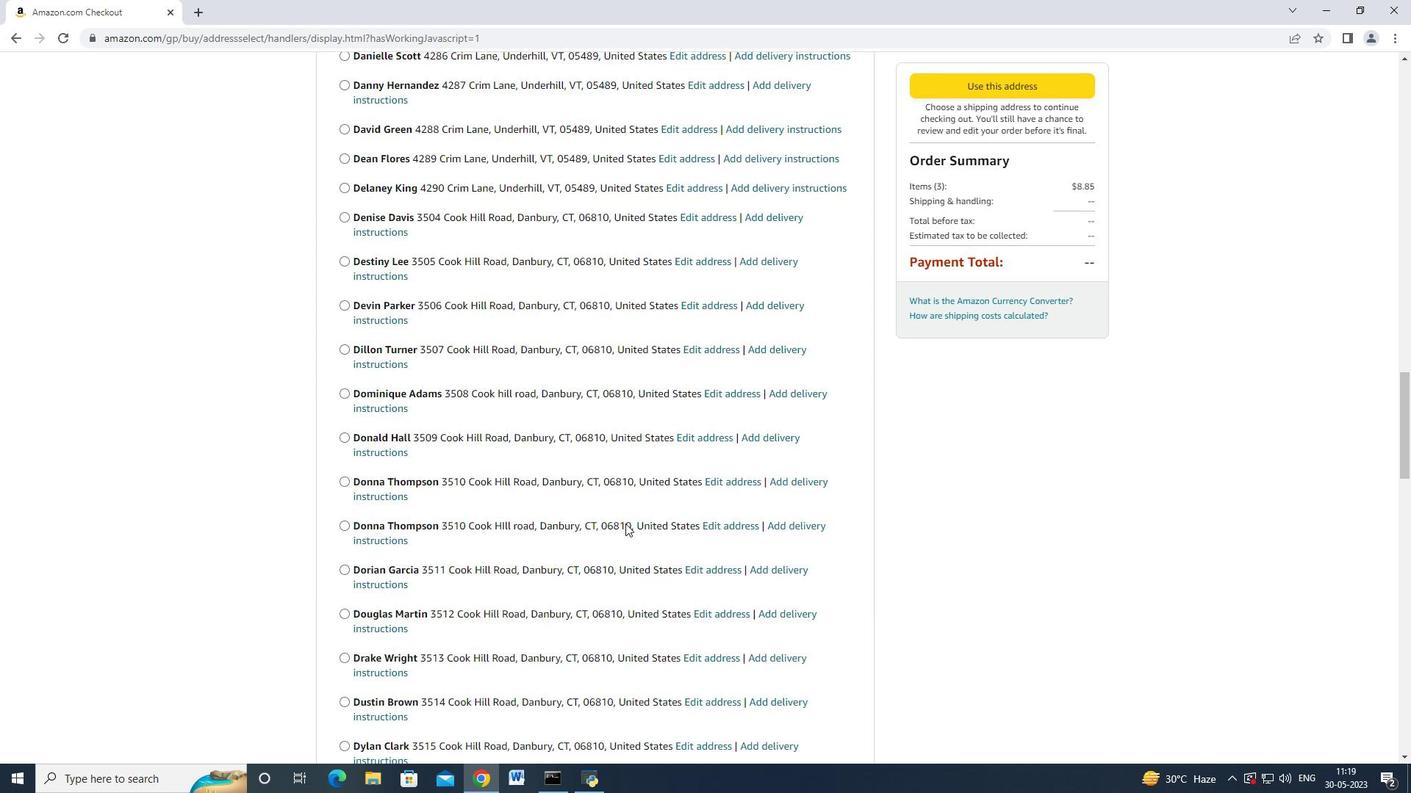 
Action: Mouse scrolled (625, 523) with delta (0, 0)
Screenshot: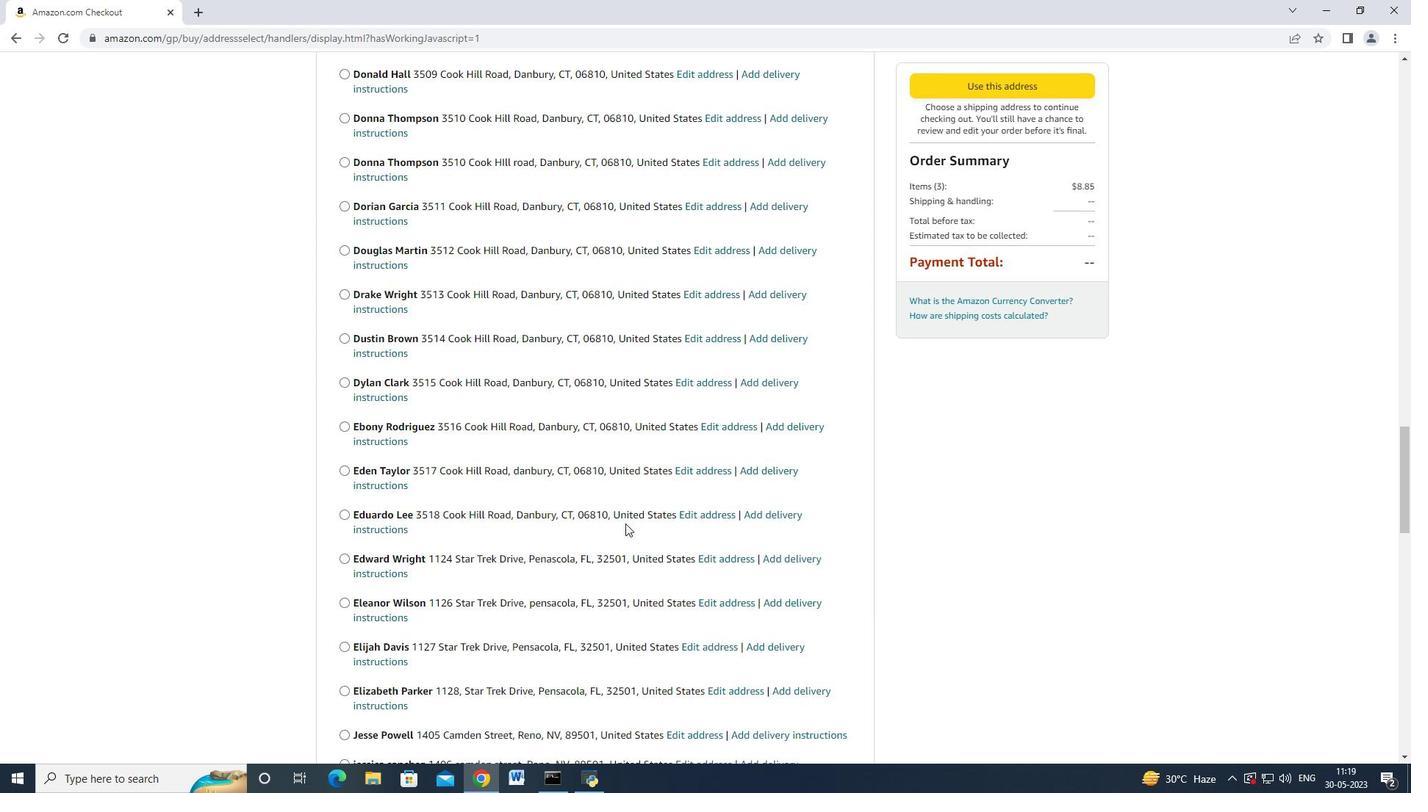 
Action: Mouse scrolled (625, 523) with delta (0, 0)
Screenshot: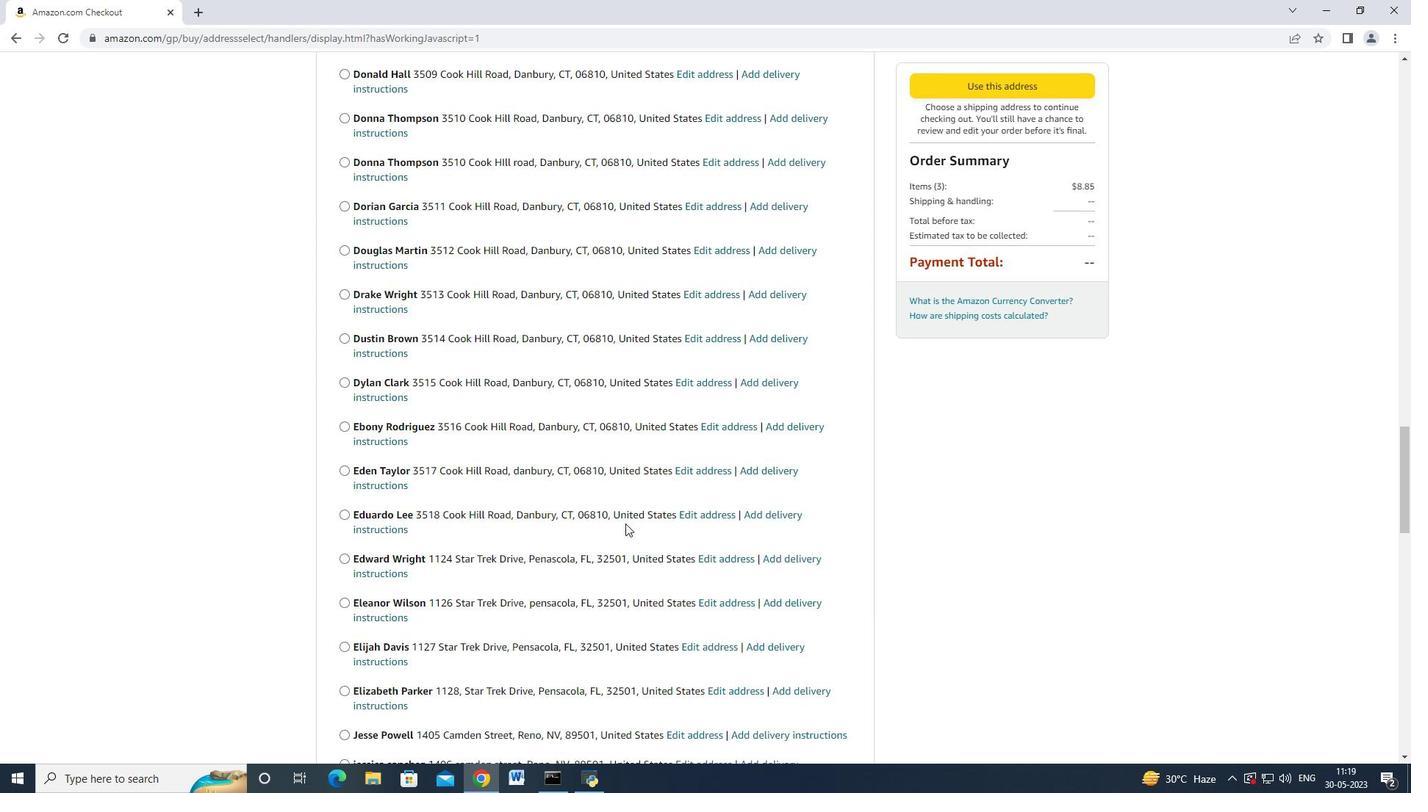 
Action: Mouse scrolled (625, 523) with delta (0, 0)
Screenshot: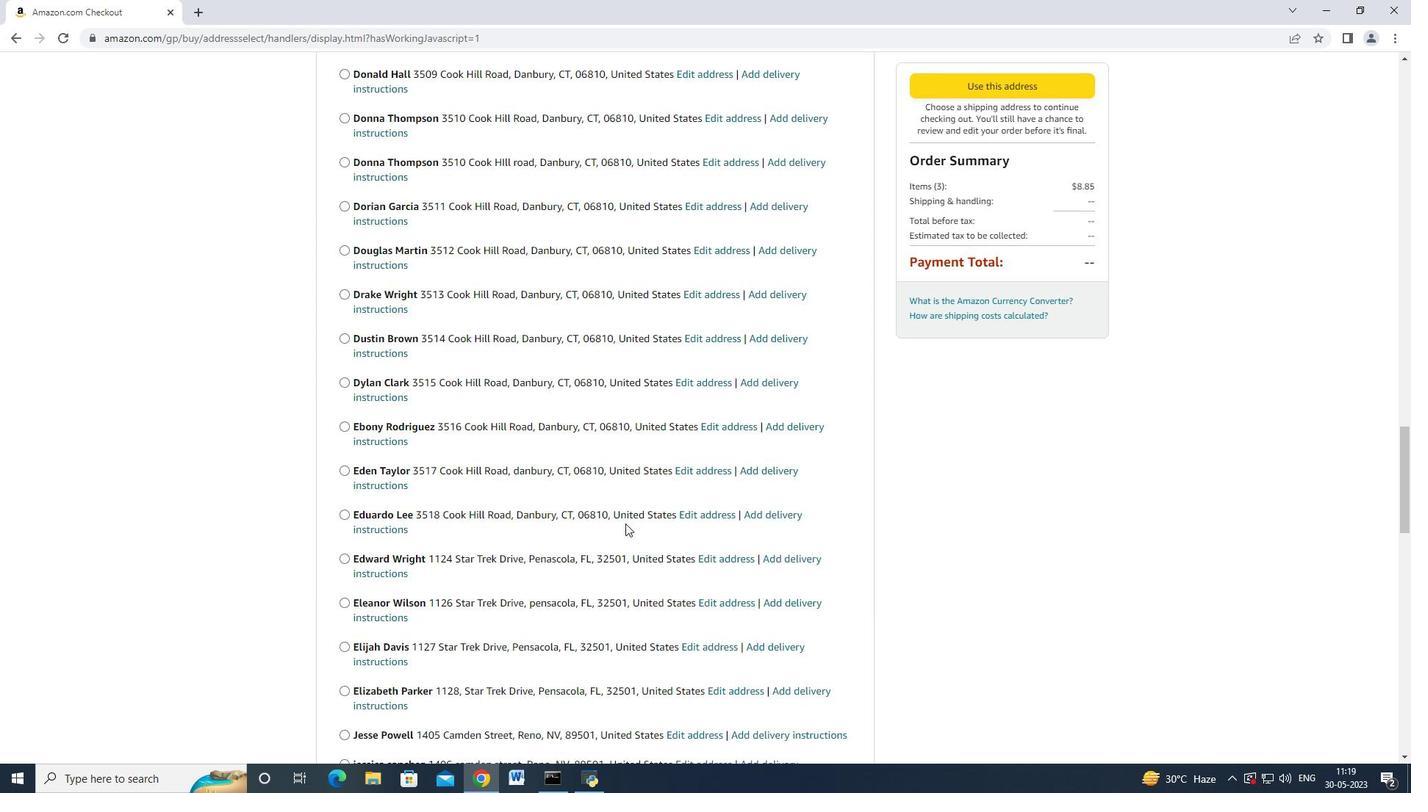 
Action: Mouse scrolled (625, 523) with delta (0, 0)
Screenshot: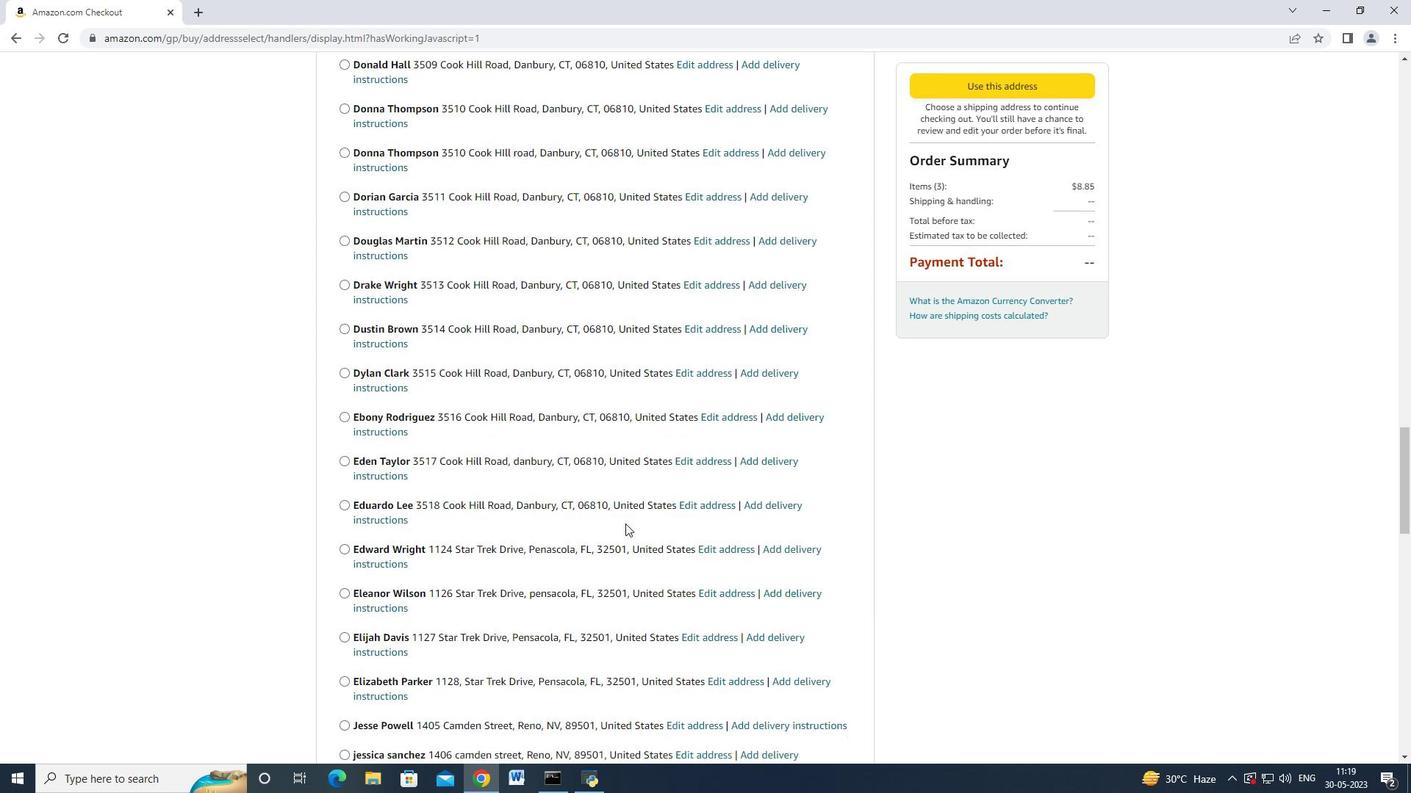 
Action: Mouse scrolled (625, 523) with delta (0, 0)
Screenshot: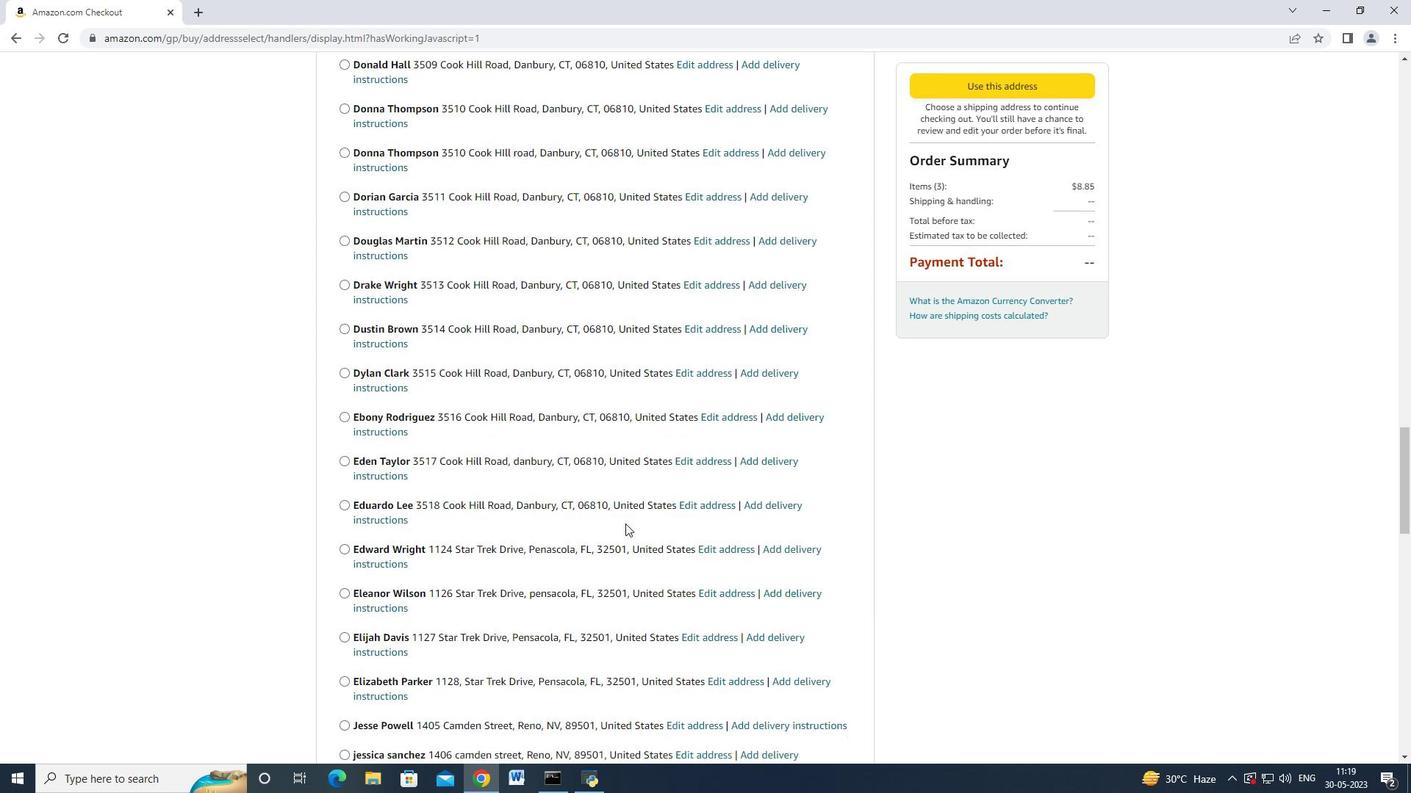 
Action: Mouse scrolled (625, 523) with delta (0, 0)
Screenshot: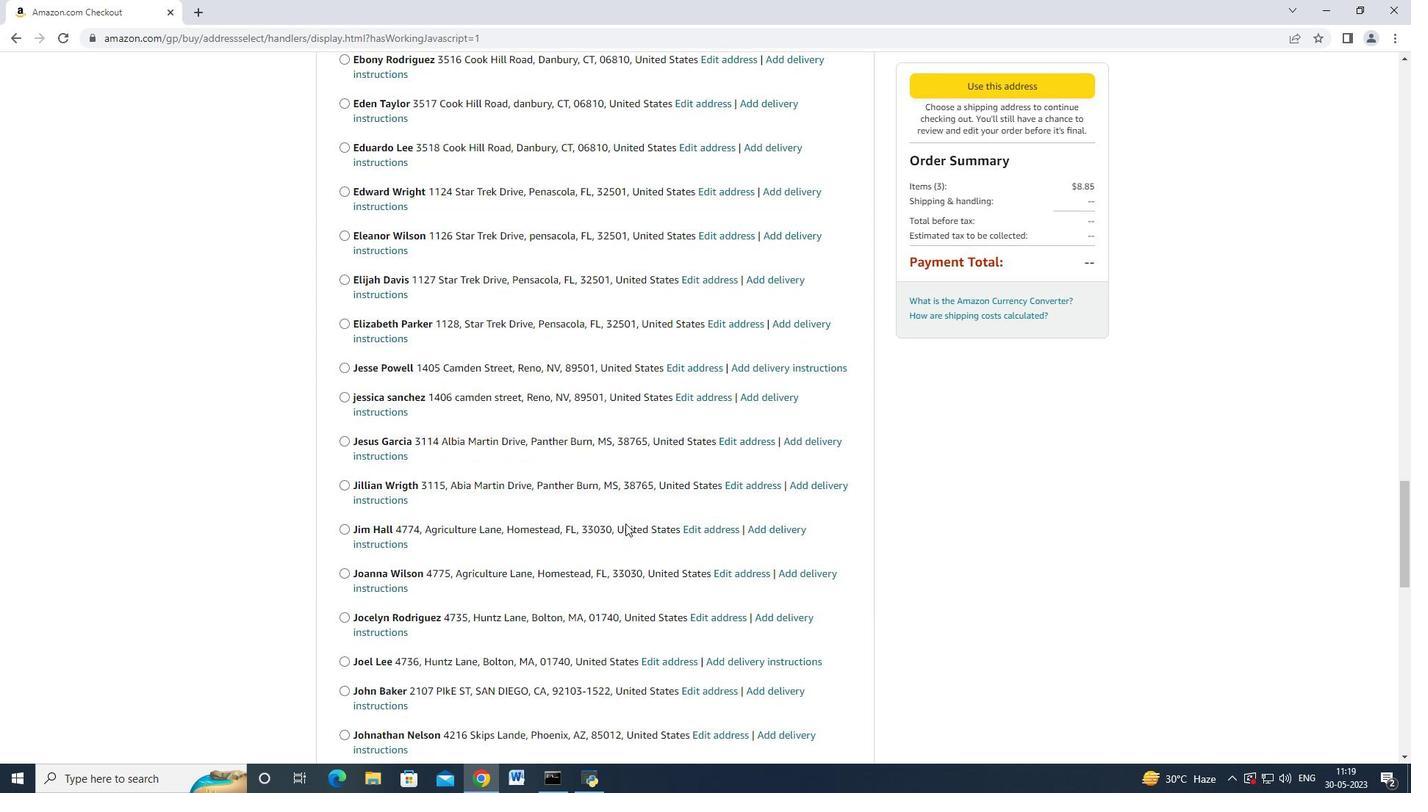 
Action: Mouse scrolled (625, 523) with delta (0, 0)
Screenshot: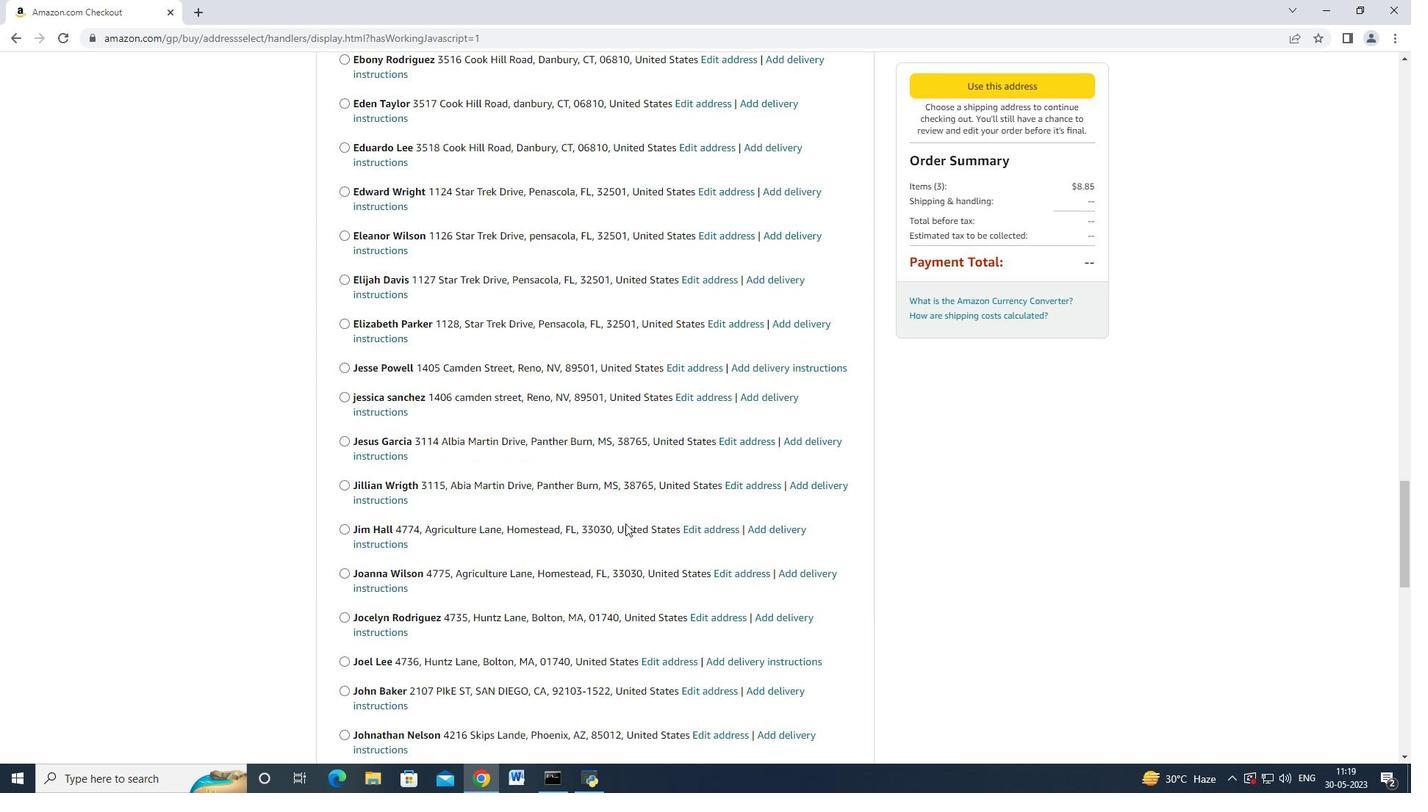 
Action: Mouse scrolled (625, 523) with delta (0, 0)
Screenshot: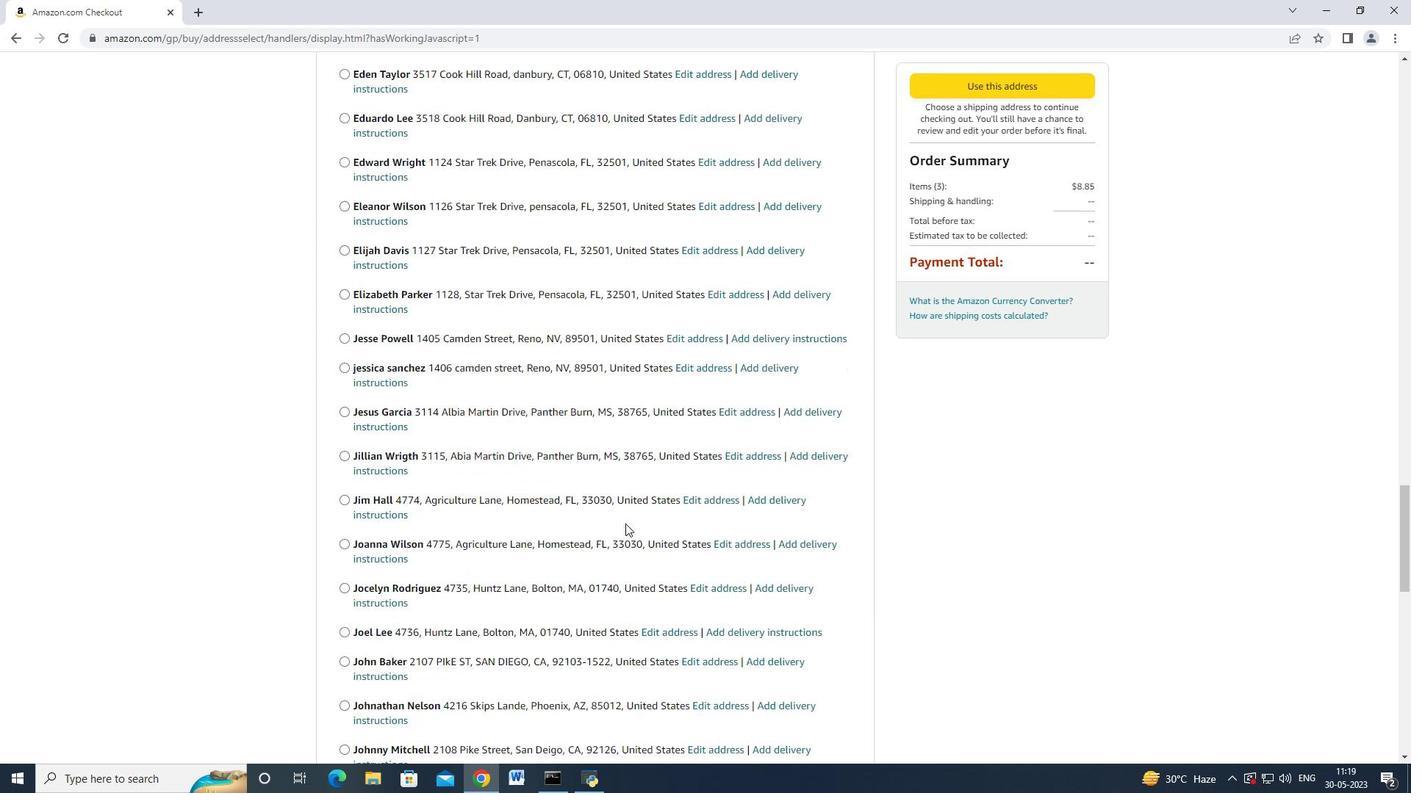 
Action: Mouse scrolled (625, 523) with delta (0, 0)
Screenshot: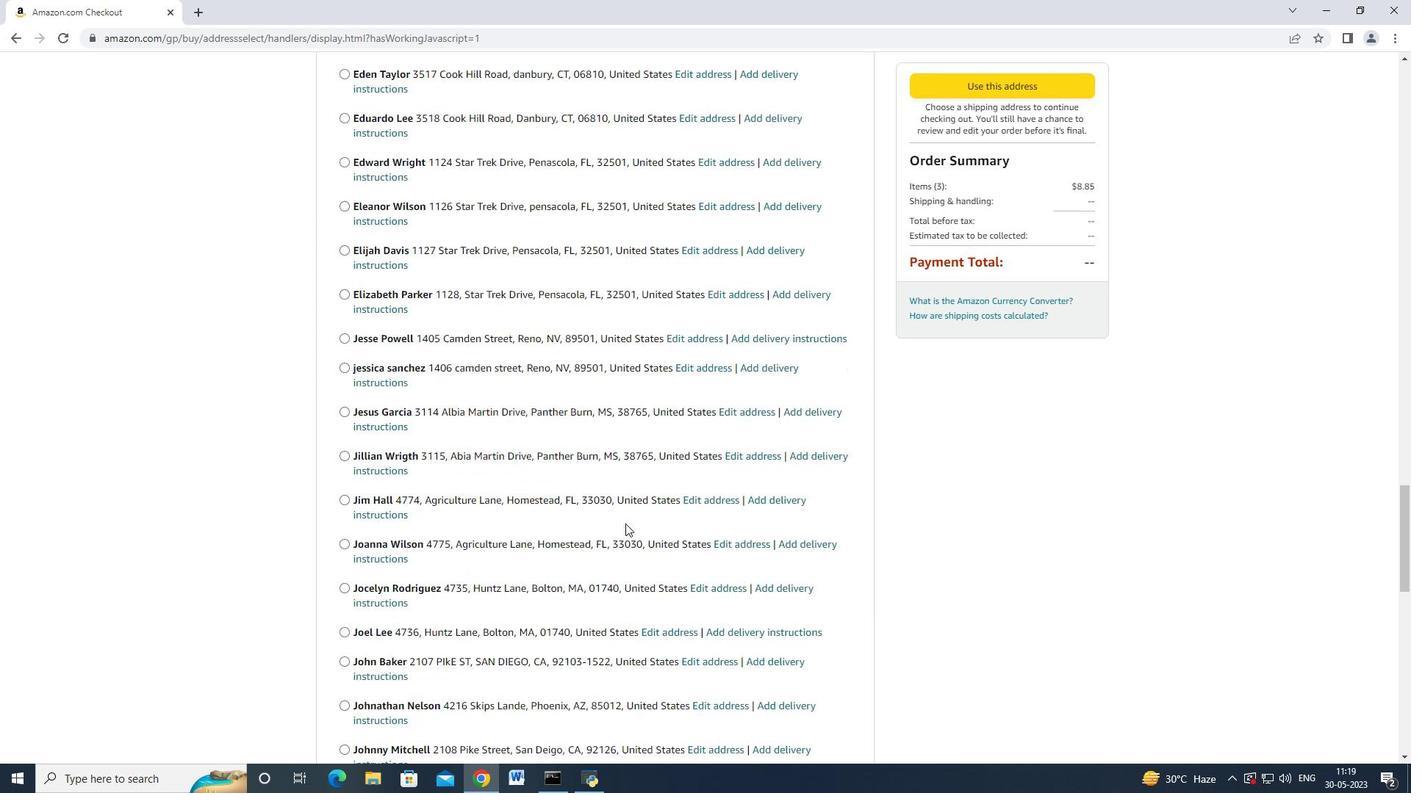 
Action: Mouse scrolled (625, 523) with delta (0, 0)
Screenshot: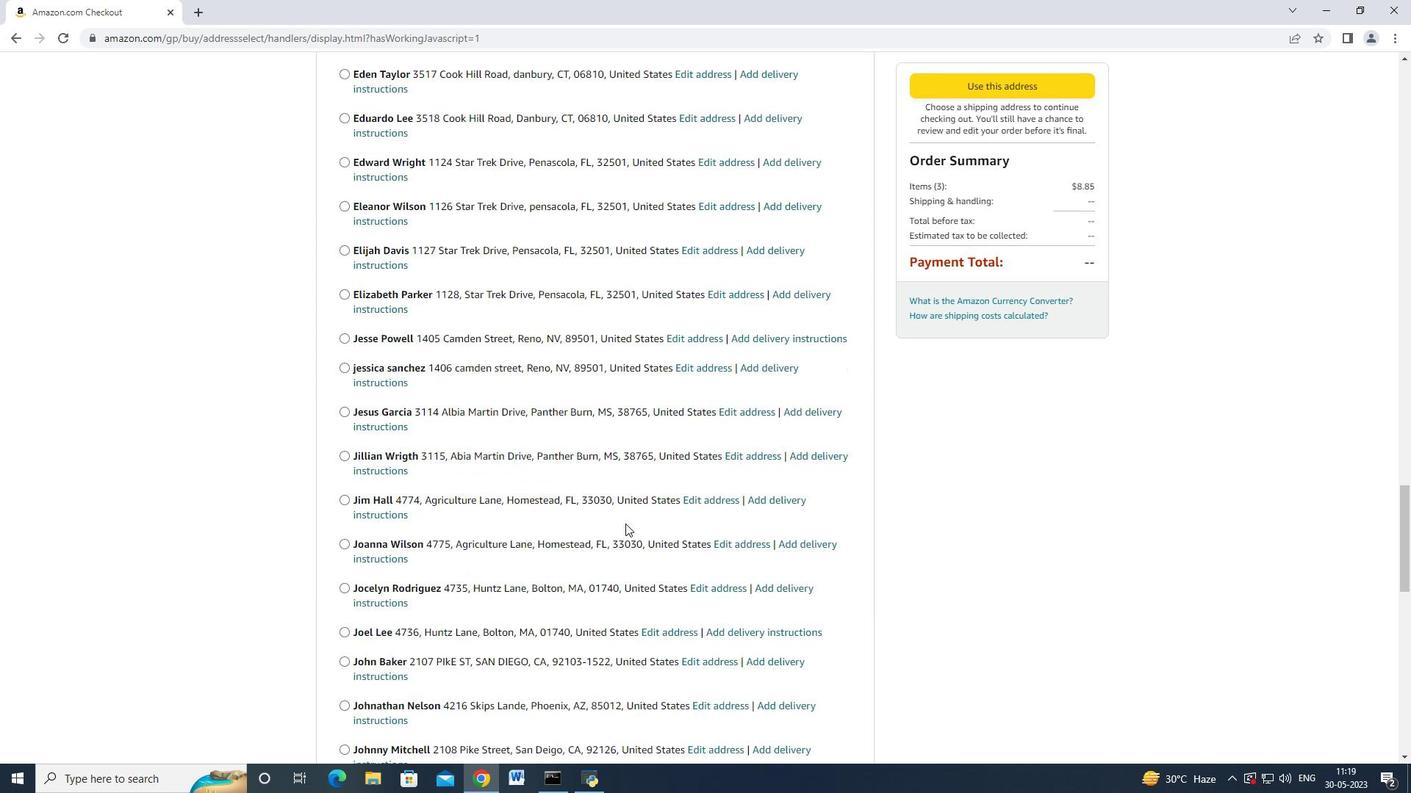 
Action: Mouse scrolled (625, 523) with delta (0, 0)
Screenshot: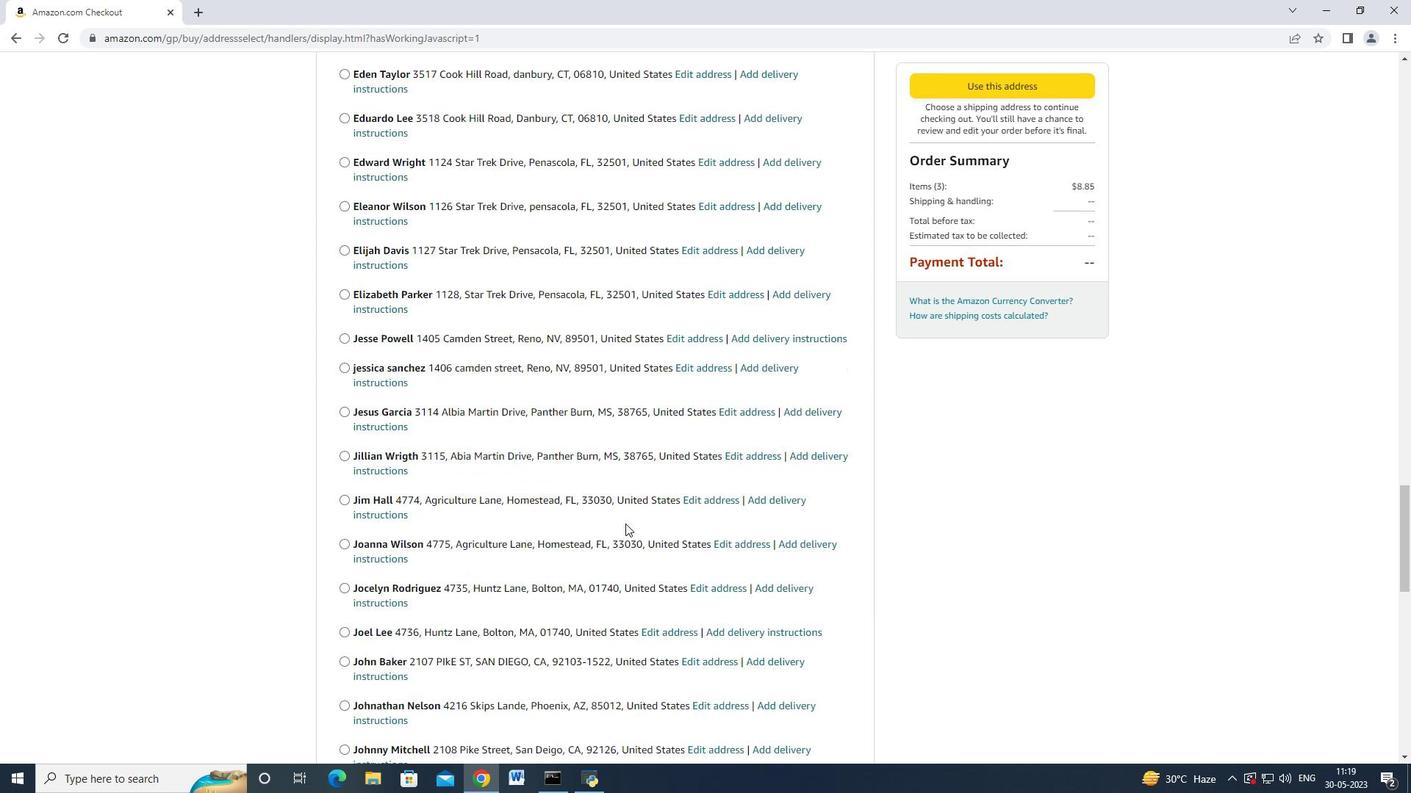 
Action: Mouse scrolled (625, 523) with delta (0, 0)
Screenshot: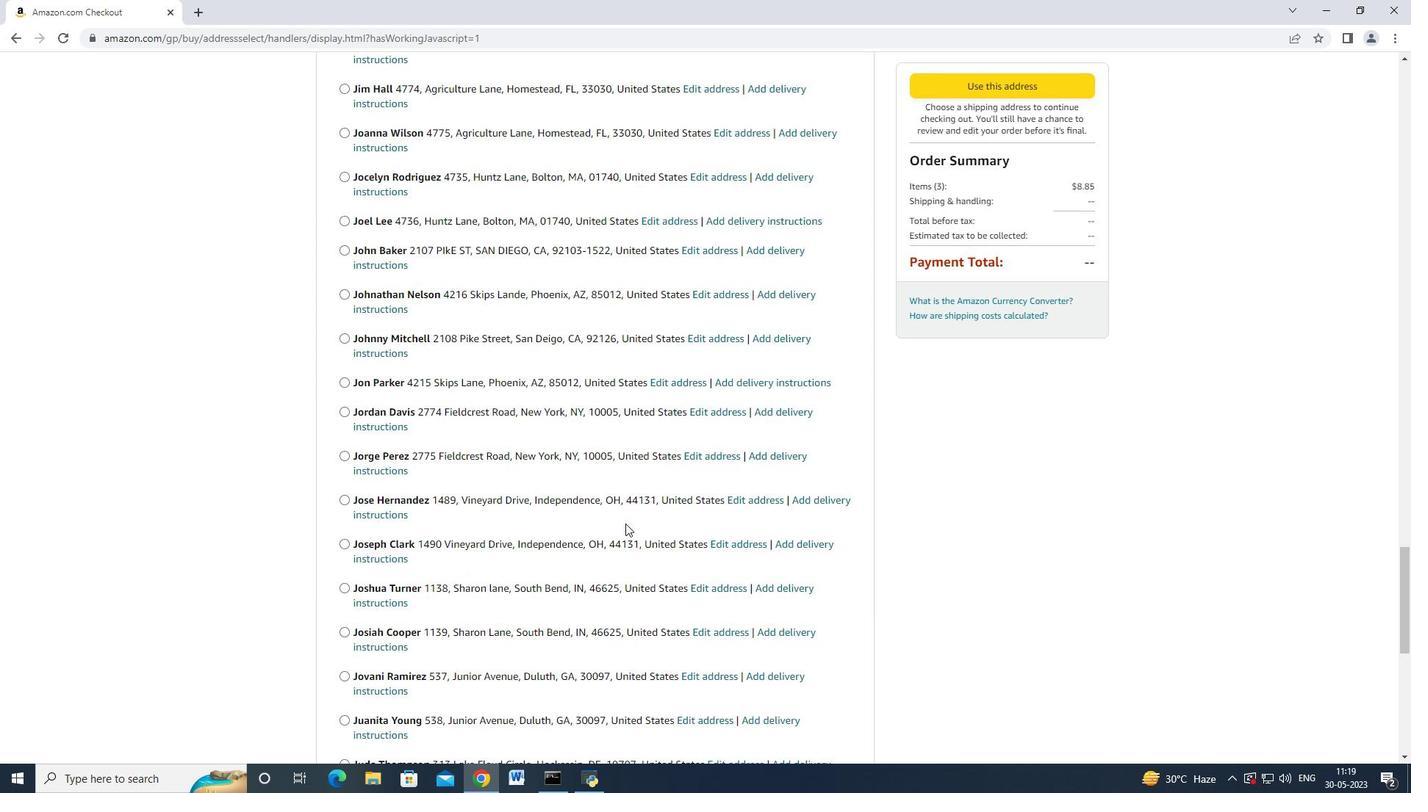 
Action: Mouse scrolled (625, 523) with delta (0, 0)
Screenshot: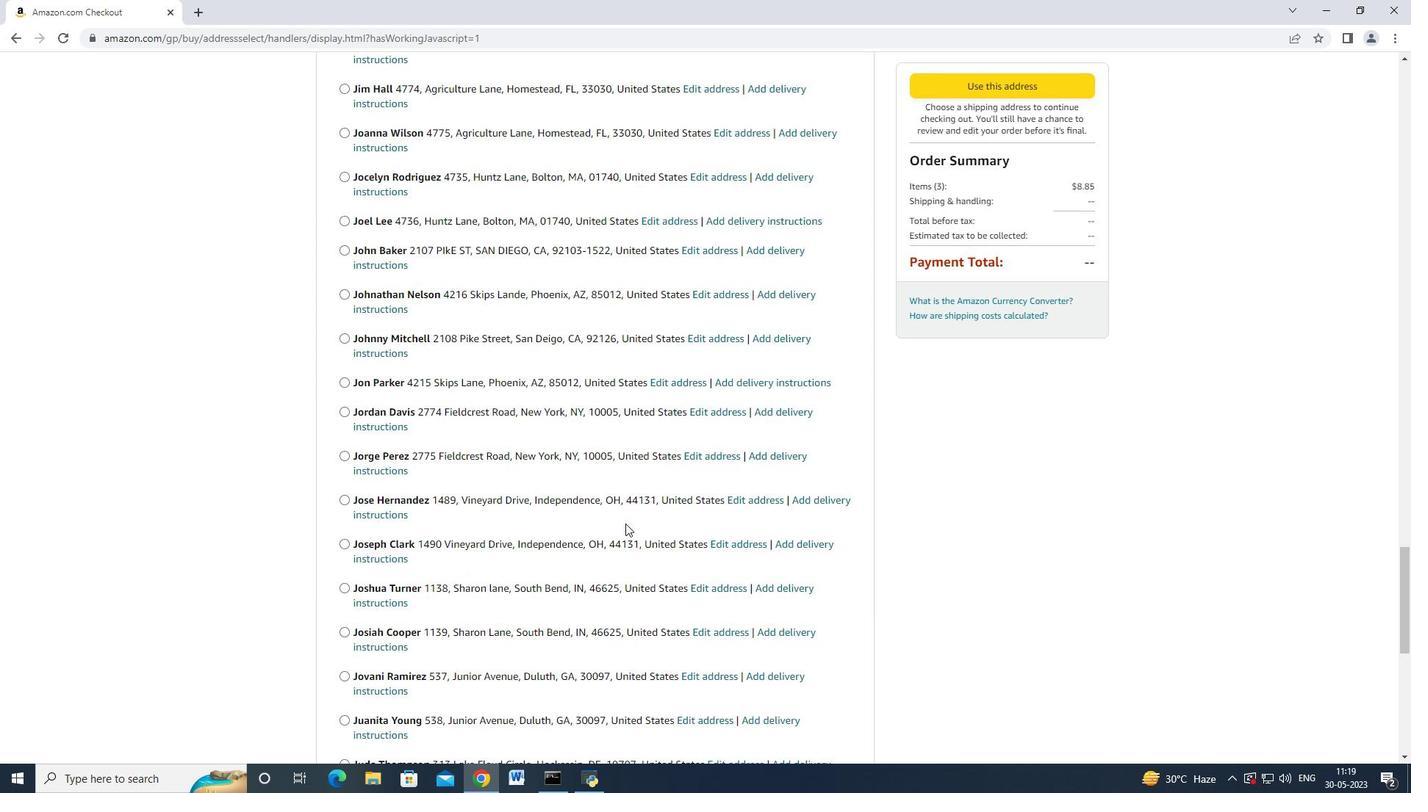 
Action: Mouse scrolled (625, 523) with delta (0, 0)
Screenshot: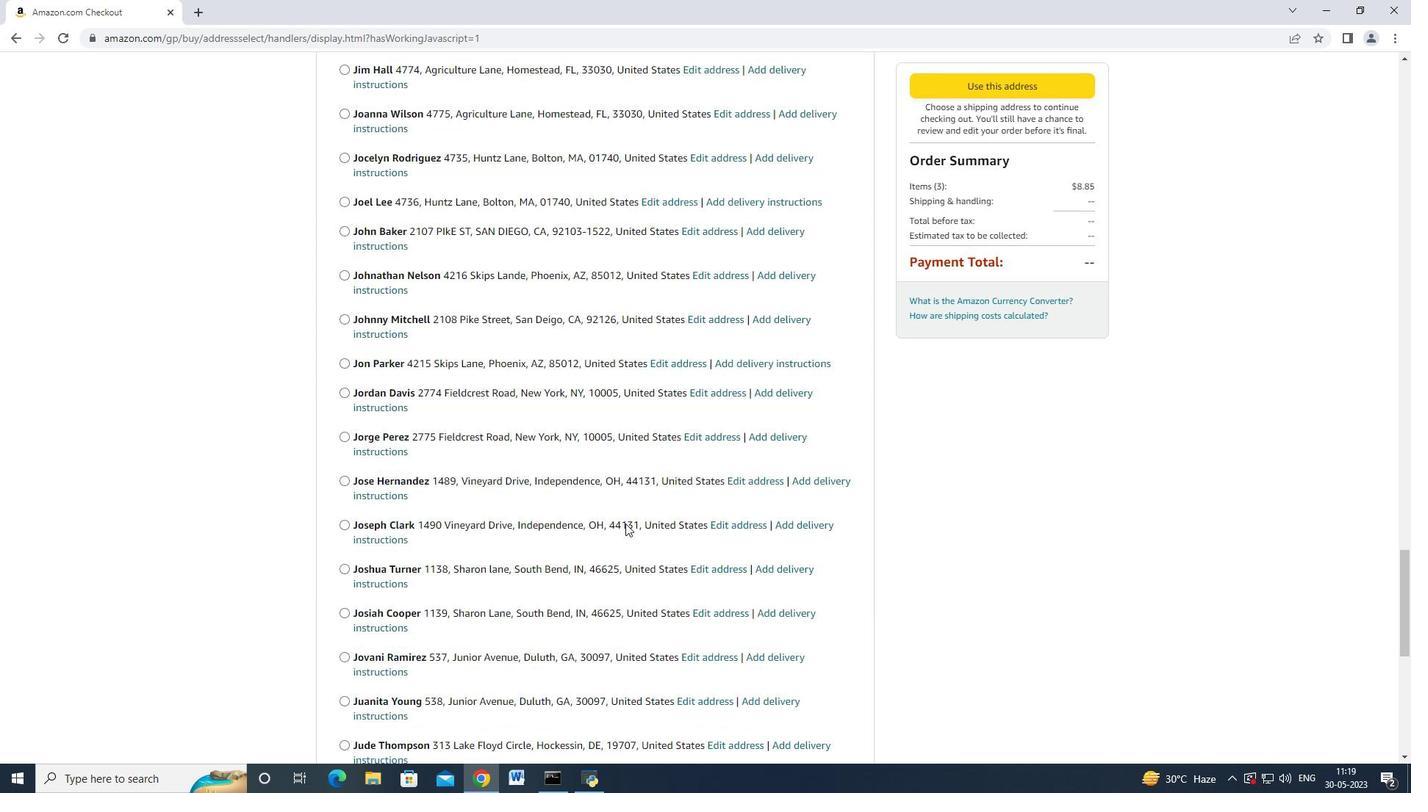 
Action: Mouse scrolled (625, 523) with delta (0, 0)
Screenshot: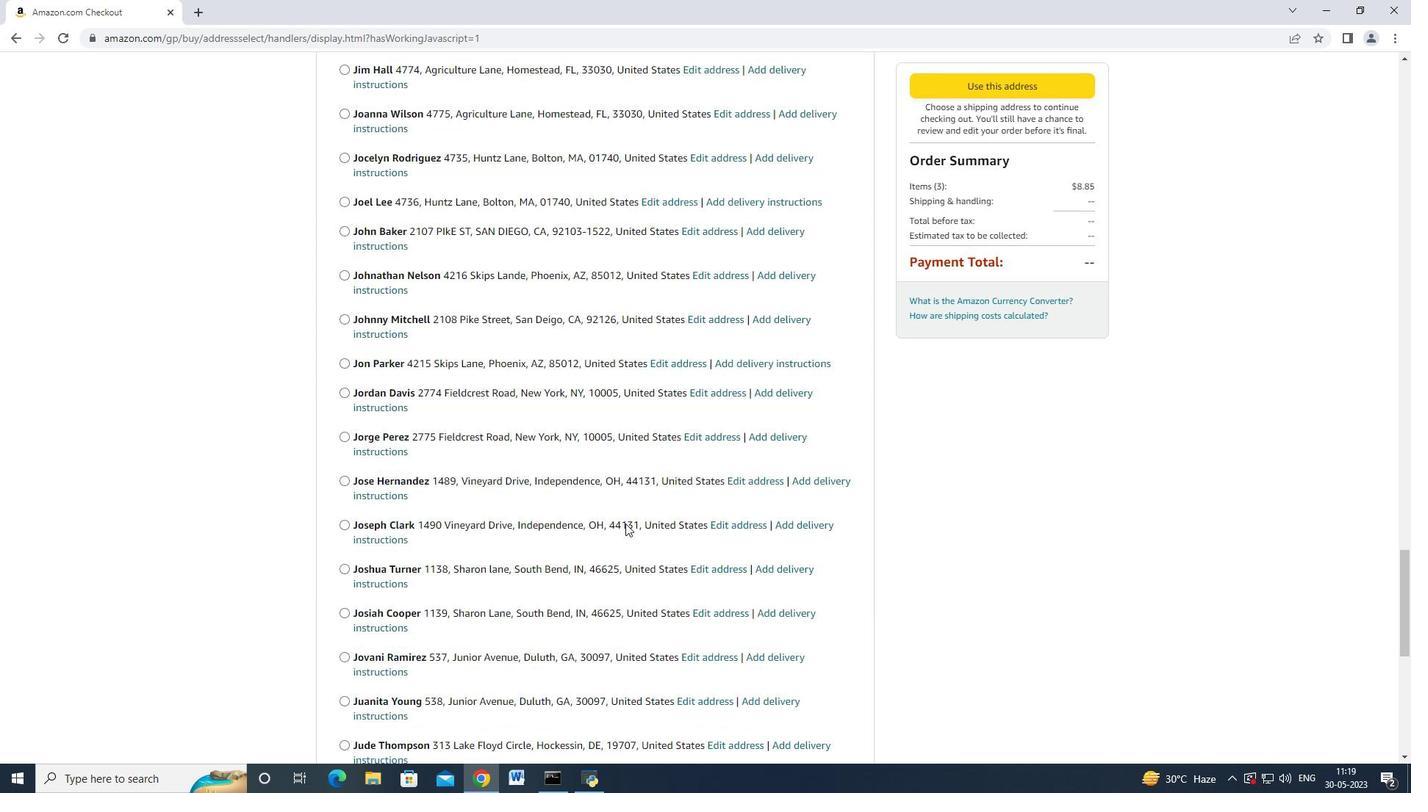 
Action: Mouse scrolled (625, 523) with delta (0, 0)
Screenshot: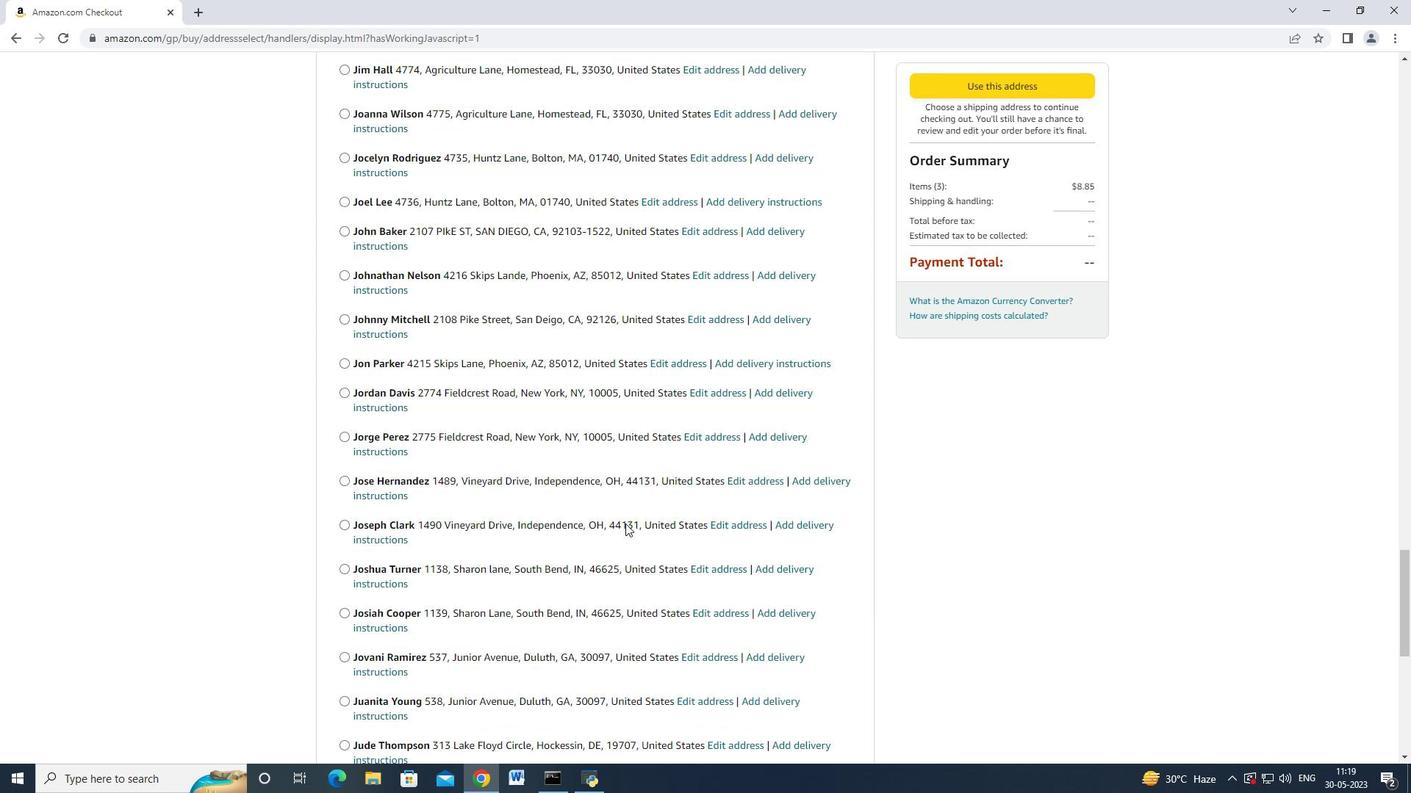 
Action: Mouse scrolled (625, 523) with delta (0, 0)
Screenshot: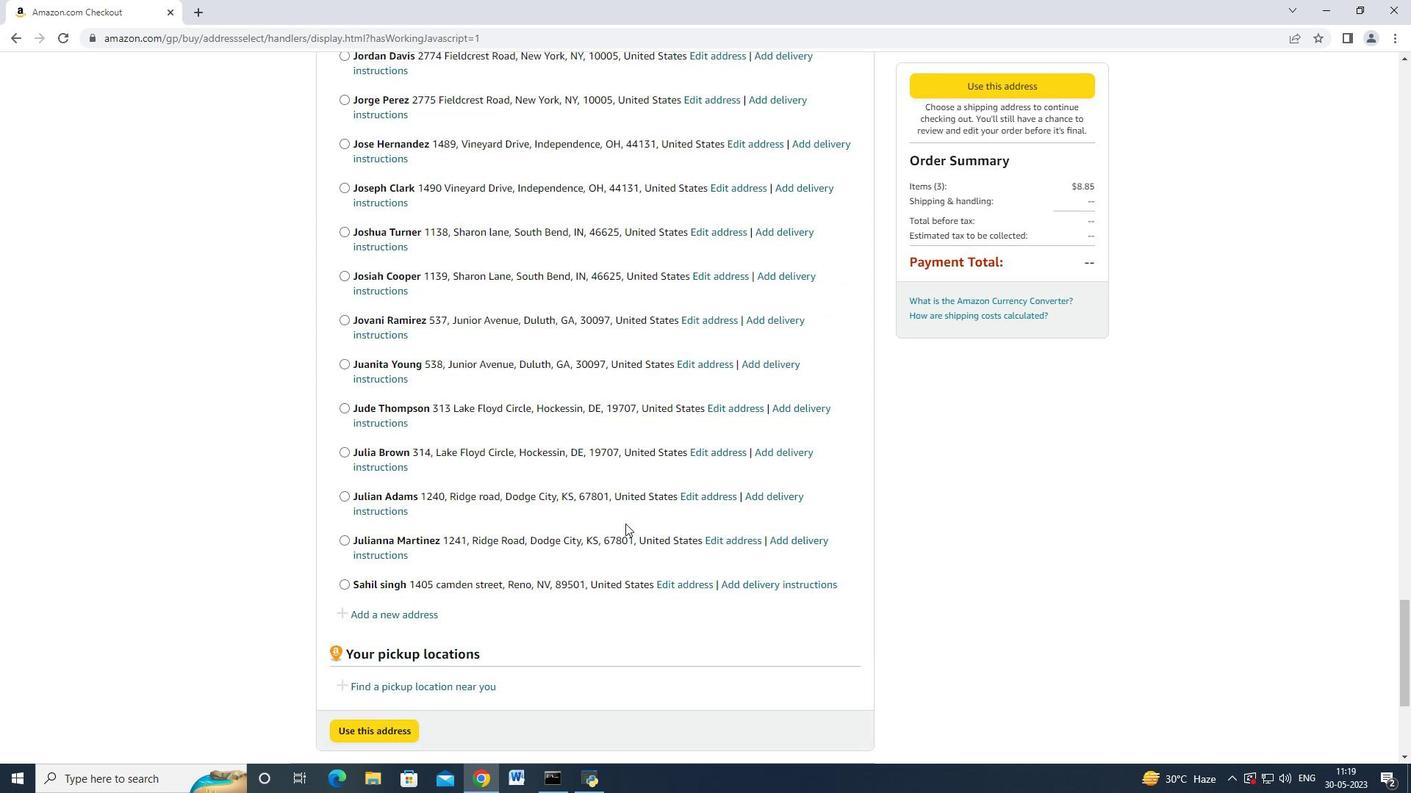 
Action: Mouse scrolled (625, 523) with delta (0, 0)
Screenshot: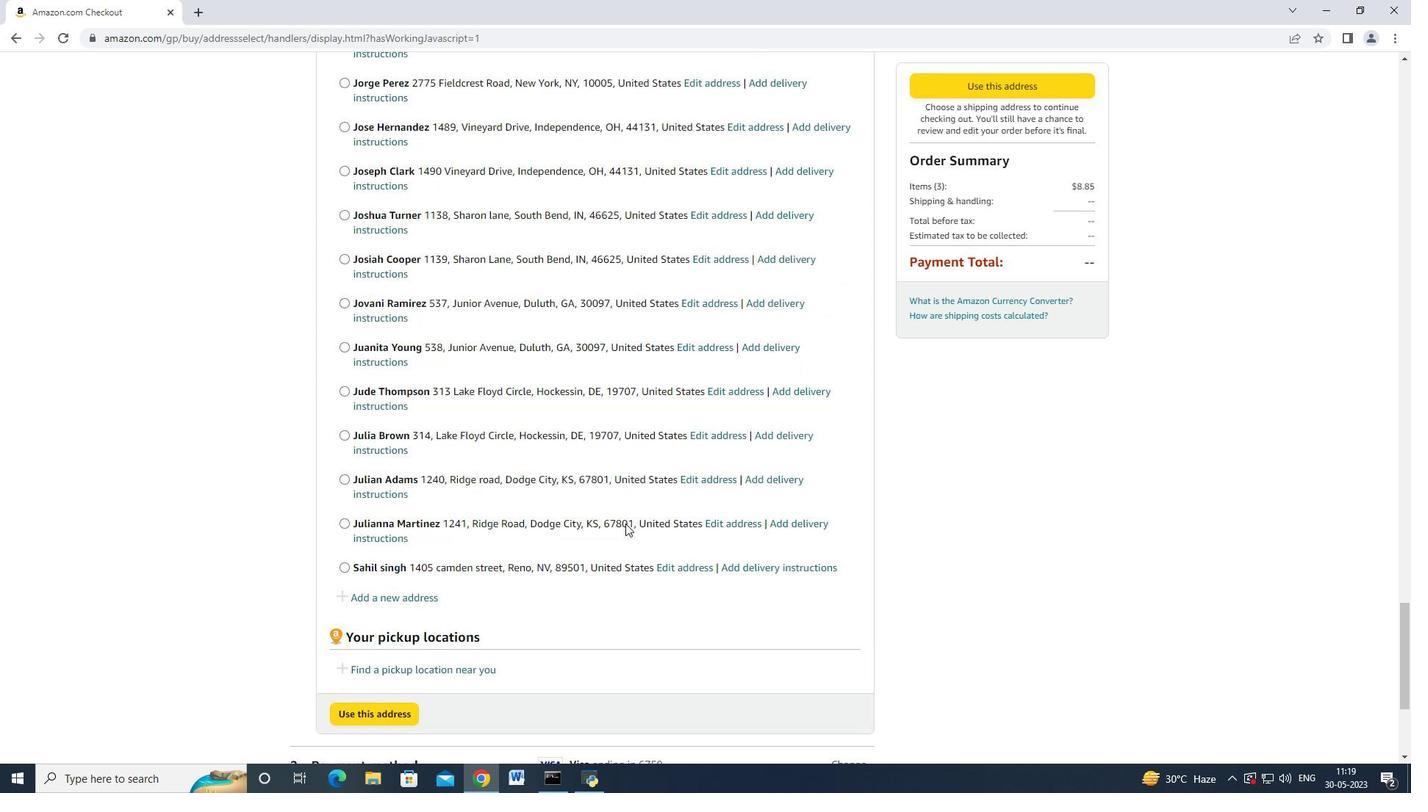 
Action: Mouse scrolled (625, 523) with delta (0, 0)
Screenshot: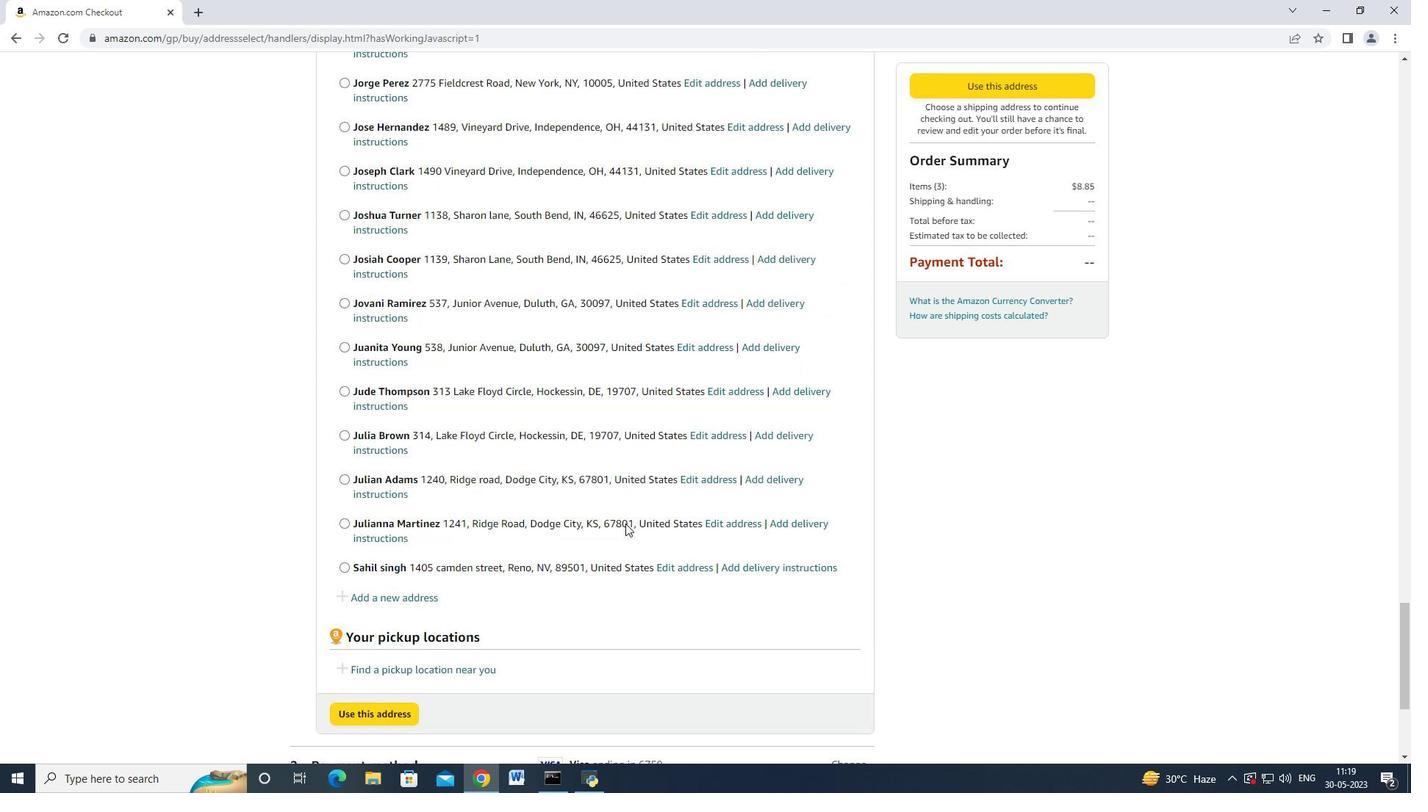 
Action: Mouse scrolled (625, 523) with delta (0, 0)
Screenshot: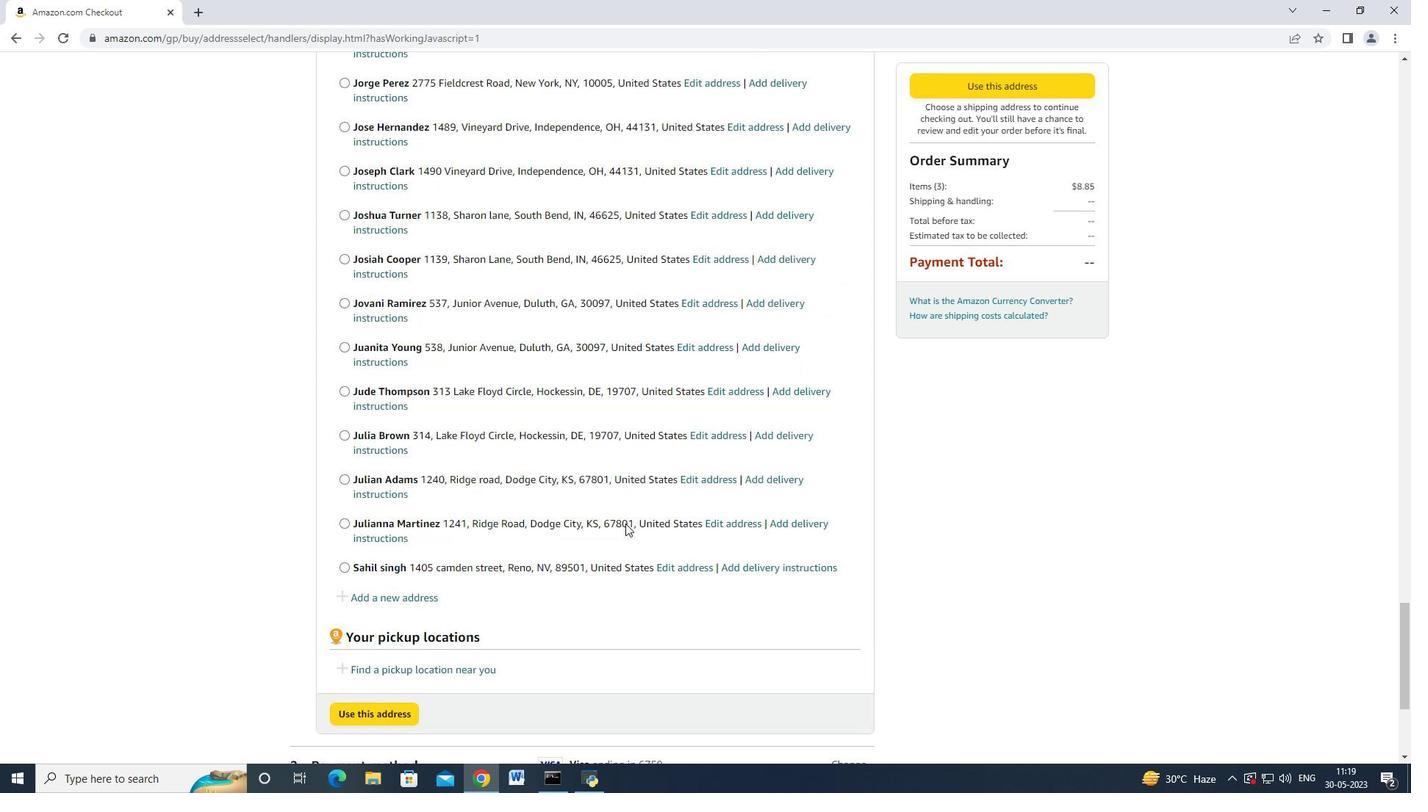 
Action: Mouse scrolled (625, 523) with delta (0, 0)
Screenshot: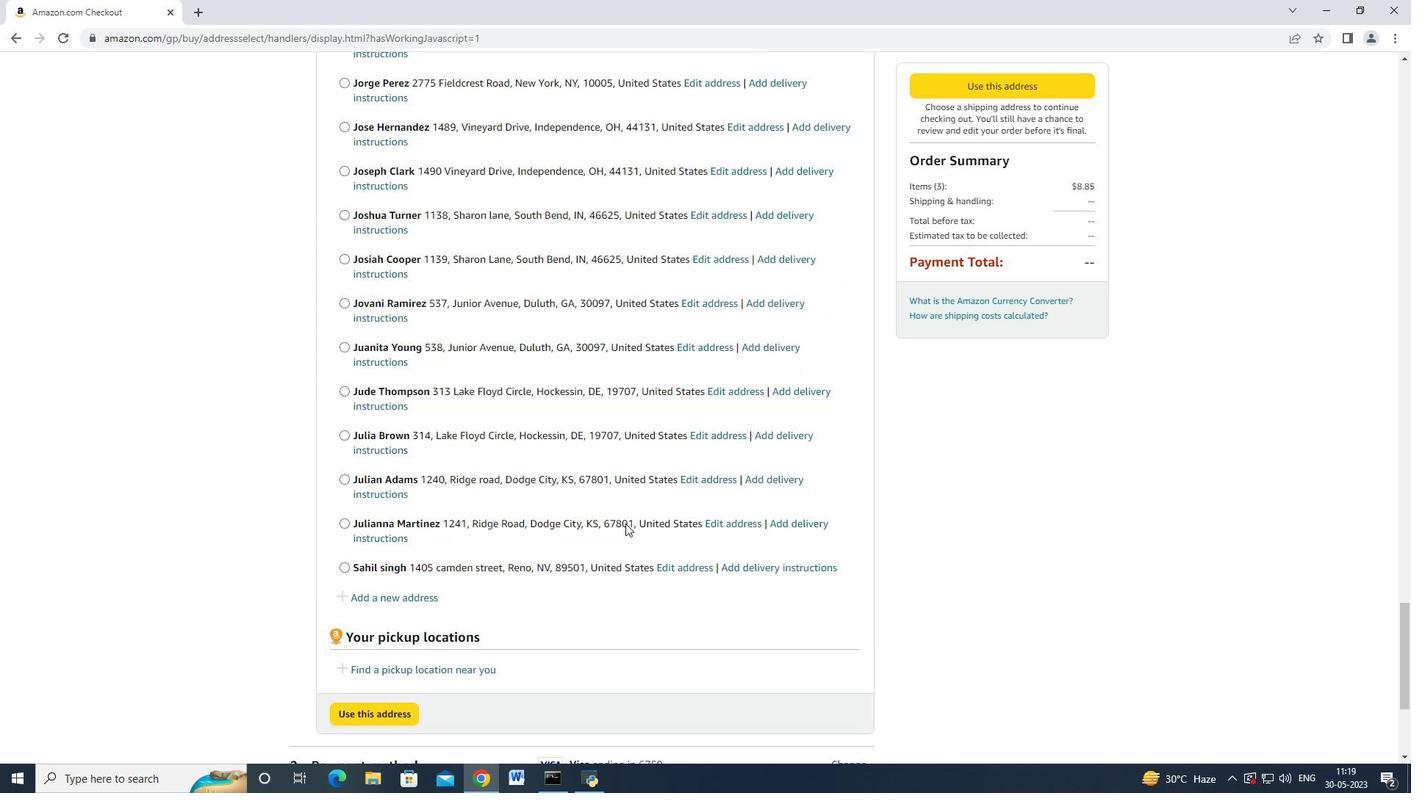 
Action: Mouse scrolled (625, 523) with delta (0, 0)
Screenshot: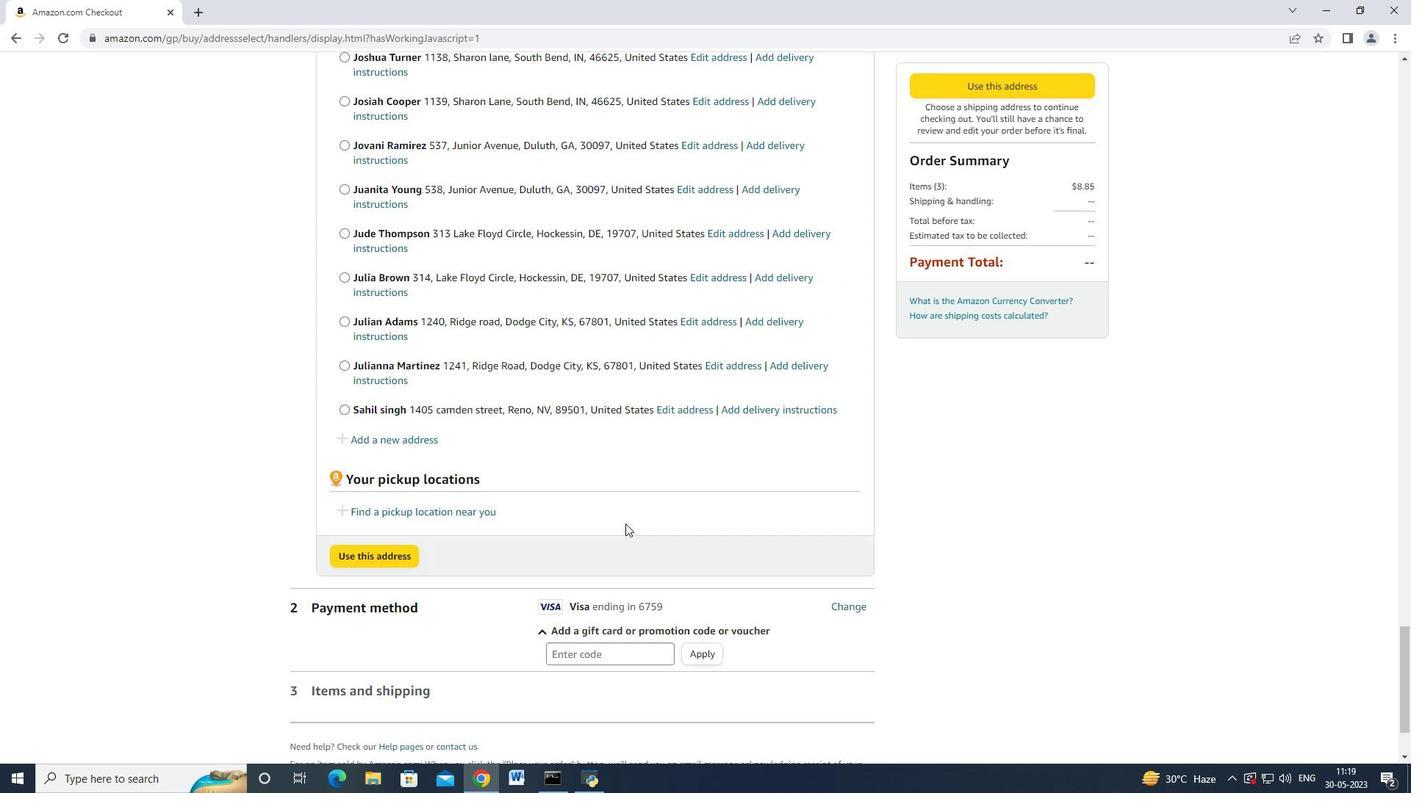 
Action: Mouse moved to (413, 317)
Screenshot: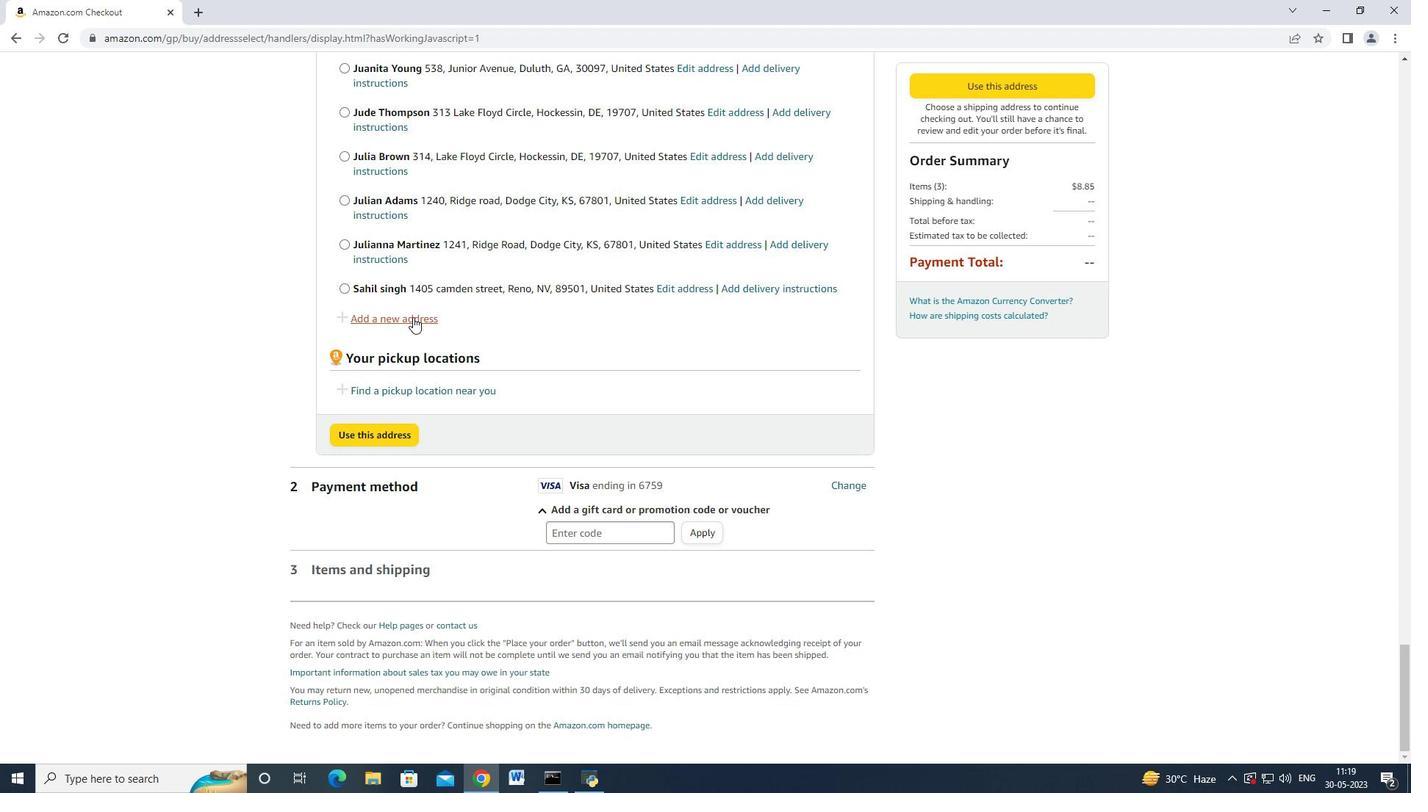 
Action: Mouse pressed left at (413, 317)
Screenshot: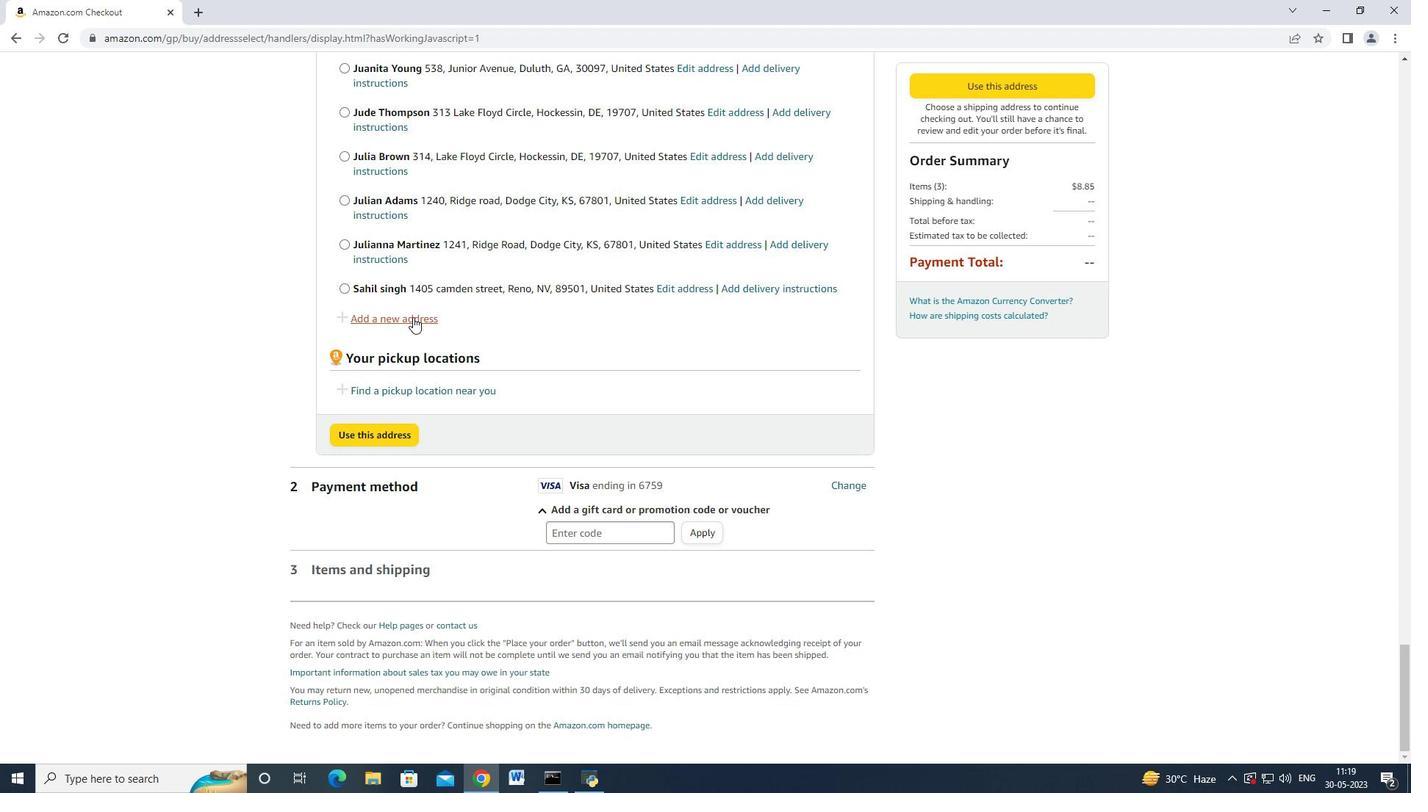 
Action: Mouse moved to (491, 347)
Screenshot: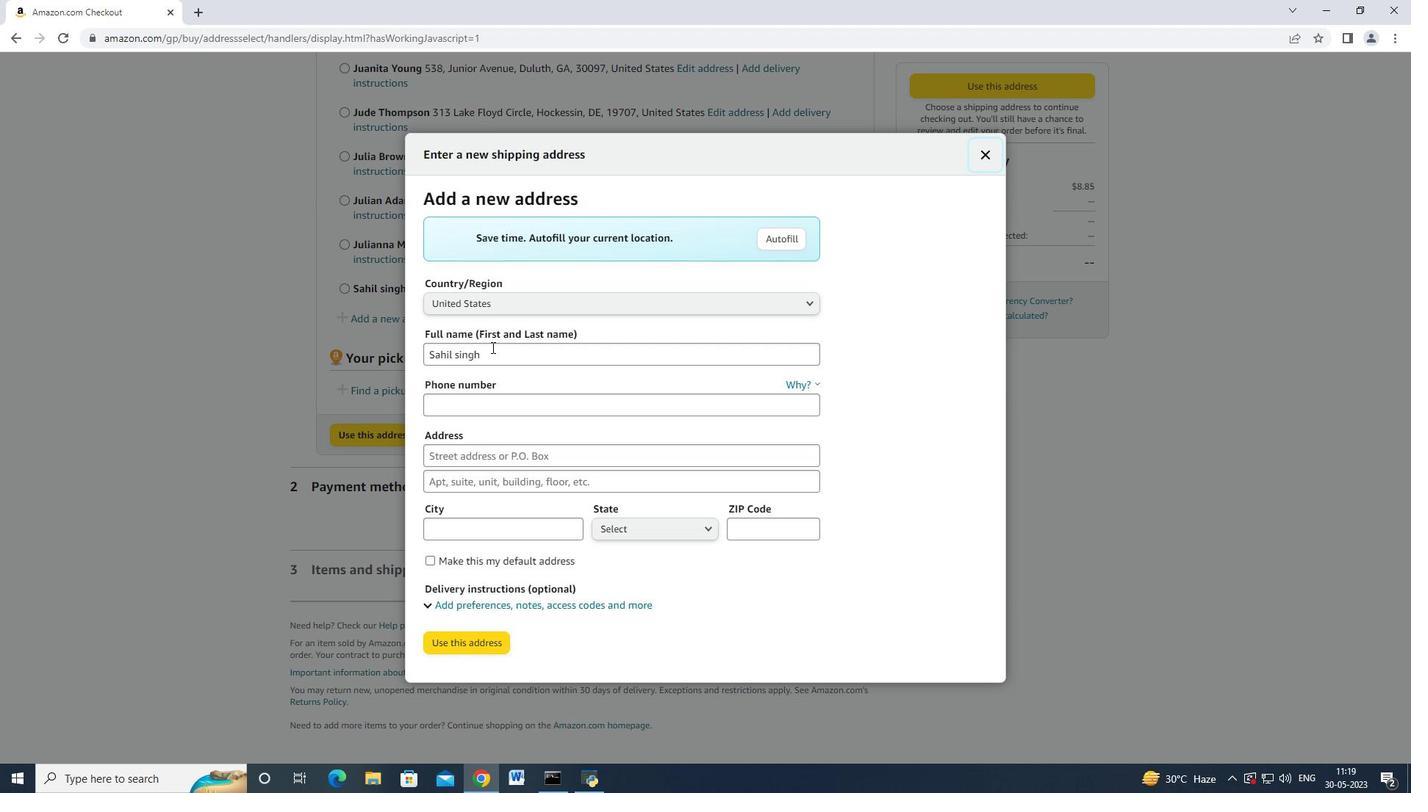 
Action: Mouse pressed left at (491, 347)
Screenshot: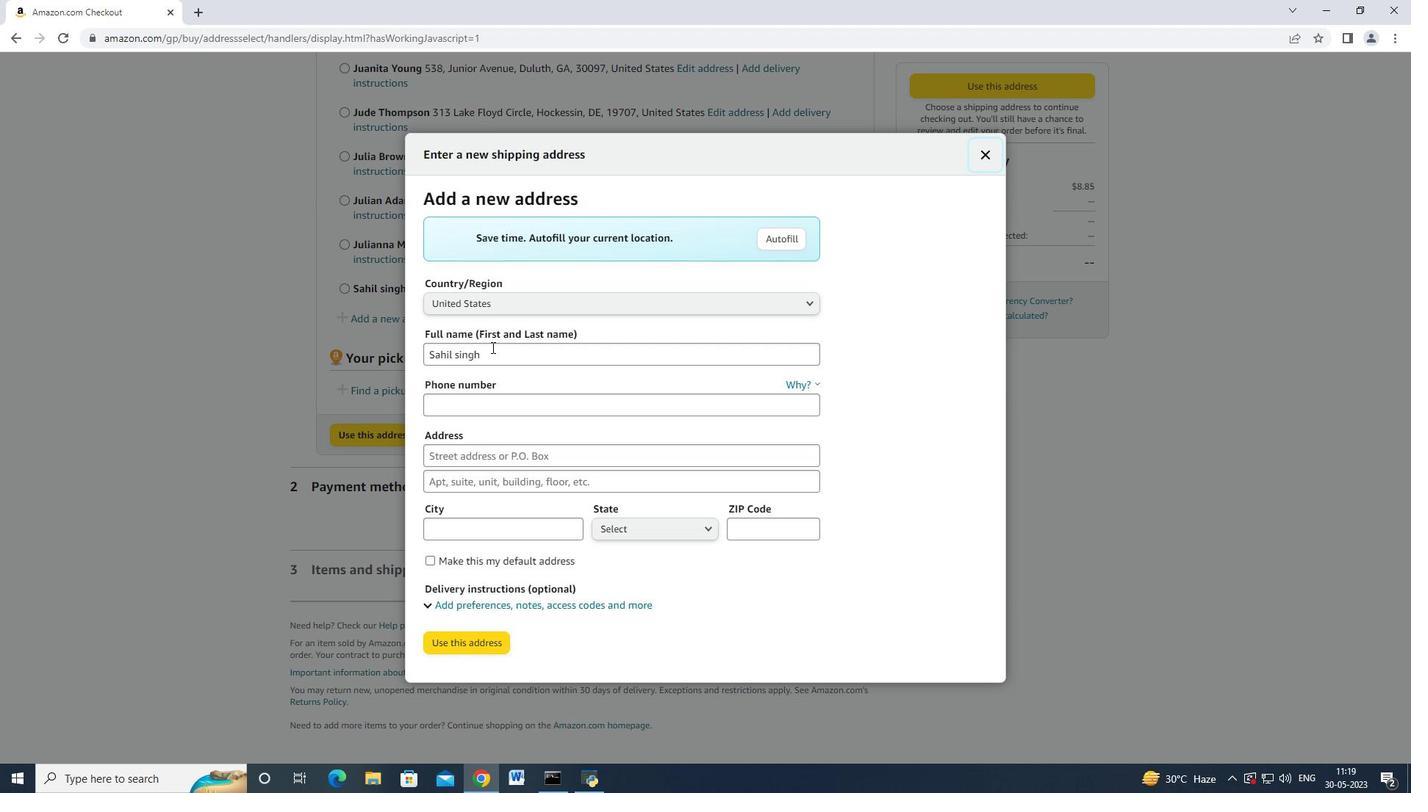 
Action: Mouse moved to (438, 350)
Screenshot: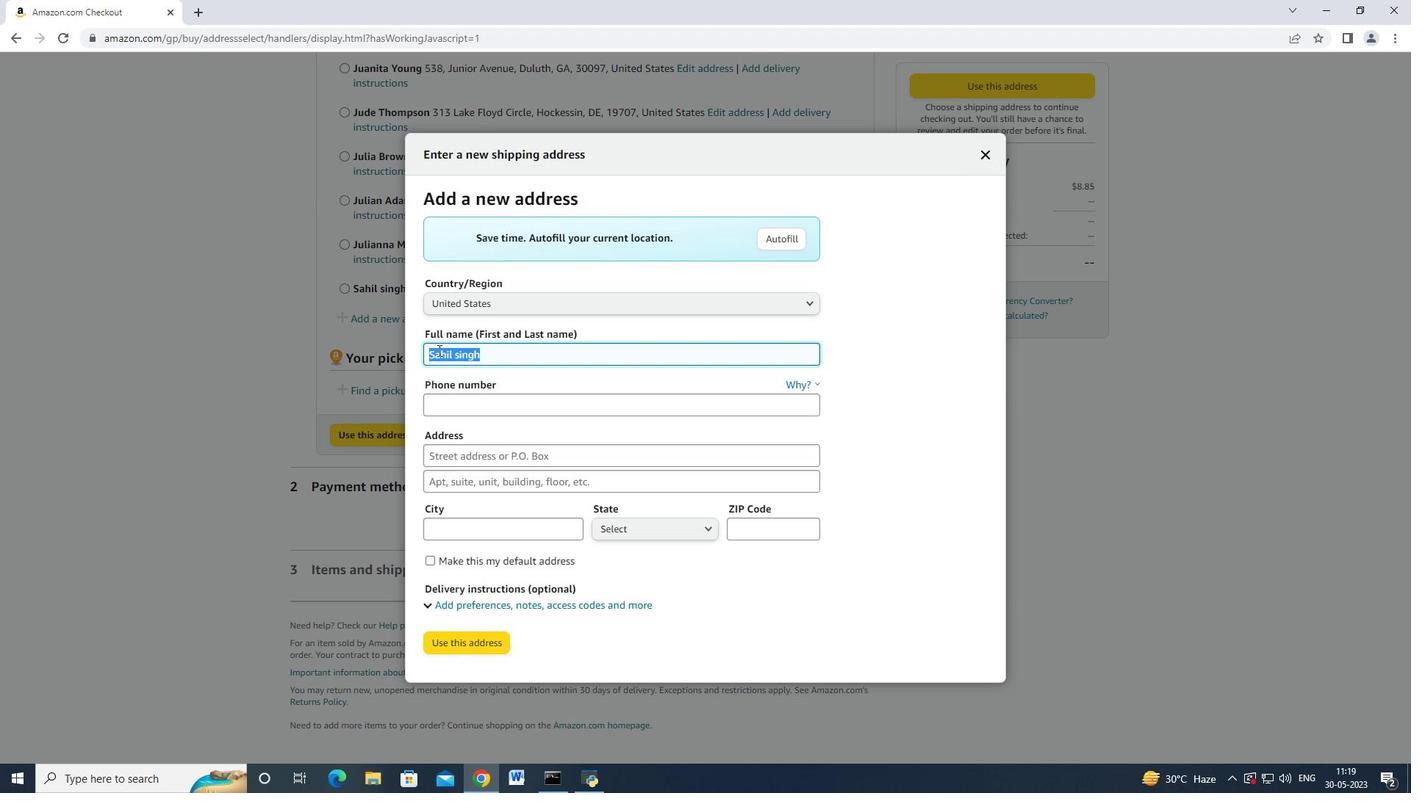 
Action: Key pressed <Key.backspace><Key.shift_r>Ella<Key.space><Key.shift>Clark<Key.tab><Key.tab>8503109646<Key.tab>1129<Key.space><Key.shift_r>Star<Key.space><Key.shift_r>Trek<Key.space><Key.shift><Key.shift><Key.shift><Key.shift><Key.shift><Key.shift><Key.shift><Key.shift><Key.shift><Key.shift><Key.shift><Key.shift><Key.shift><Key.shift><Key.shift_r>Drive<Key.tab><Key.tab><Key.shift>Pensacola
Screenshot: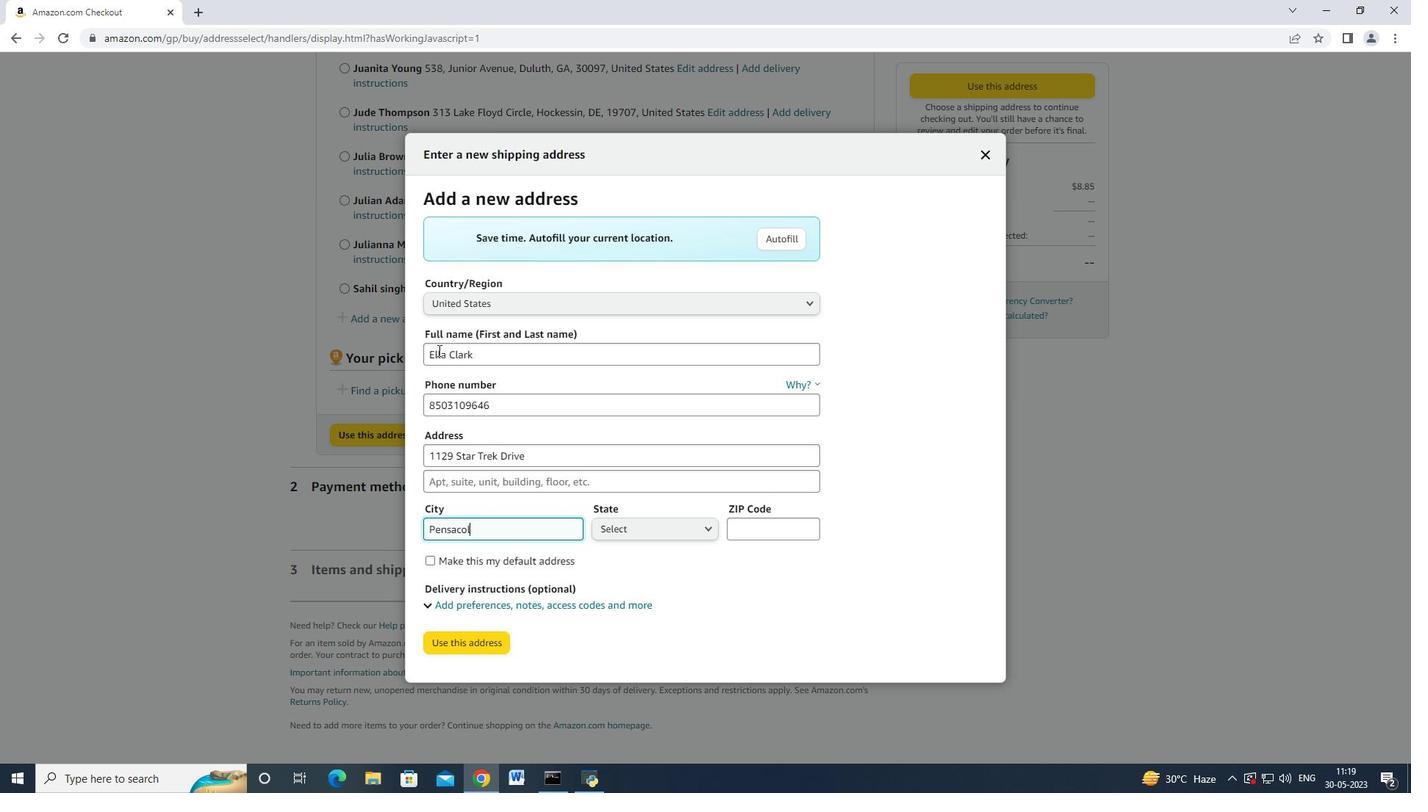 
Action: Mouse moved to (651, 526)
Screenshot: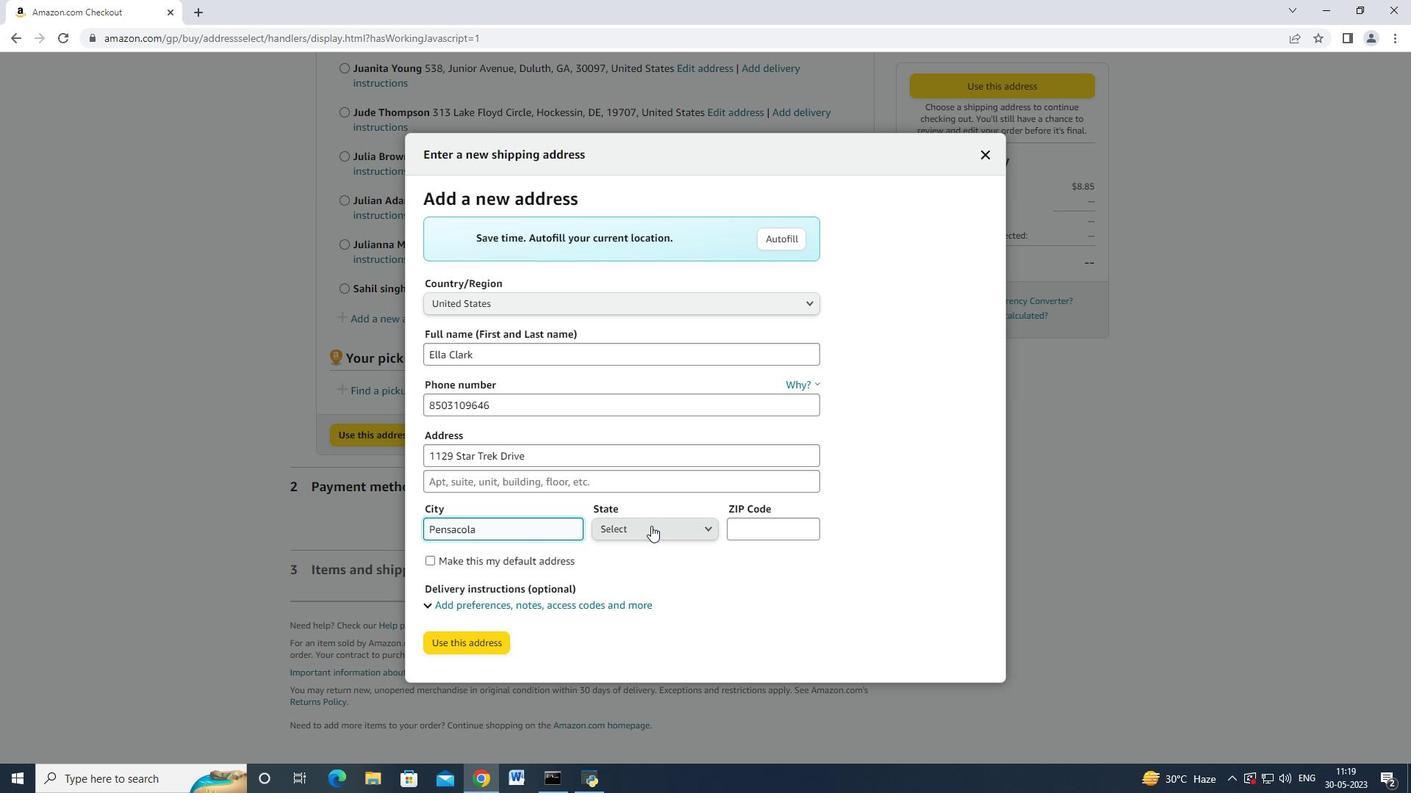 
Action: Mouse pressed left at (651, 526)
Screenshot: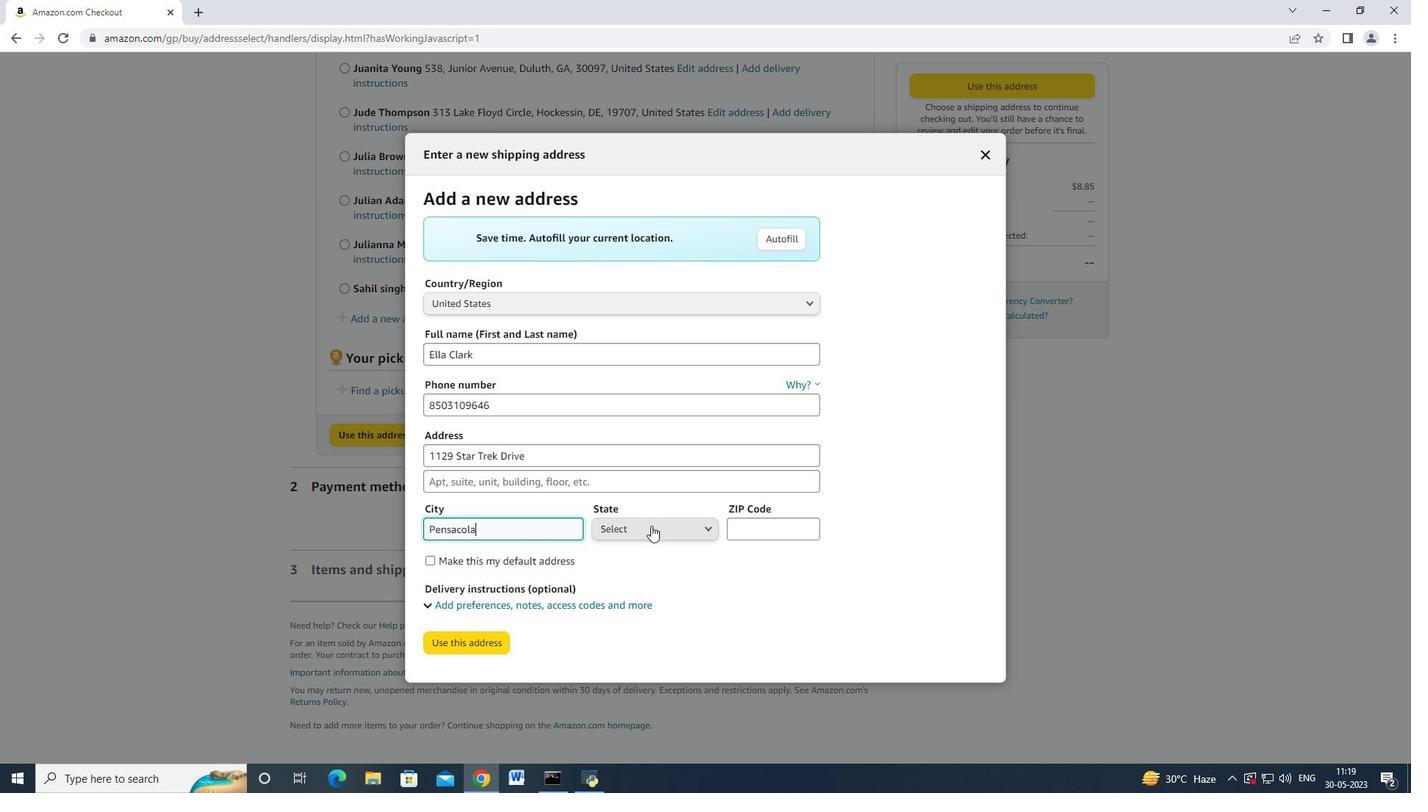 
Action: Mouse moved to (638, 299)
Screenshot: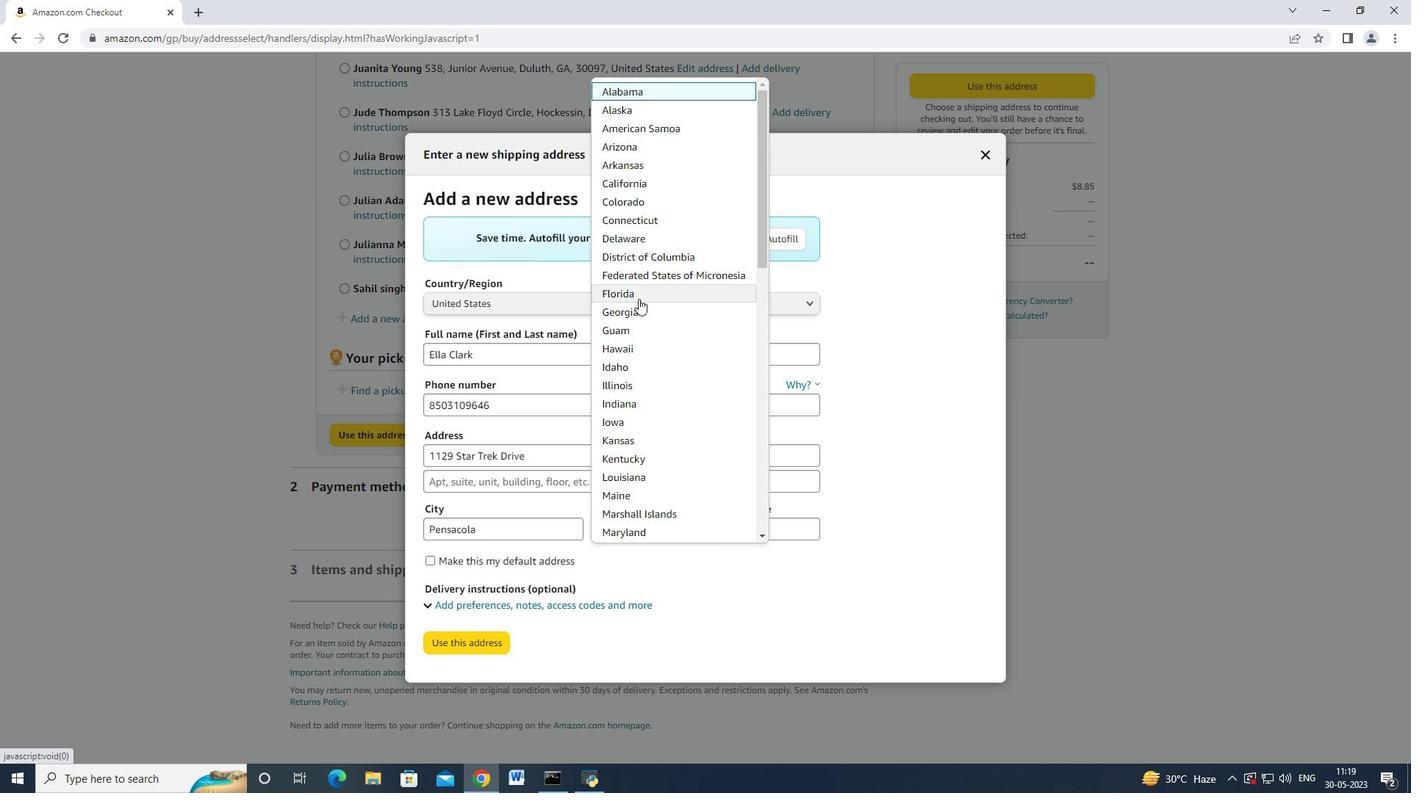 
Action: Mouse pressed left at (638, 299)
Screenshot: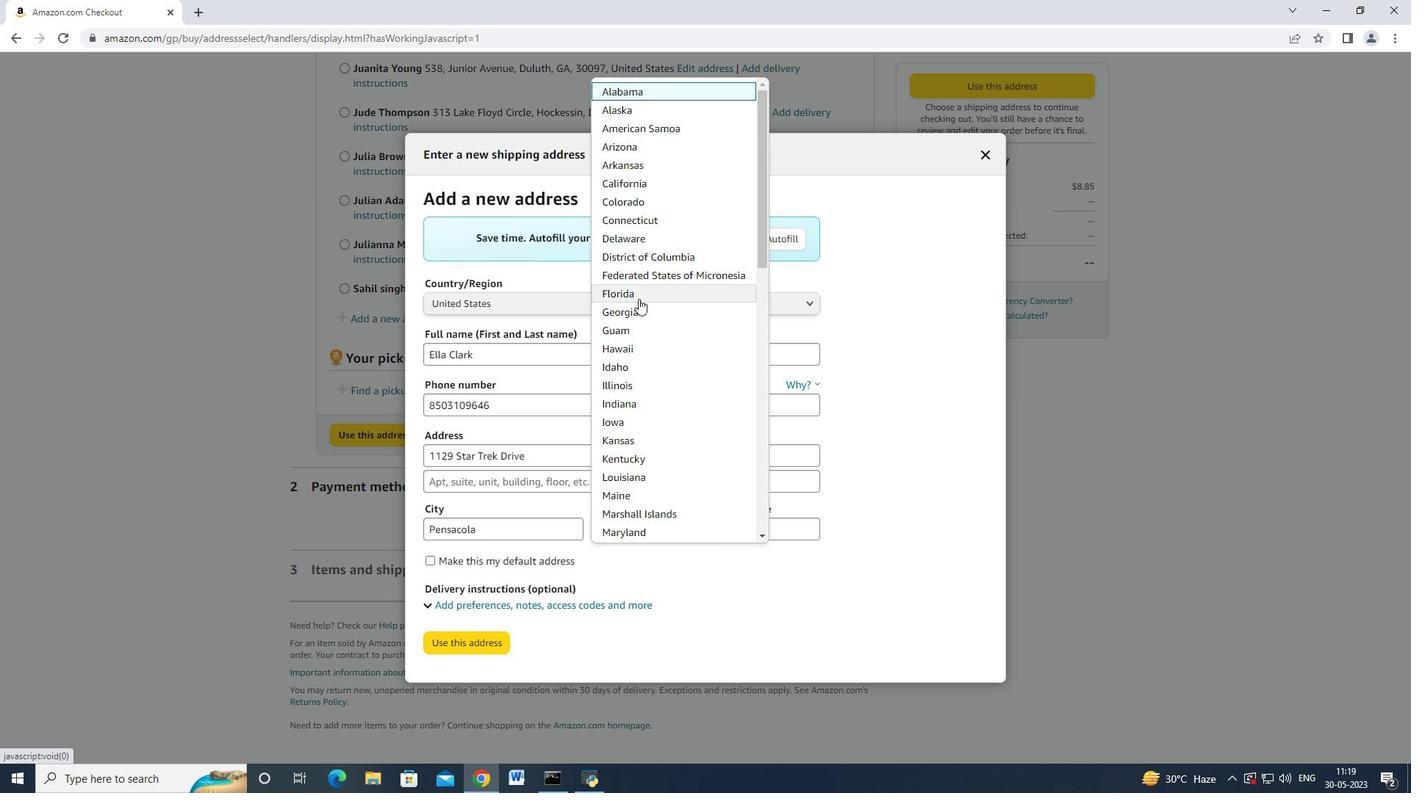
Action: Mouse moved to (771, 530)
Screenshot: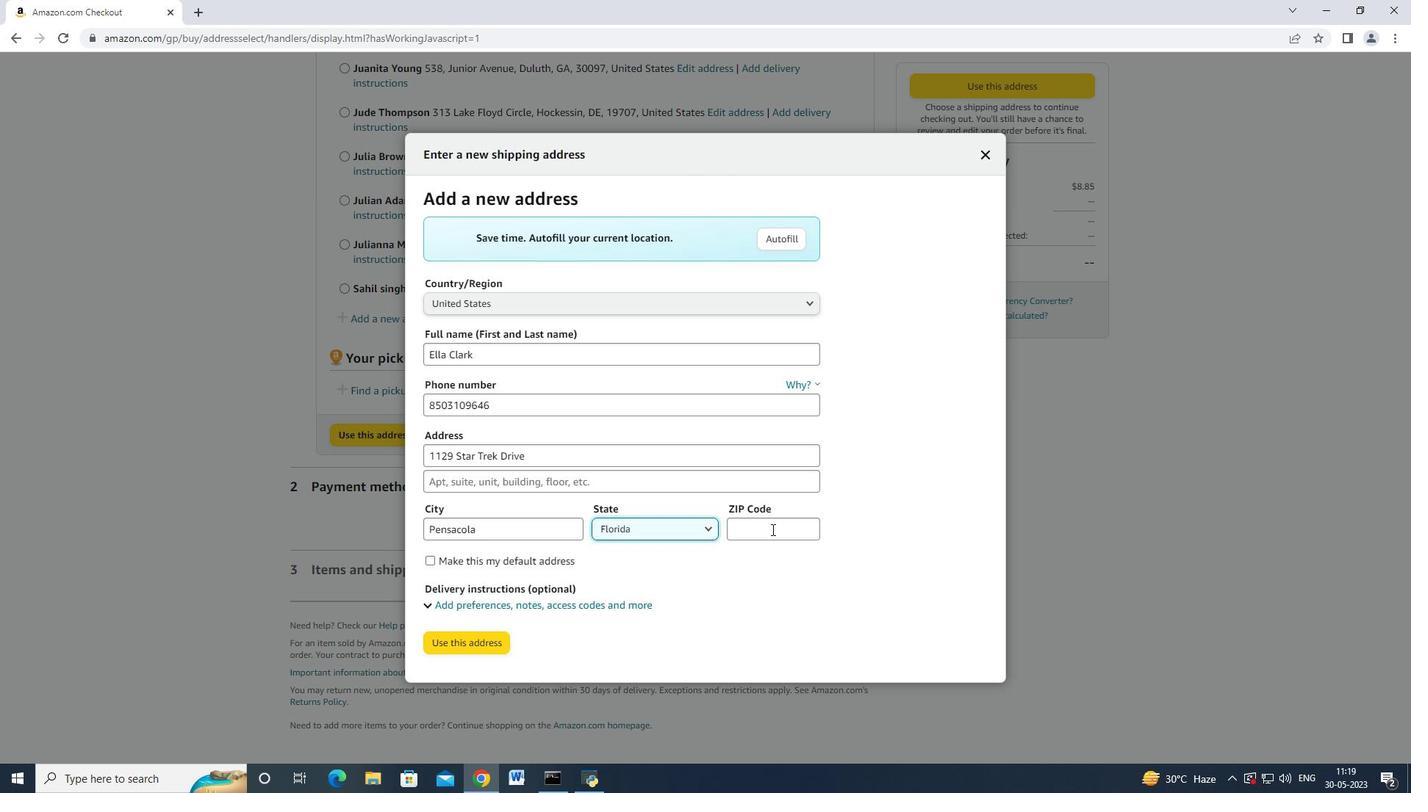 
Action: Mouse pressed left at (771, 530)
Screenshot: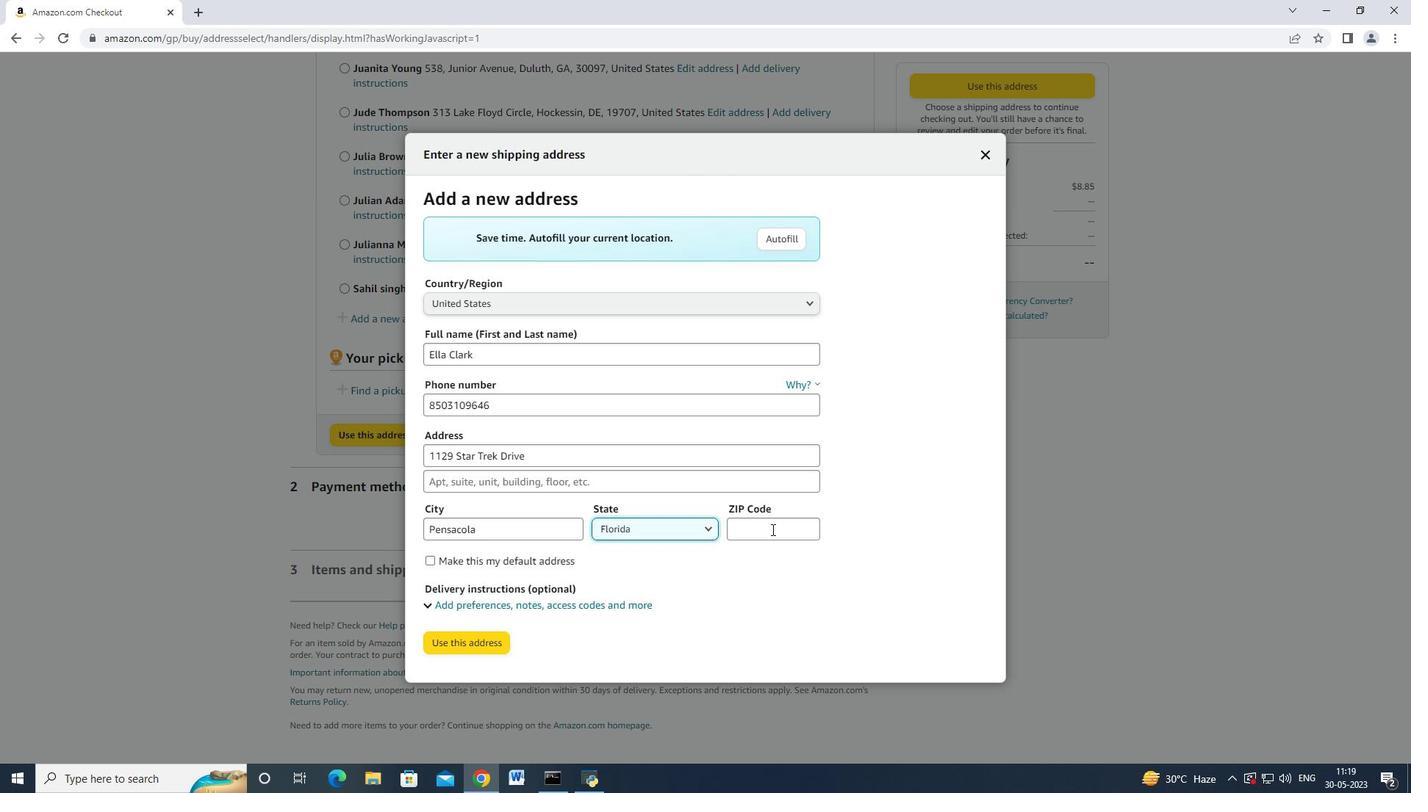 
Action: Mouse moved to (772, 530)
Screenshot: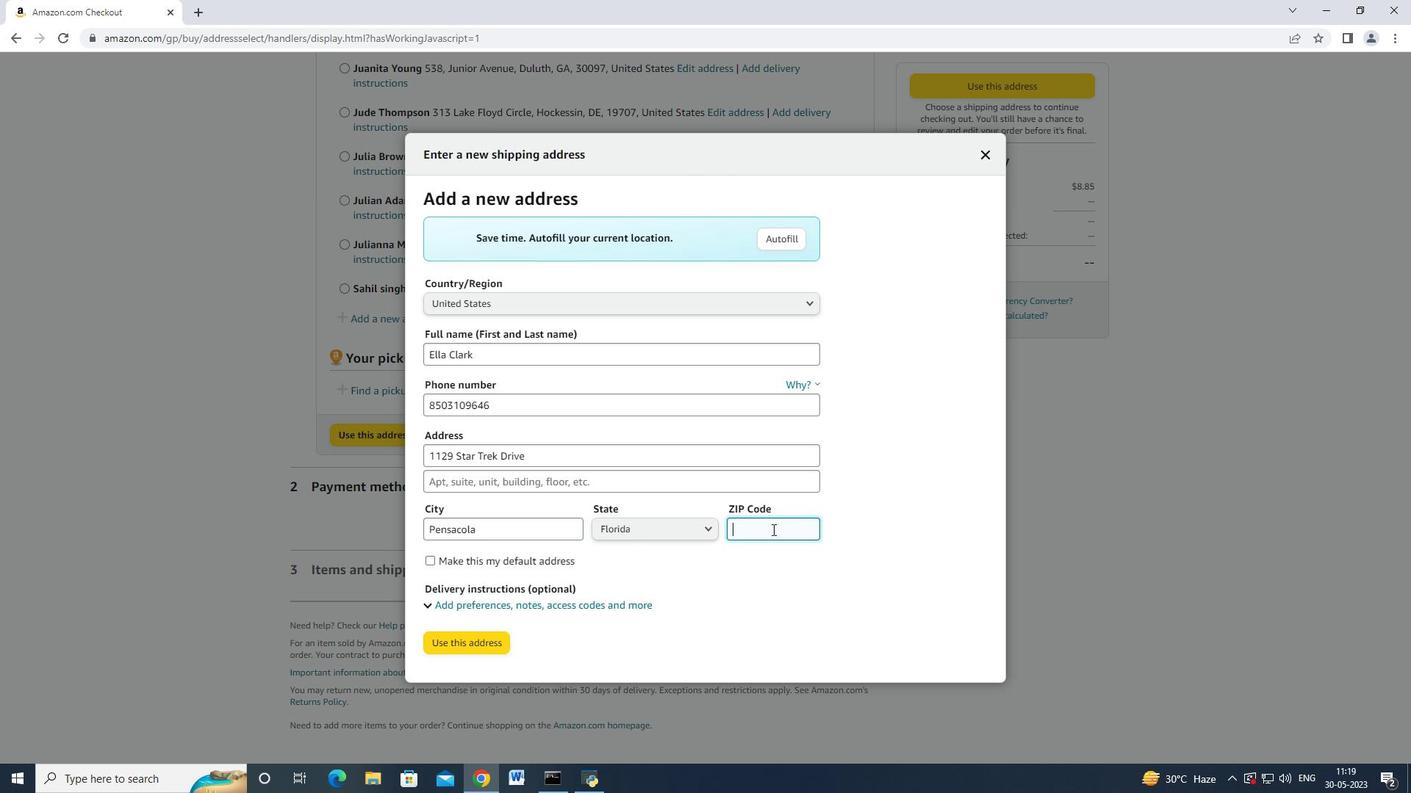 
Action: Key pressed 32501
Screenshot: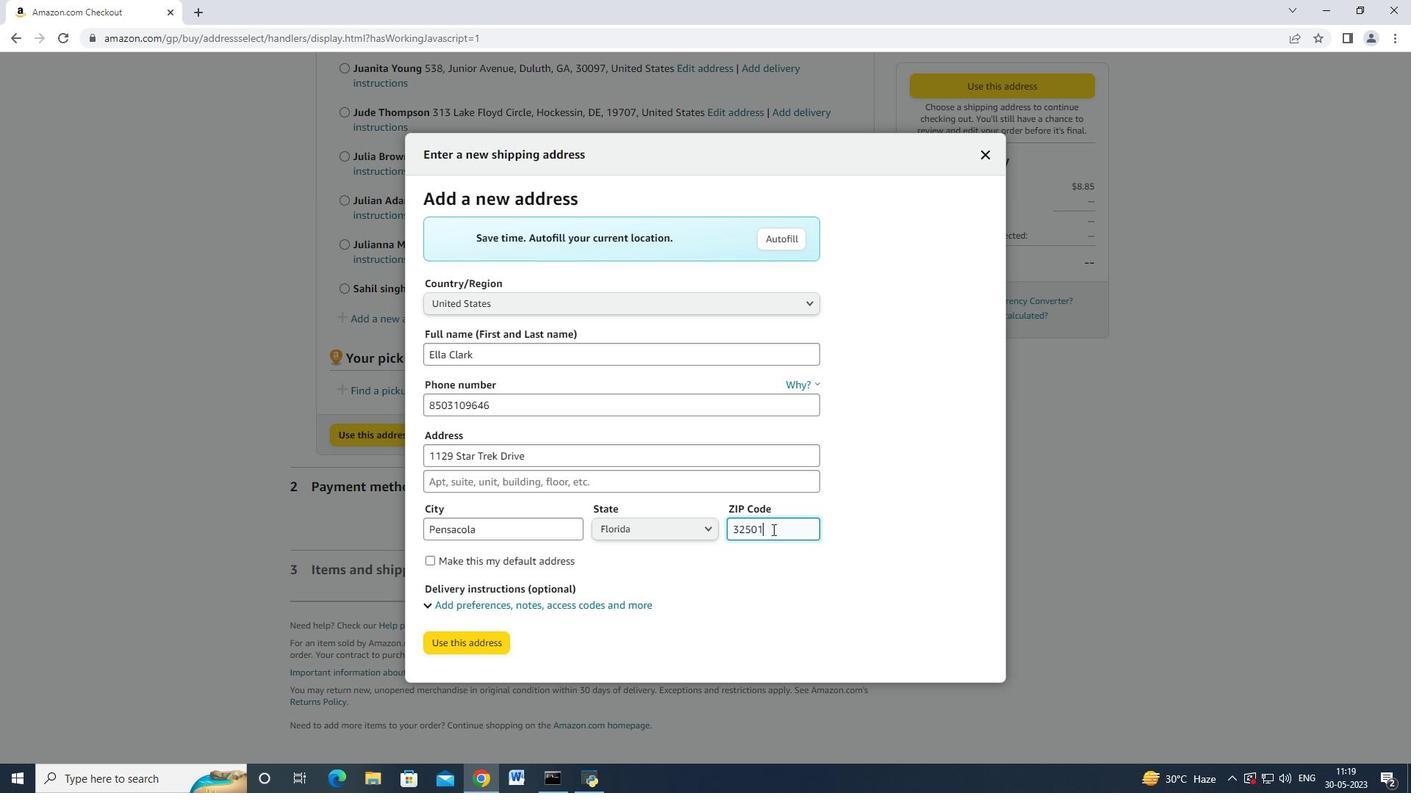 
Action: Mouse moved to (455, 642)
Screenshot: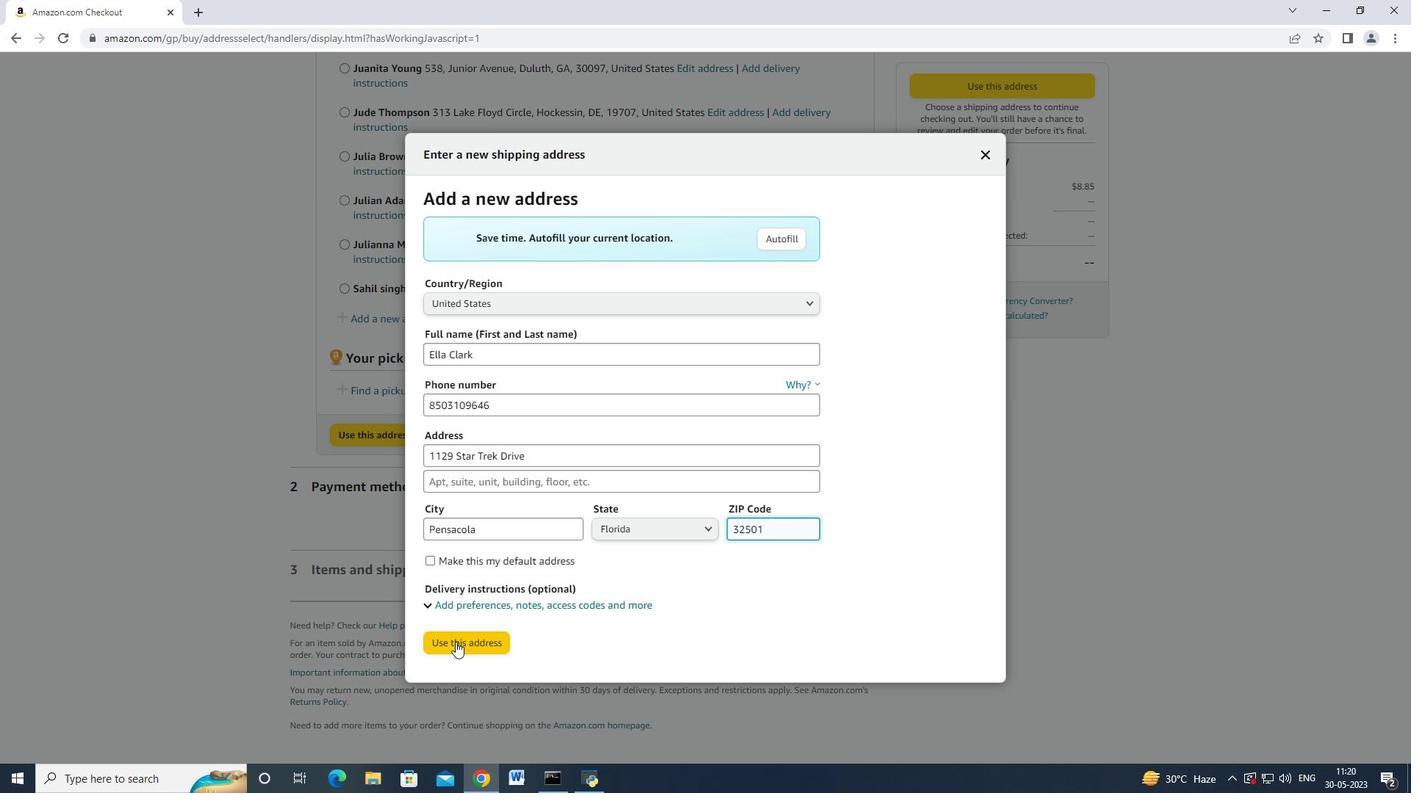 
Action: Mouse pressed left at (455, 642)
Screenshot: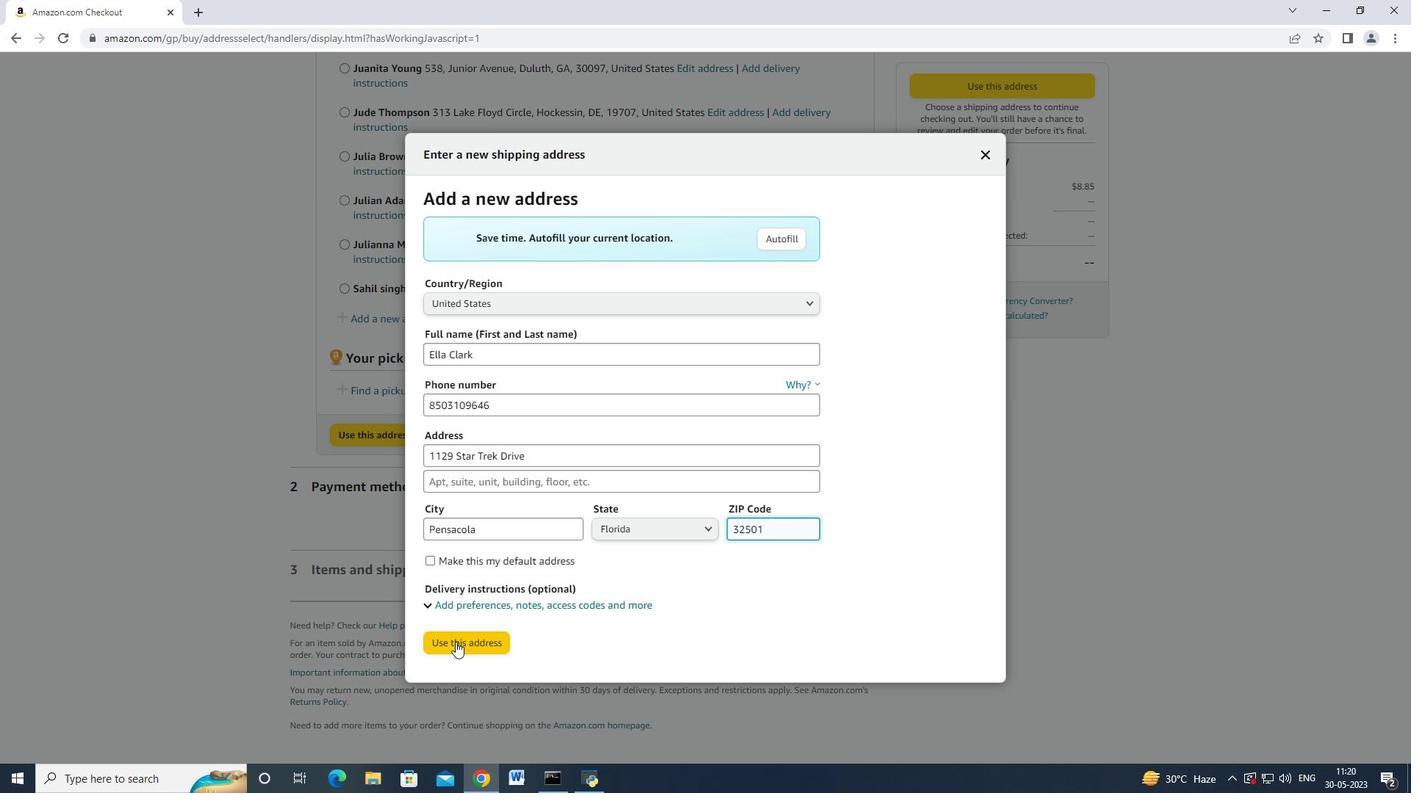 
Action: Mouse moved to (453, 582)
Screenshot: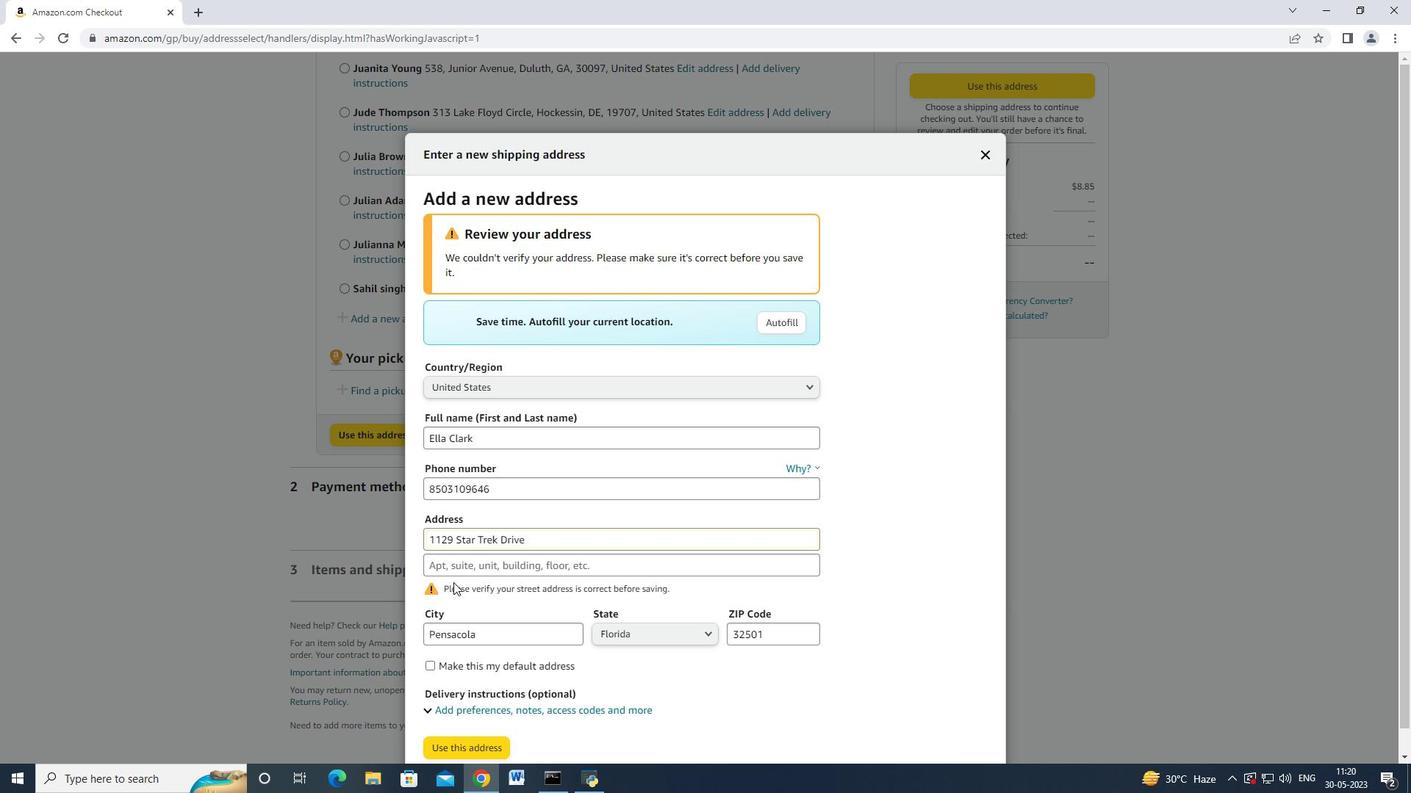 
Action: Mouse scrolled (453, 582) with delta (0, 0)
Screenshot: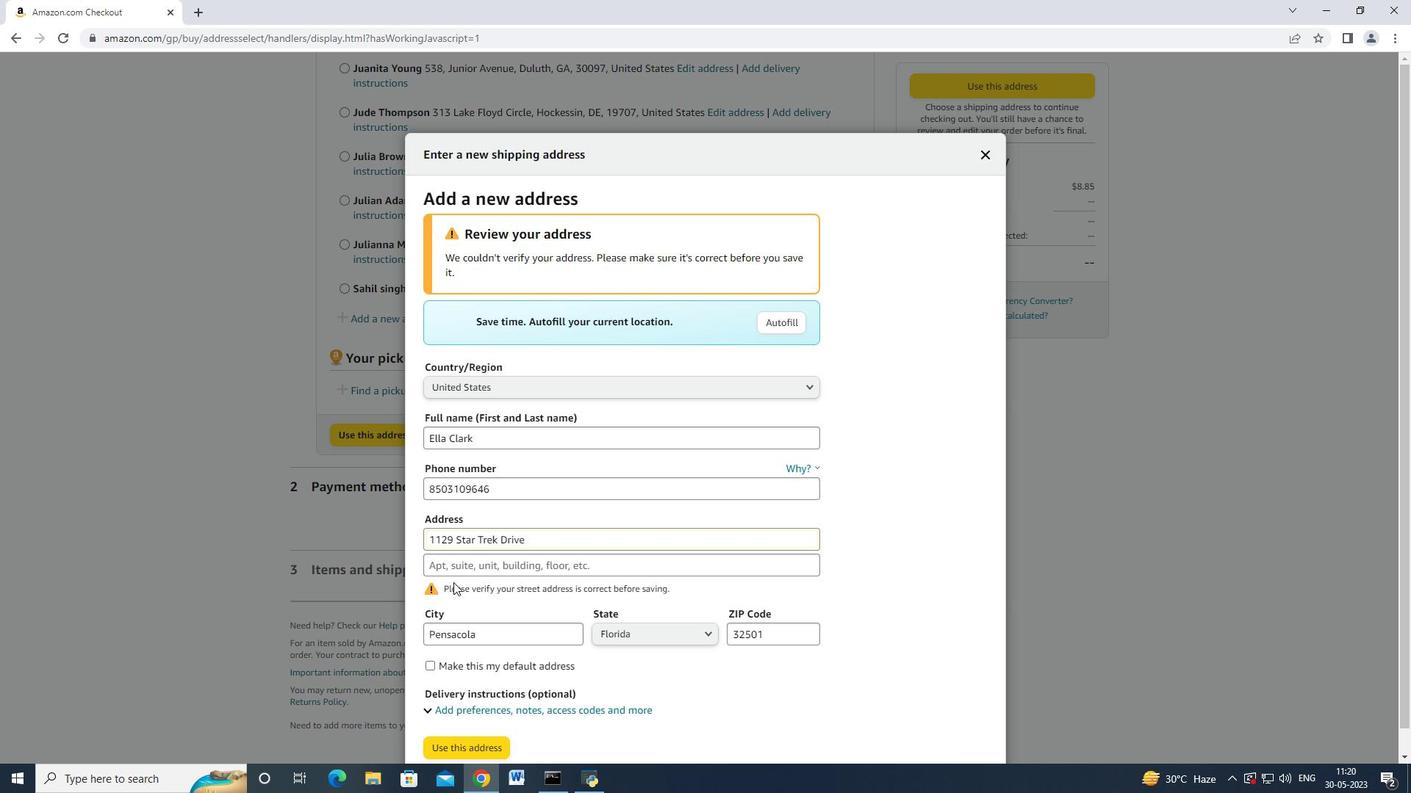 
Action: Mouse scrolled (453, 582) with delta (0, 0)
Screenshot: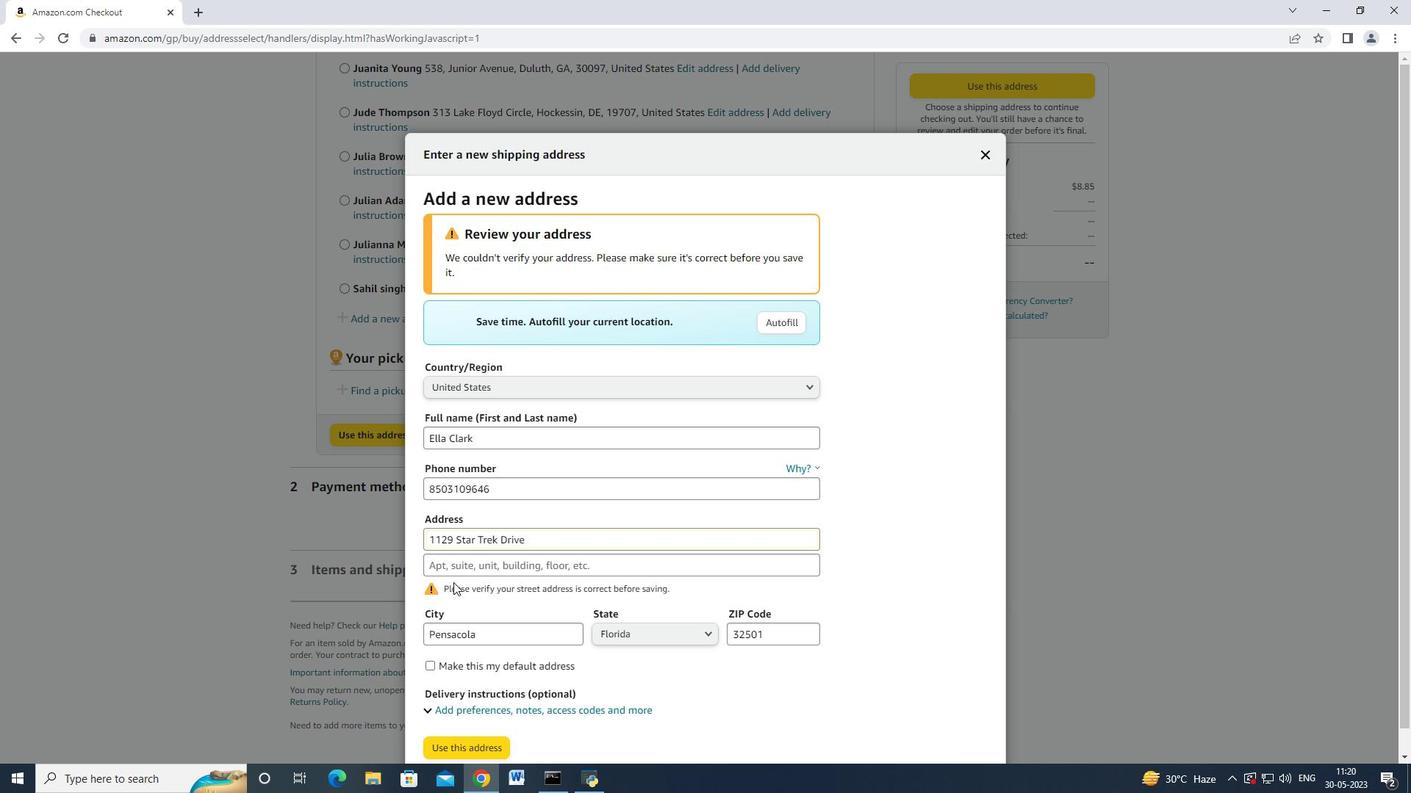 
Action: Mouse scrolled (453, 582) with delta (0, 0)
Screenshot: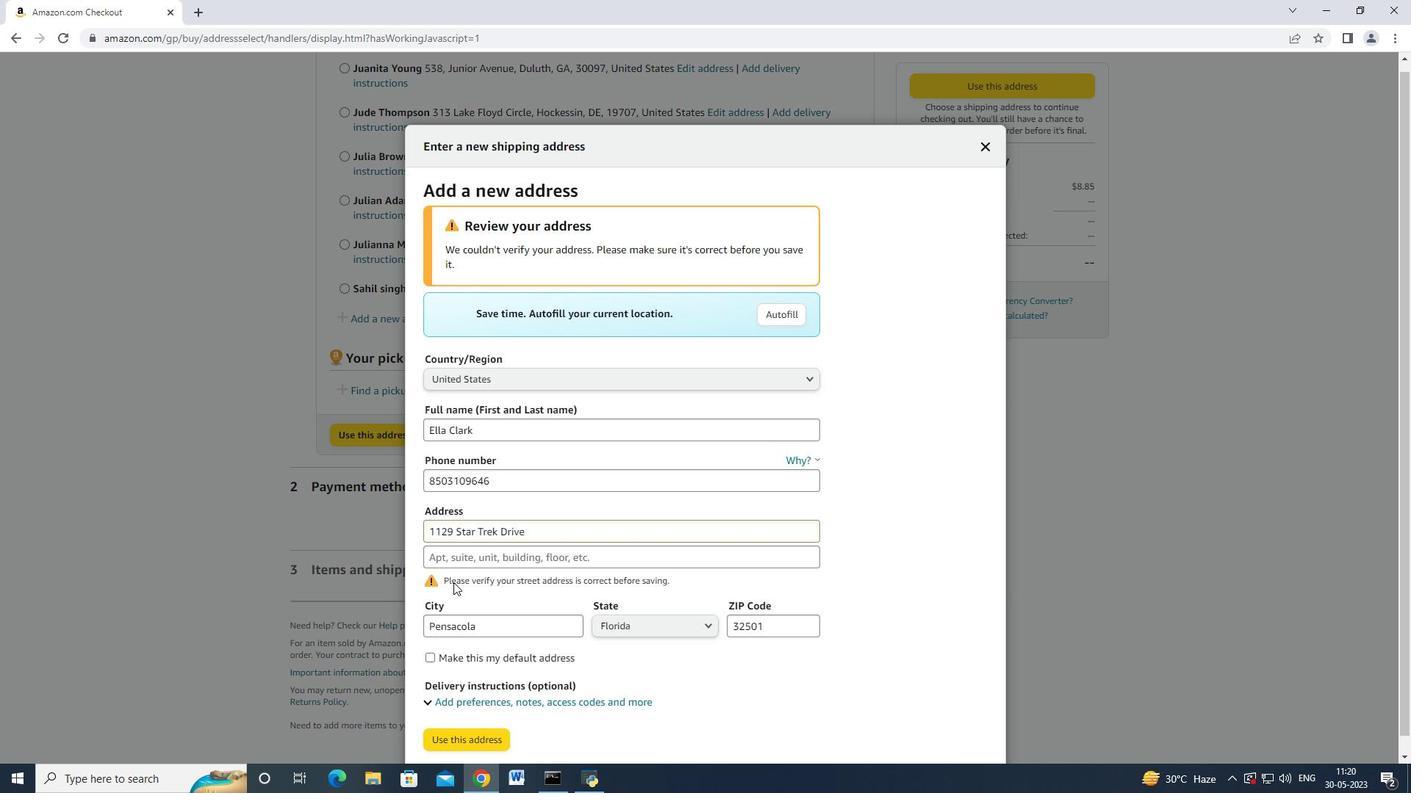 
Action: Mouse scrolled (453, 582) with delta (0, 0)
Screenshot: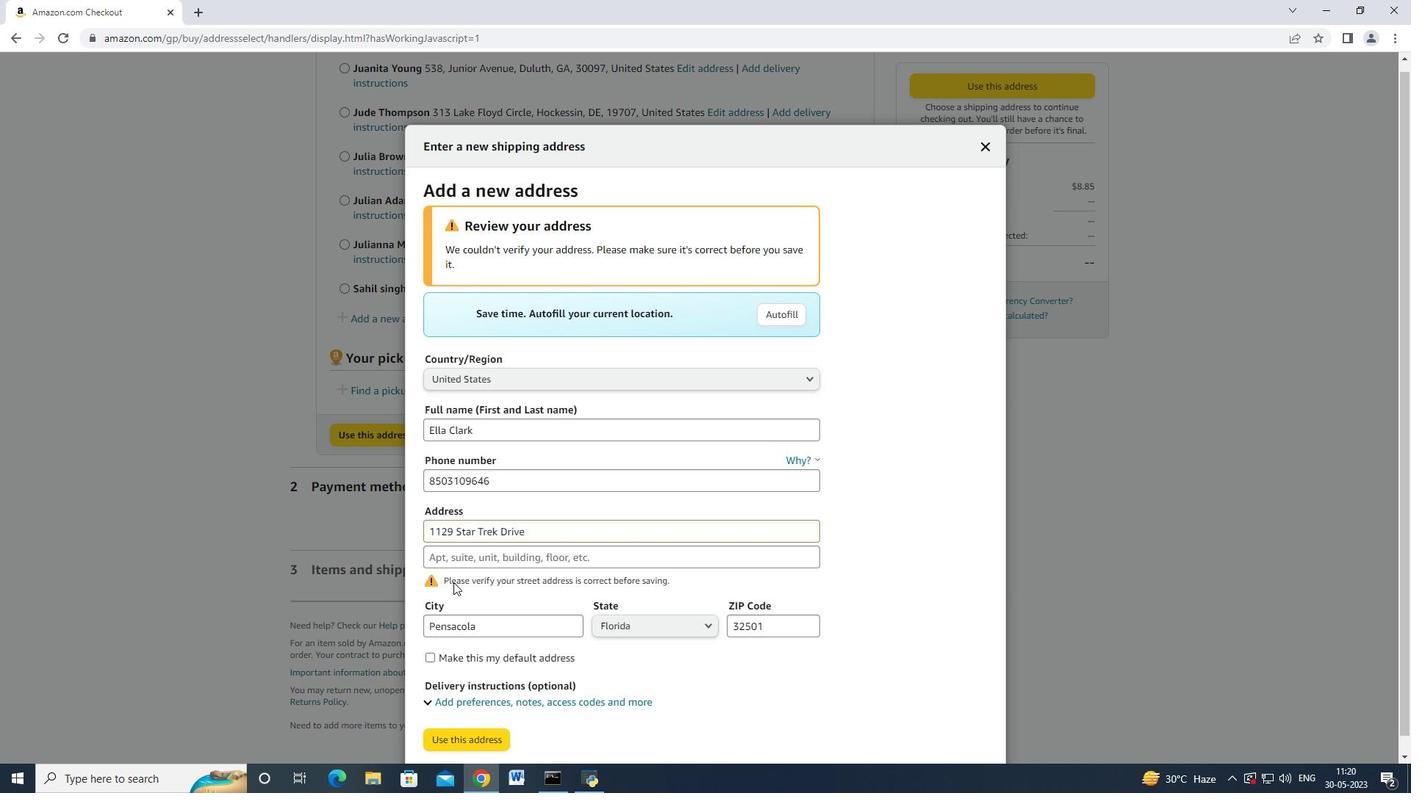 
Action: Mouse moved to (480, 719)
Screenshot: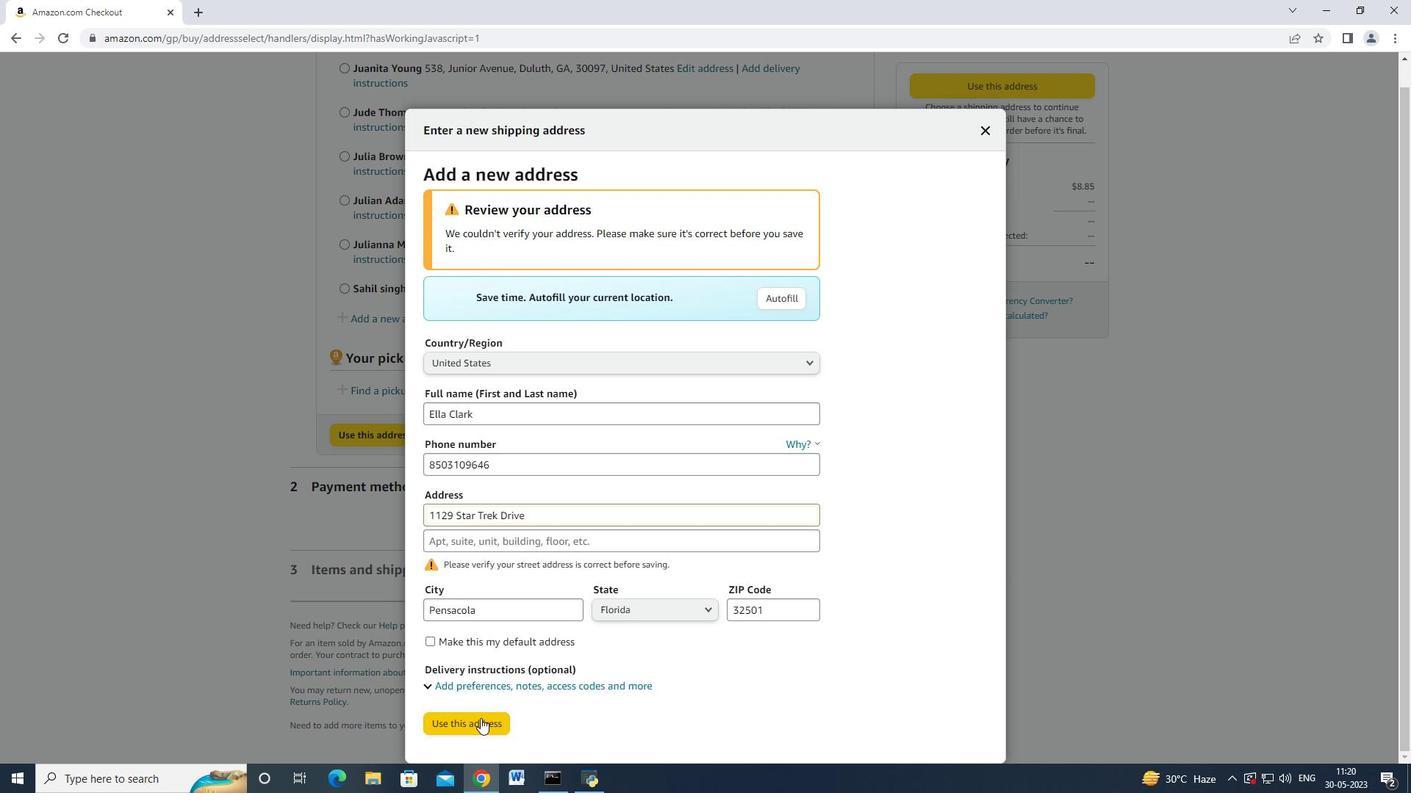 
Action: Mouse pressed left at (480, 719)
Screenshot: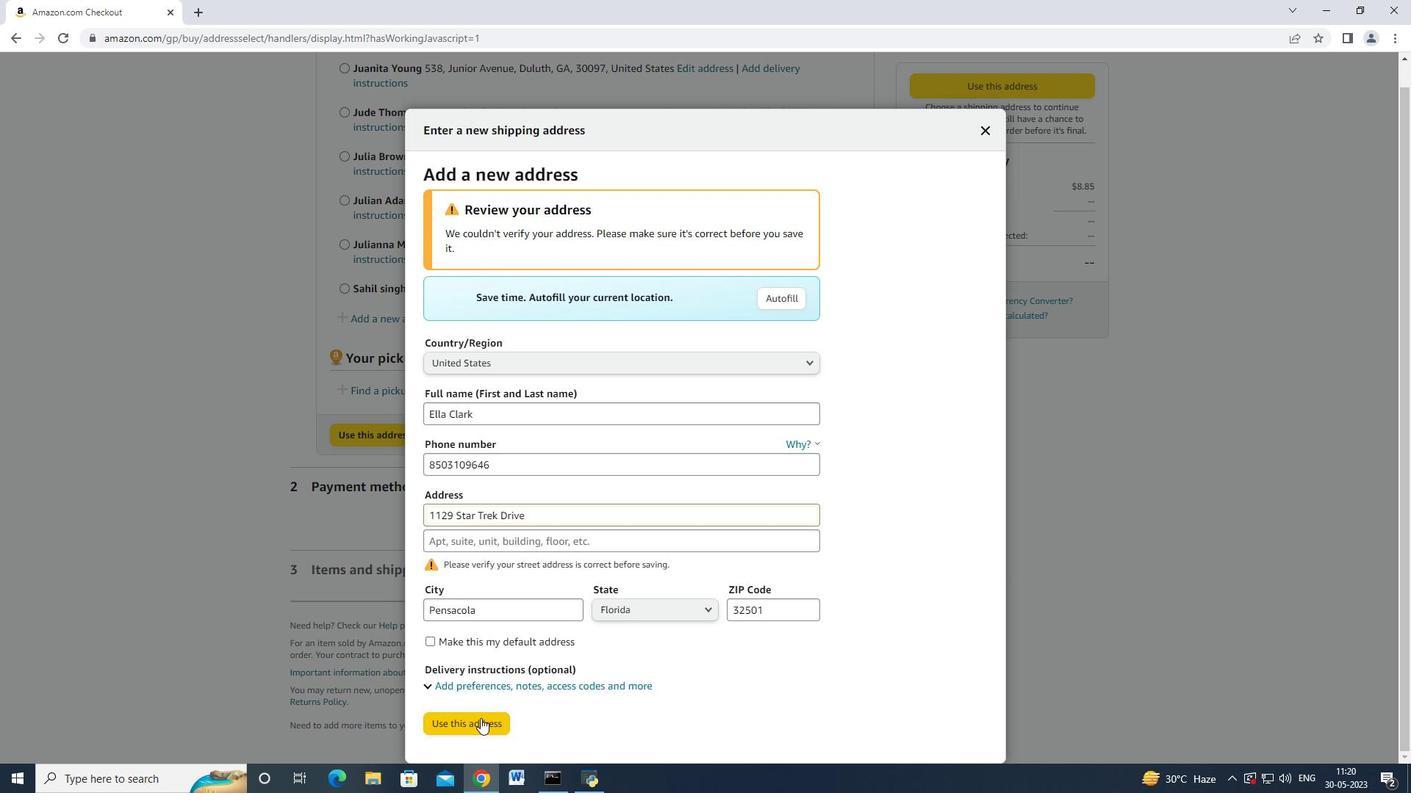 
Action: Mouse moved to (466, 322)
Screenshot: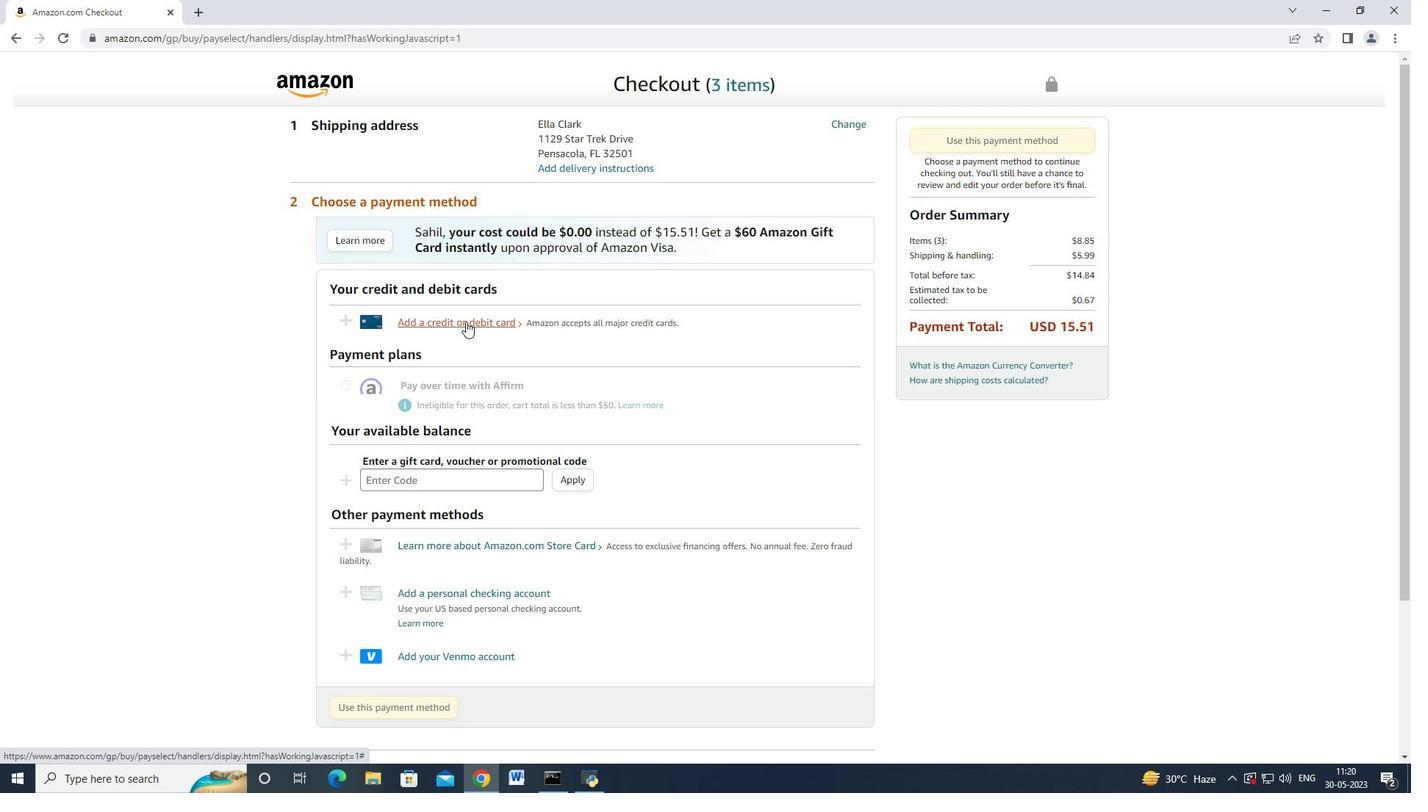 
Action: Mouse pressed left at (466, 322)
Screenshot: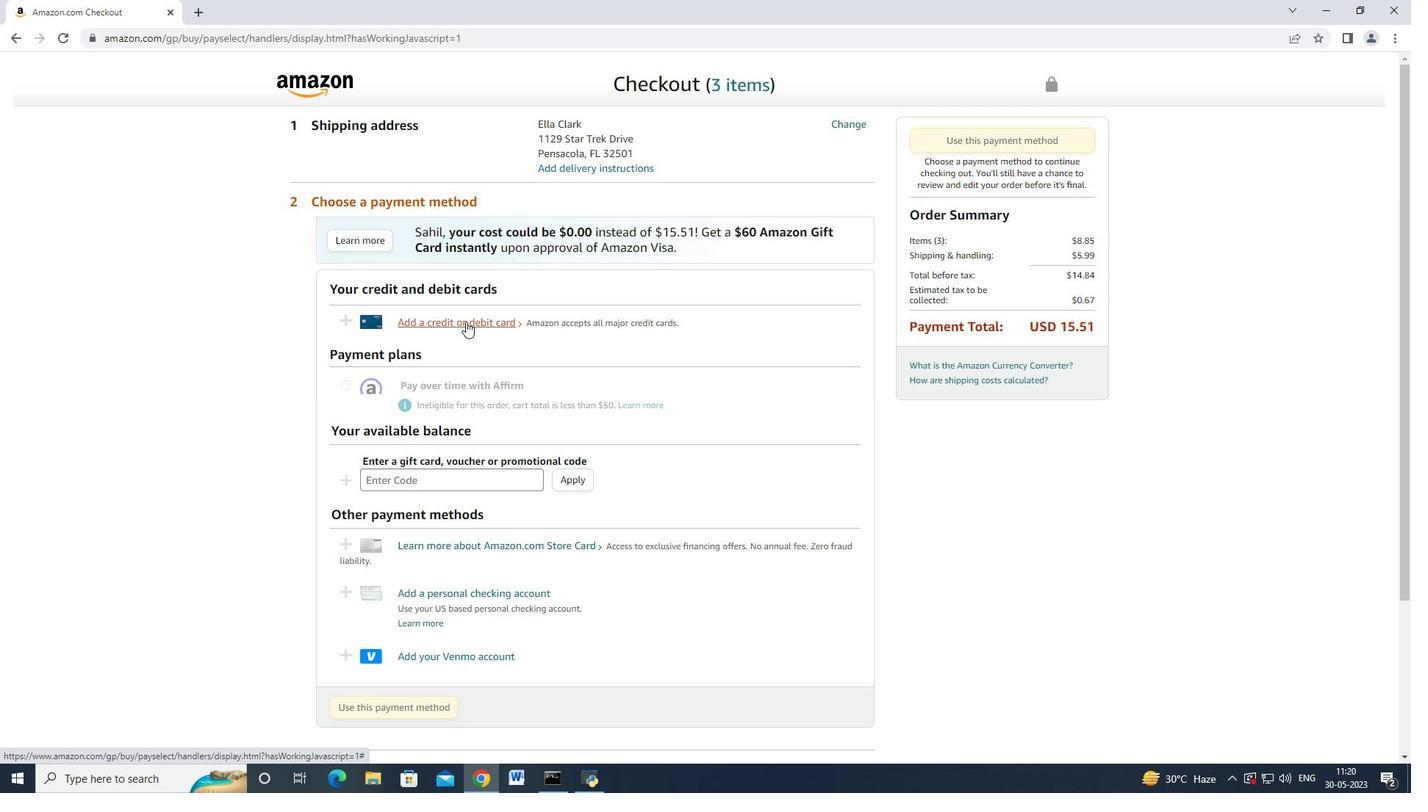 
Action: Mouse moved to (569, 338)
Screenshot: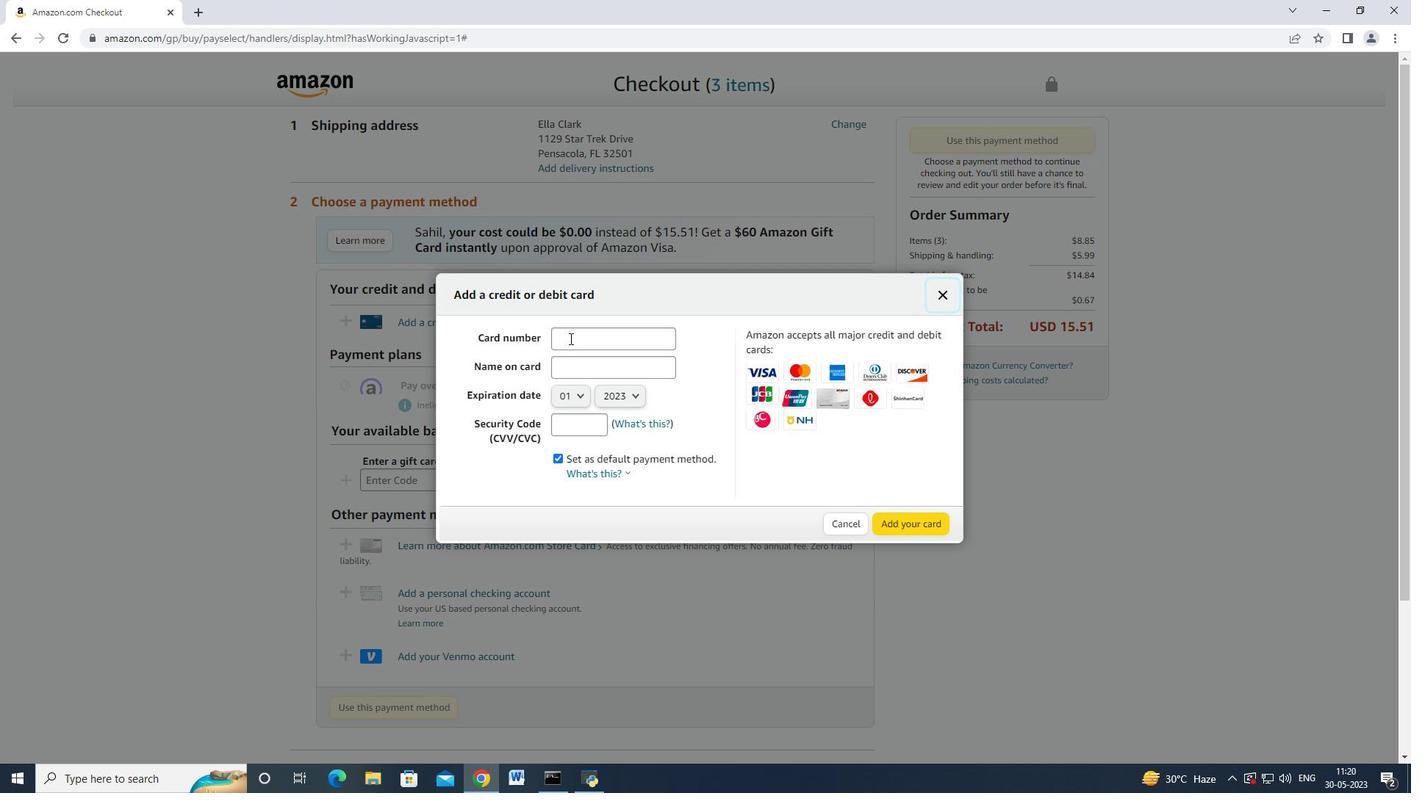
Action: Mouse pressed left at (569, 338)
Screenshot: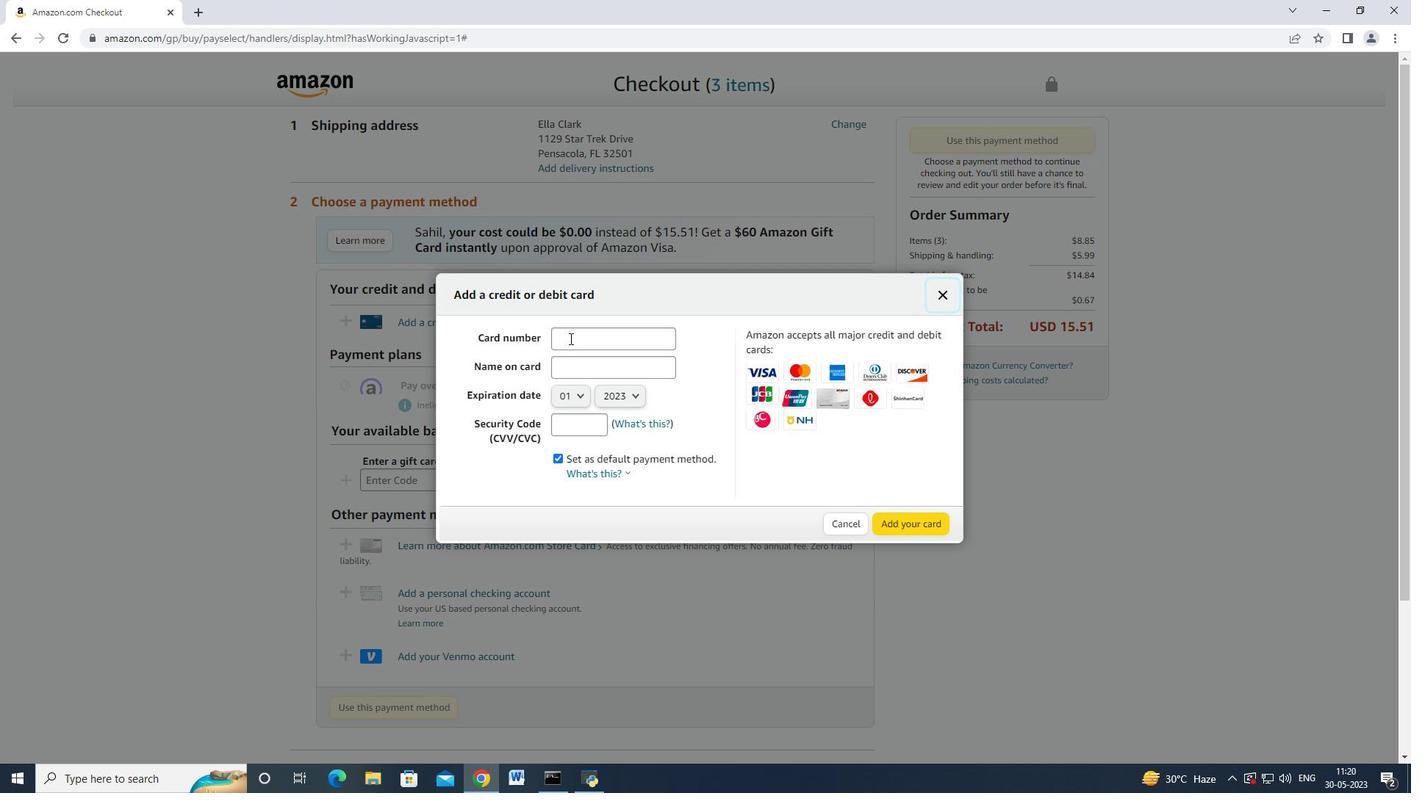 
Action: Mouse moved to (579, 338)
Screenshot: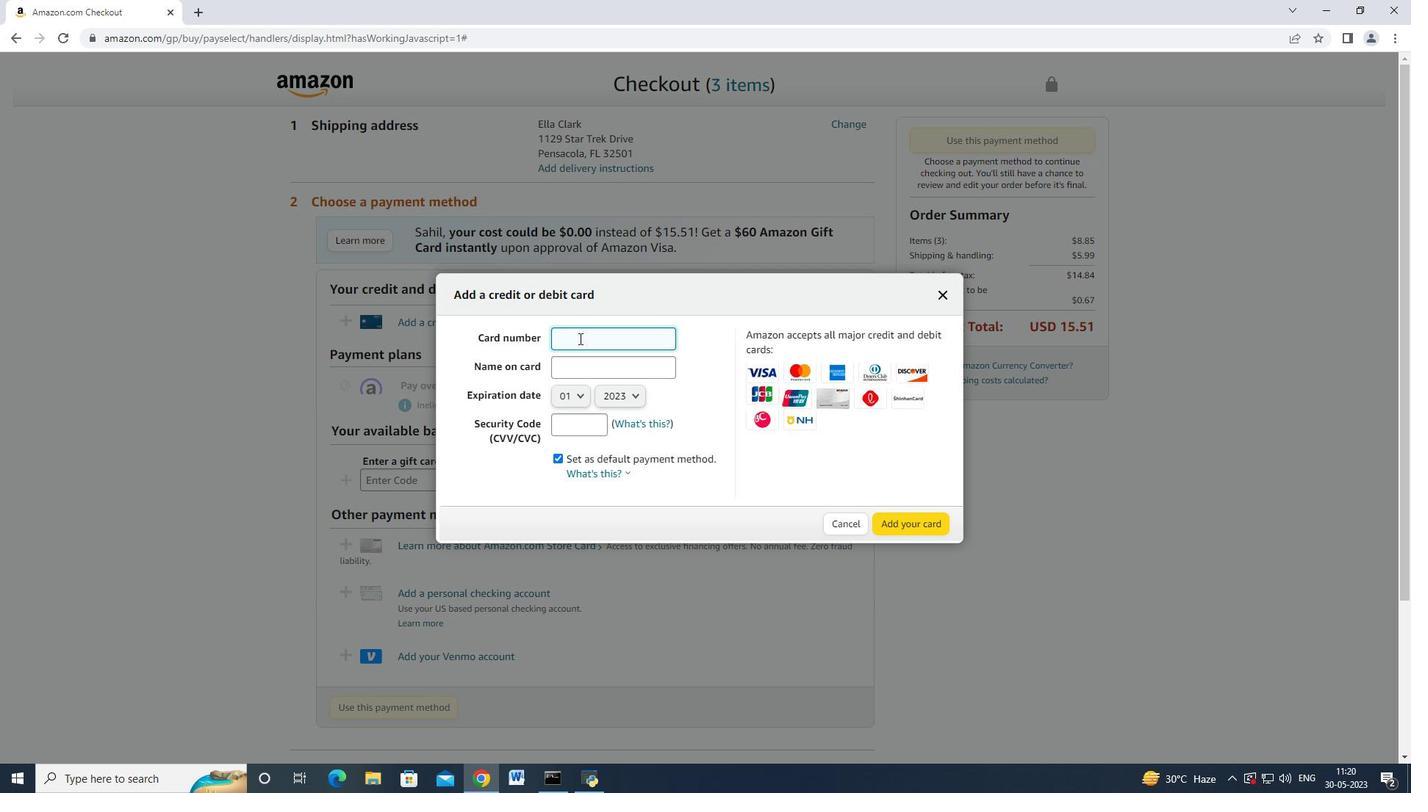 
Action: Key pressed 4672664477556010<Key.tab><Key.shift>P<Key.backspace><Key.shift><Key.shift><Key.shift><Key.shift><Key.shift><Key.shift><Key.shift><Key.shift><Key.shift><Key.shift><Key.shift><Key.shift><Key.shift><Key.shift><Key.shift><Key.shift><Key.shift><Key.shift><Key.shift><Key.shift><Key.shift><Key.shift><Key.shift><Key.shift><Key.shift><Key.shift><Key.shift><Key.shift><Key.shift><Key.shift><Key.shift><Key.shift><Key.shift><Key.shift><Key.shift><Key.shift><Key.shift><Key.shift><Key.shift><Key.shift><Key.shift><Key.shift><Key.shift><Key.shift><Key.shift><Key.shift><Key.shift><Key.shift><Key.shift><Key.shift><Key.shift><Key.shift>Mark<Key.space><Key.shift_r>Adams
Screenshot: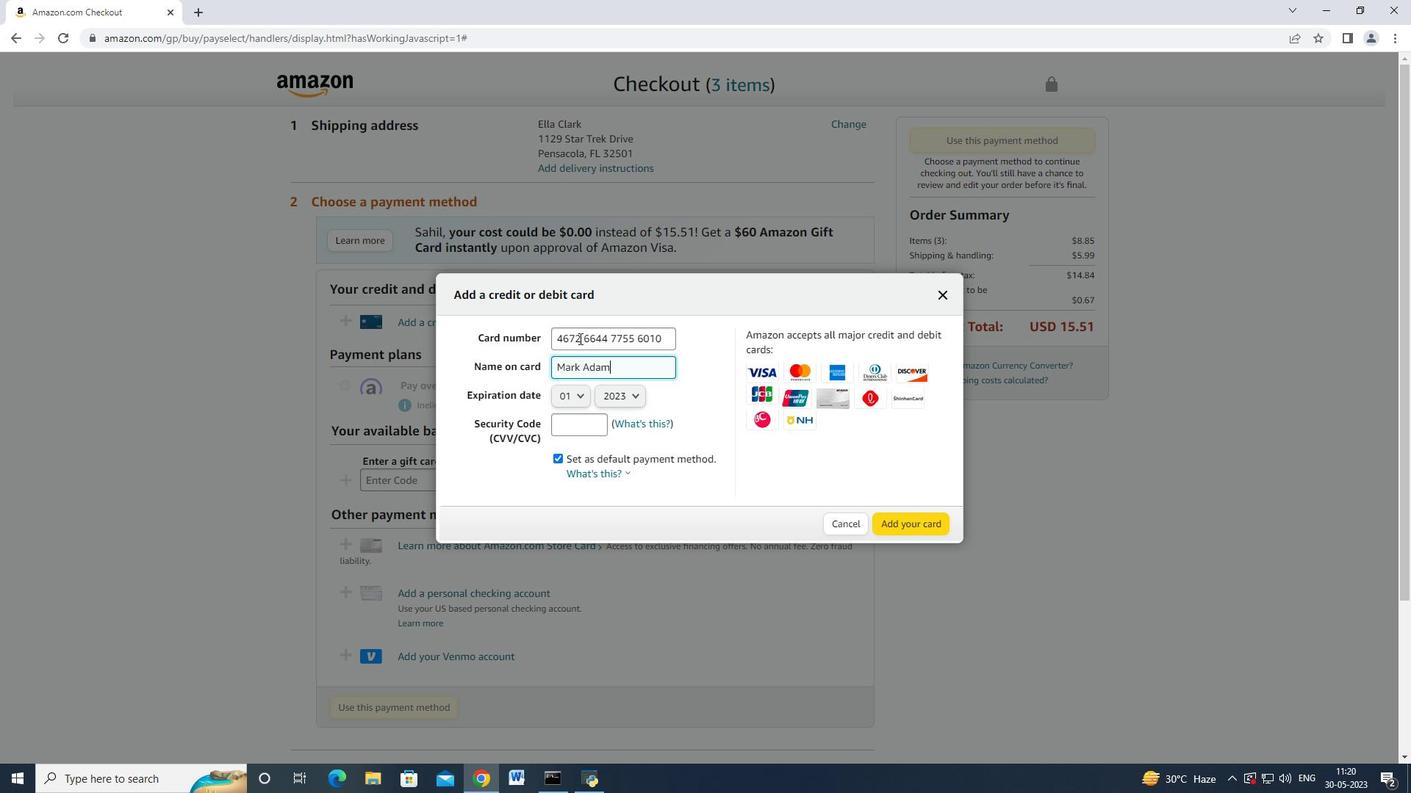 
Action: Mouse moved to (568, 397)
Screenshot: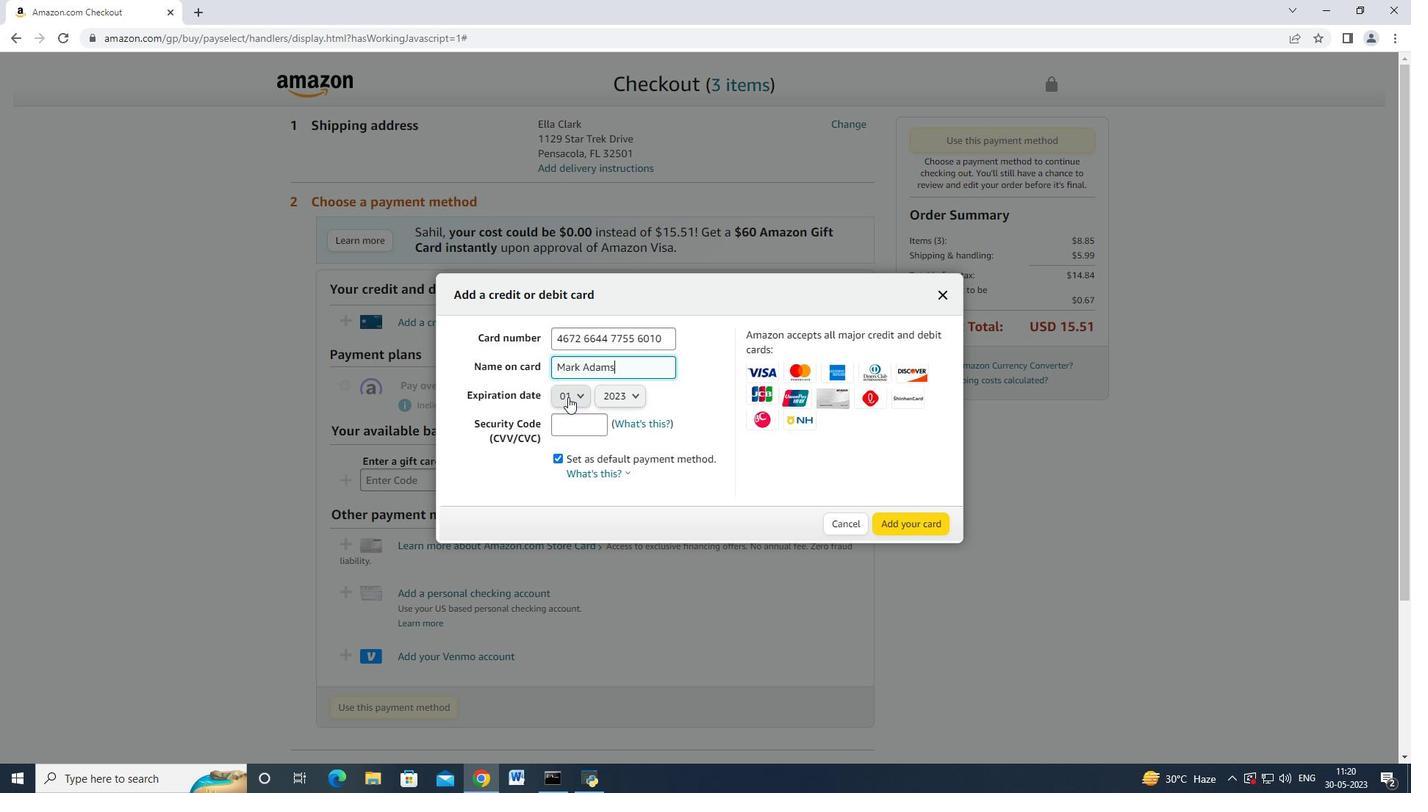 
Action: Mouse pressed left at (568, 397)
Screenshot: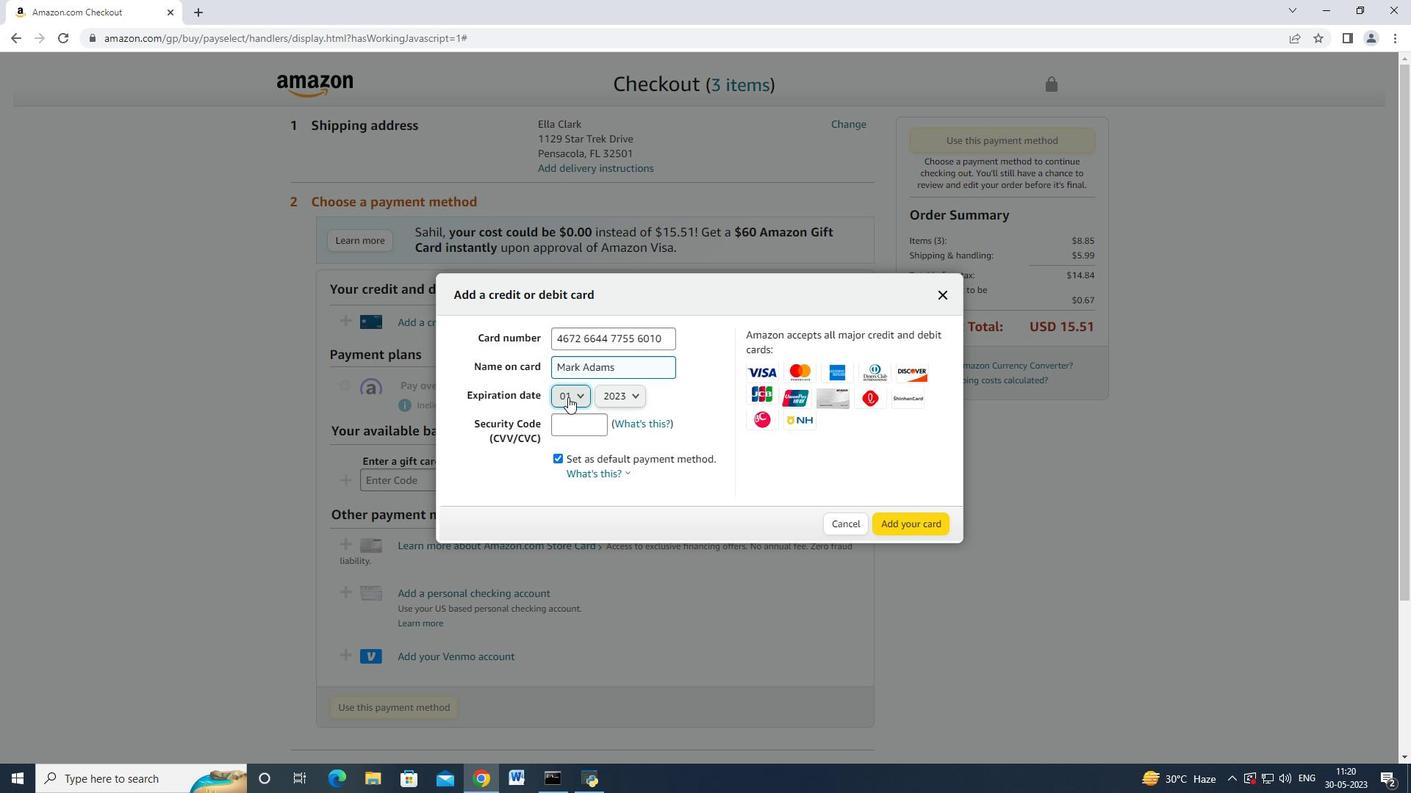 
Action: Mouse moved to (571, 453)
Screenshot: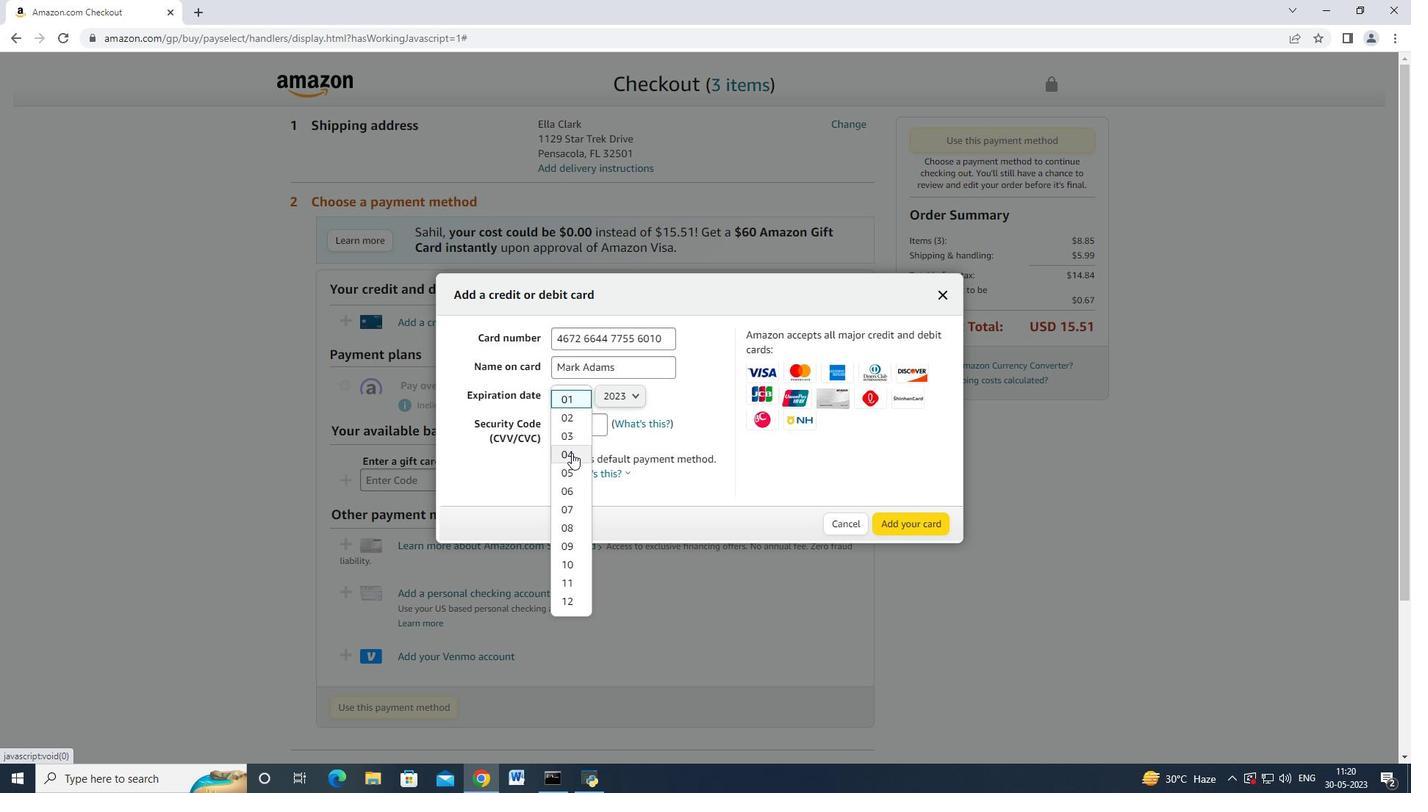 
Action: Mouse pressed left at (571, 453)
Screenshot: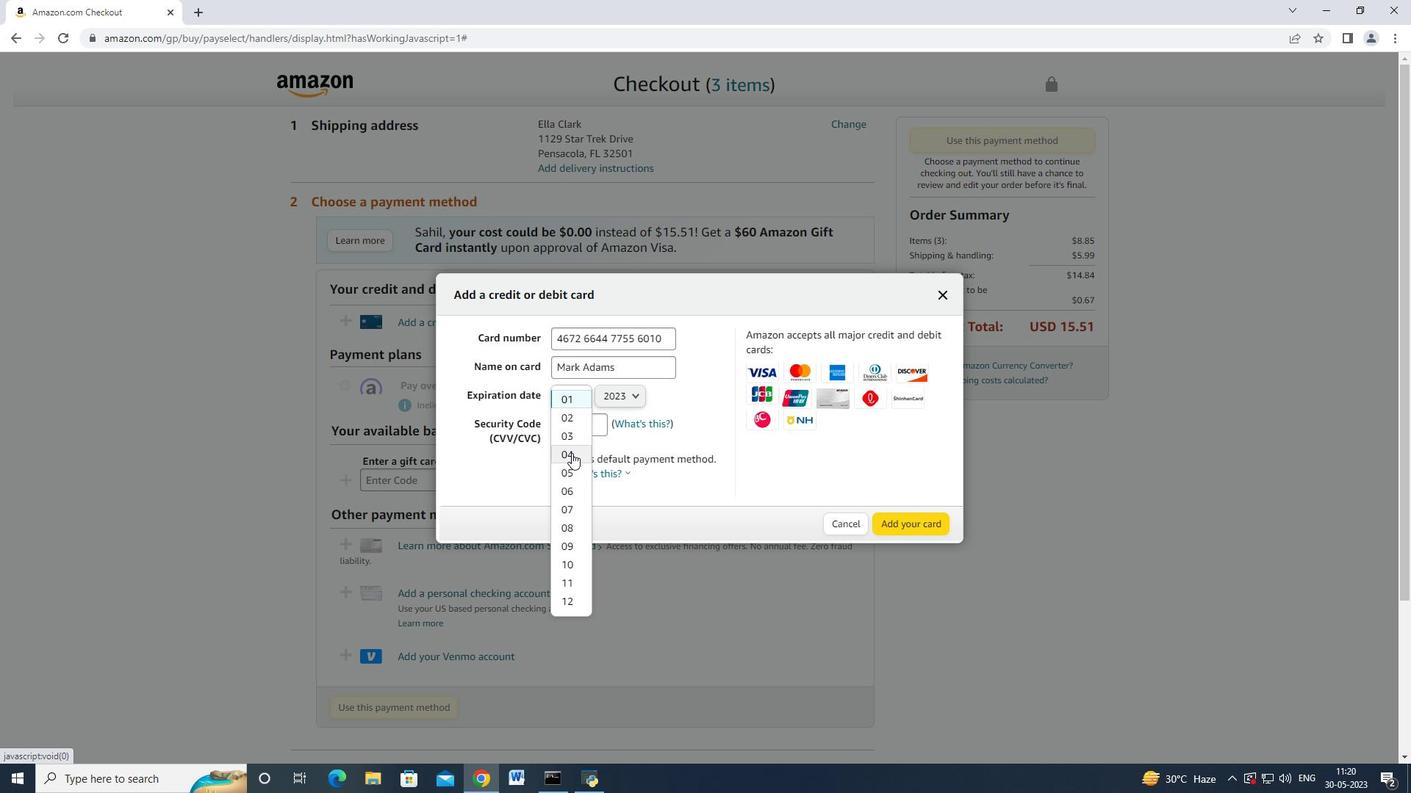 
Action: Mouse moved to (611, 388)
Screenshot: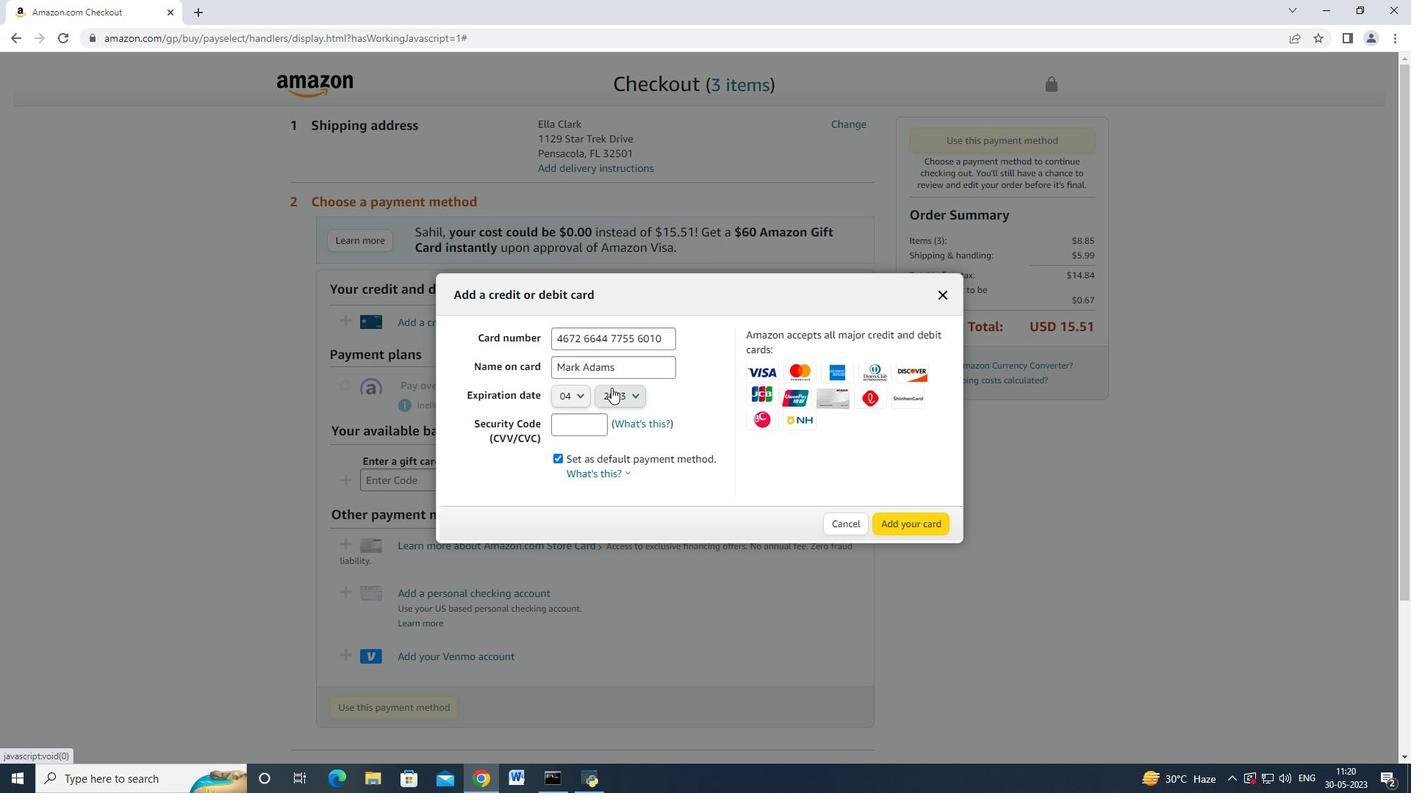 
Action: Mouse pressed left at (611, 388)
Screenshot: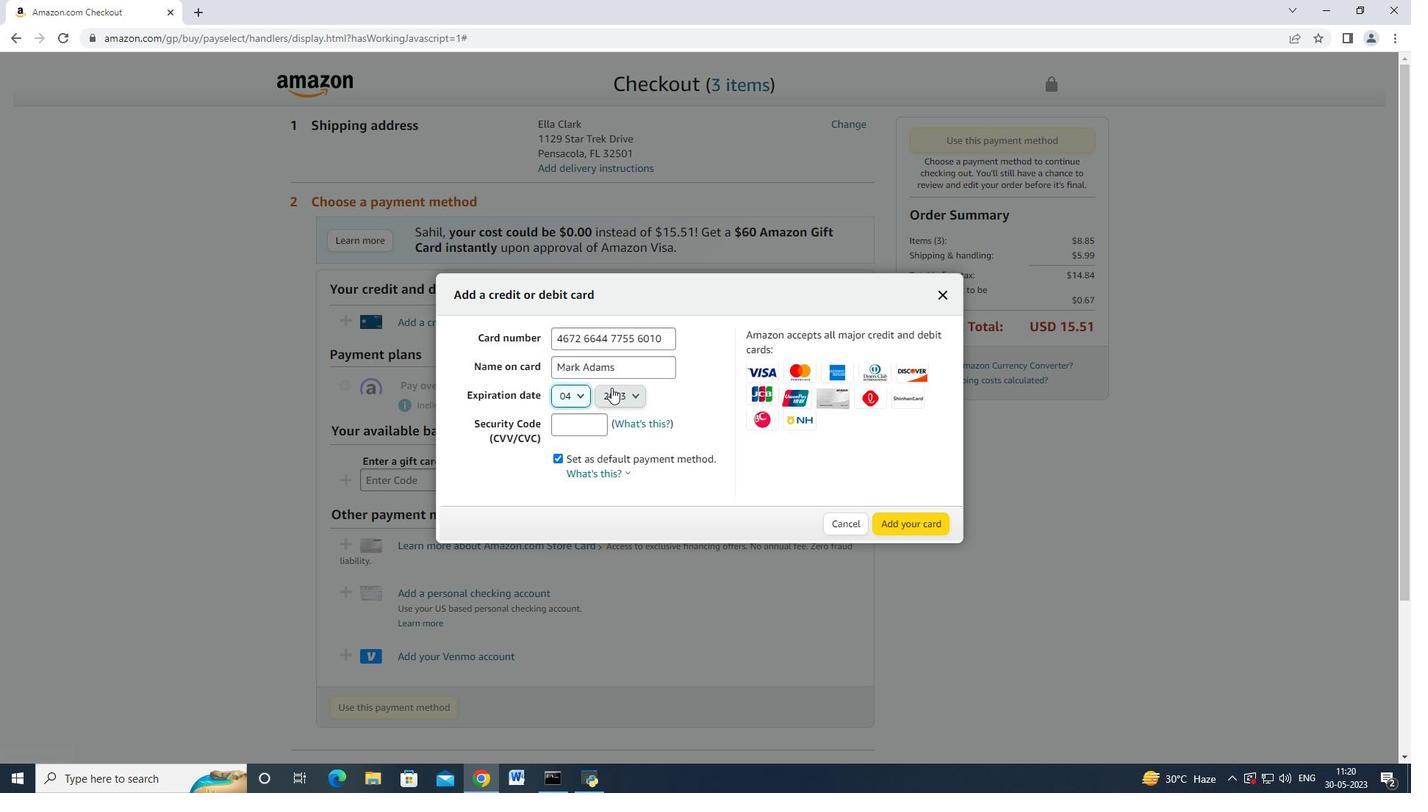 
Action: Mouse moved to (617, 418)
Screenshot: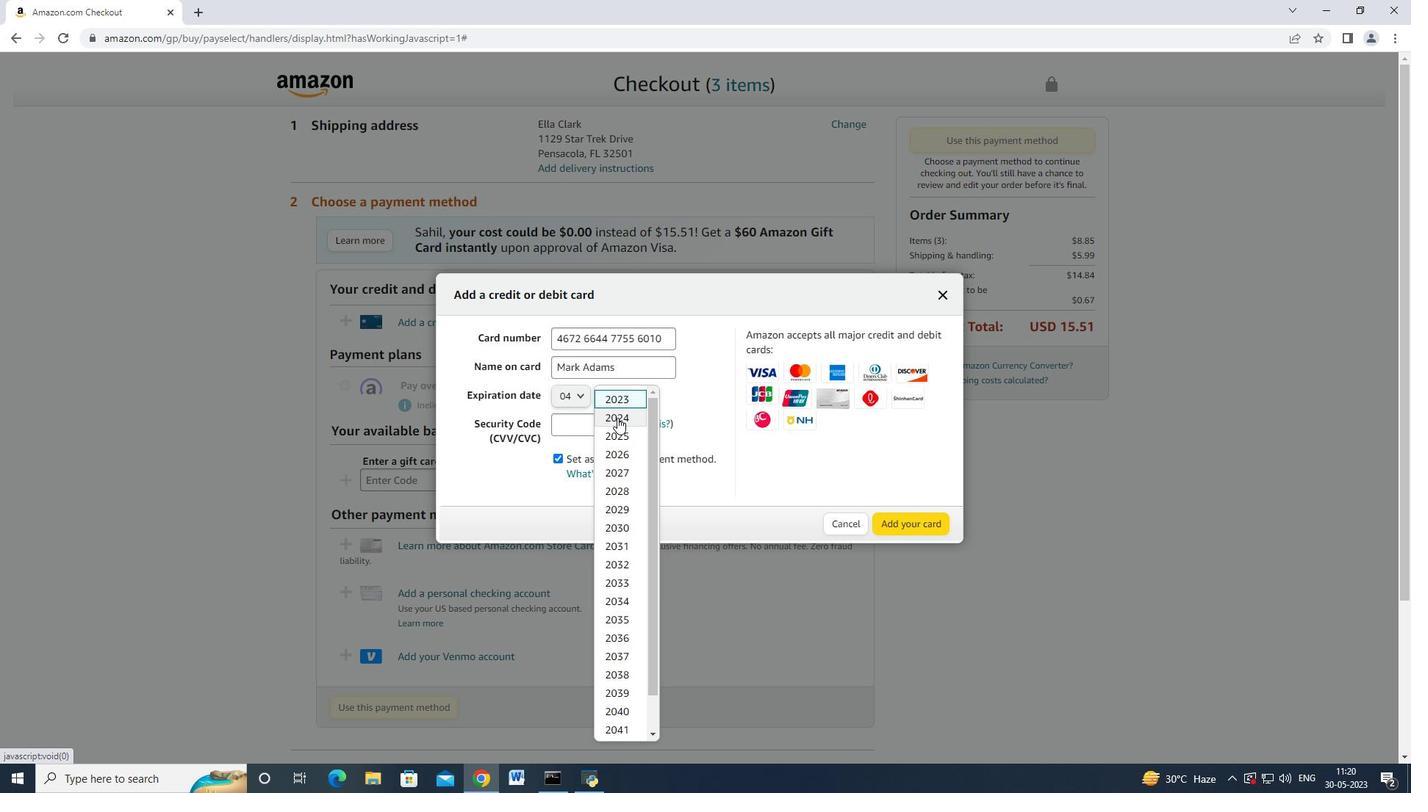 
Action: Mouse pressed left at (617, 418)
Screenshot: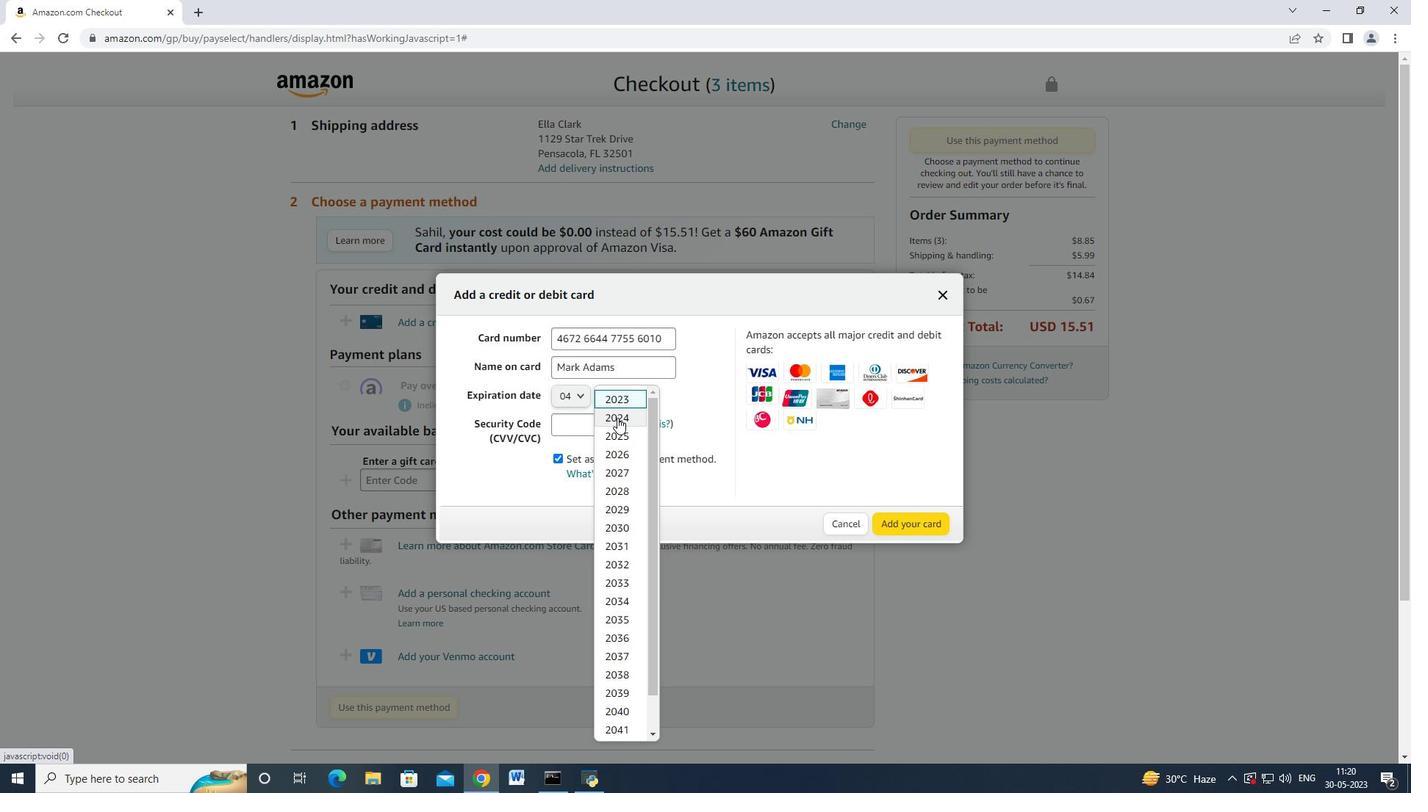
Action: Mouse moved to (626, 402)
Screenshot: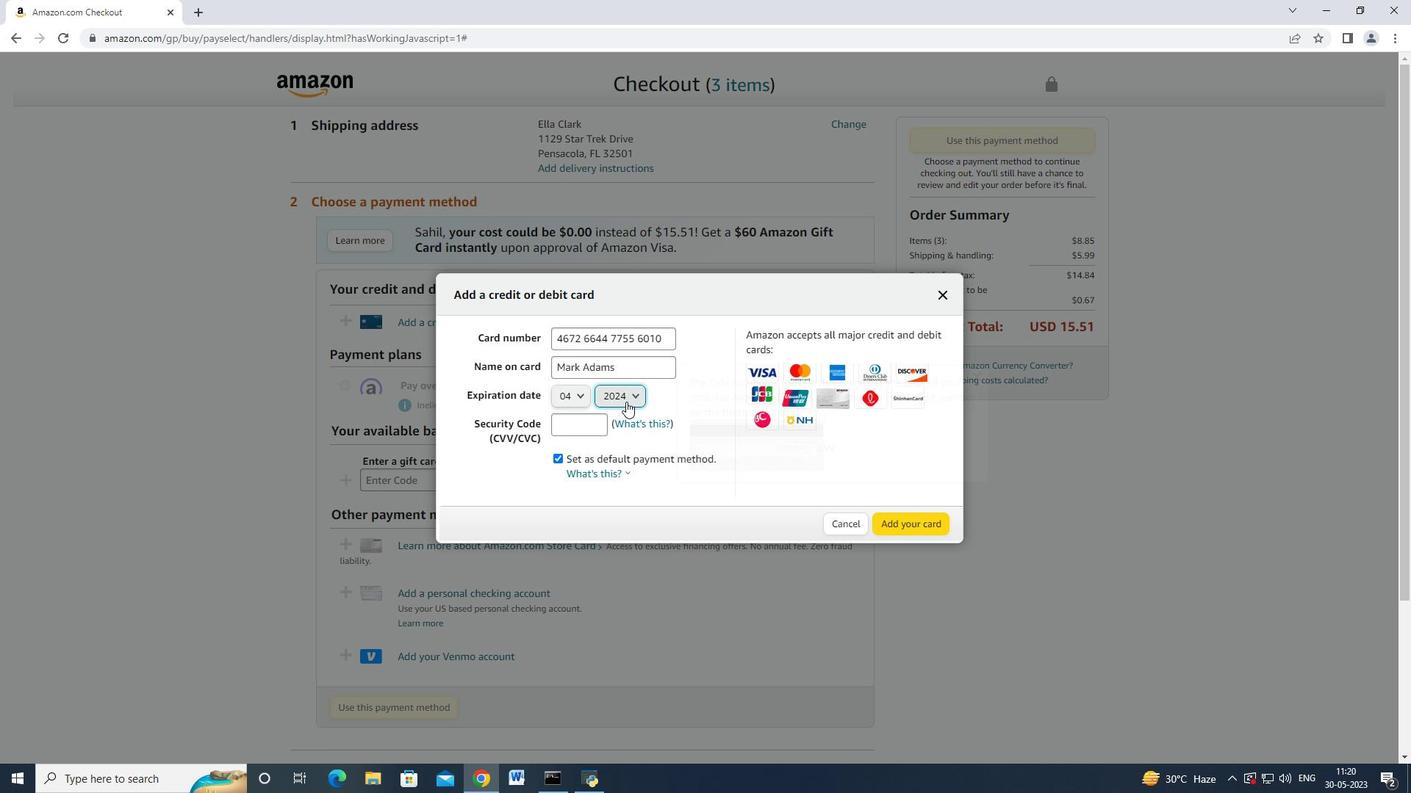
Action: Mouse pressed left at (626, 402)
Screenshot: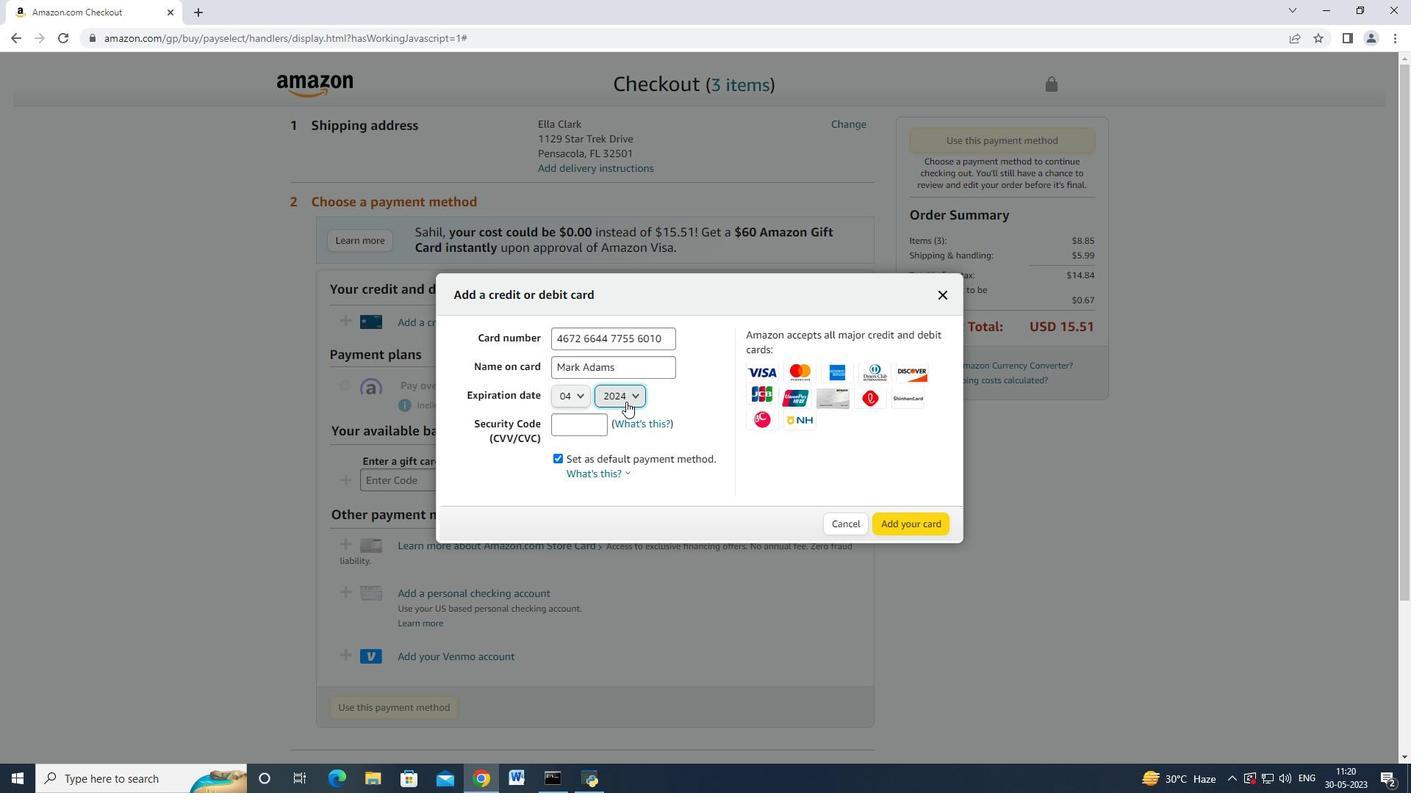 
Action: Mouse moved to (628, 438)
Screenshot: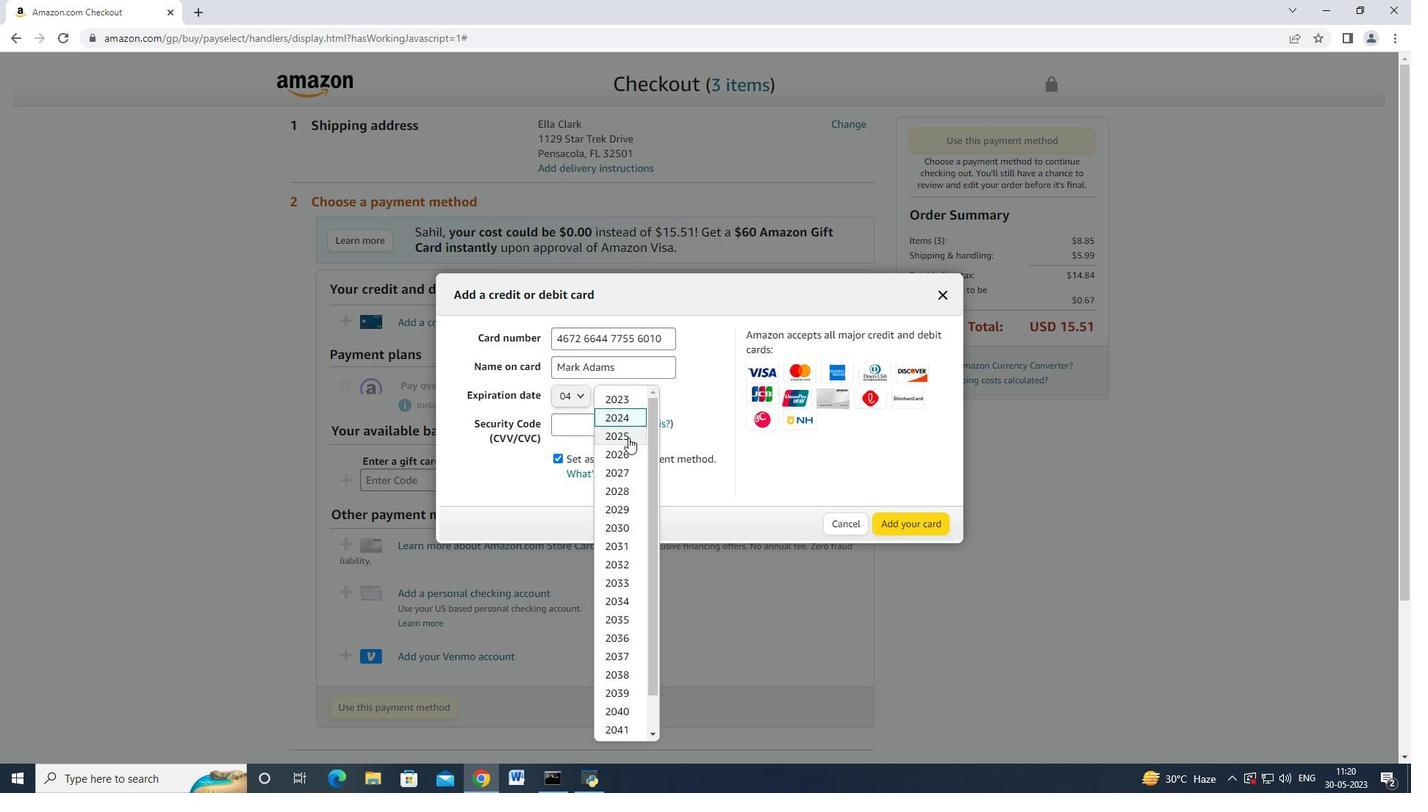 
Action: Mouse pressed left at (628, 438)
Screenshot: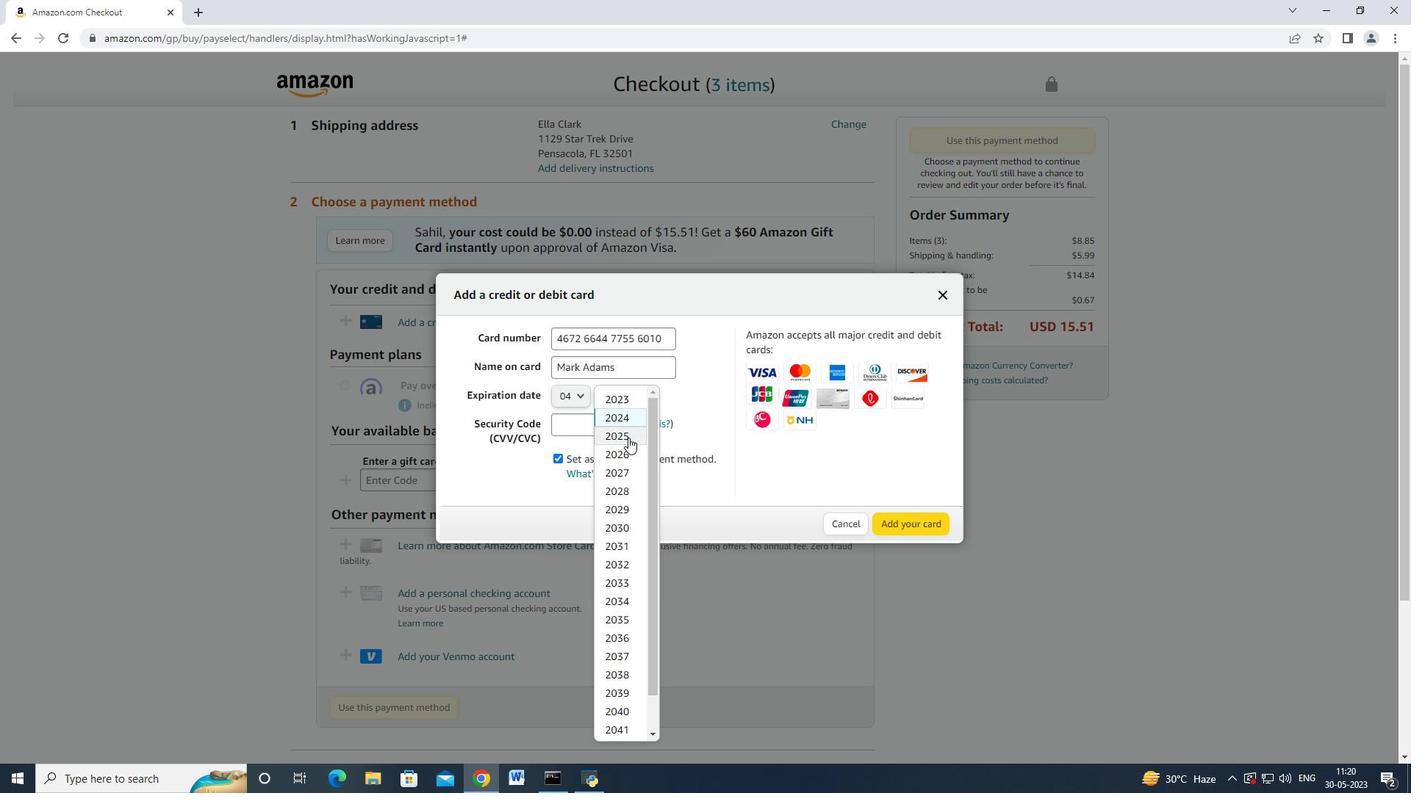 
Action: Mouse moved to (593, 419)
Screenshot: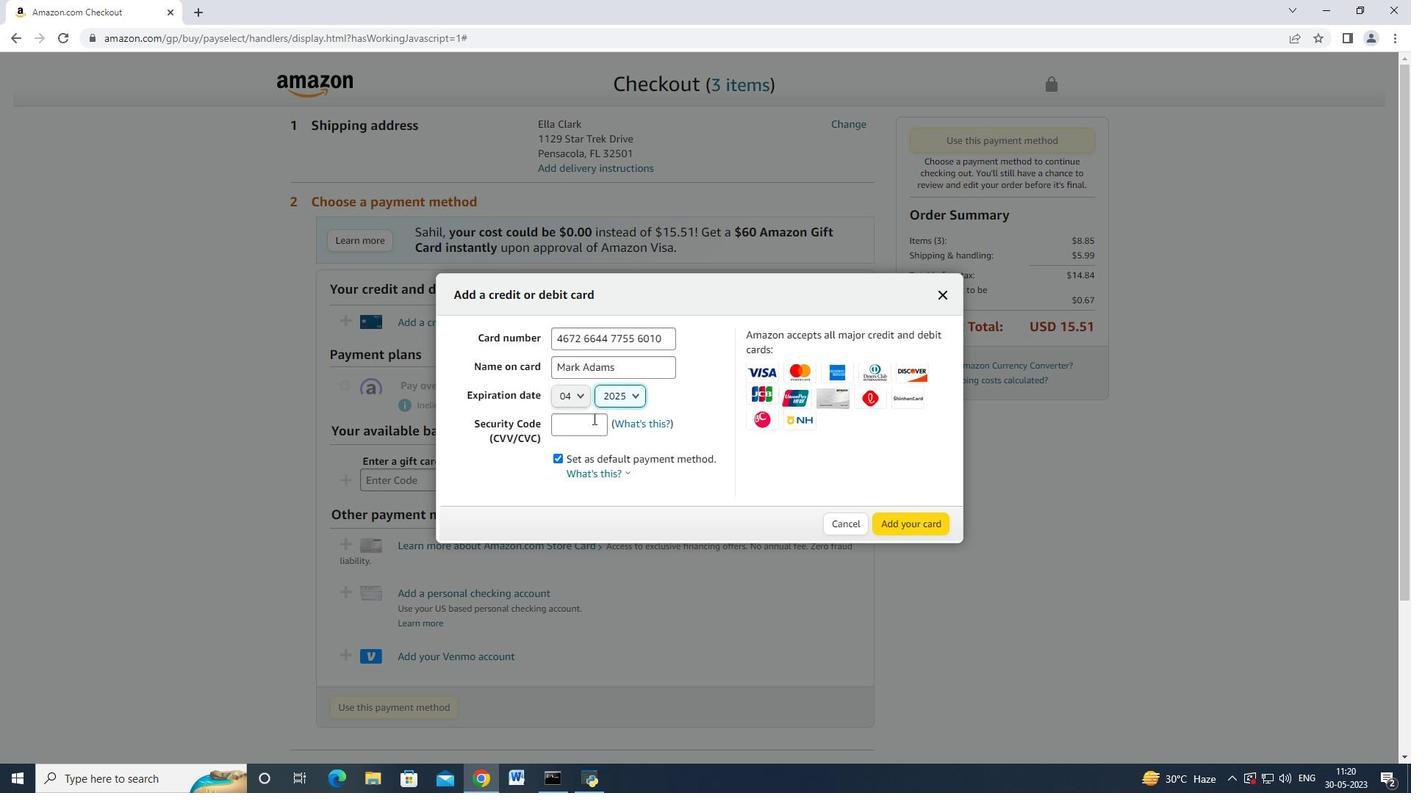 
Action: Mouse pressed left at (593, 419)
Screenshot: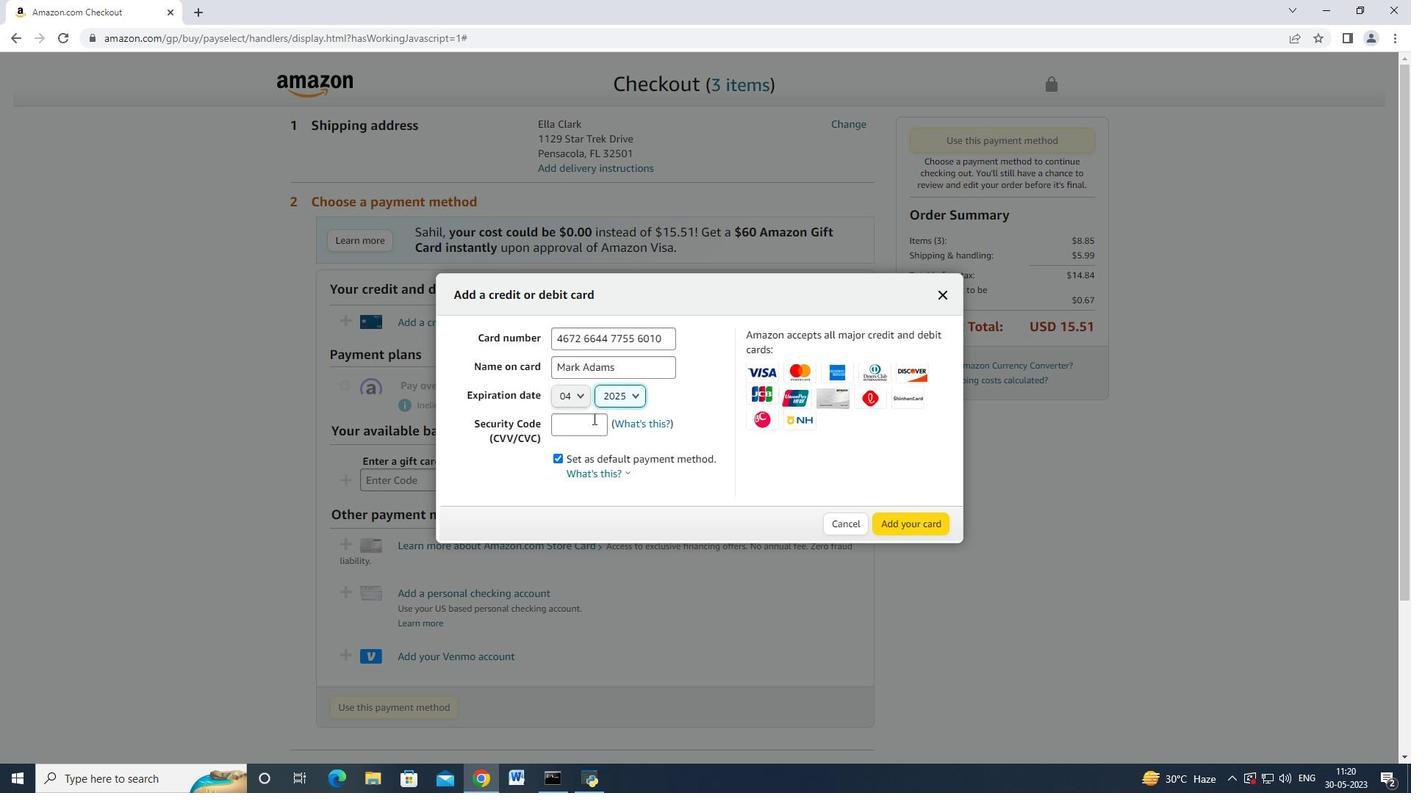 
Action: Mouse moved to (592, 418)
Screenshot: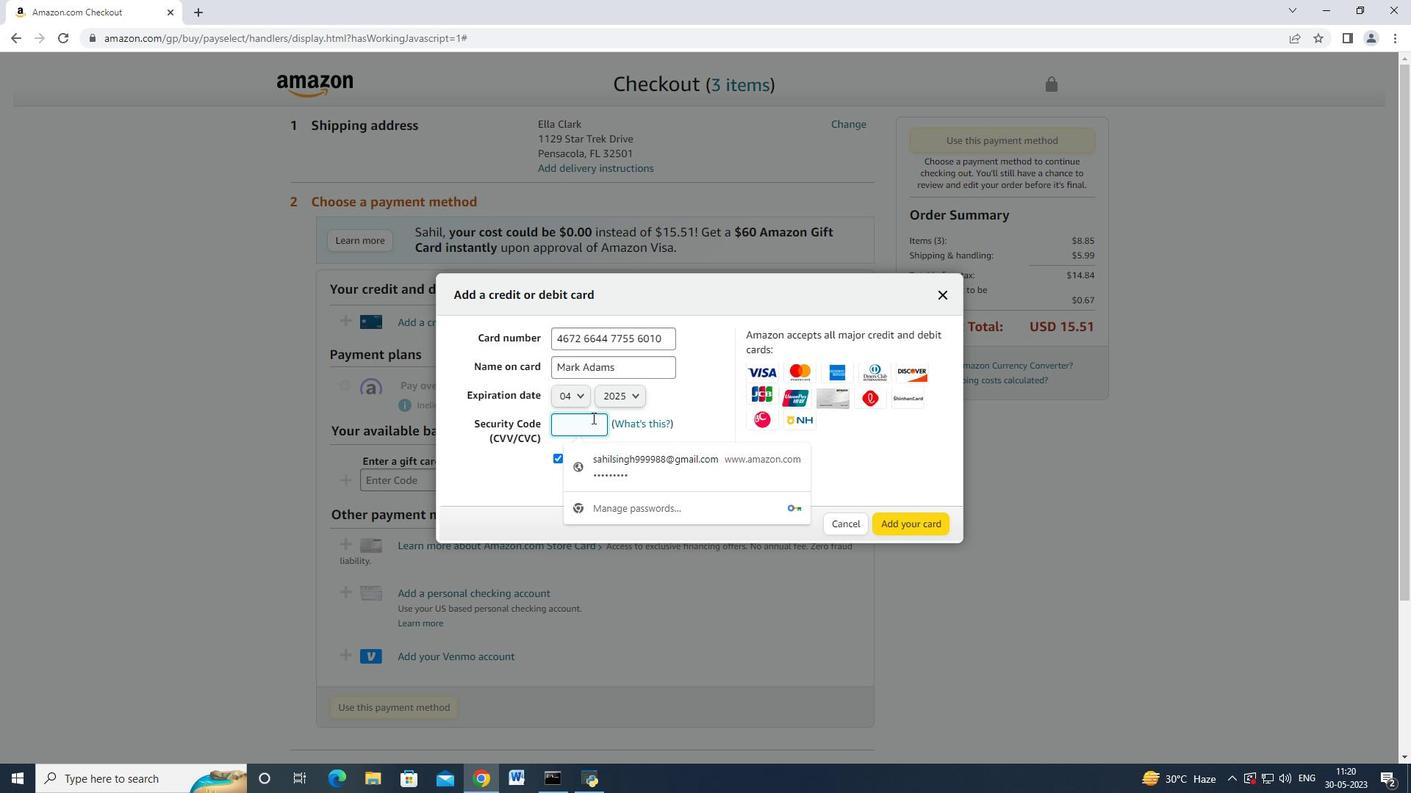 
Action: Key pressed 682
Screenshot: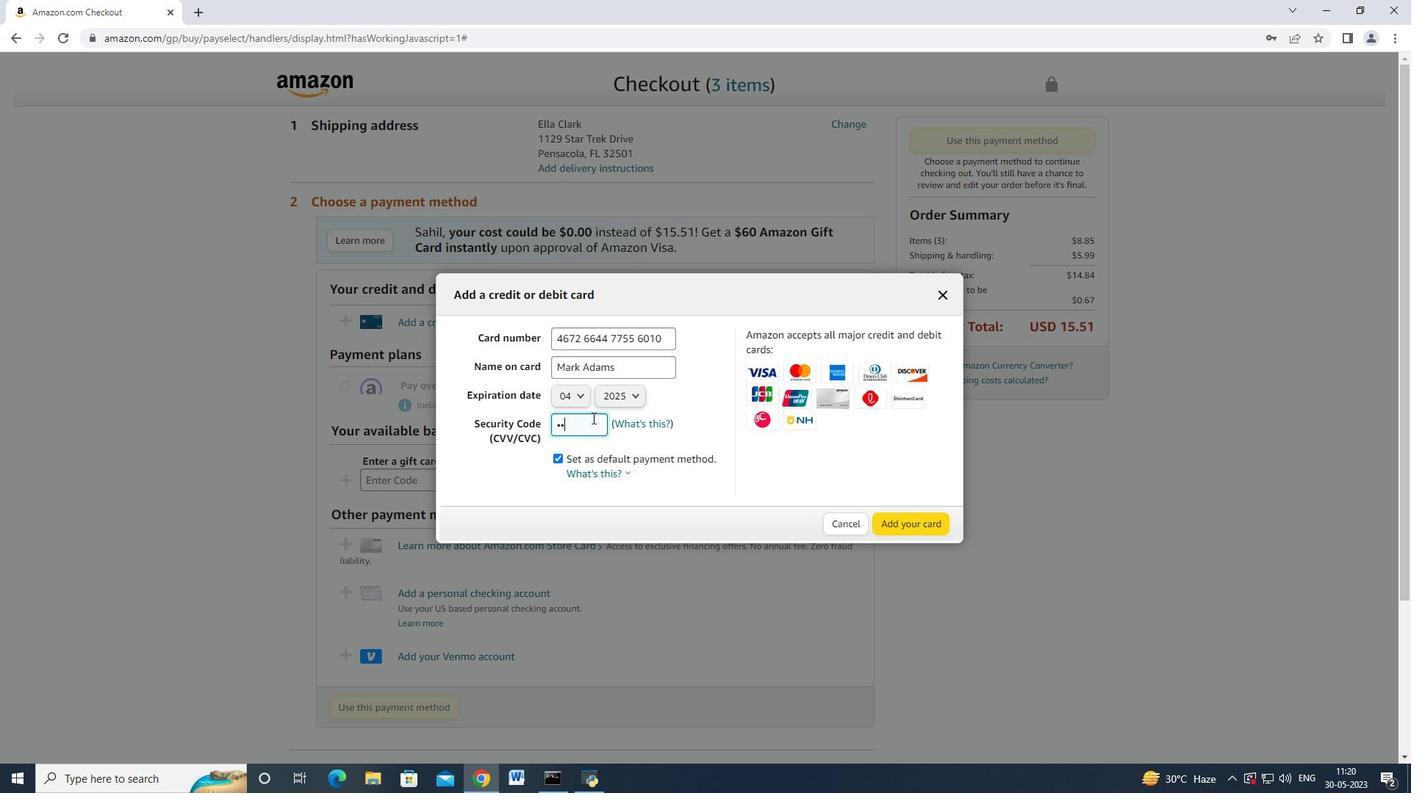 
Action: Mouse moved to (558, 460)
Screenshot: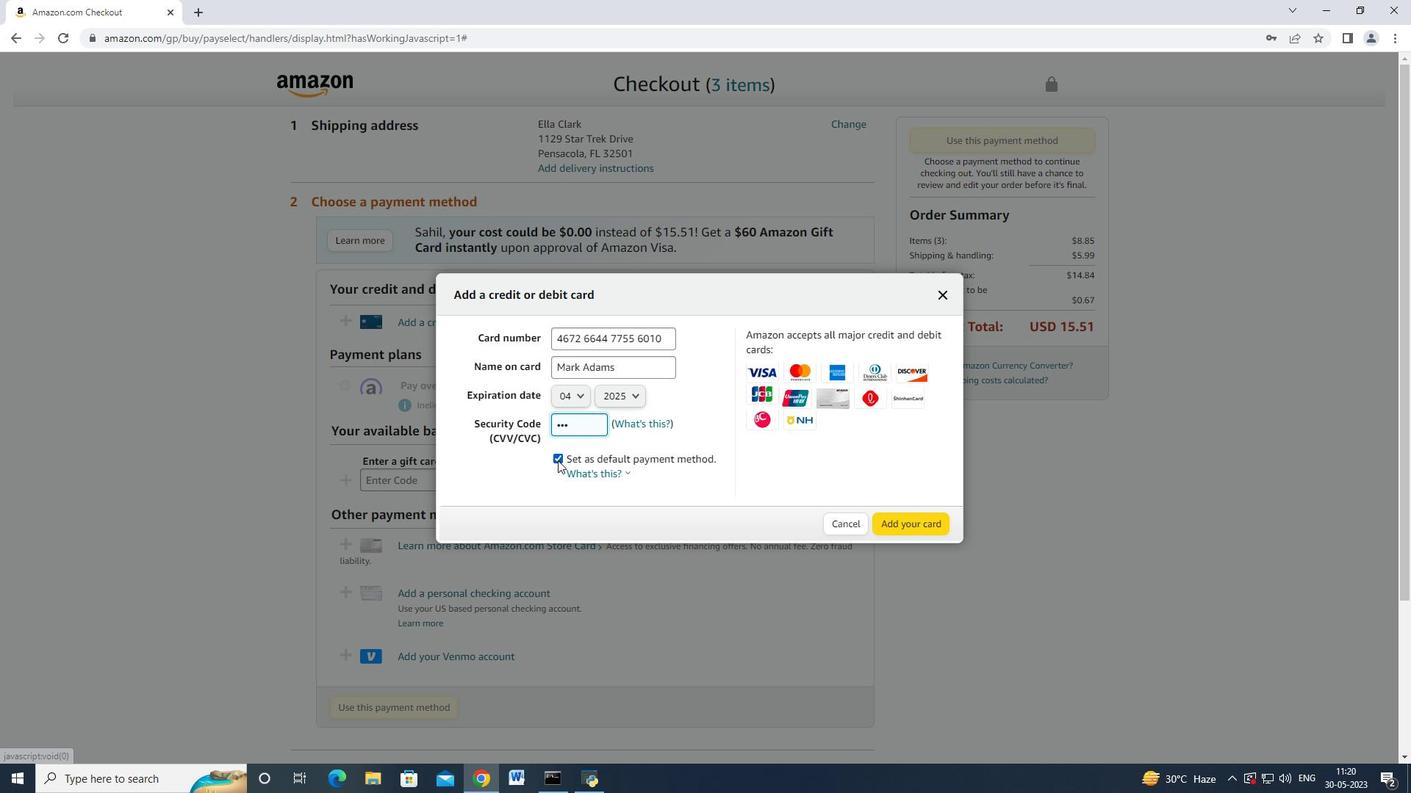 
Action: Mouse pressed left at (558, 460)
Screenshot: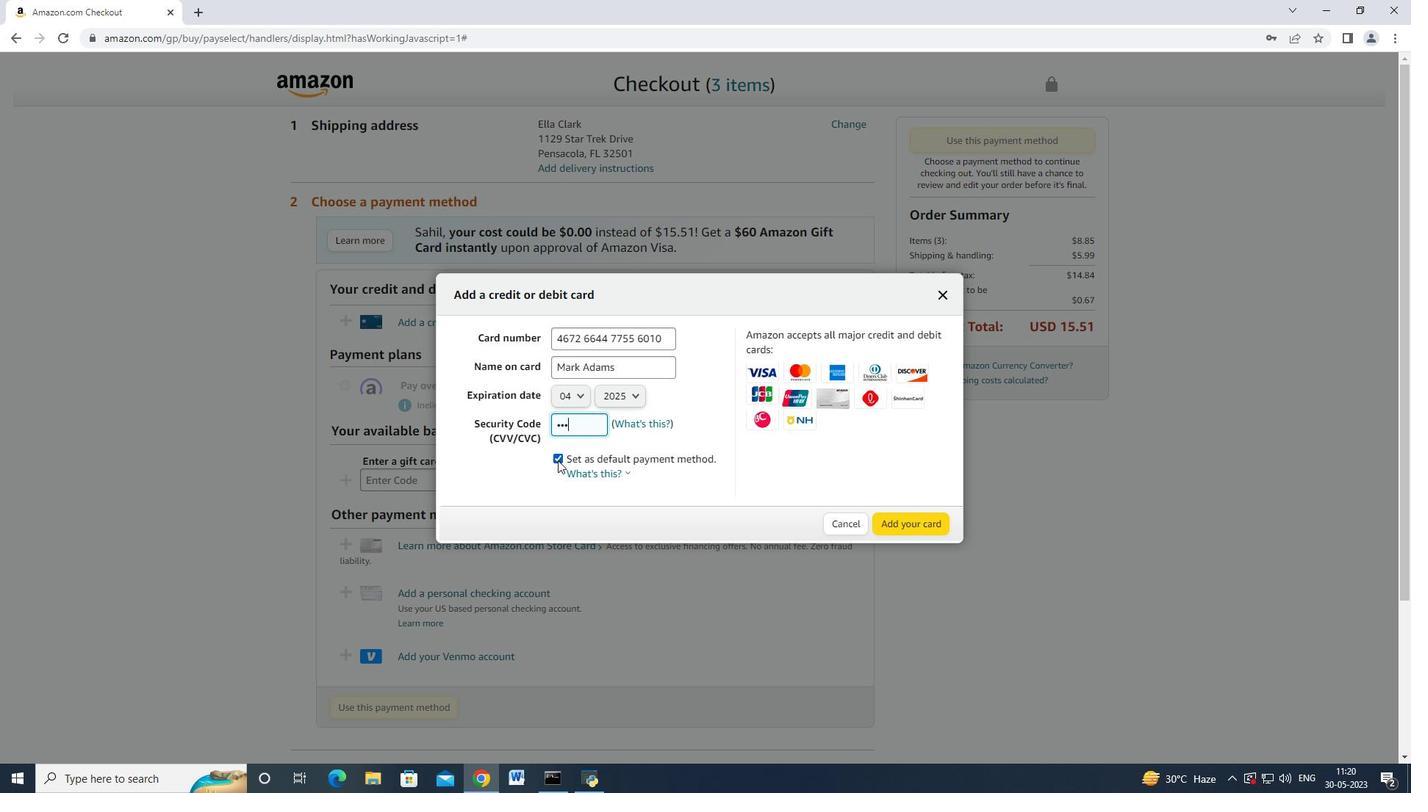 
Action: Mouse moved to (932, 526)
Screenshot: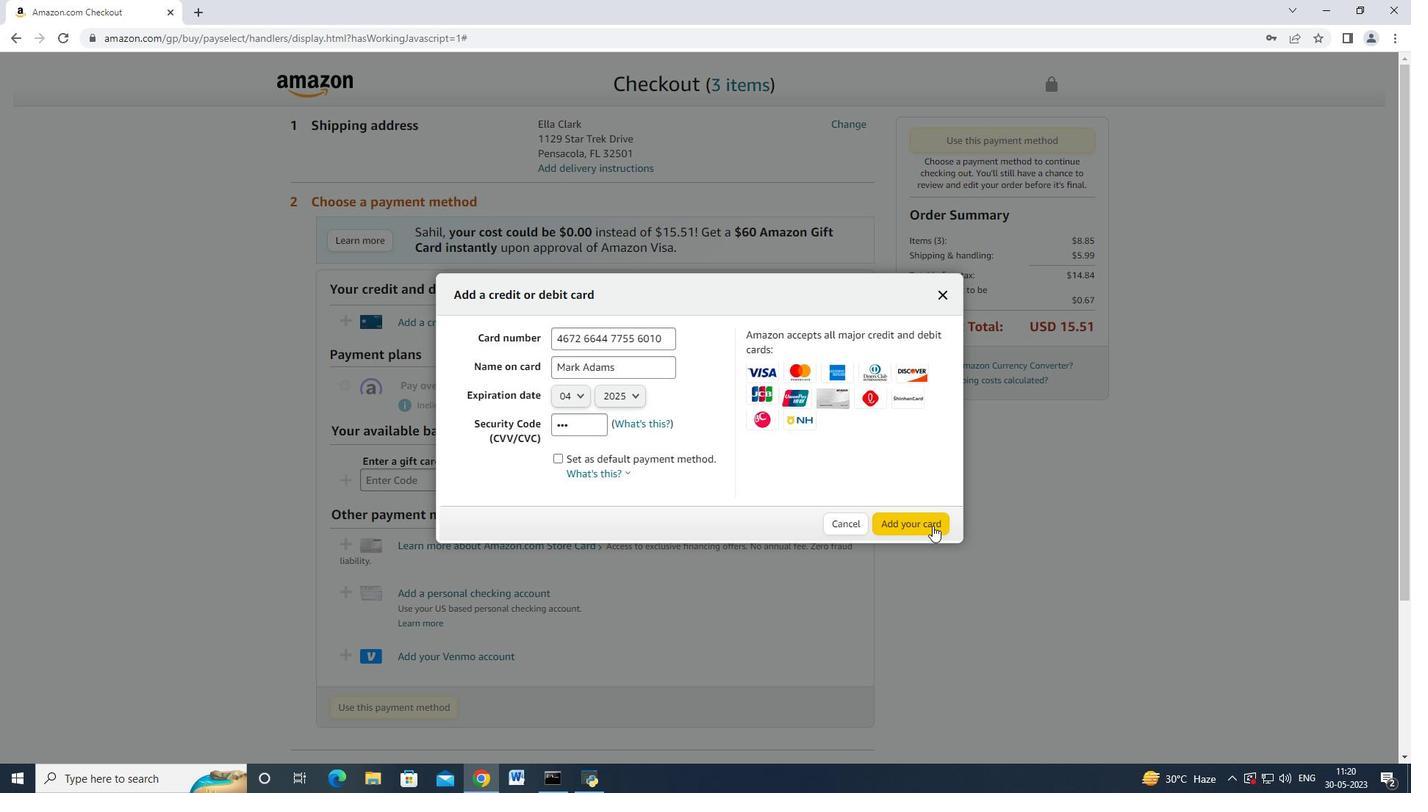 
